 Task: Measure the driving distance and displacement from Anchorage to Denali National Park in Alaska.
Action: Mouse moved to (251, 89)
Screenshot: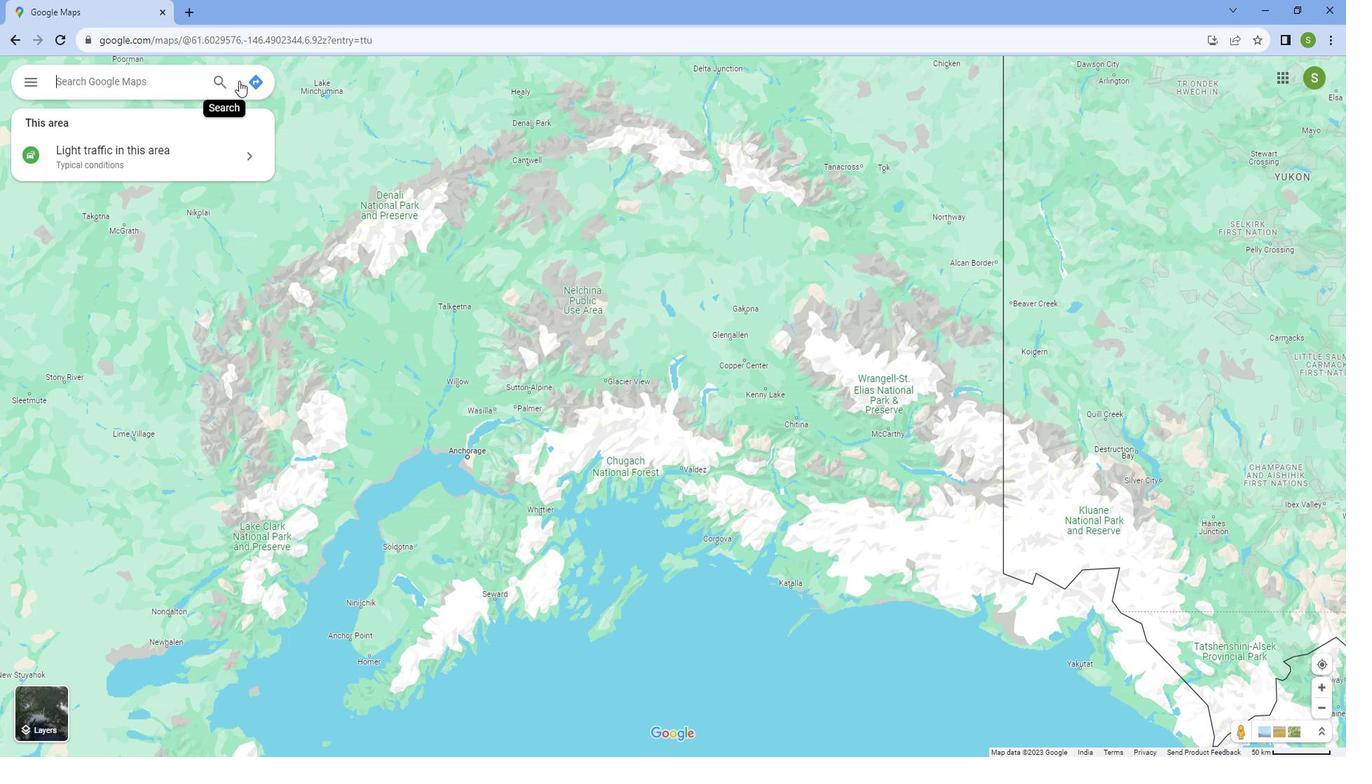 
Action: Mouse pressed left at (251, 89)
Screenshot: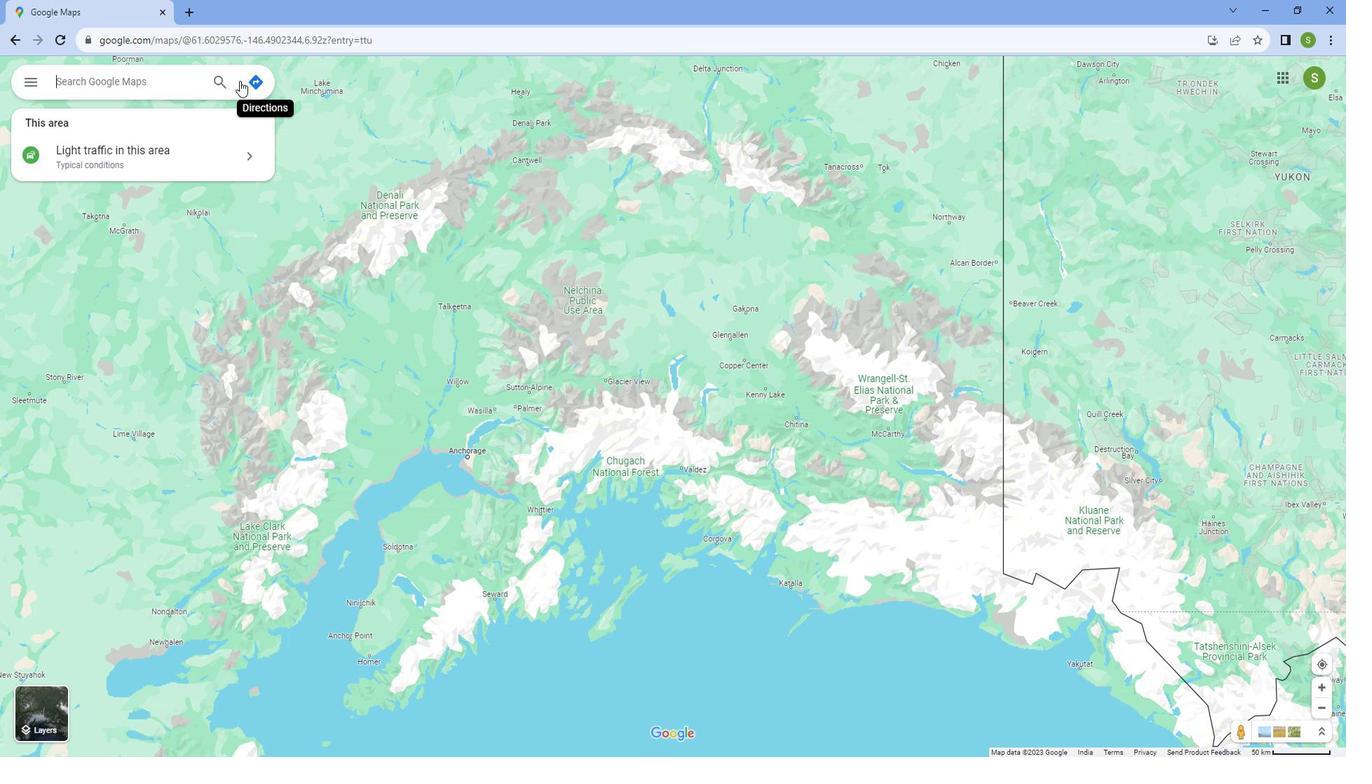 
Action: Mouse moved to (179, 121)
Screenshot: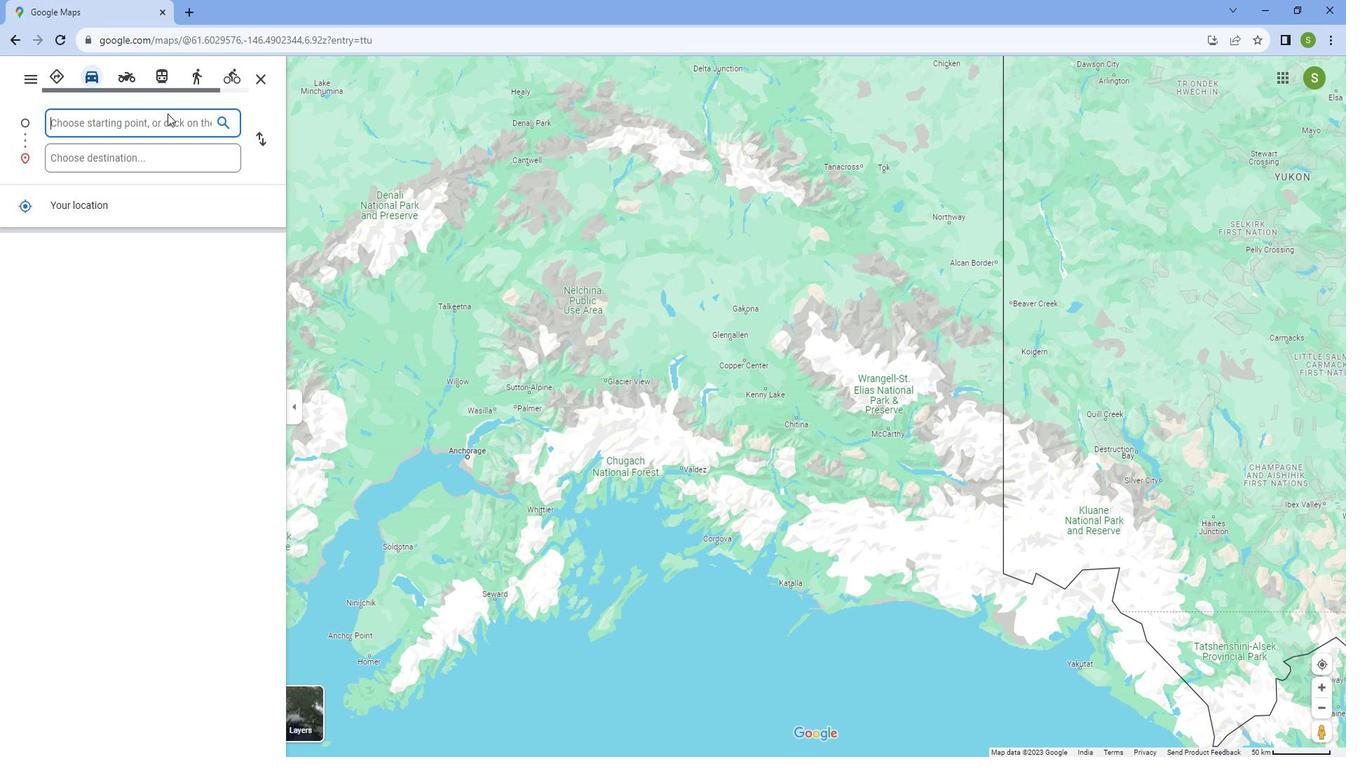 
Action: Mouse pressed left at (179, 121)
Screenshot: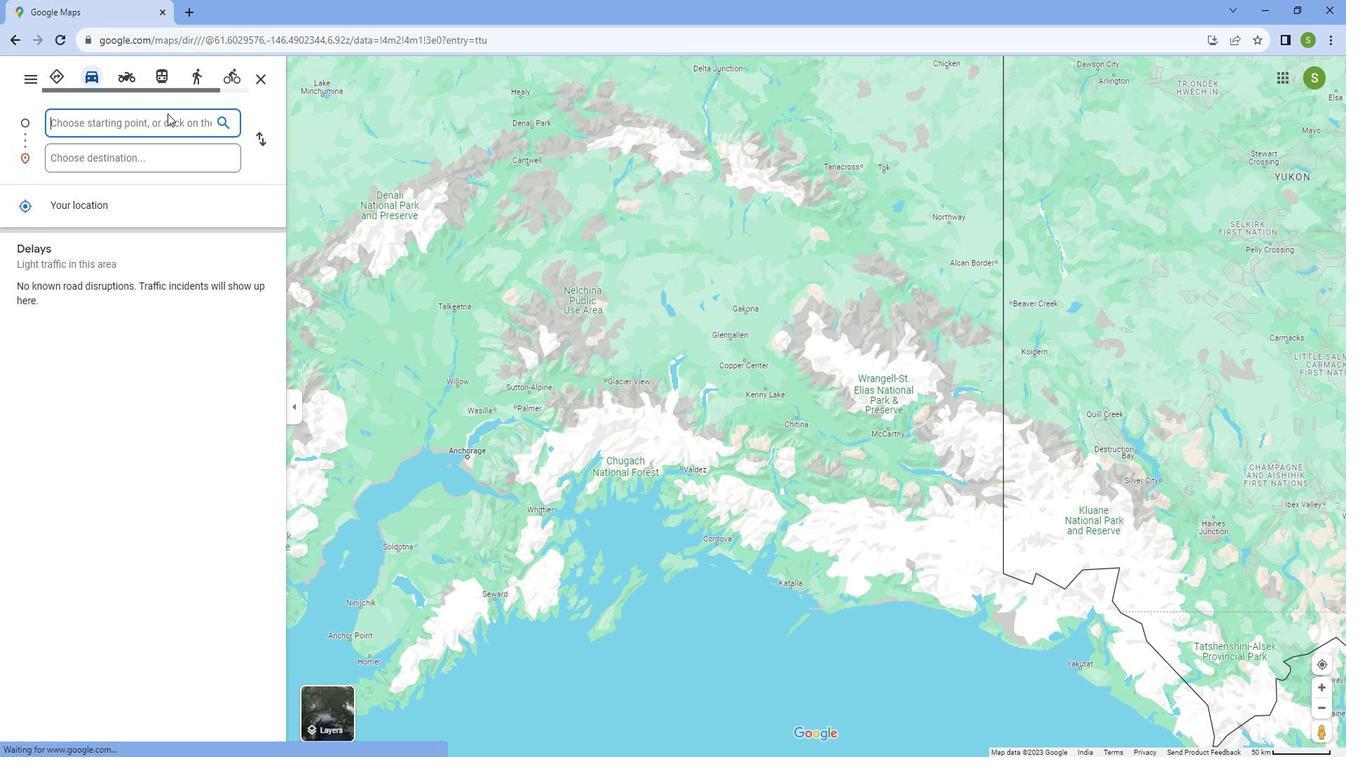 
Action: Key pressed <Key.caps_lock>A<Key.caps_lock>nchorage
Screenshot: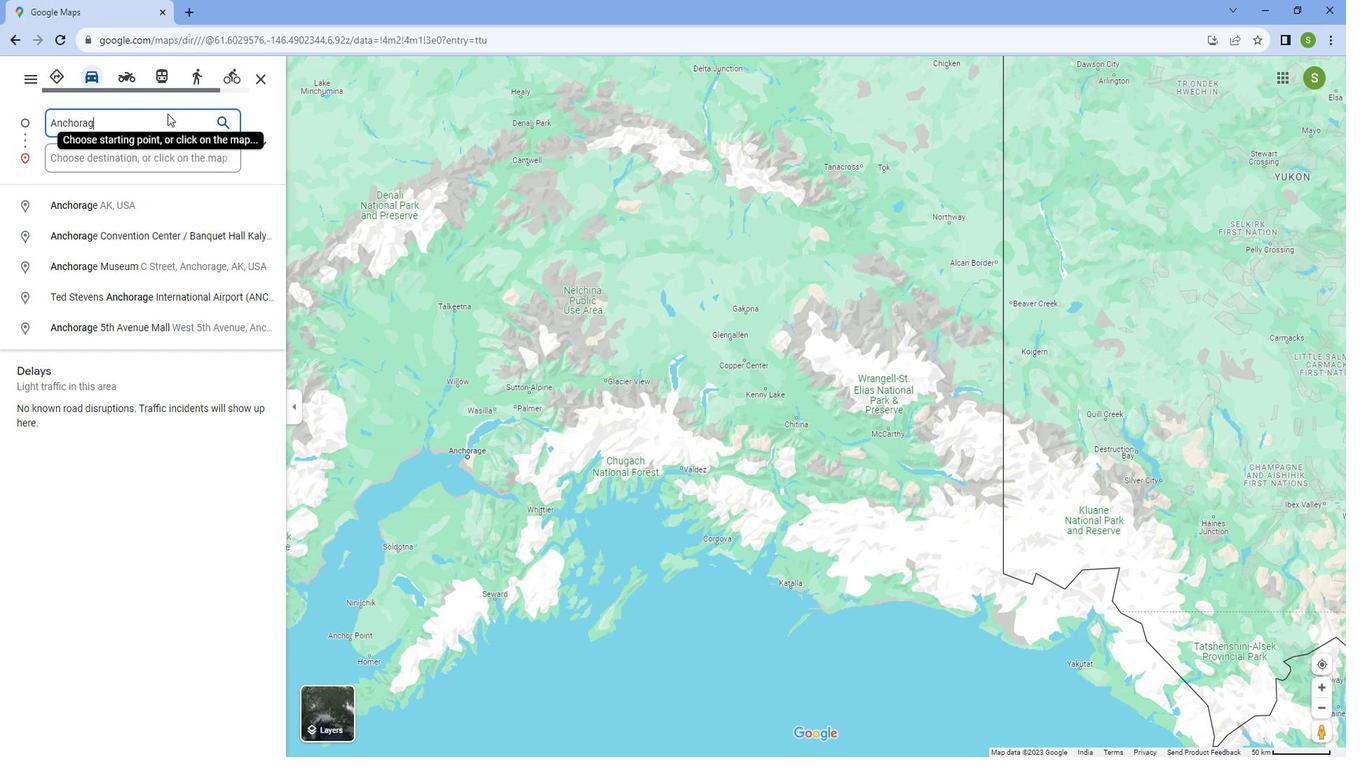 
Action: Mouse moved to (140, 218)
Screenshot: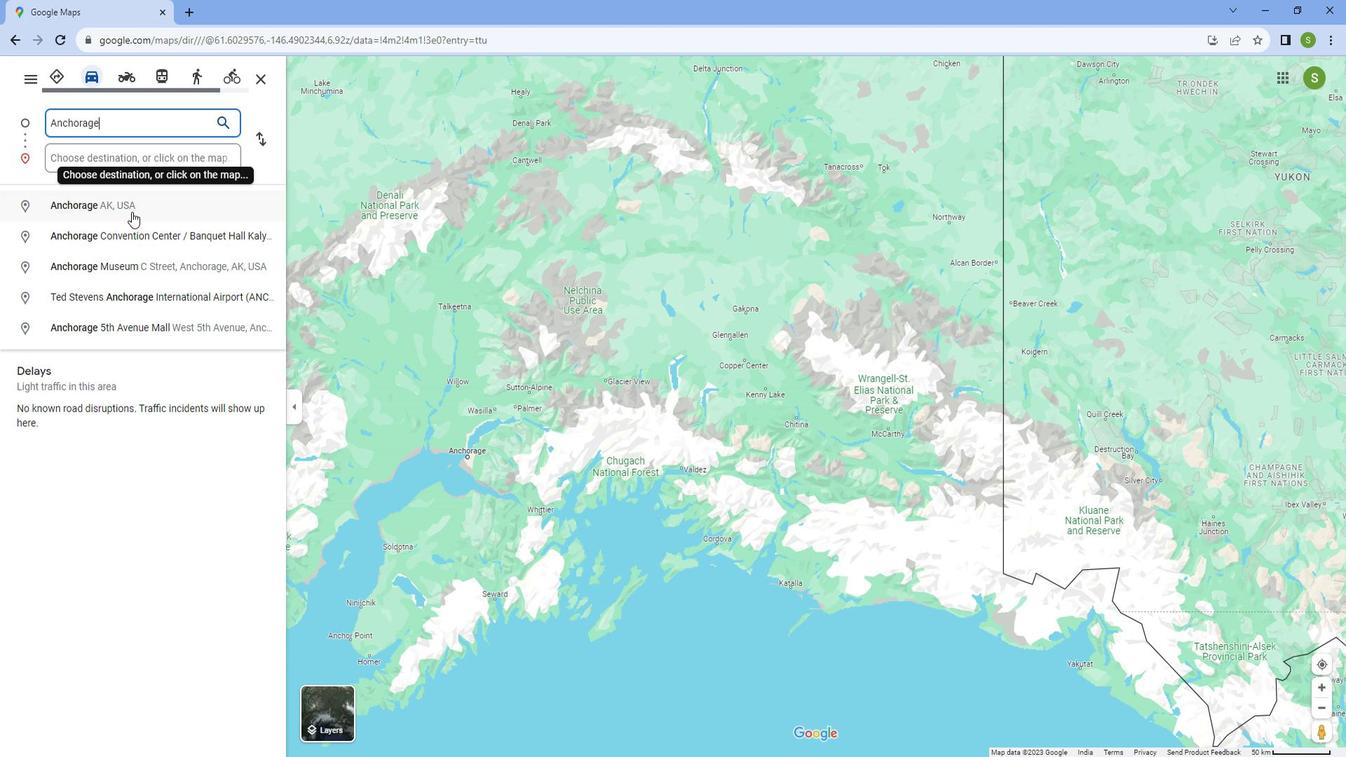 
Action: Mouse pressed left at (140, 218)
Screenshot: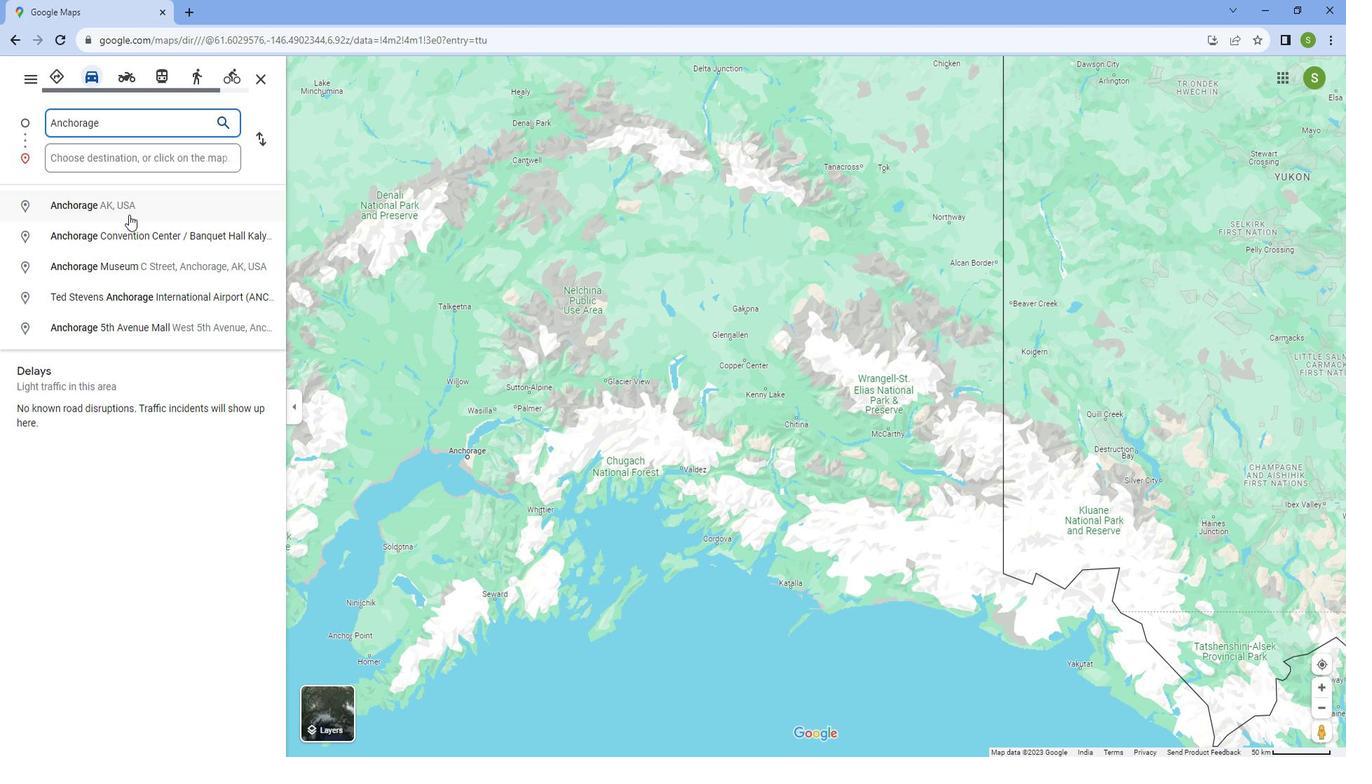 
Action: Mouse moved to (133, 155)
Screenshot: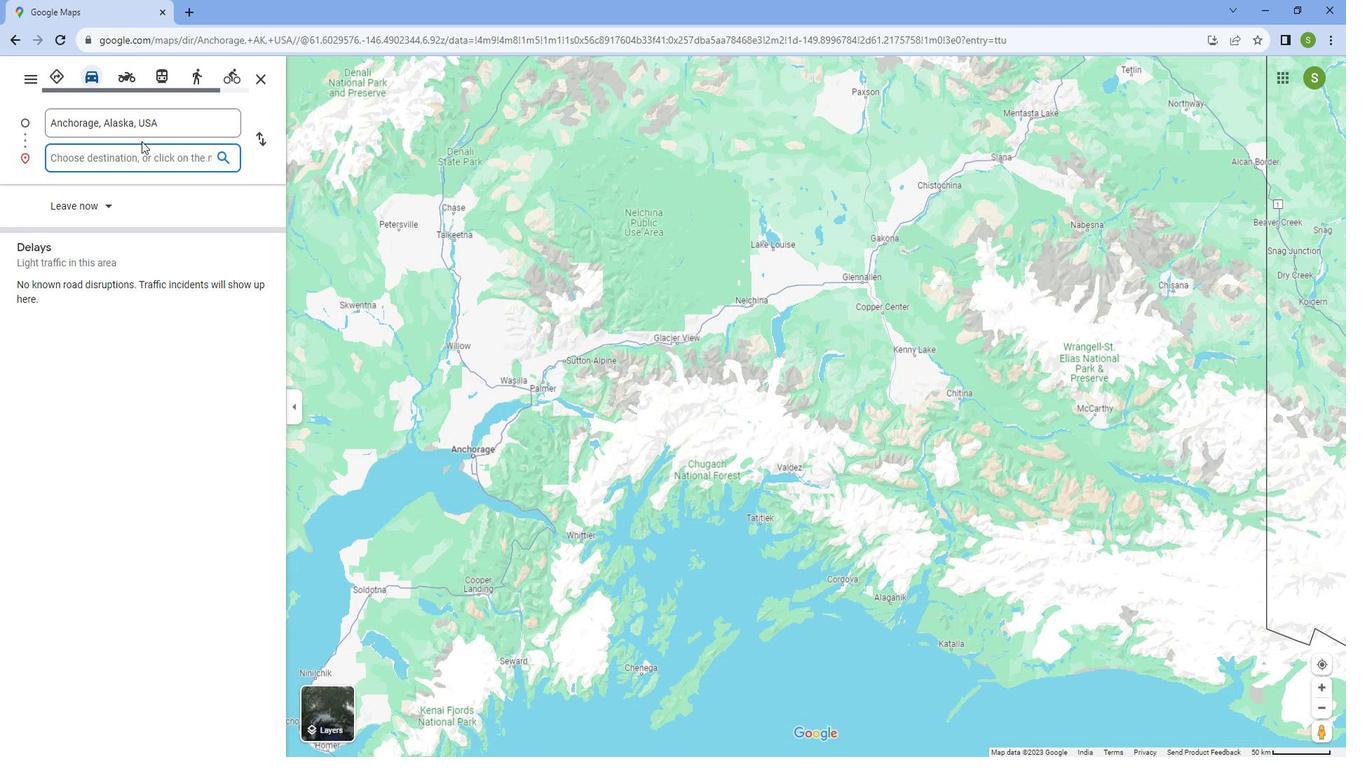 
Action: Mouse pressed left at (133, 155)
Screenshot: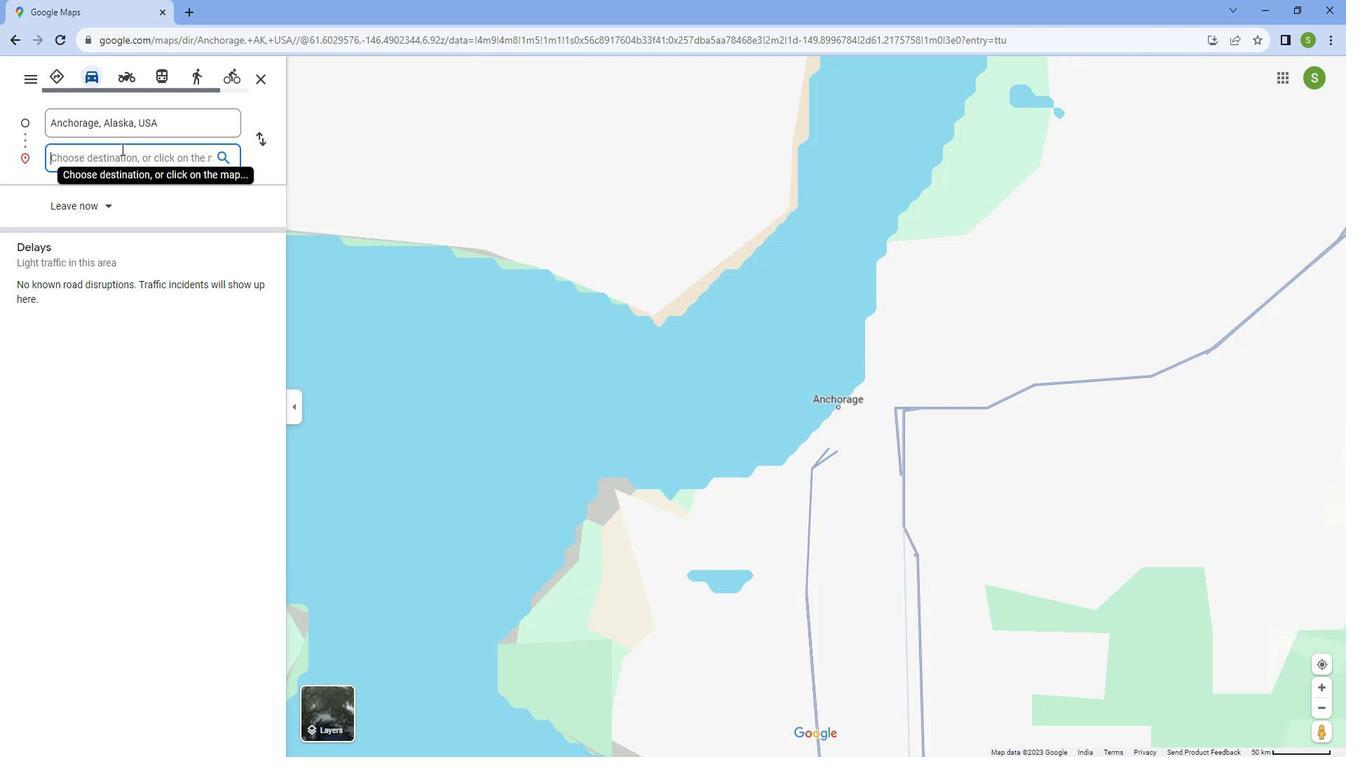 
Action: Key pressed <Key.caps_lock>D<Key.caps_lock>enali<Key.space><Key.caps_lock>N<Key.caps_lock>t<Key.backspace>ational<Key.space><Key.caps_lock>P<Key.caps_lock>ark
Screenshot: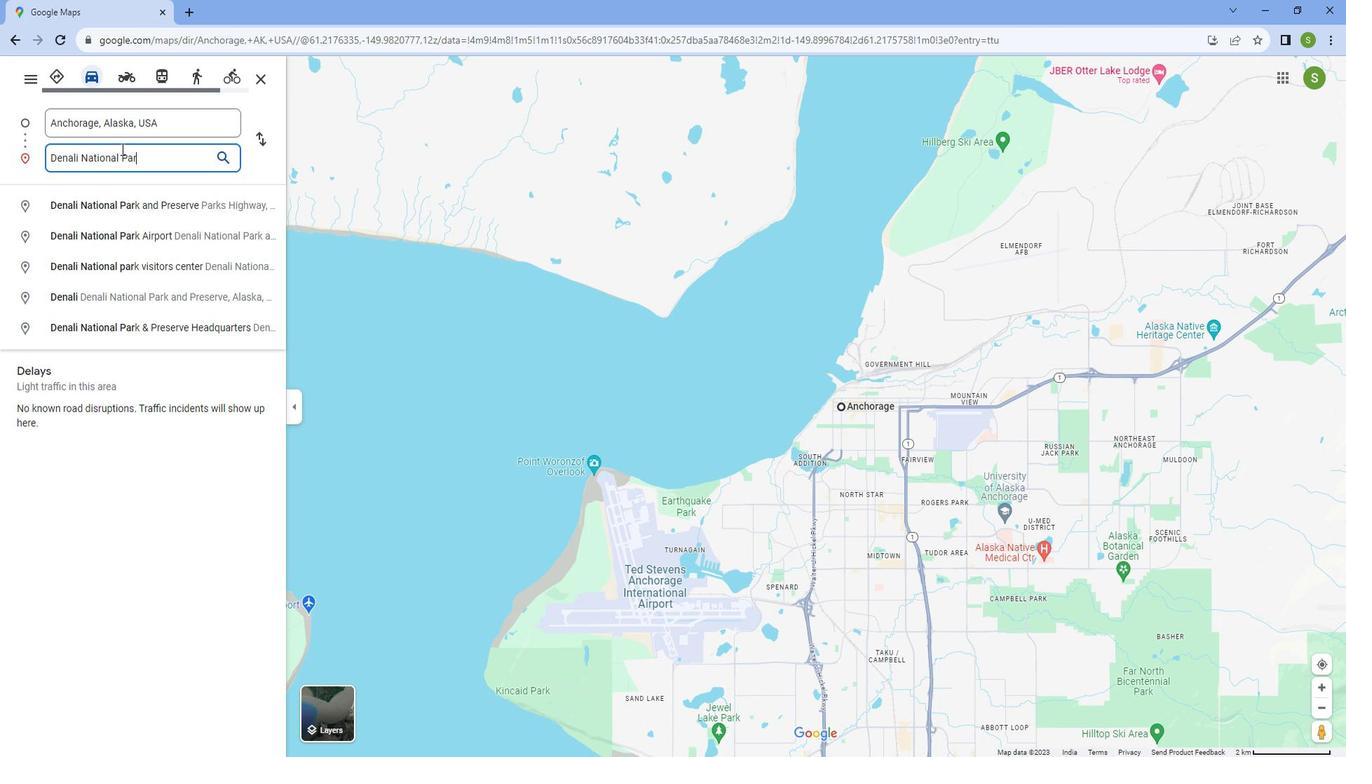 
Action: Mouse moved to (162, 168)
Screenshot: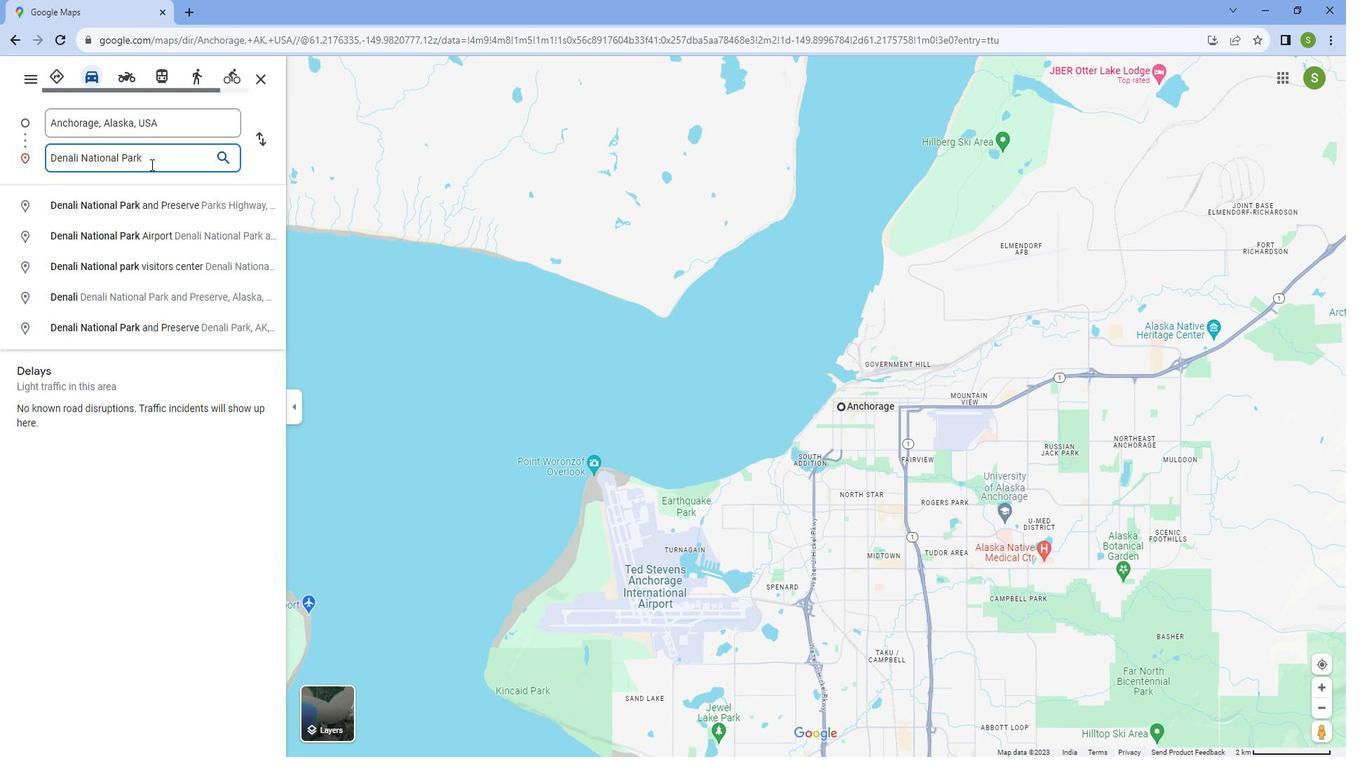 
Action: Key pressed ,<Key.caps_lock>A<Key.caps_lock>laska
Screenshot: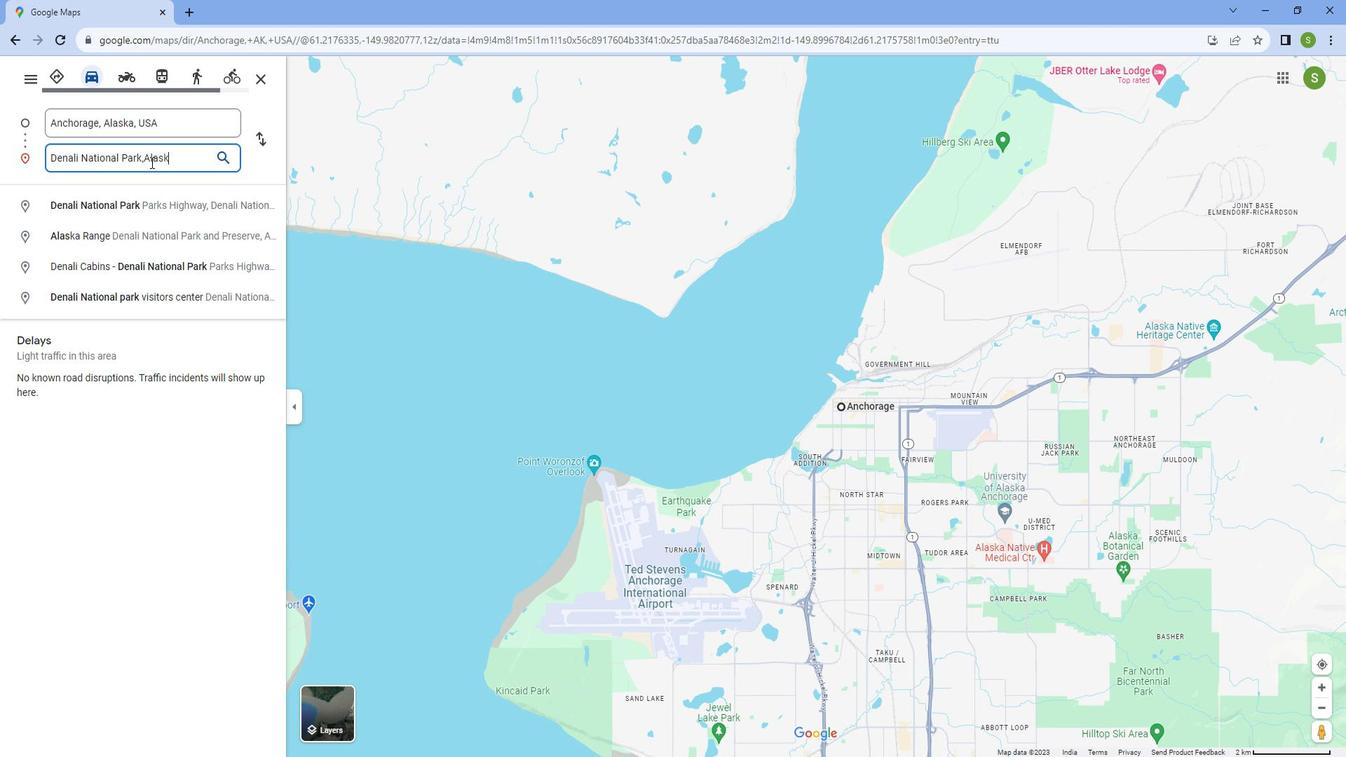 
Action: Mouse moved to (147, 201)
Screenshot: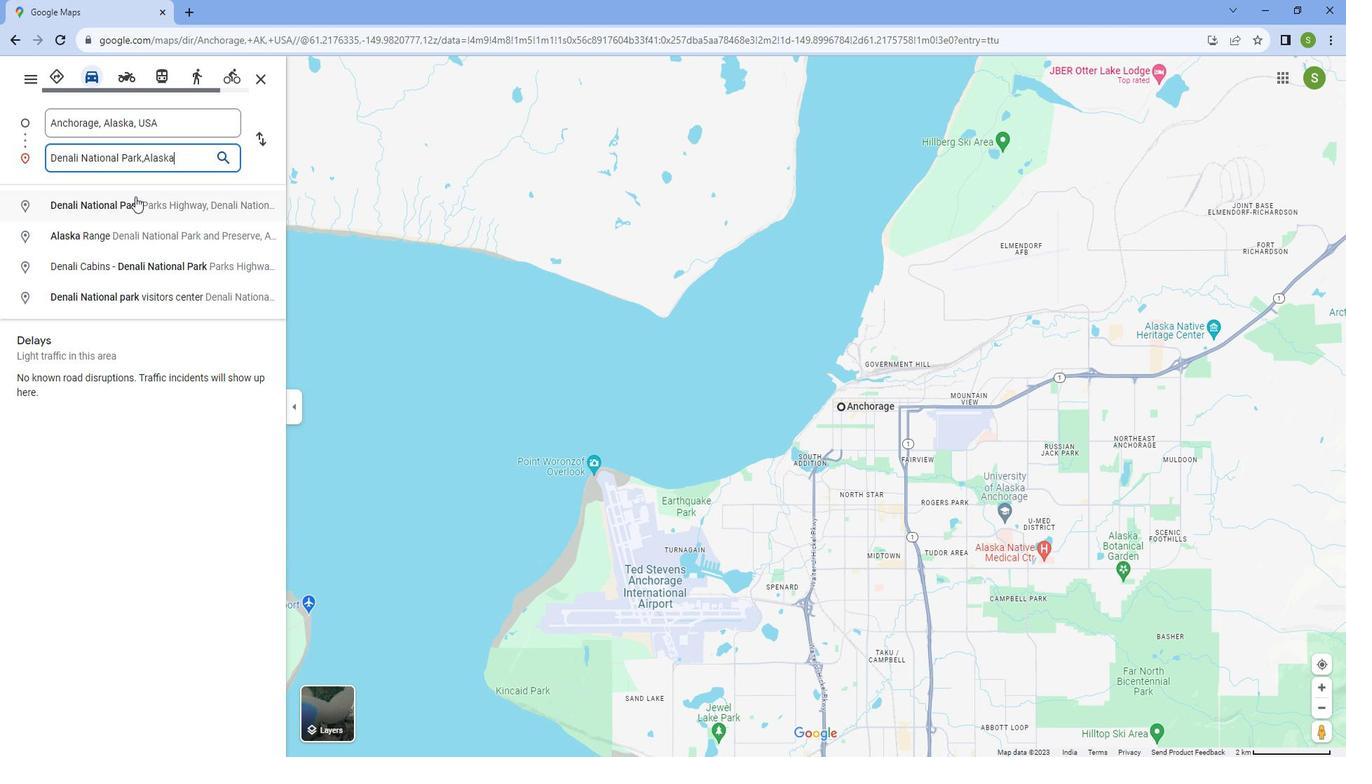 
Action: Mouse pressed left at (147, 201)
Screenshot: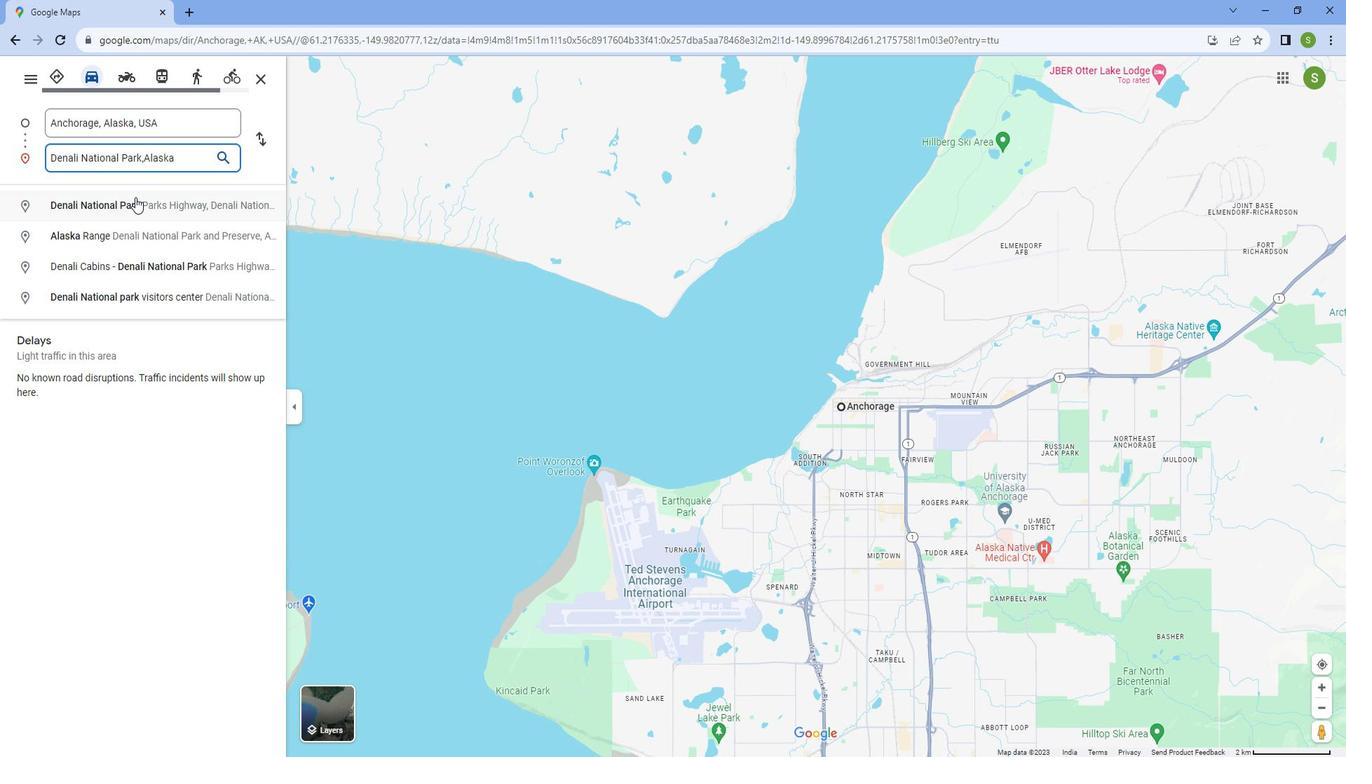 
Action: Mouse moved to (68, 380)
Screenshot: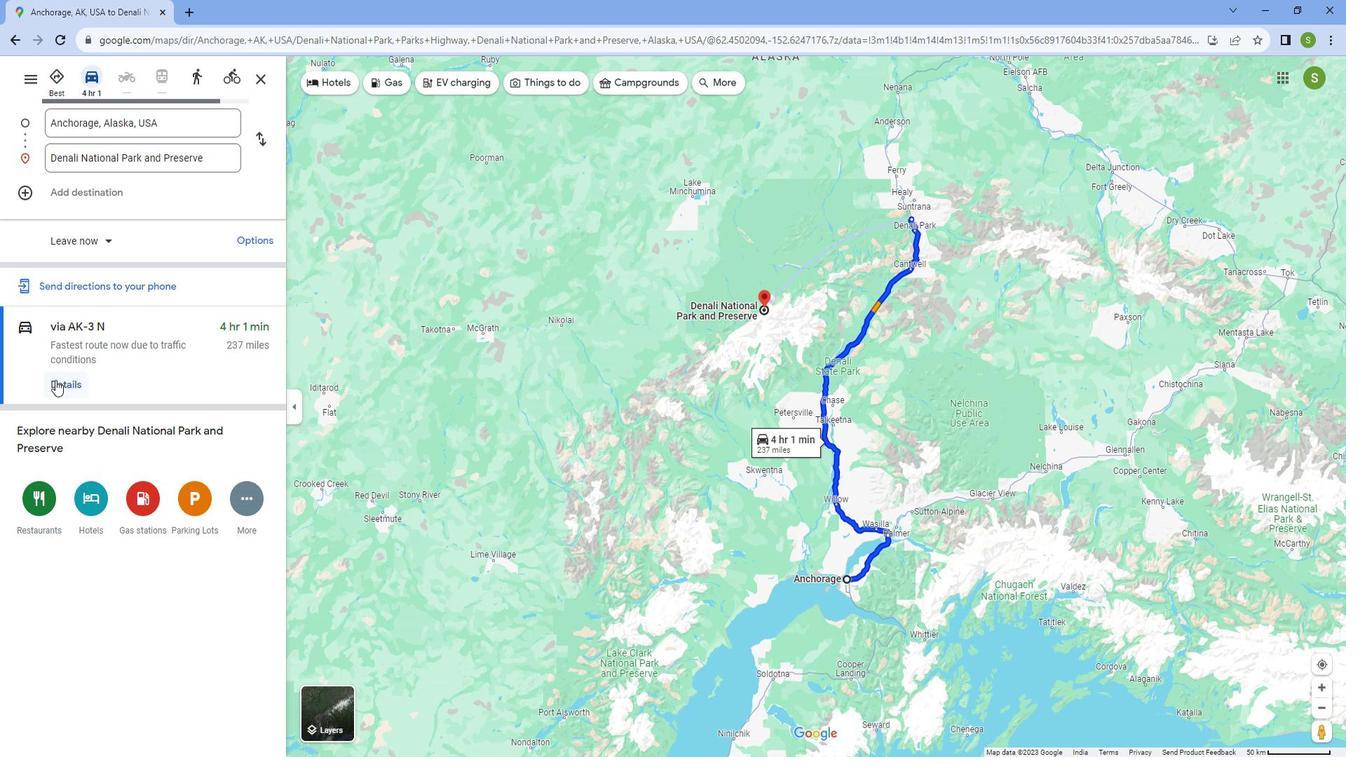 
Action: Mouse pressed left at (68, 380)
Screenshot: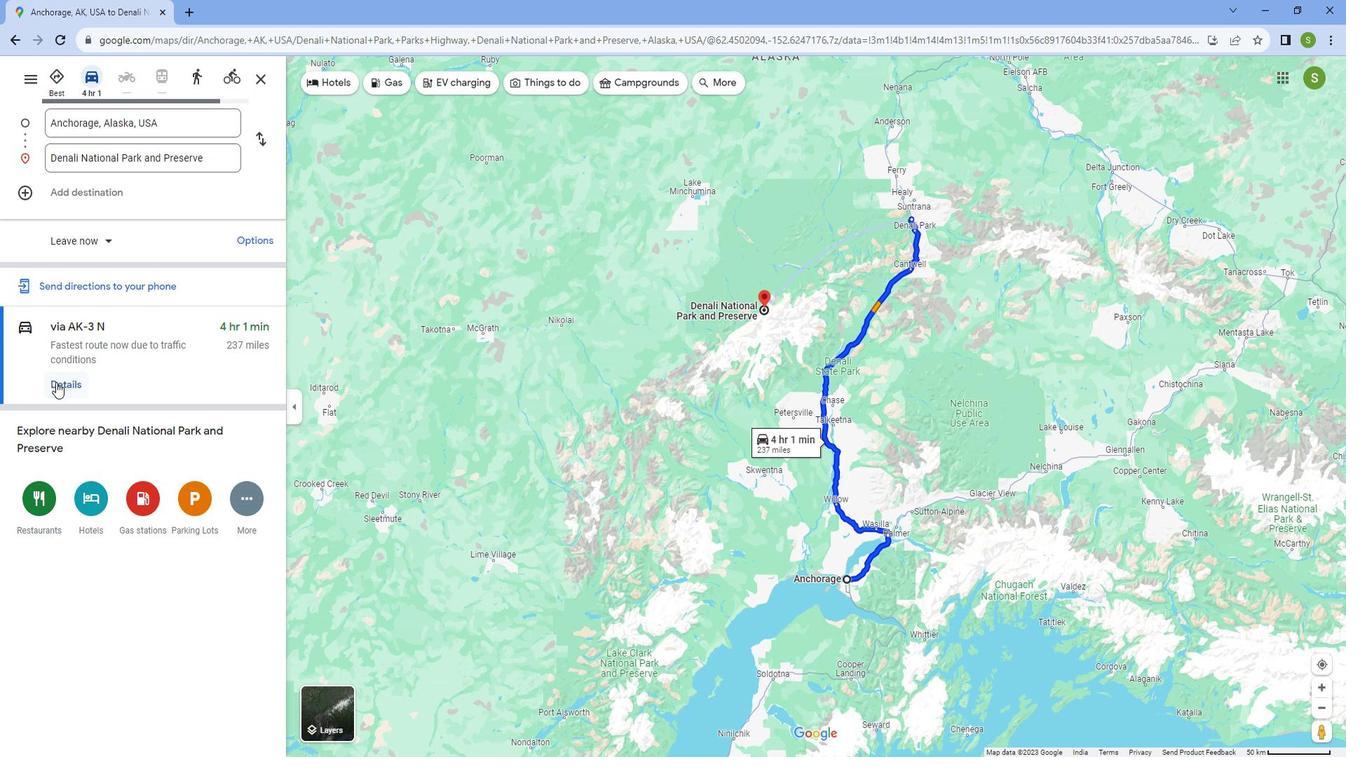 
Action: Mouse moved to (1140, 361)
Screenshot: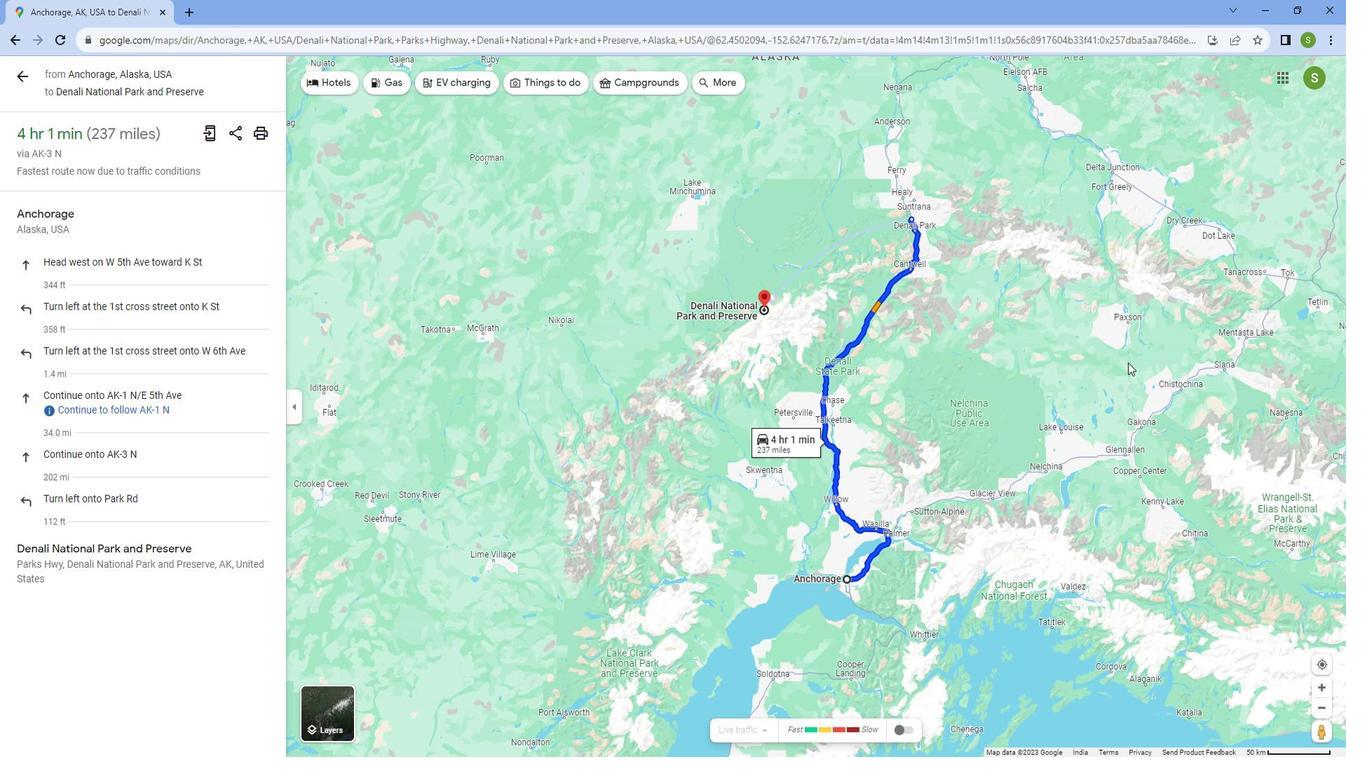
Action: Mouse scrolled (1140, 360) with delta (0, 0)
Screenshot: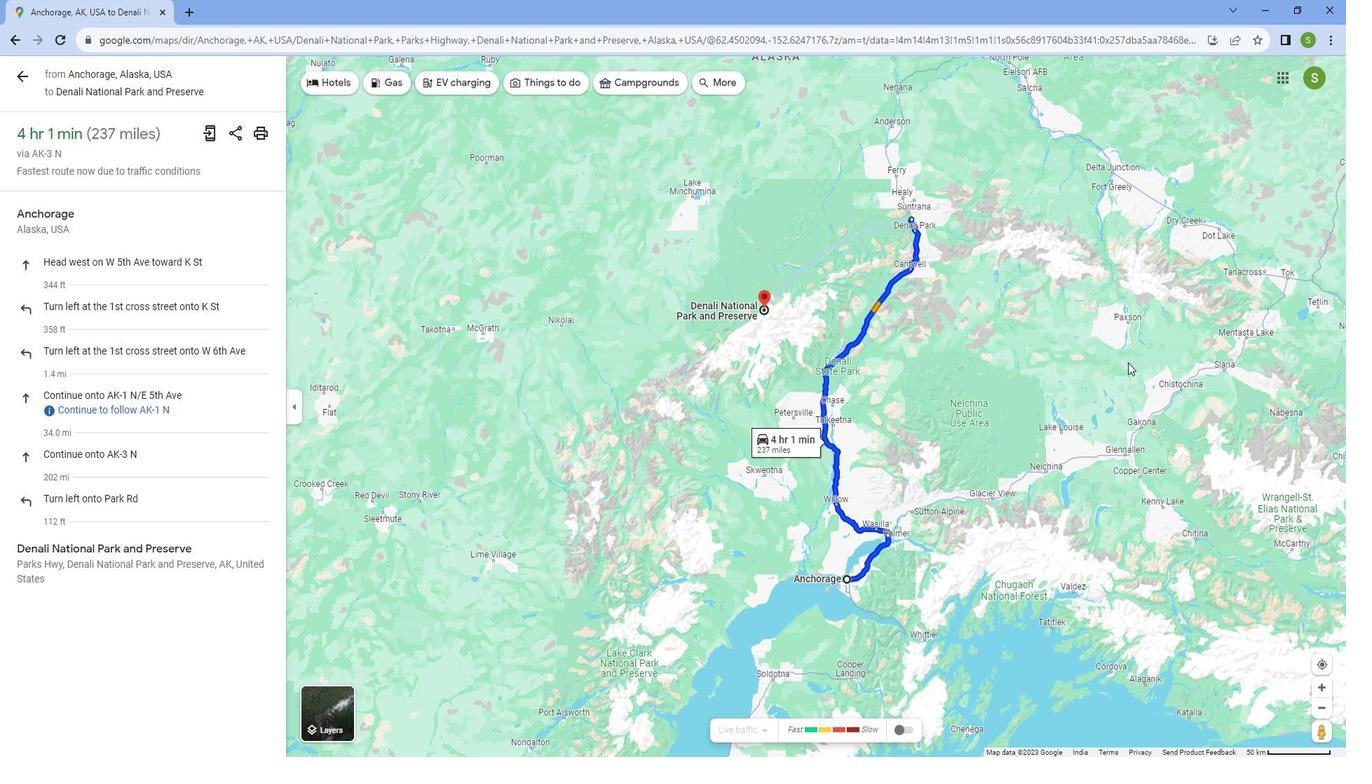 
Action: Mouse scrolled (1140, 360) with delta (0, 0)
Screenshot: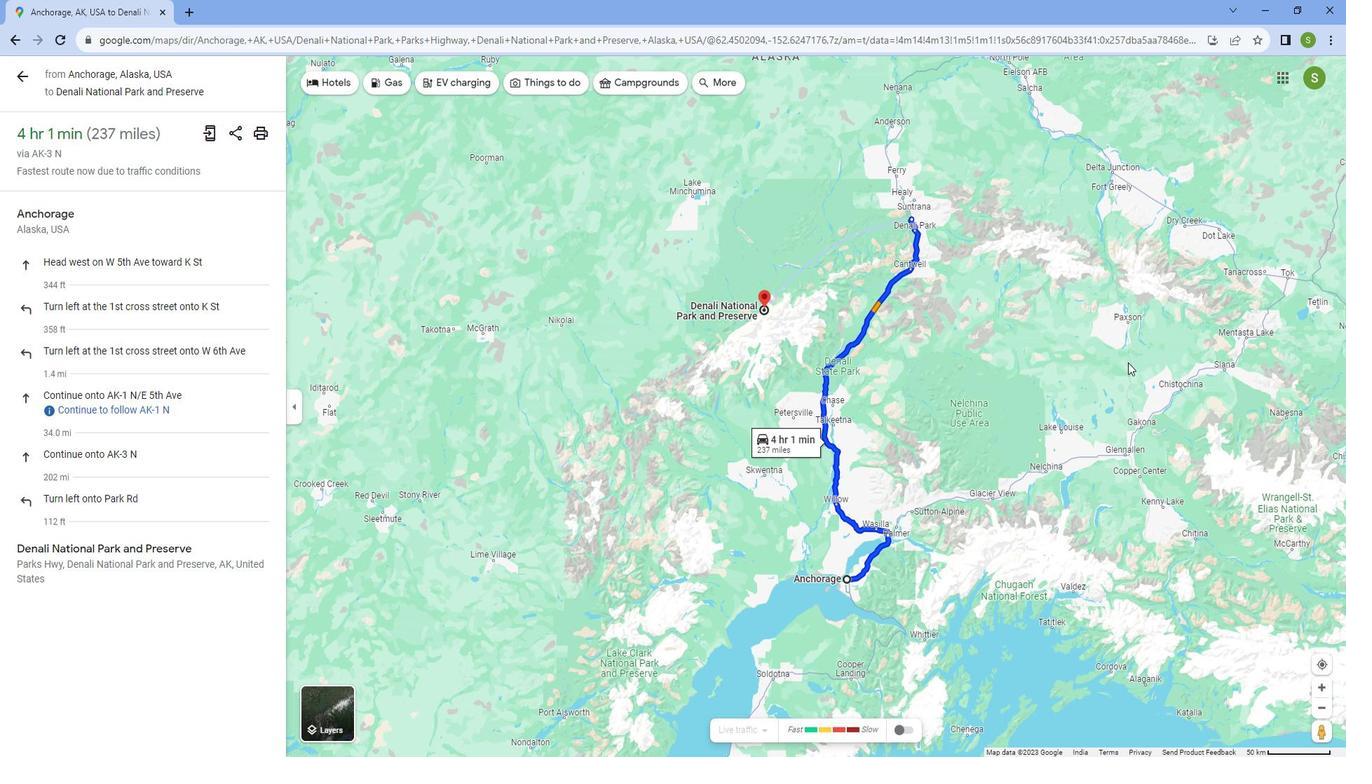 
Action: Mouse scrolled (1140, 360) with delta (0, 0)
Screenshot: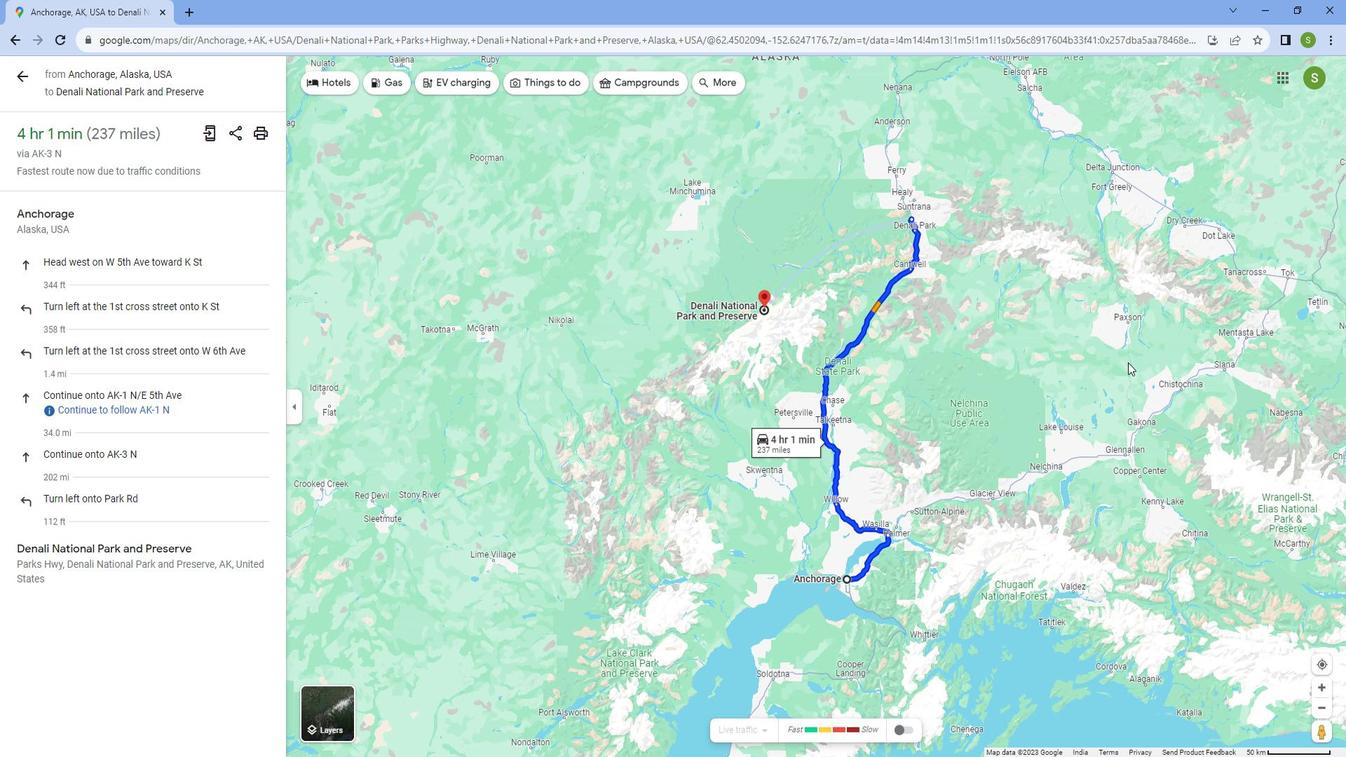 
Action: Mouse scrolled (1140, 361) with delta (0, 0)
Screenshot: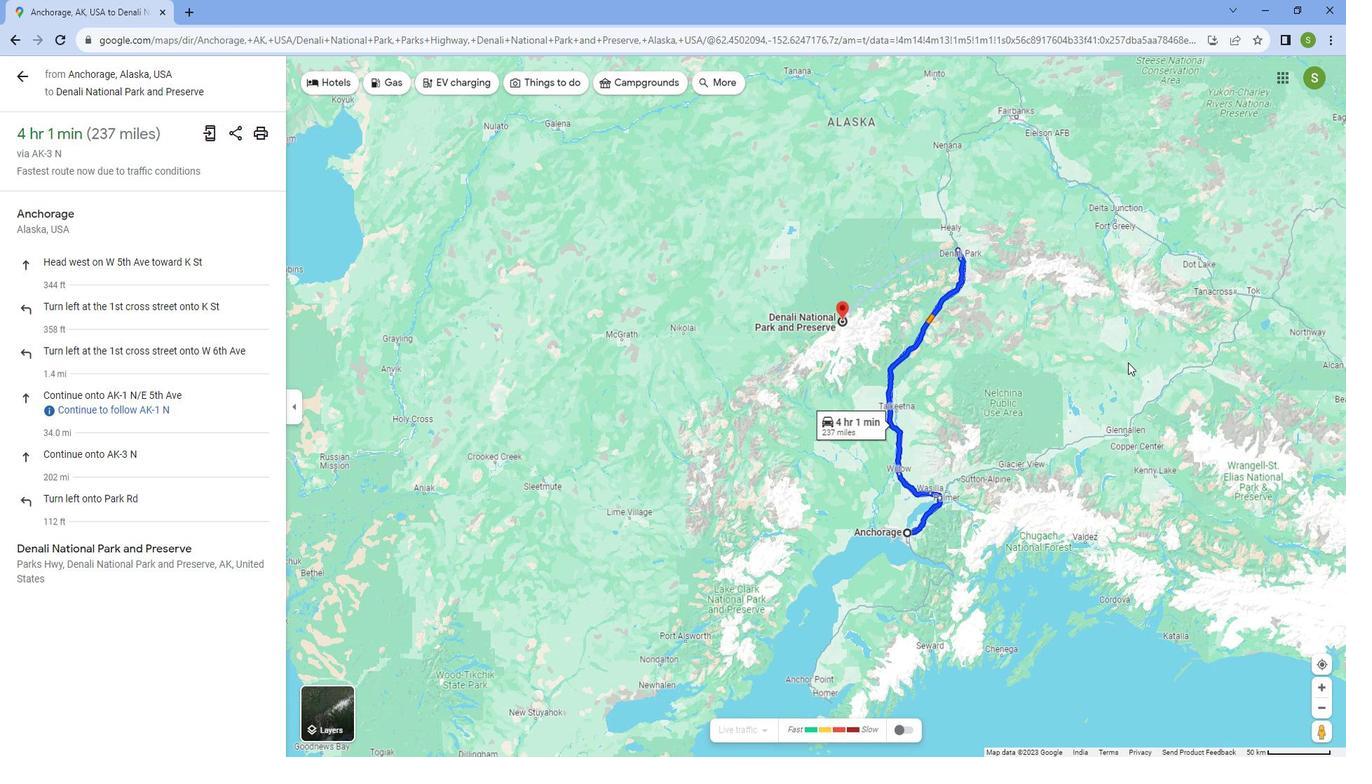 
Action: Mouse scrolled (1140, 361) with delta (0, 0)
Screenshot: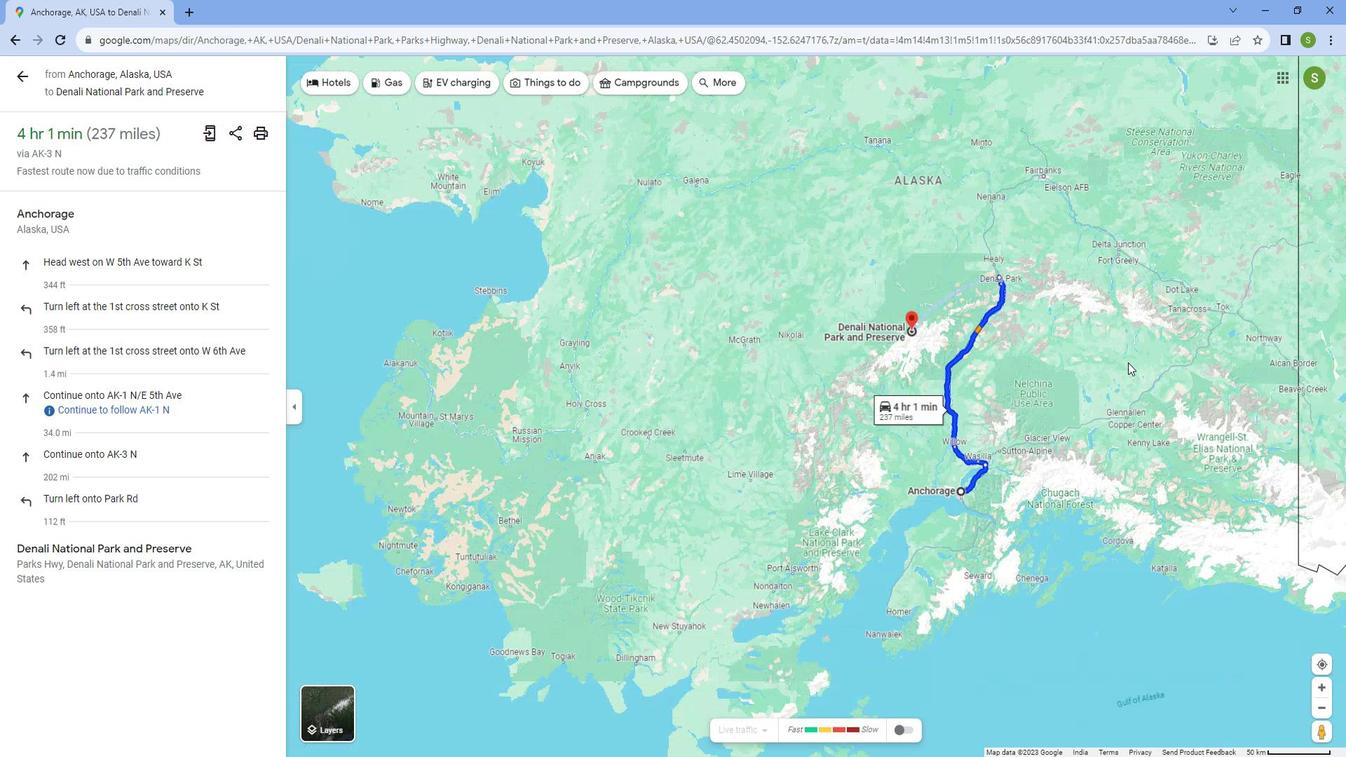 
Action: Mouse scrolled (1140, 361) with delta (0, 0)
Screenshot: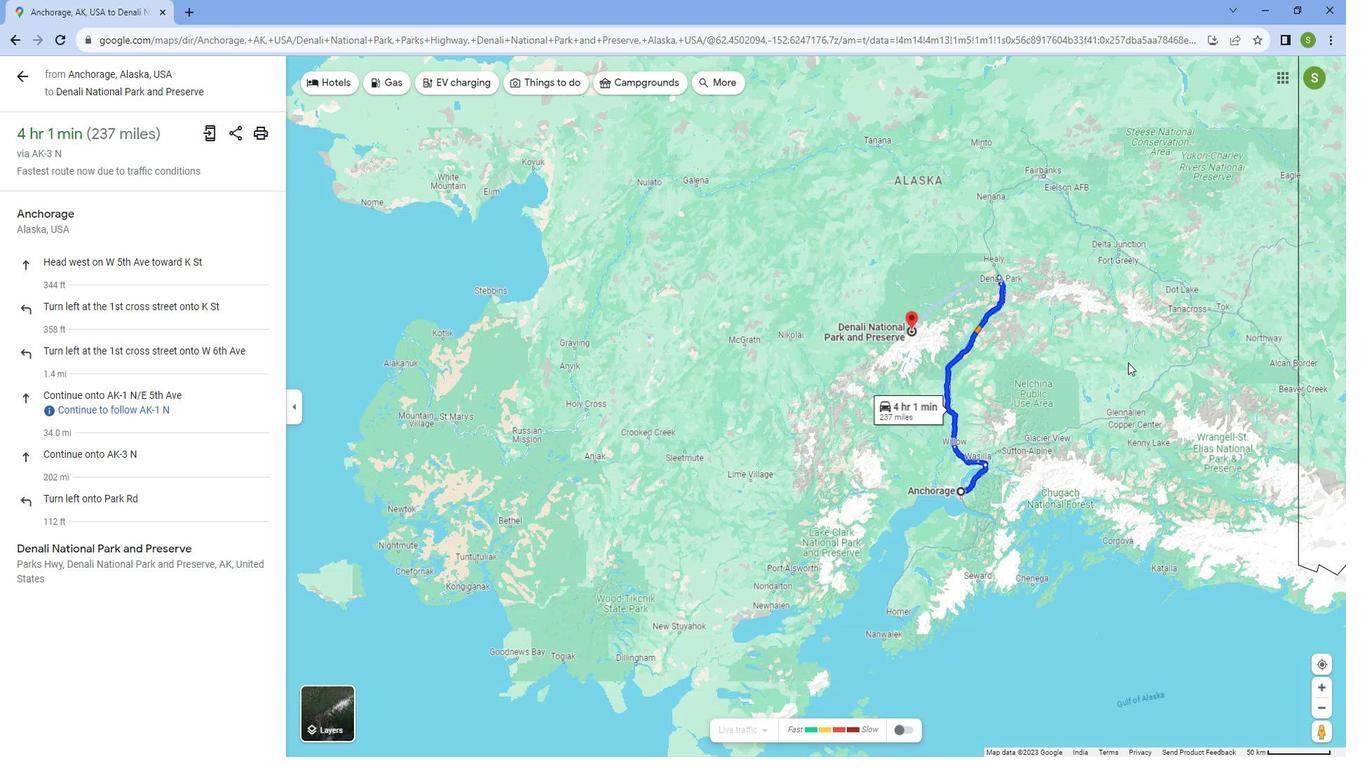 
Action: Mouse scrolled (1140, 361) with delta (0, 0)
Screenshot: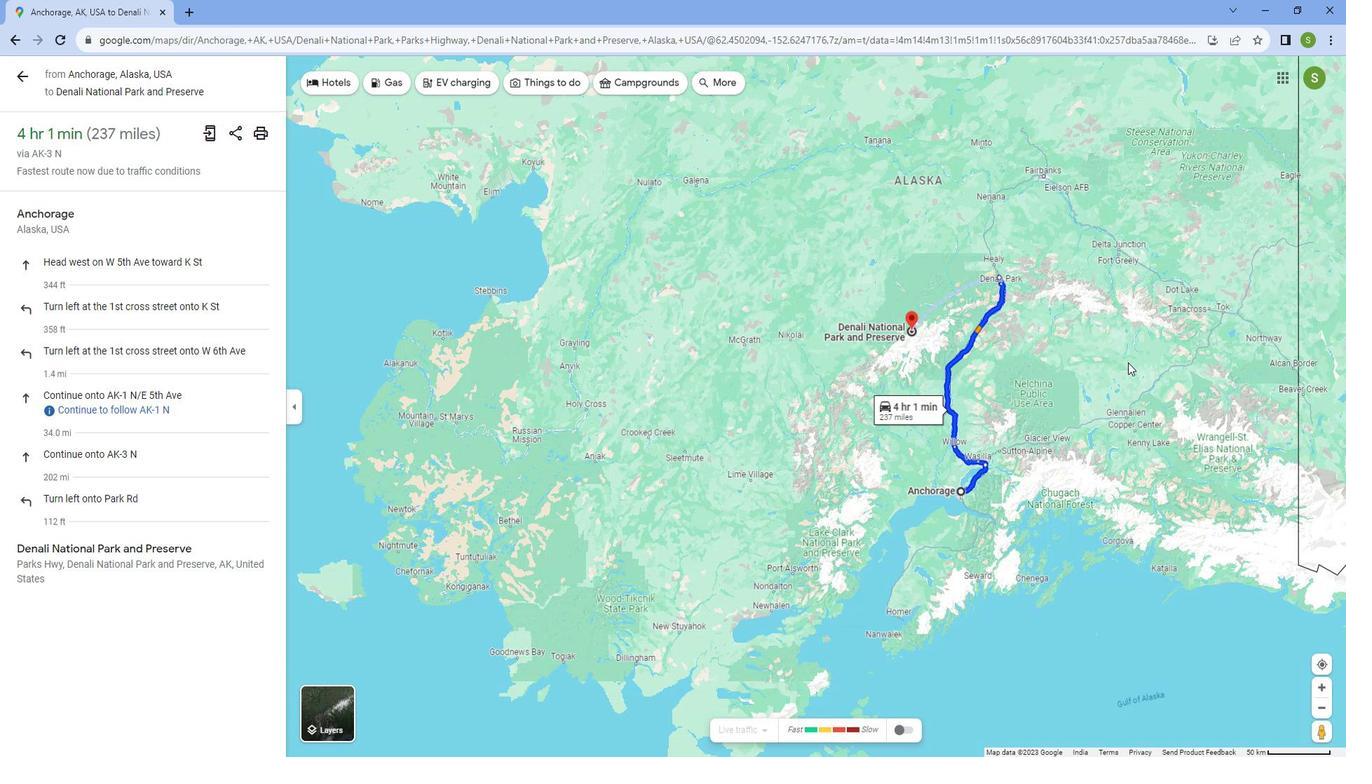 
Action: Mouse moved to (1139, 361)
Screenshot: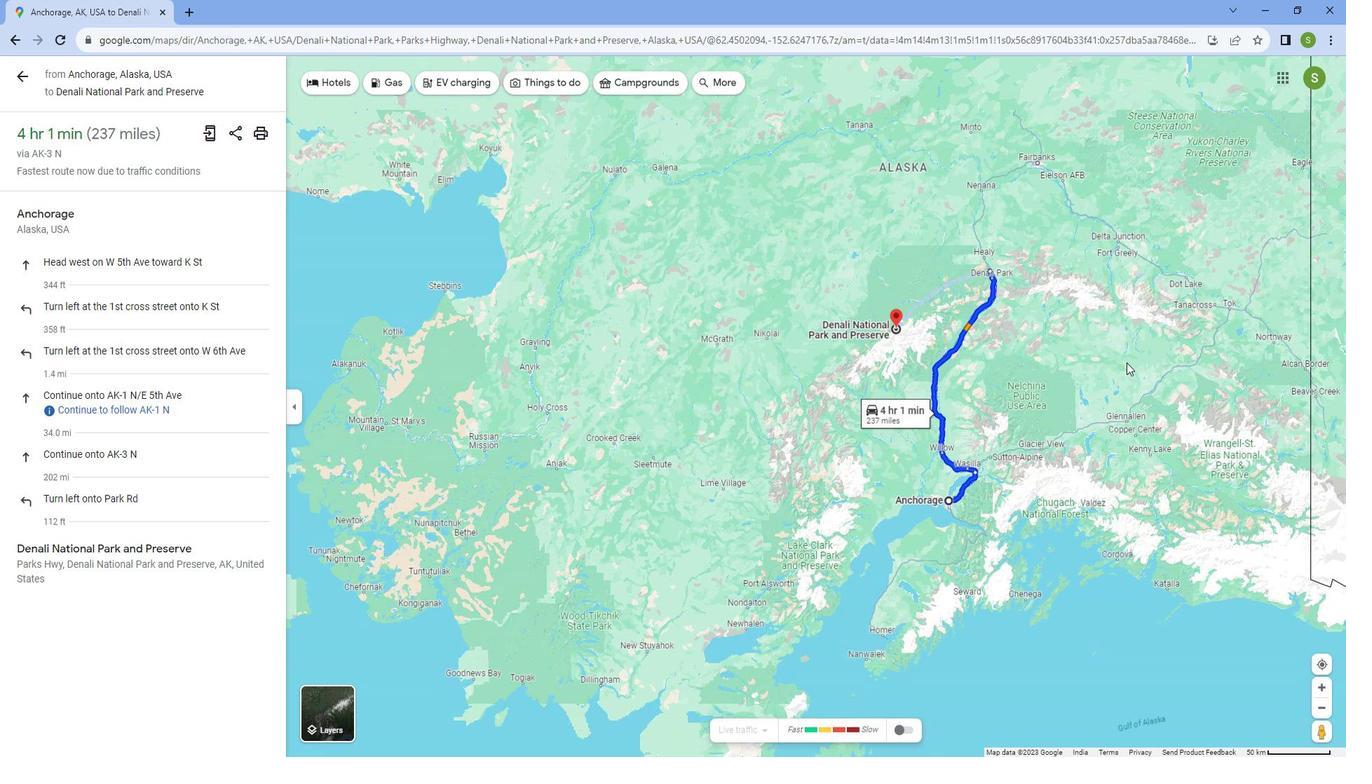 
Action: Mouse scrolled (1139, 361) with delta (0, 0)
Screenshot: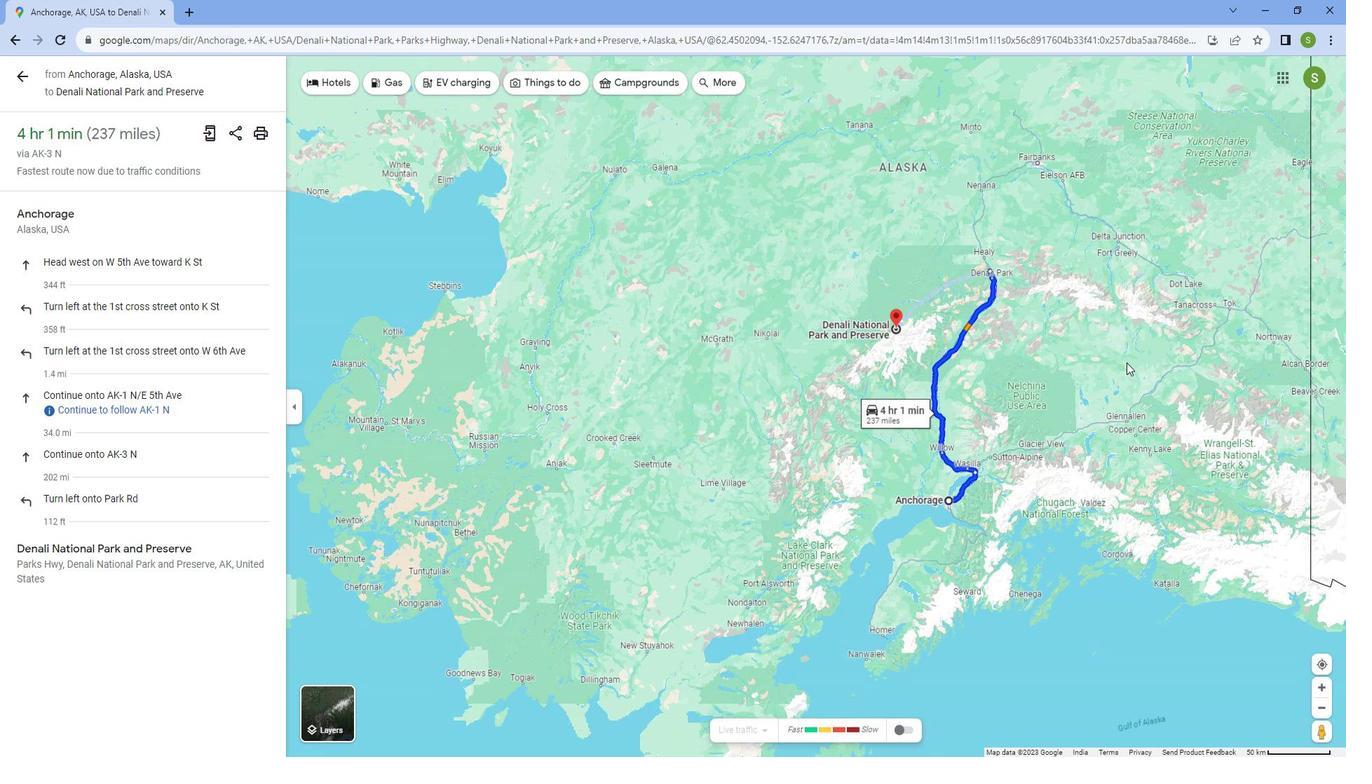 
Action: Mouse moved to (568, 700)
Screenshot: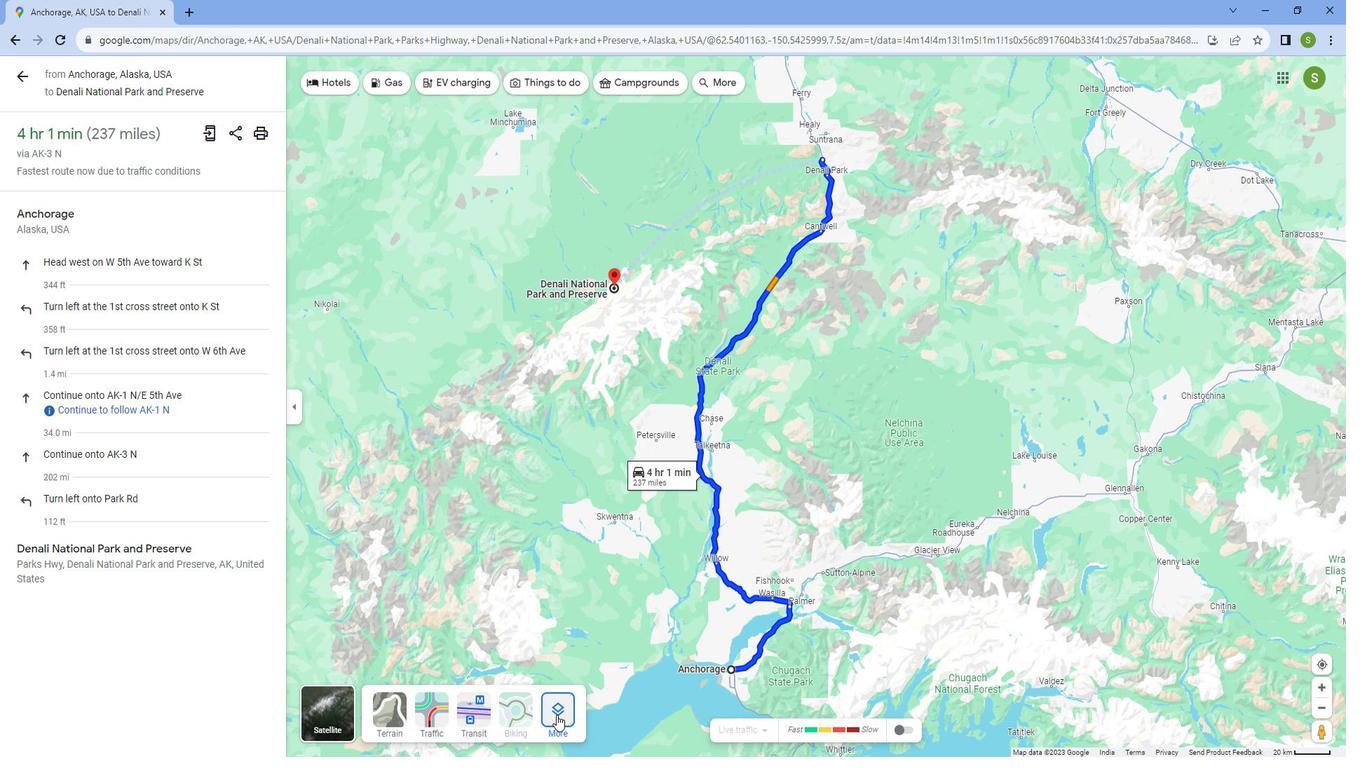
Action: Mouse pressed left at (568, 700)
Screenshot: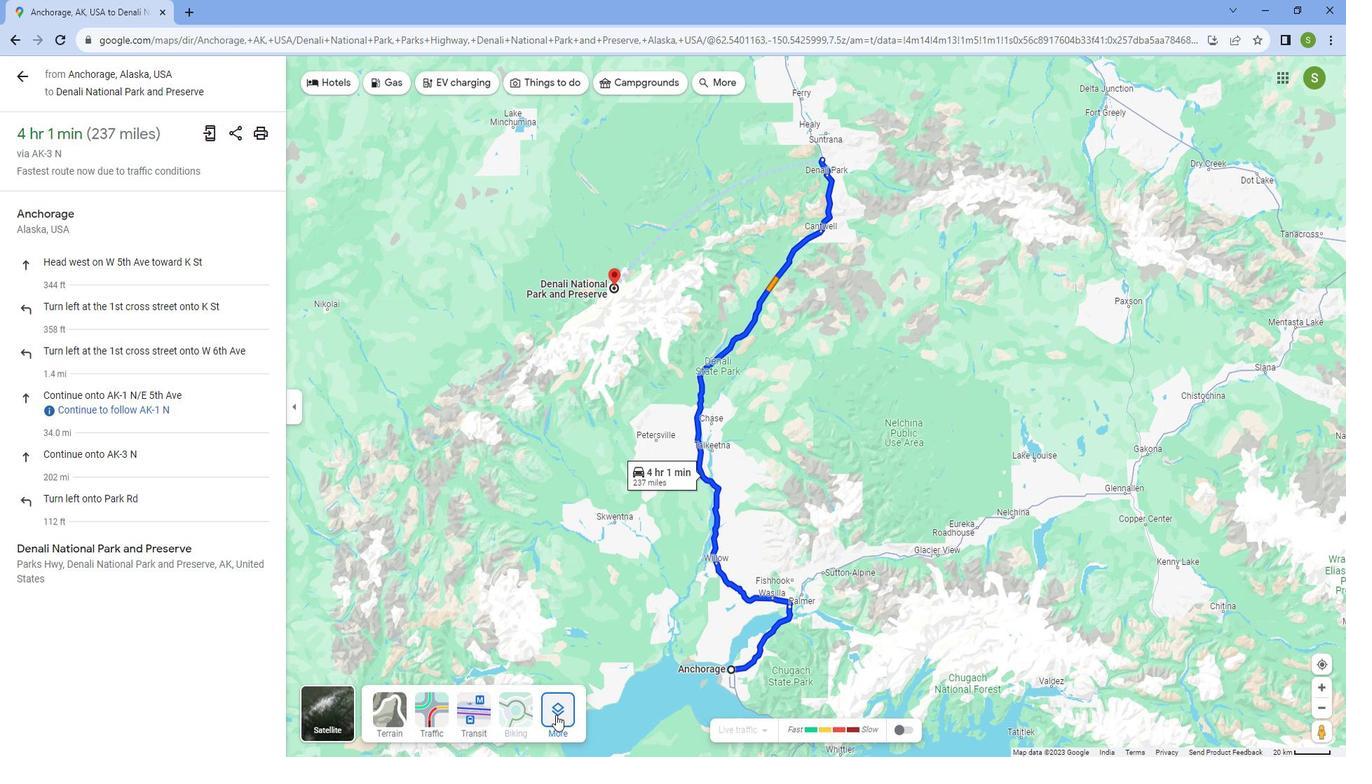 
Action: Mouse moved to (445, 574)
Screenshot: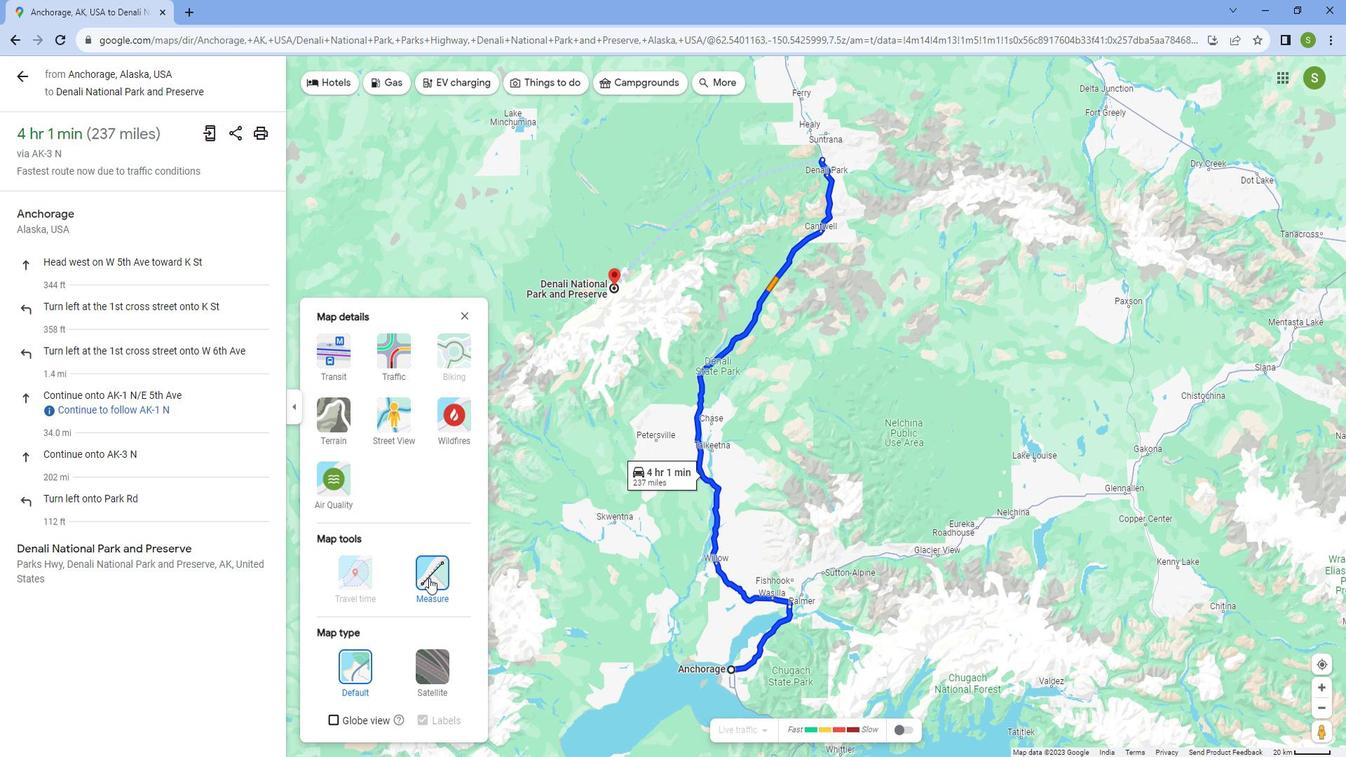 
Action: Mouse pressed left at (445, 574)
Screenshot: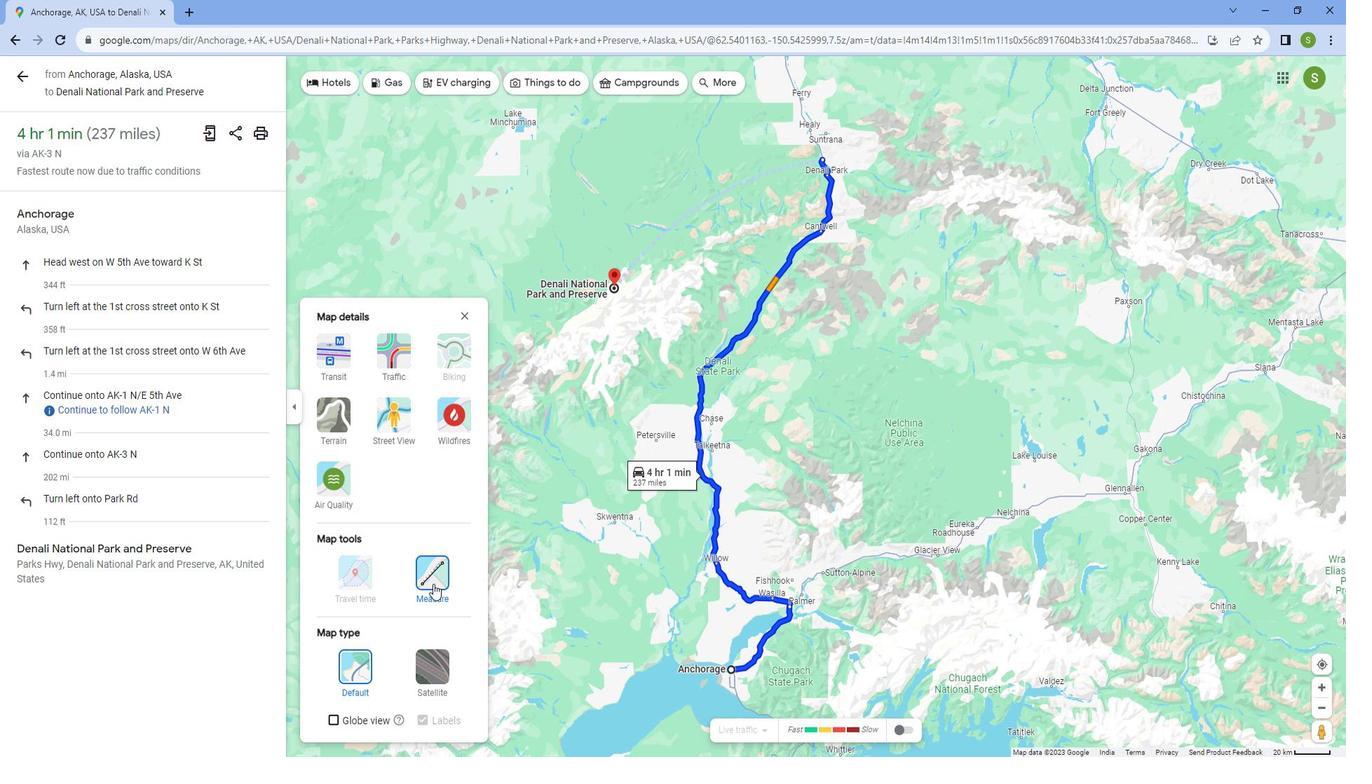 
Action: Mouse moved to (777, 615)
Screenshot: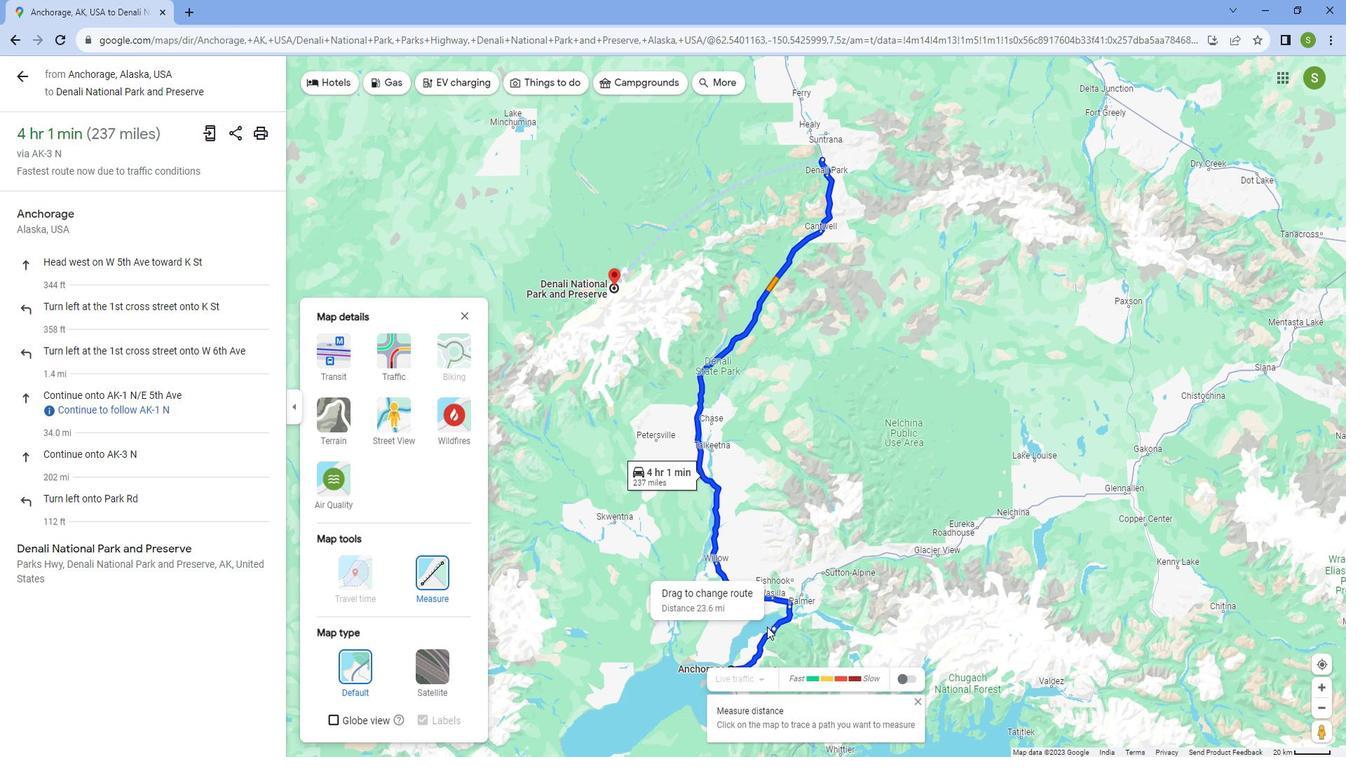 
Action: Mouse pressed left at (777, 615)
Screenshot: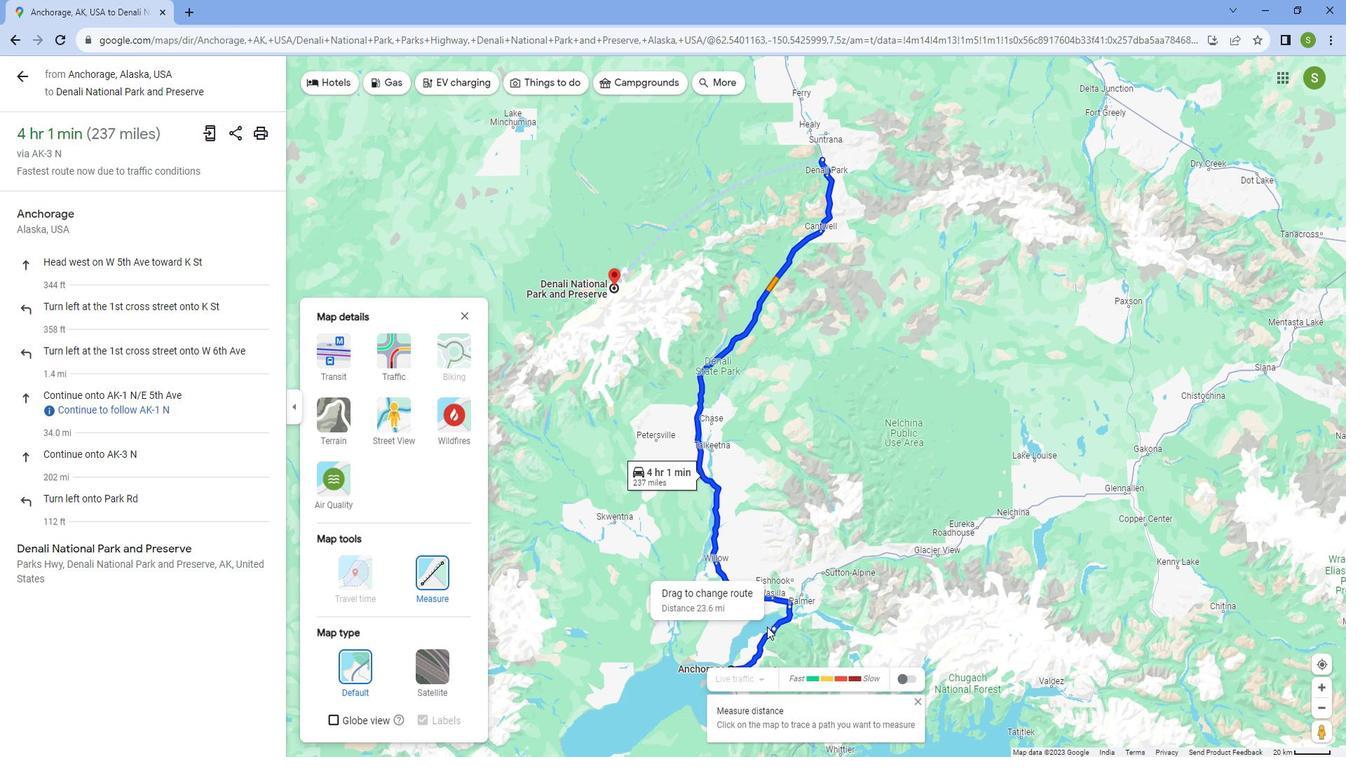 
Action: Mouse moved to (693, 541)
Screenshot: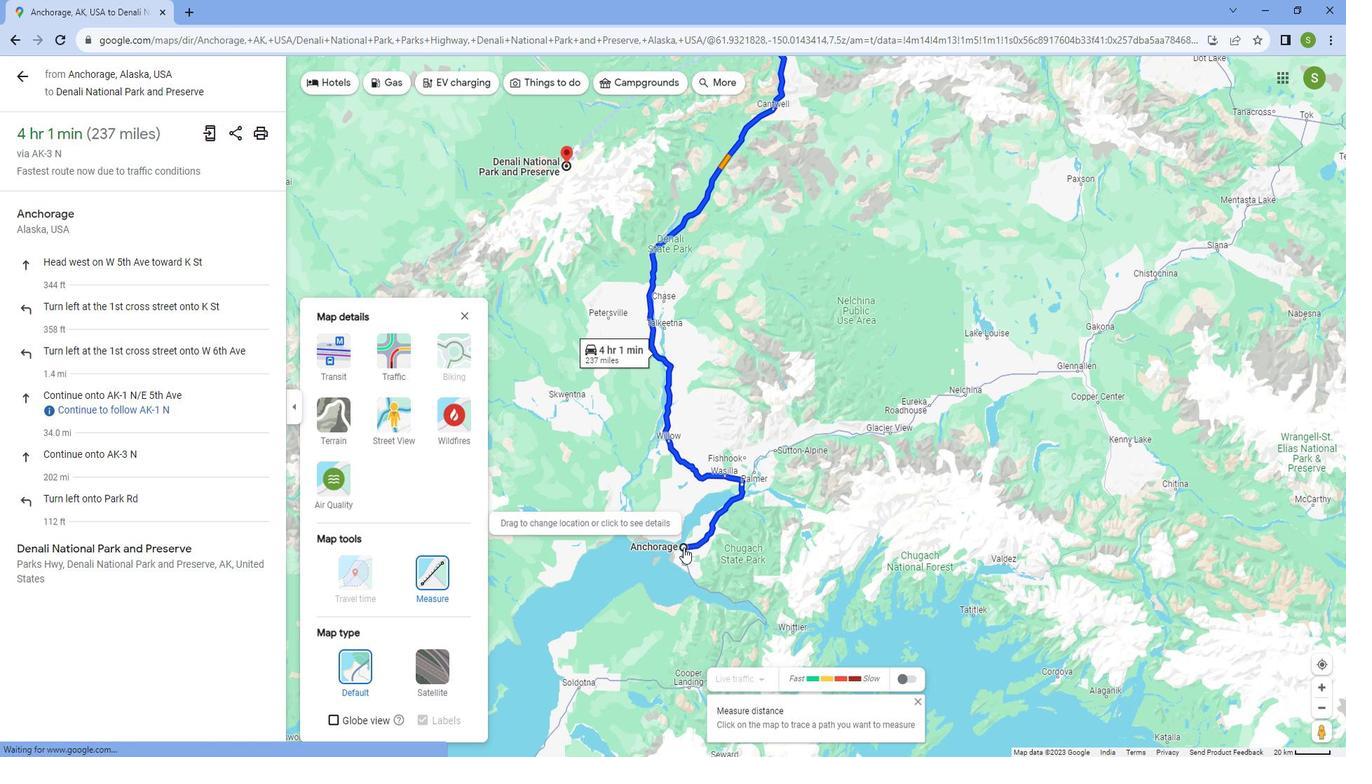 
Action: Mouse scrolled (693, 542) with delta (0, 0)
Screenshot: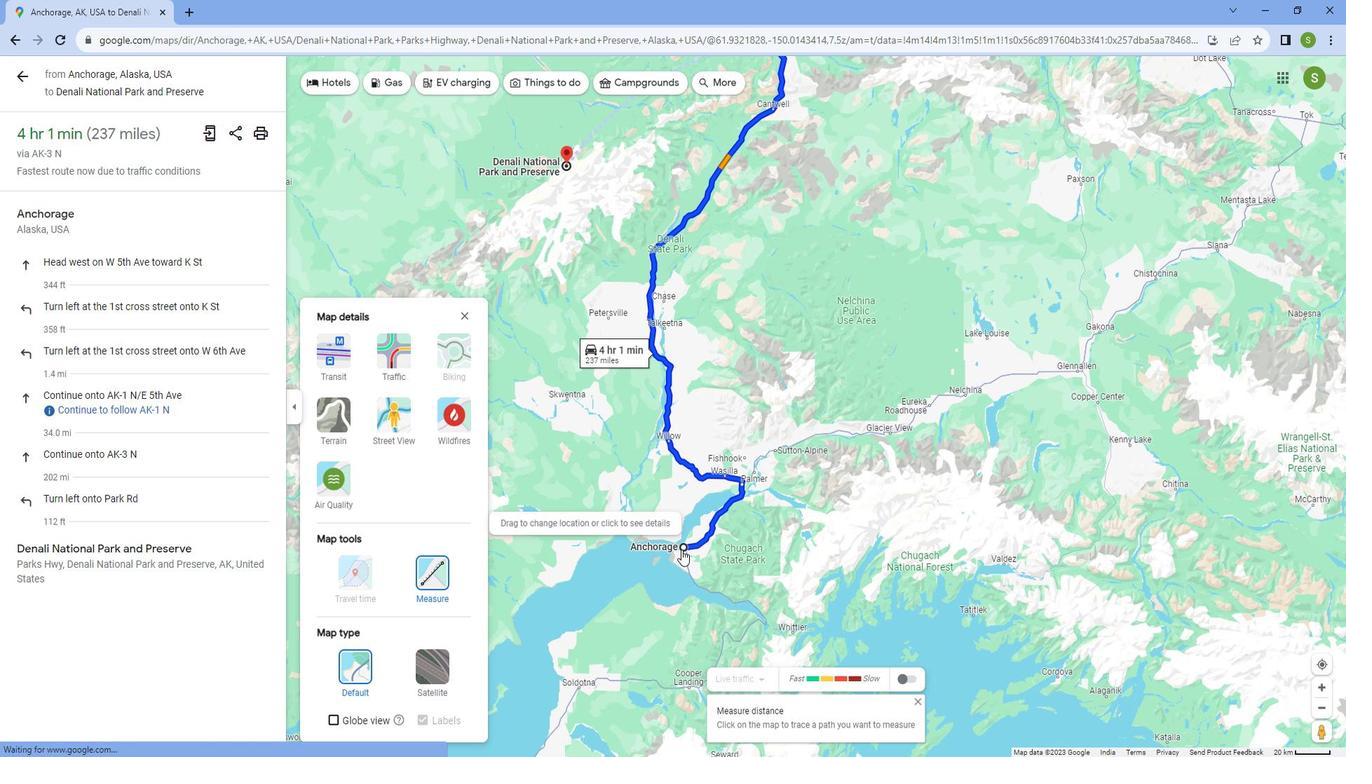 
Action: Mouse scrolled (693, 542) with delta (0, 0)
Screenshot: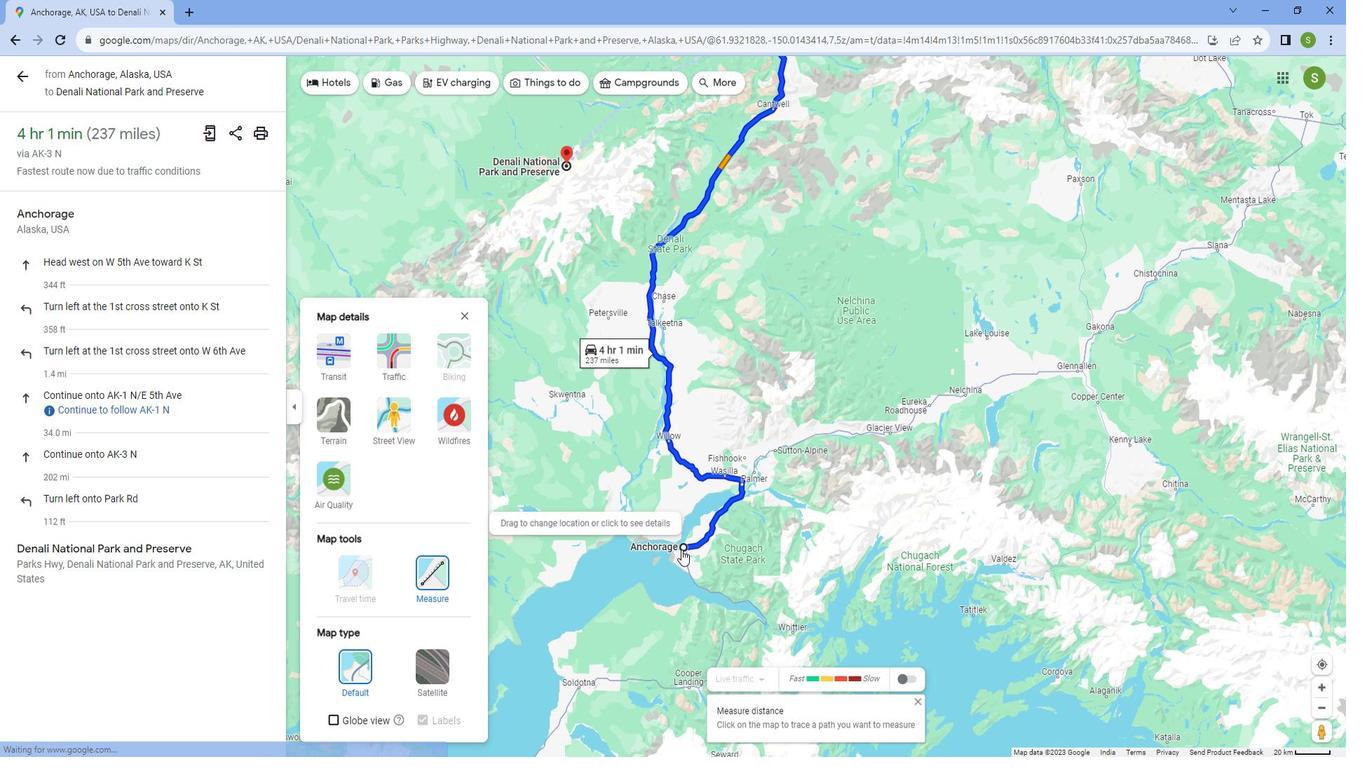 
Action: Mouse scrolled (693, 542) with delta (0, 0)
Screenshot: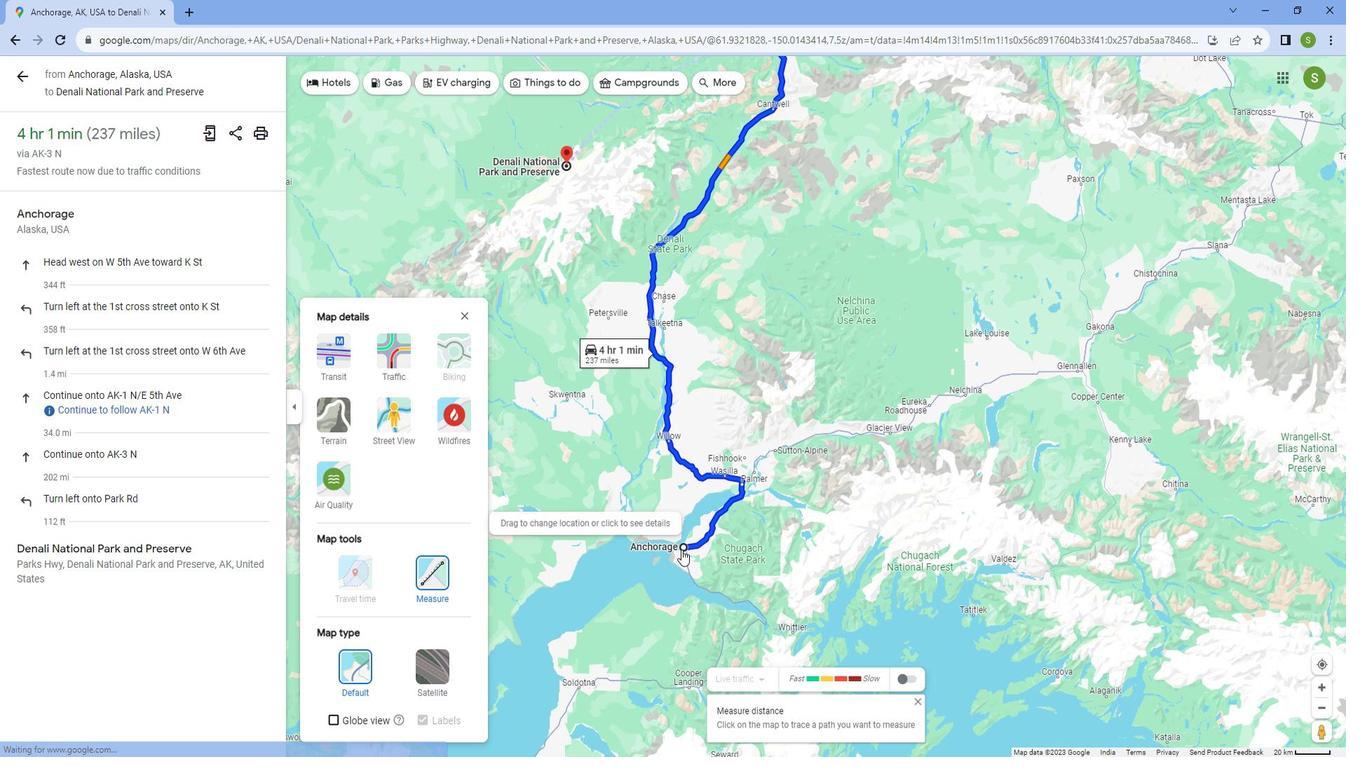 
Action: Mouse scrolled (693, 542) with delta (0, 0)
Screenshot: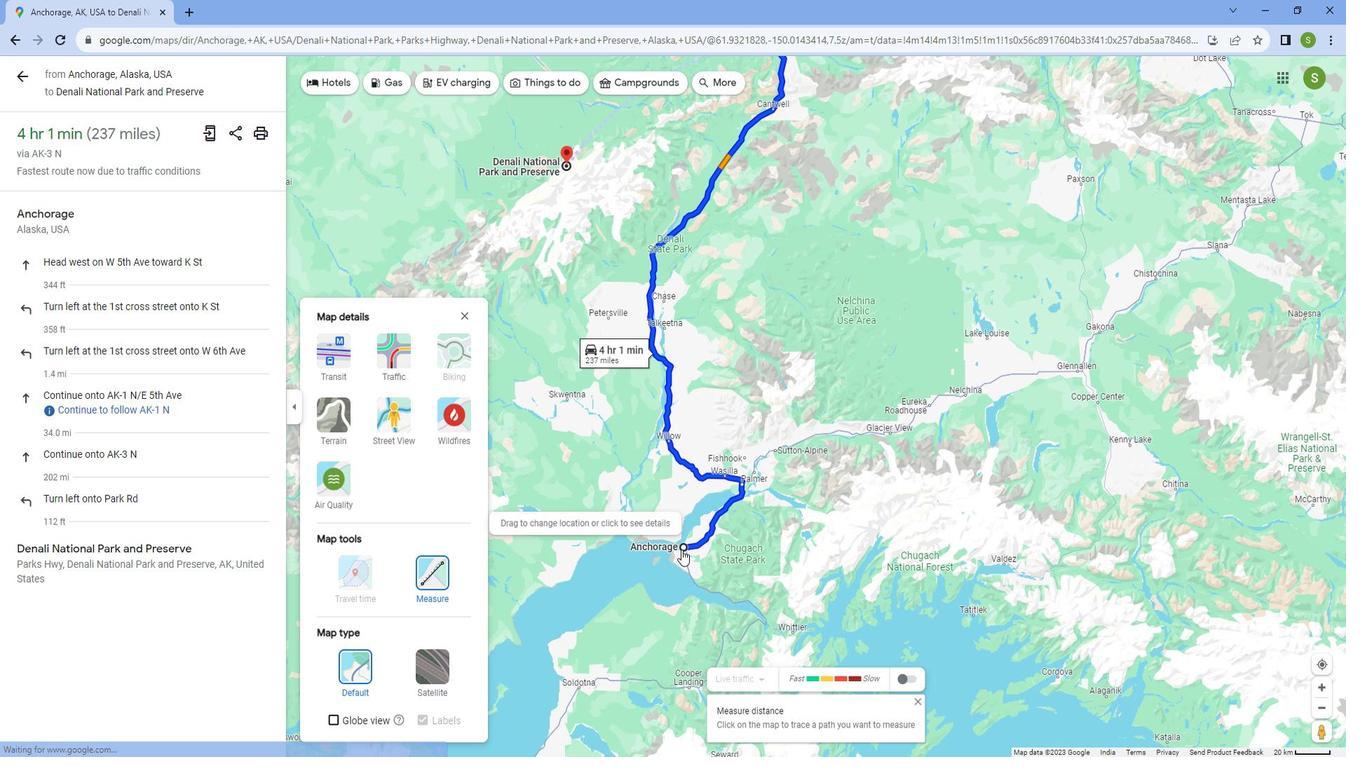 
Action: Mouse scrolled (693, 542) with delta (0, 0)
Screenshot: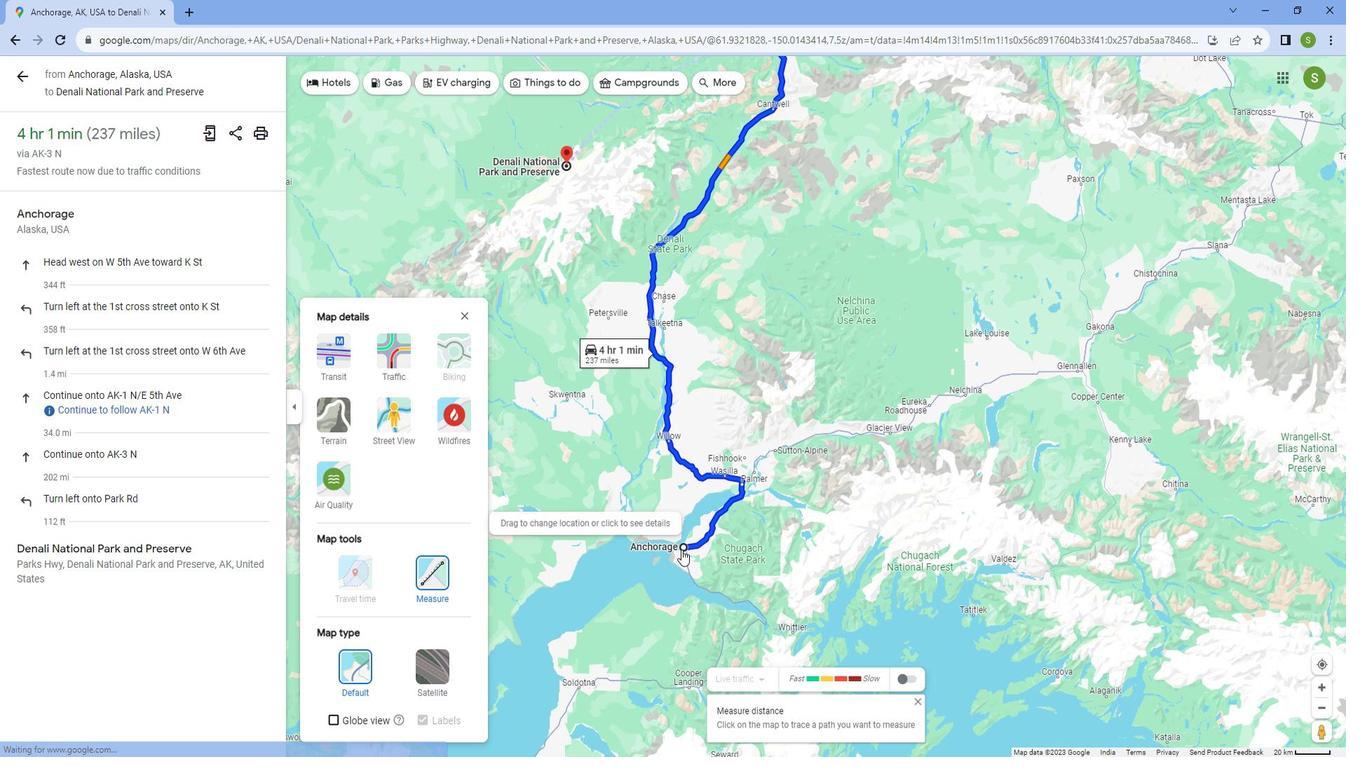 
Action: Mouse scrolled (693, 542) with delta (0, 0)
Screenshot: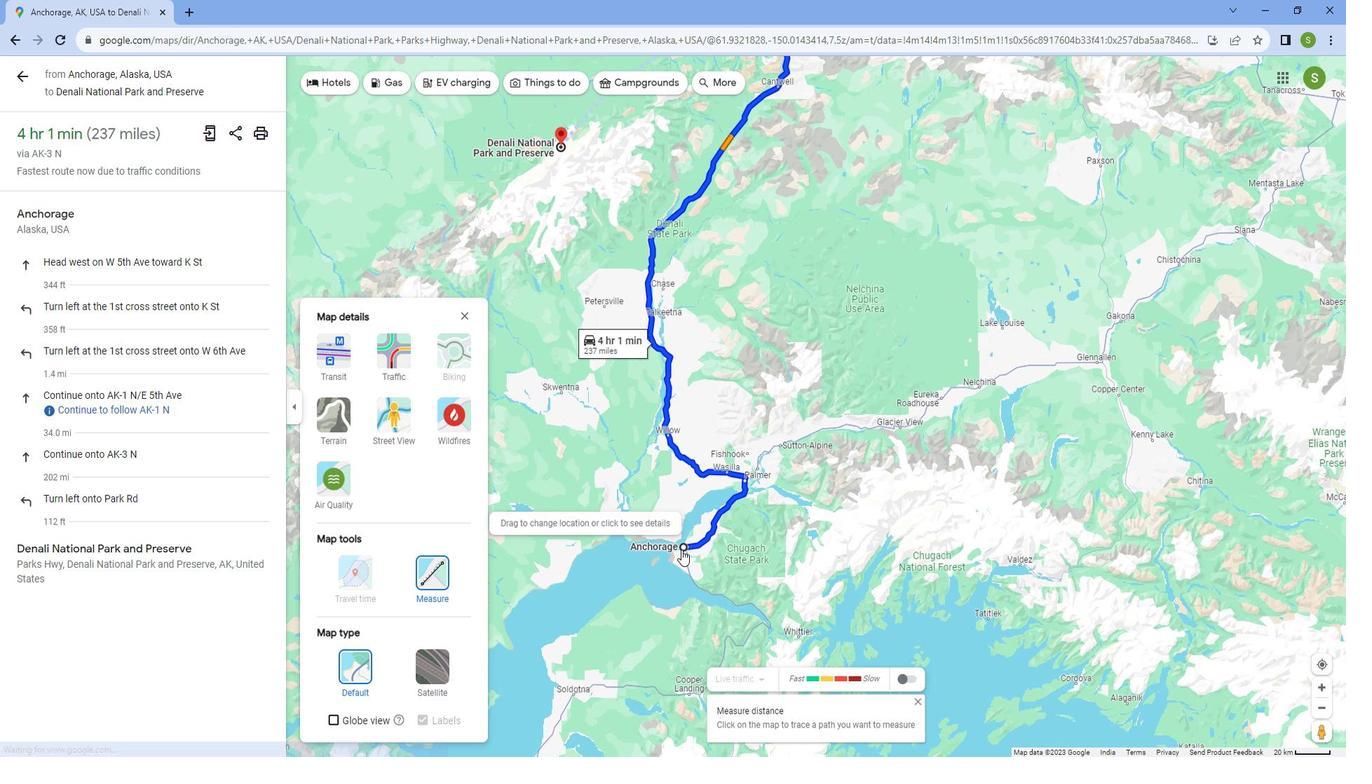 
Action: Mouse scrolled (693, 542) with delta (0, 0)
Screenshot: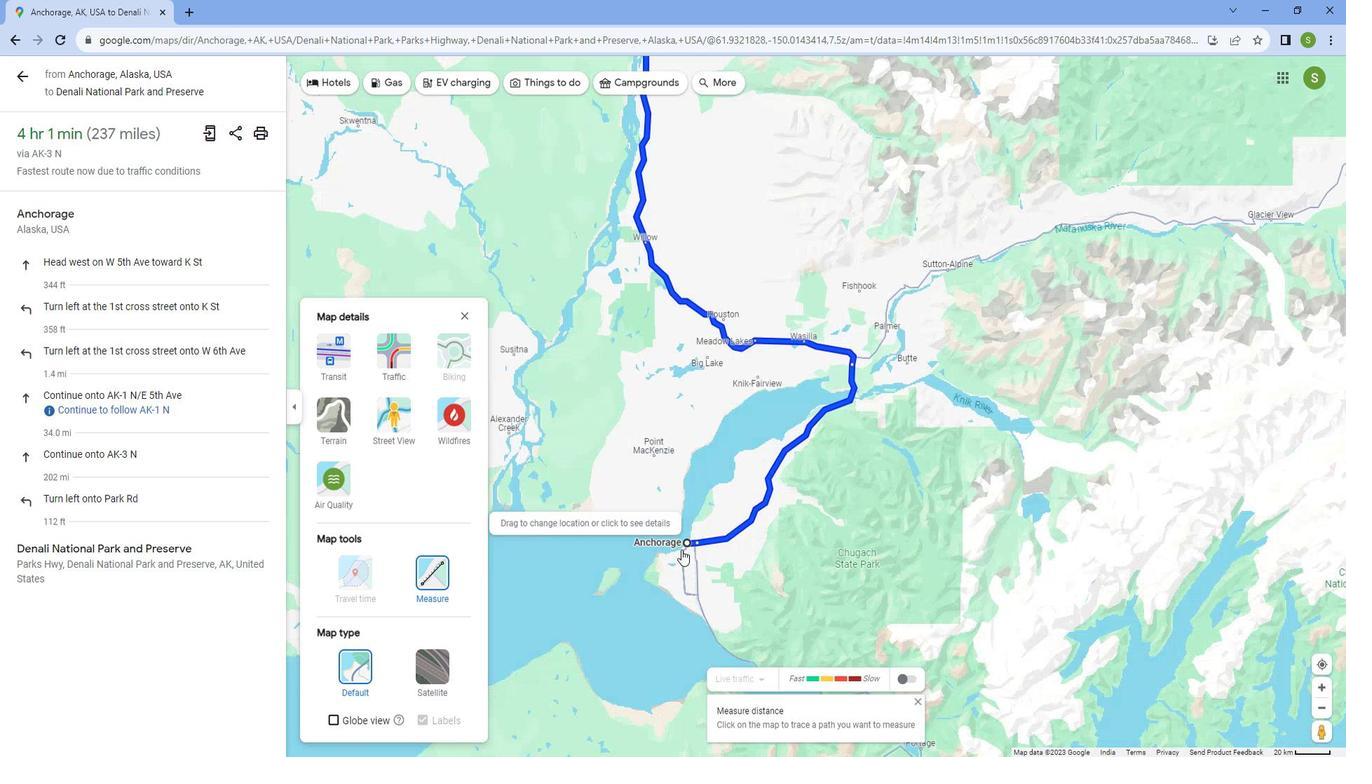 
Action: Mouse scrolled (693, 542) with delta (0, 0)
Screenshot: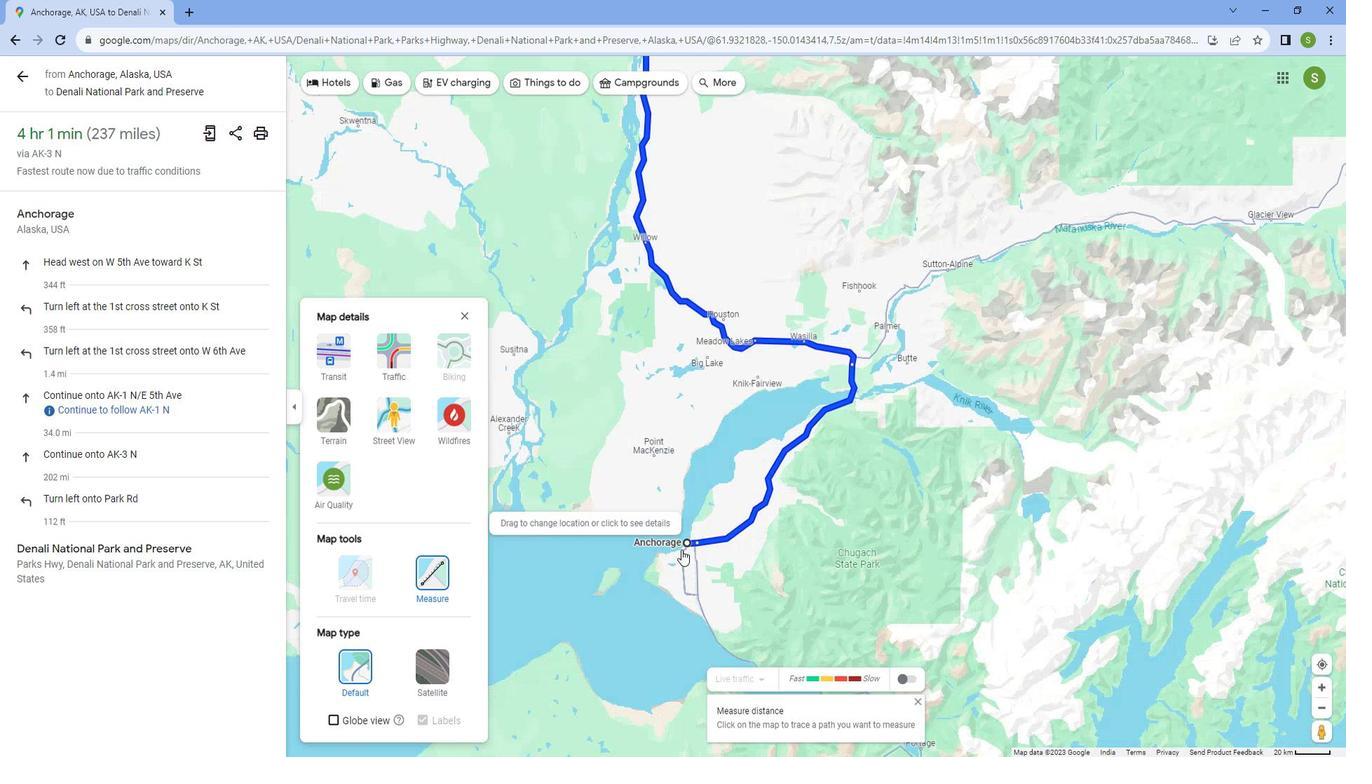 
Action: Mouse scrolled (693, 542) with delta (0, 0)
Screenshot: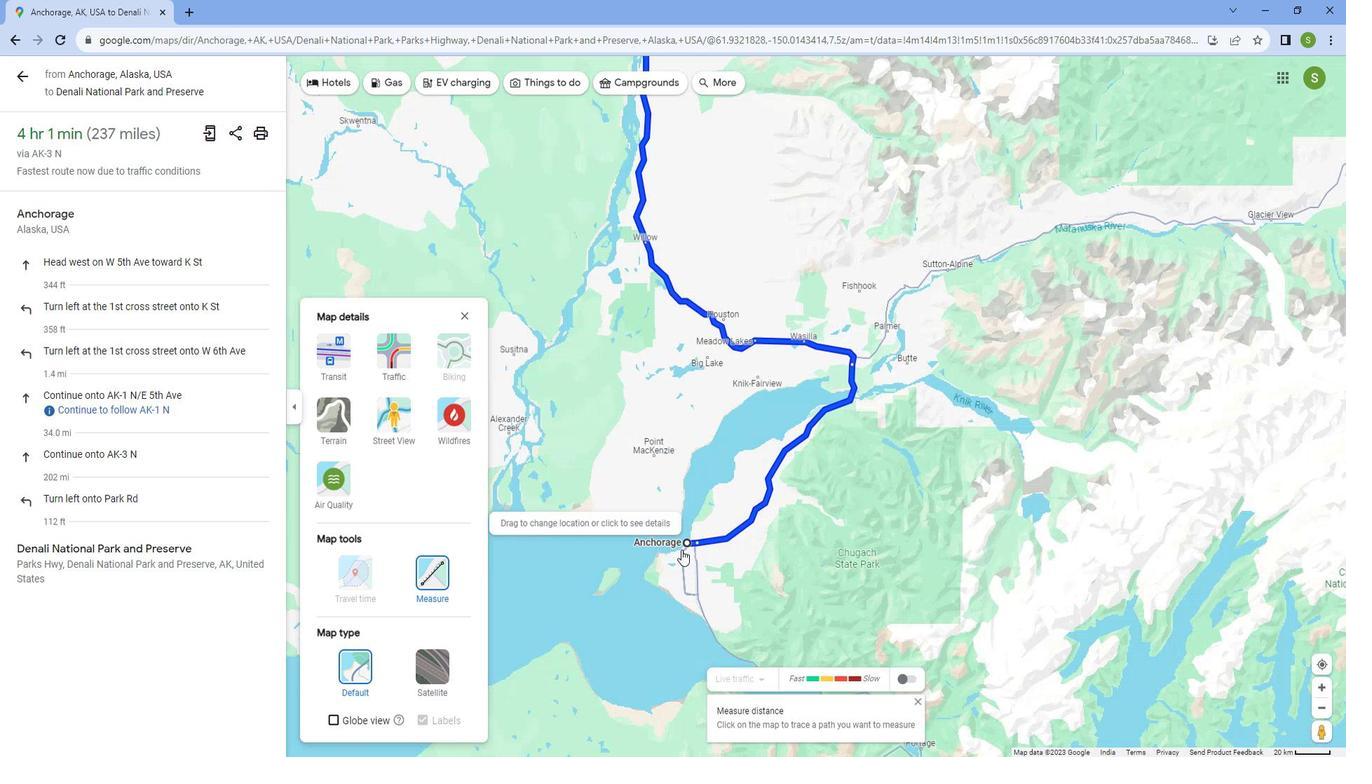 
Action: Mouse scrolled (693, 542) with delta (0, 0)
Screenshot: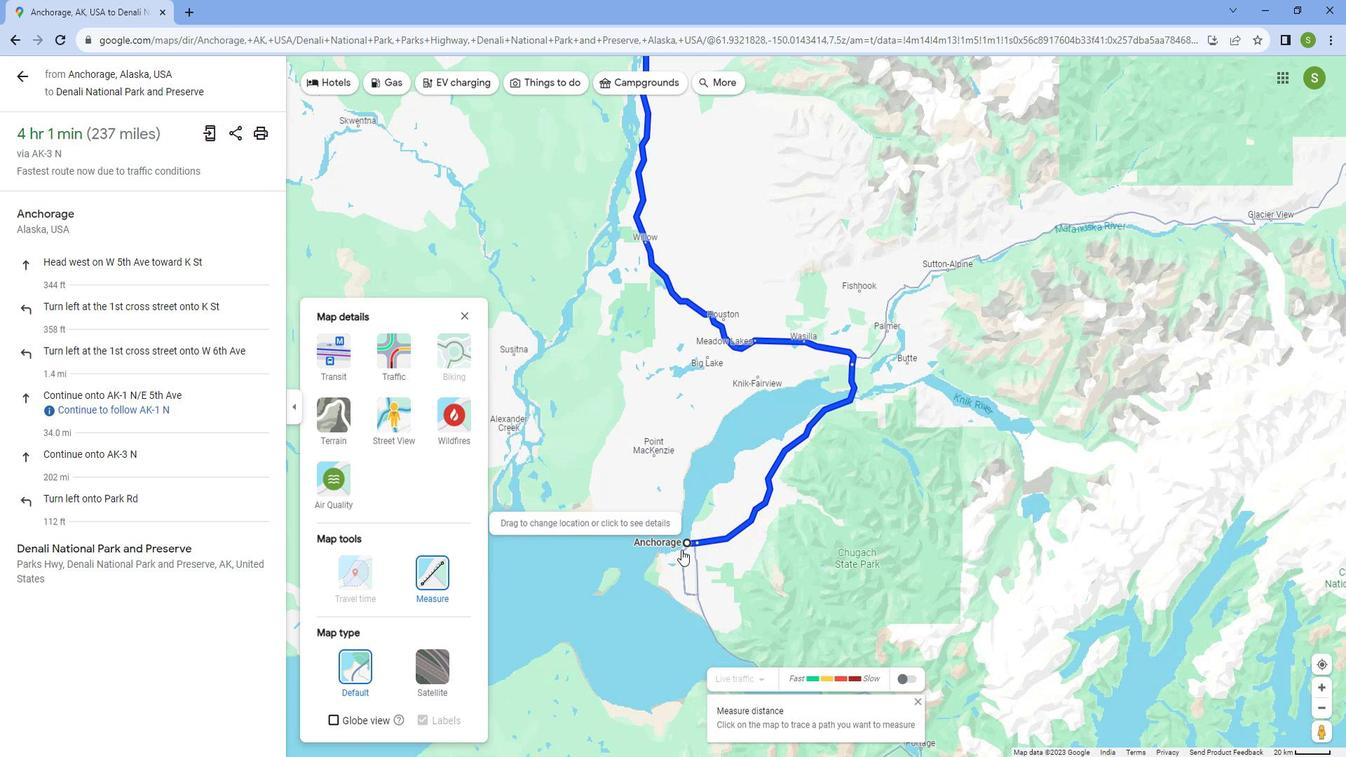 
Action: Mouse scrolled (693, 542) with delta (0, 0)
Screenshot: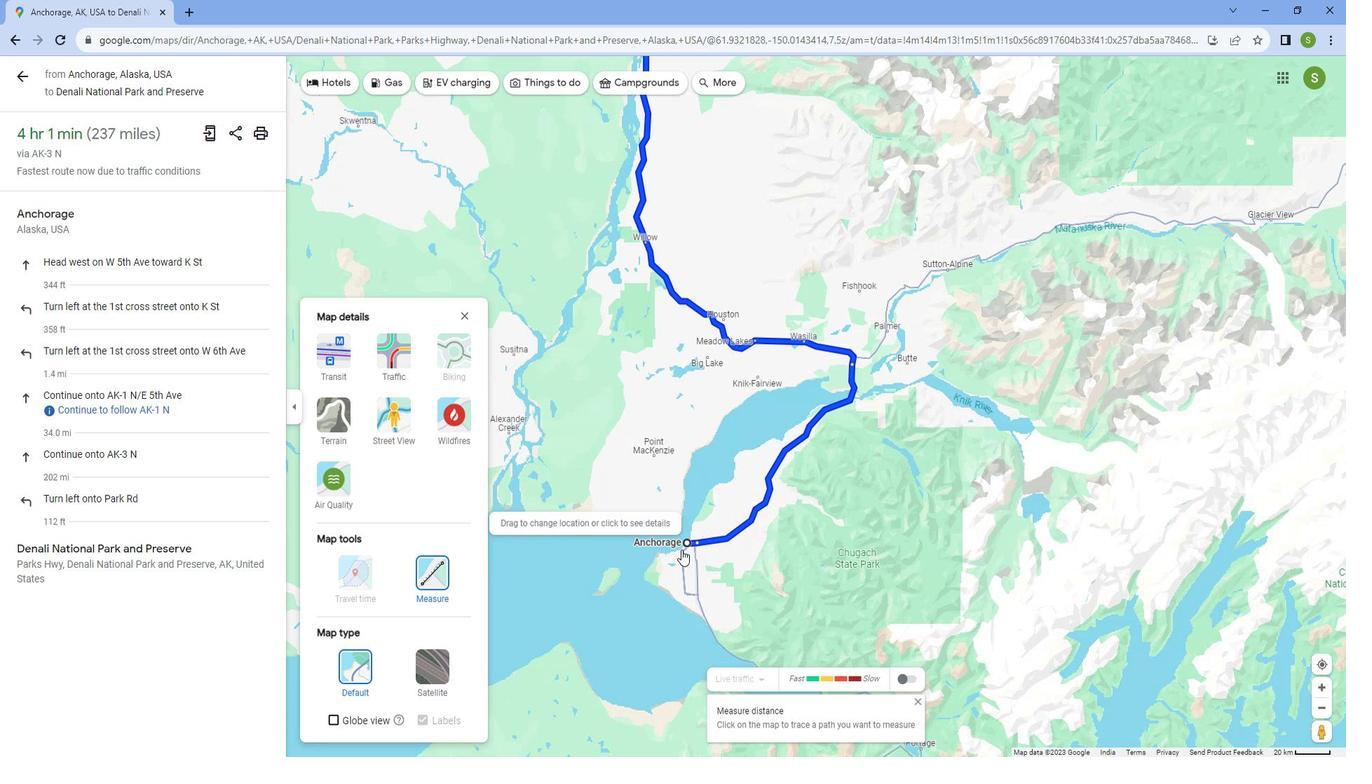 
Action: Mouse moved to (703, 523)
Screenshot: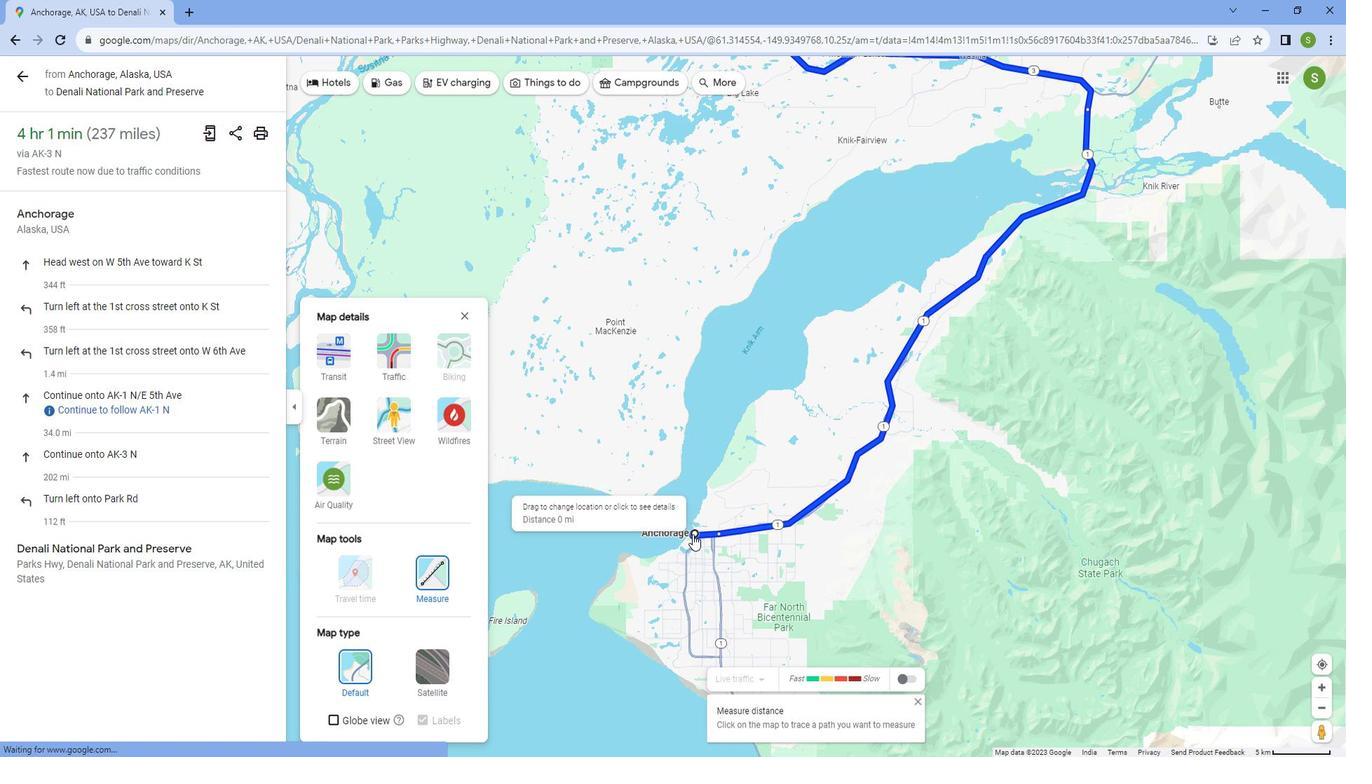 
Action: Mouse scrolled (703, 524) with delta (0, 0)
Screenshot: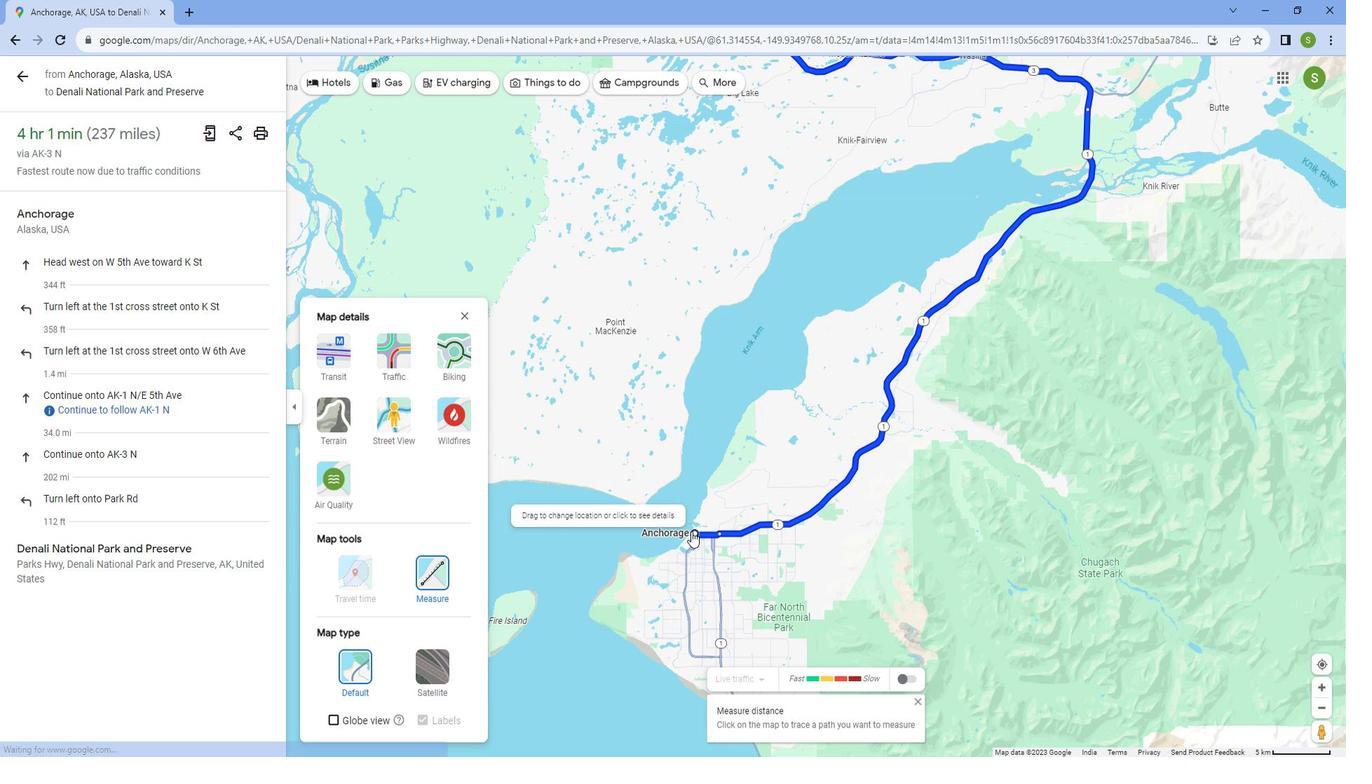 
Action: Mouse scrolled (703, 524) with delta (0, 0)
Screenshot: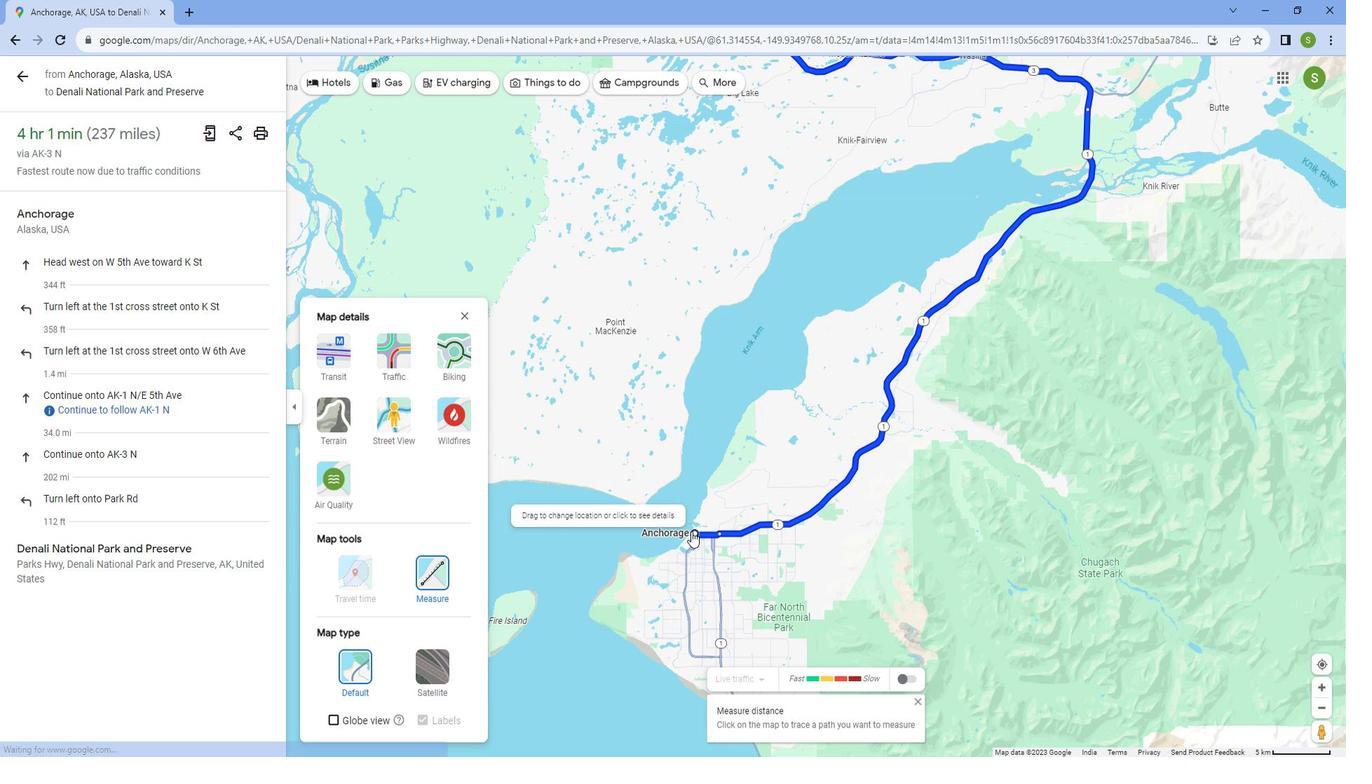 
Action: Mouse scrolled (703, 524) with delta (0, 0)
Screenshot: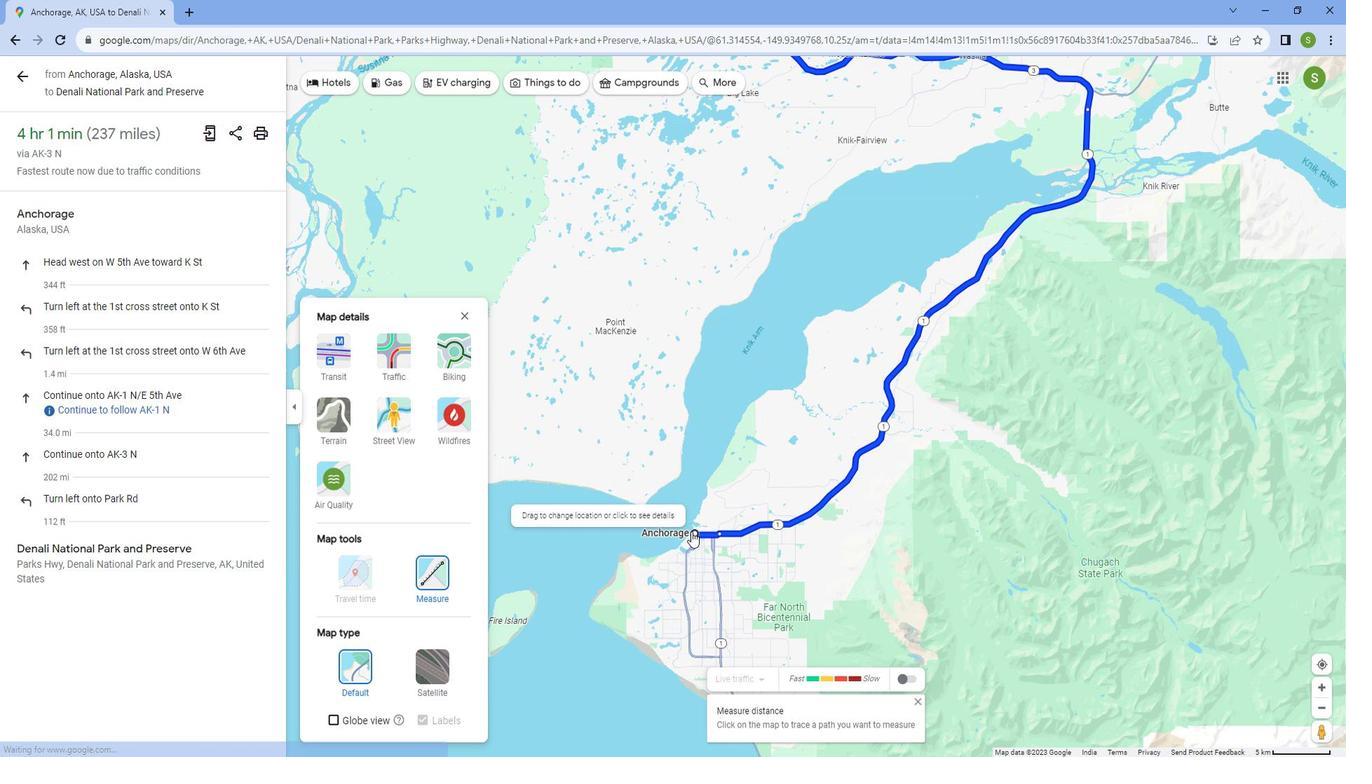 
Action: Mouse scrolled (703, 524) with delta (0, 0)
Screenshot: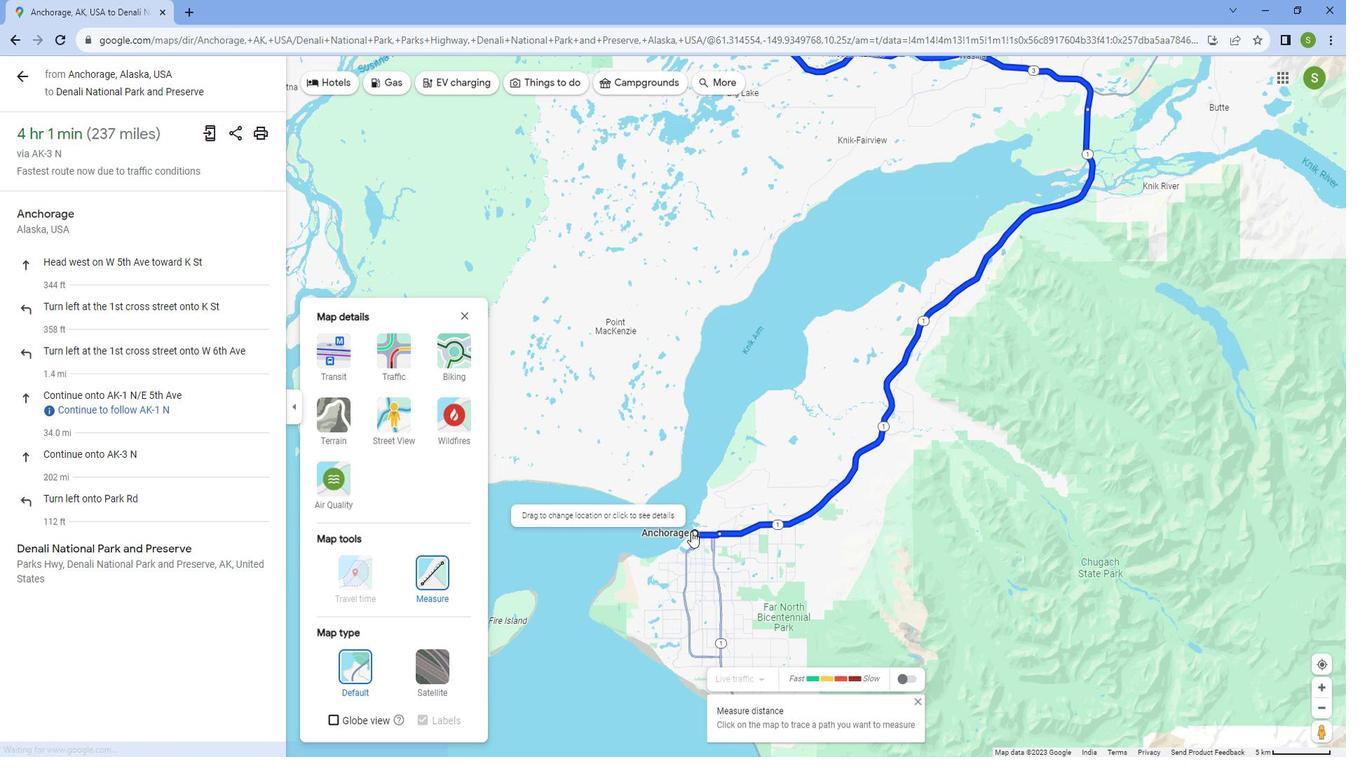 
Action: Mouse scrolled (703, 524) with delta (0, 0)
Screenshot: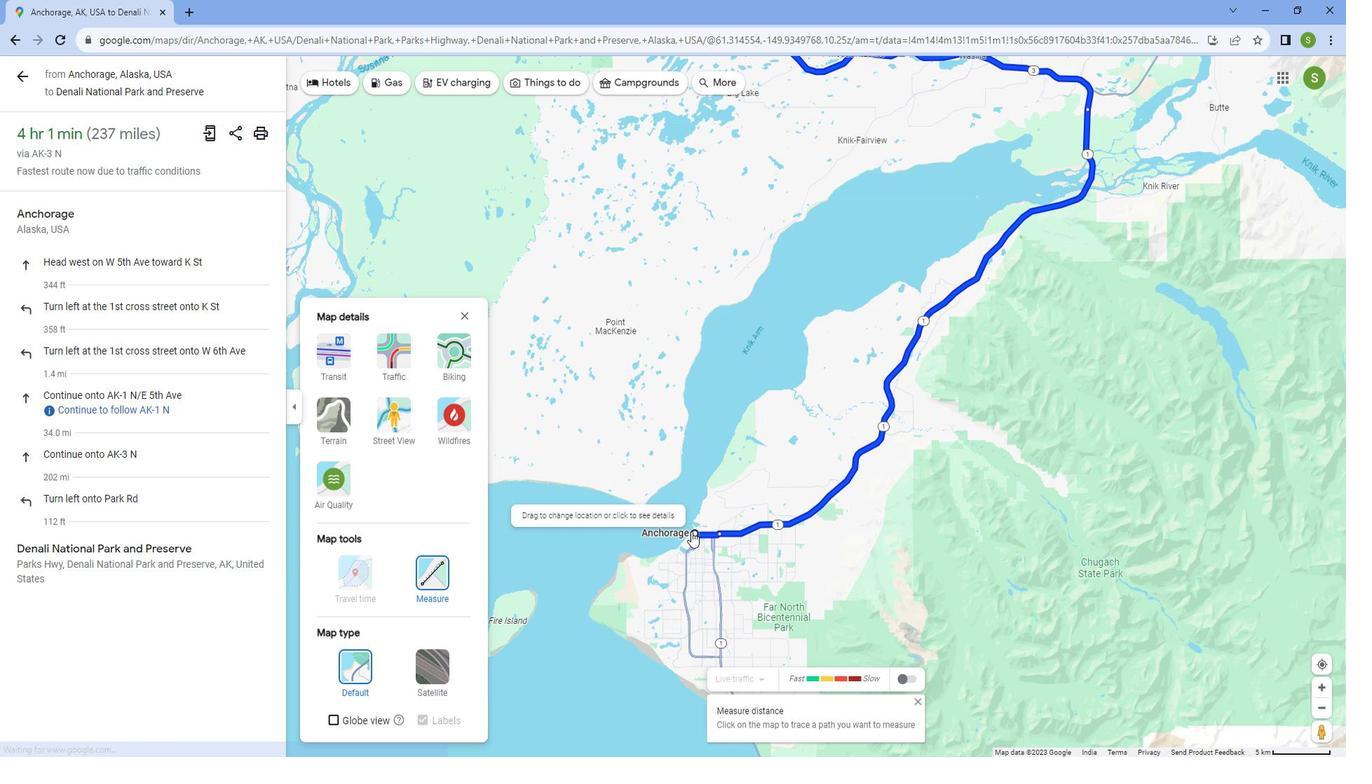 
Action: Mouse scrolled (703, 524) with delta (0, 0)
Screenshot: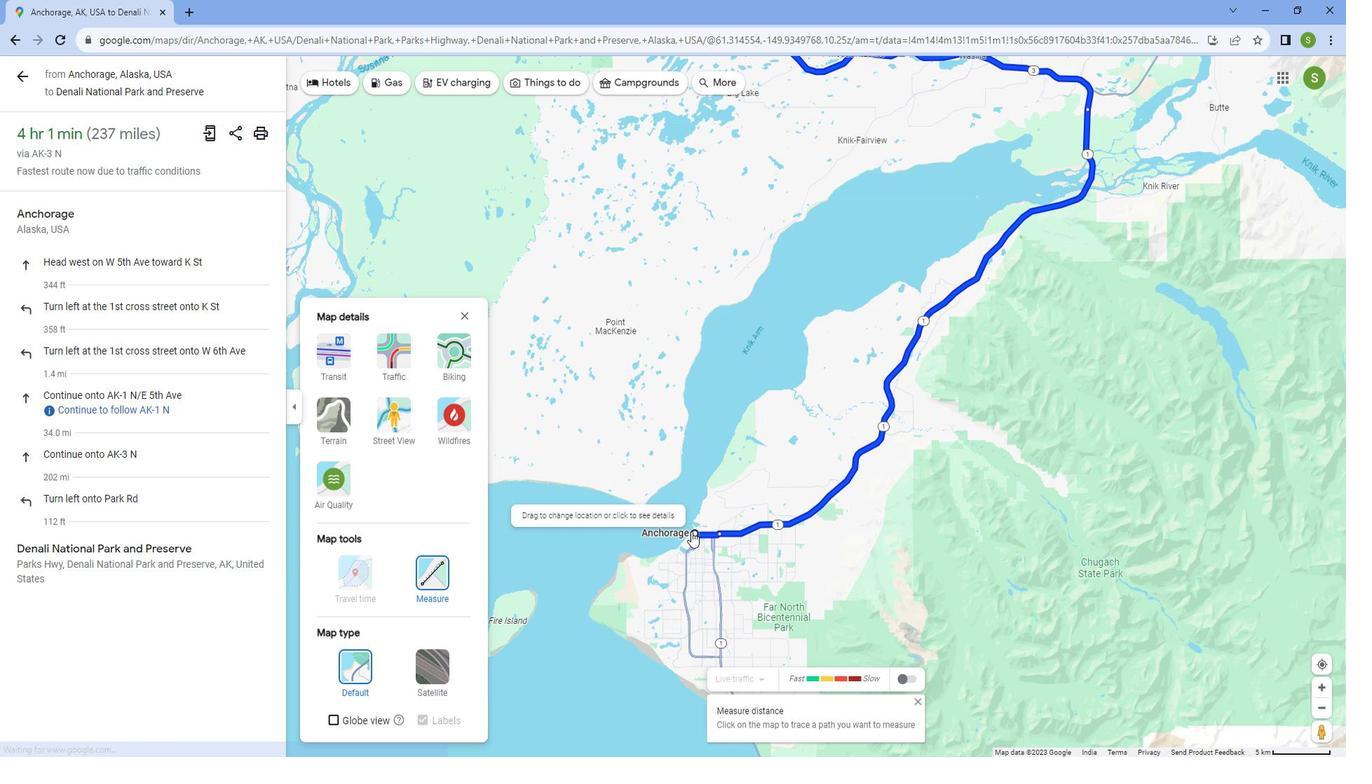 
Action: Mouse moved to (702, 523)
Screenshot: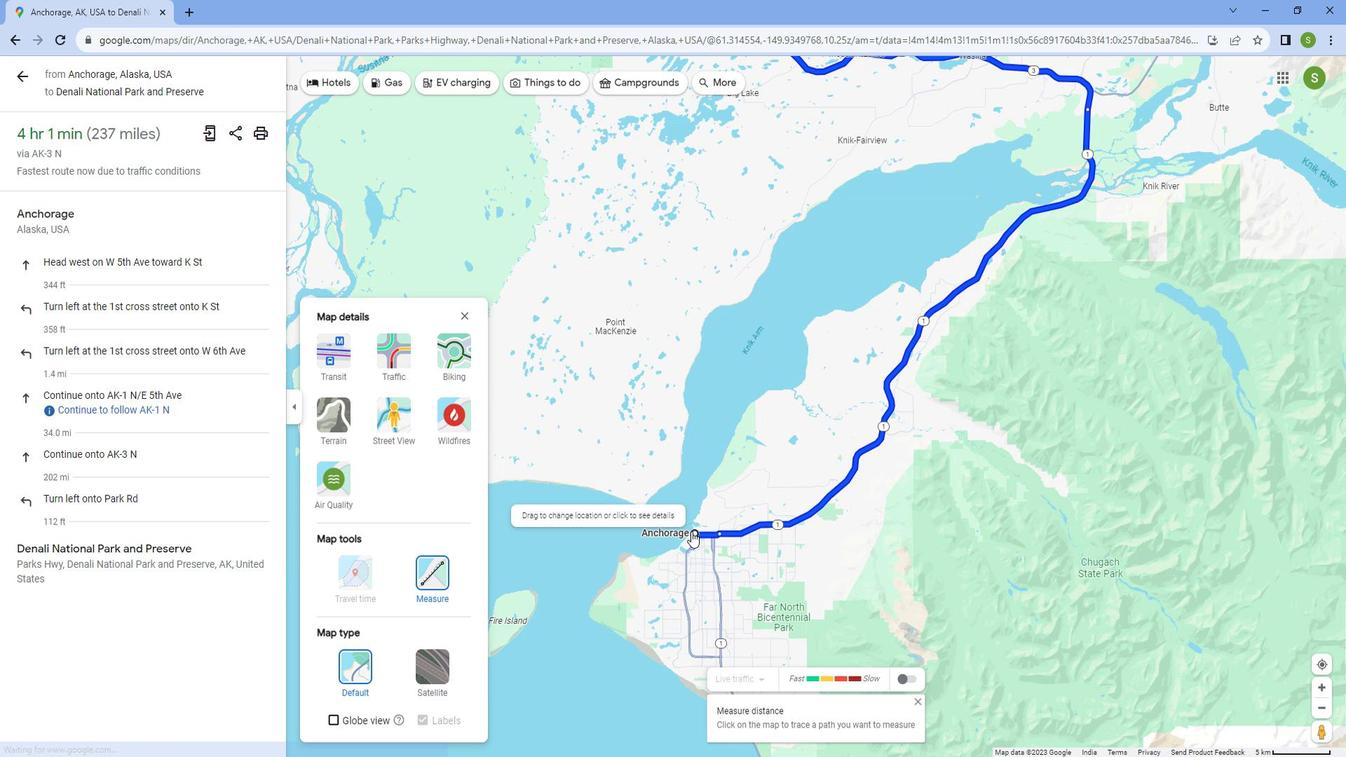 
Action: Mouse scrolled (702, 523) with delta (0, 0)
Screenshot: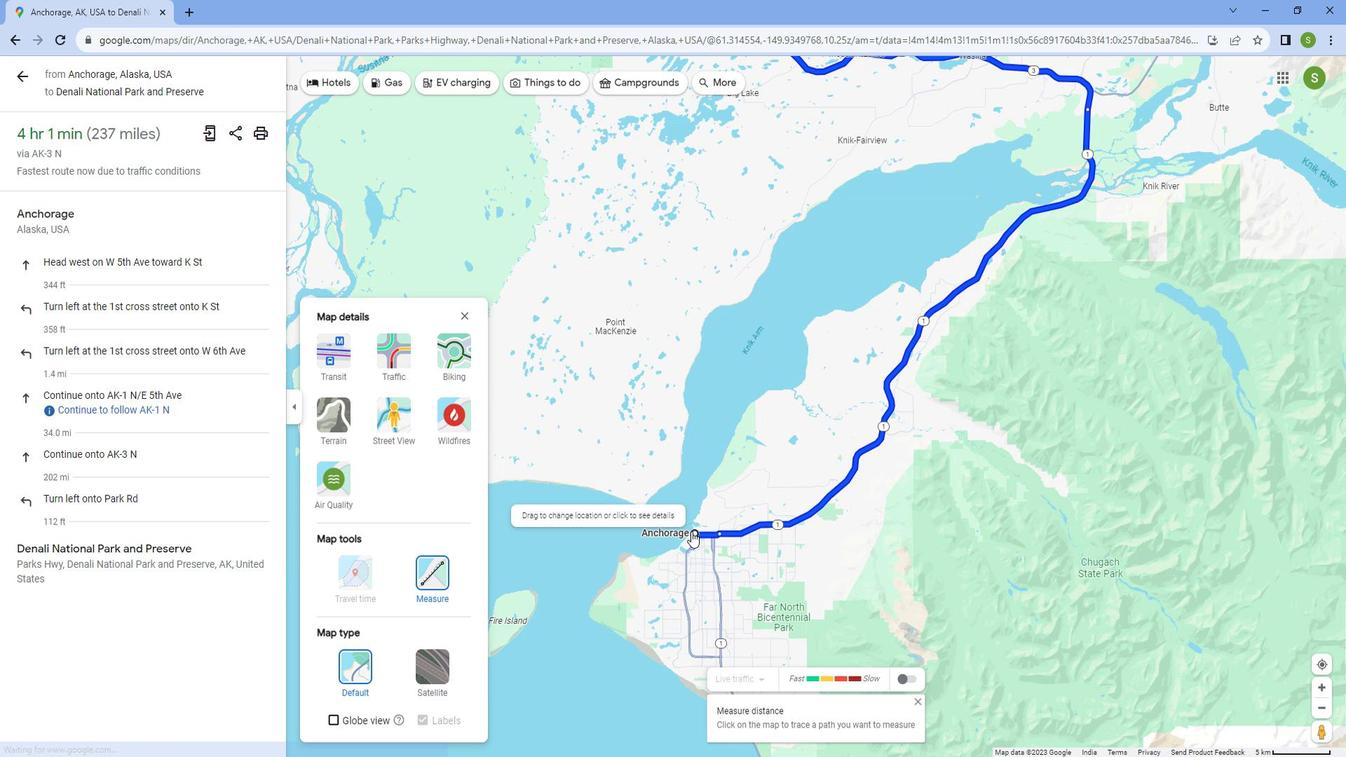
Action: Mouse moved to (697, 523)
Screenshot: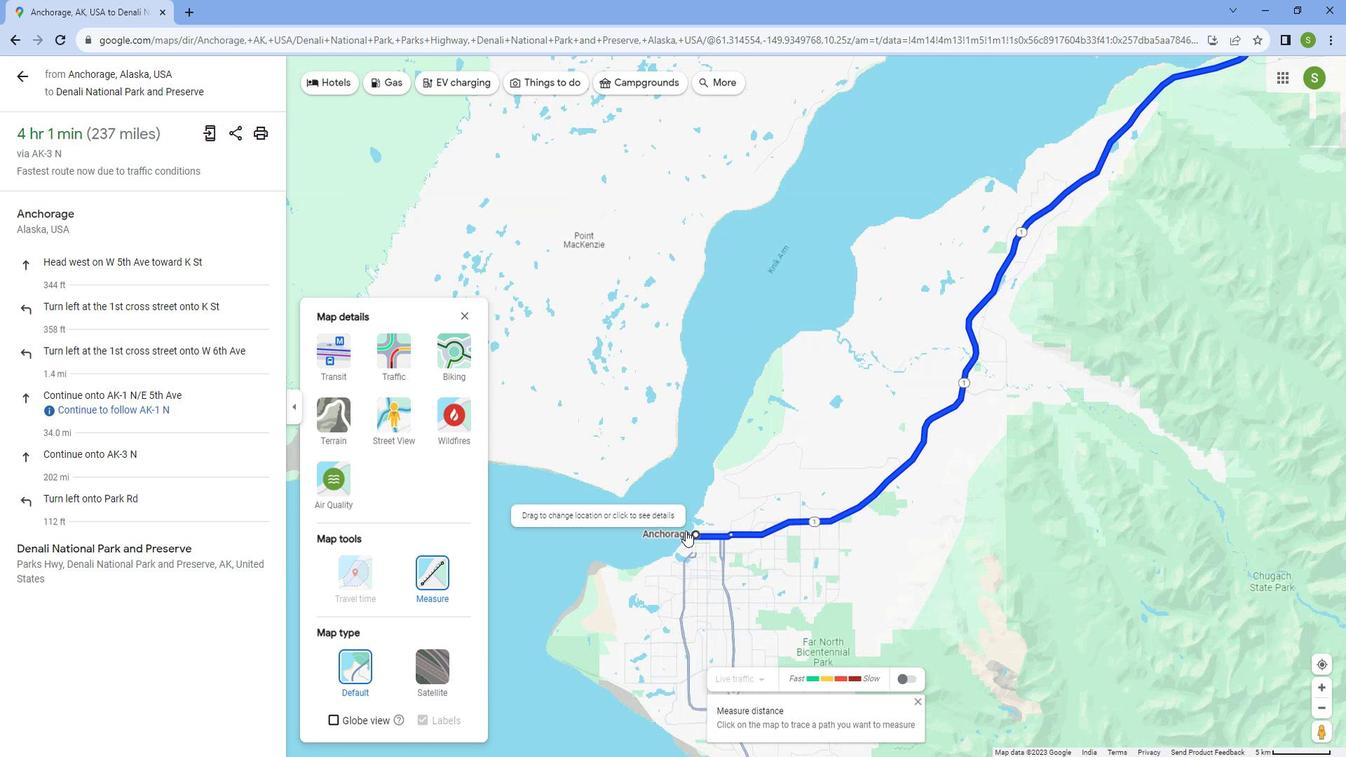 
Action: Mouse scrolled (697, 523) with delta (0, 0)
Screenshot: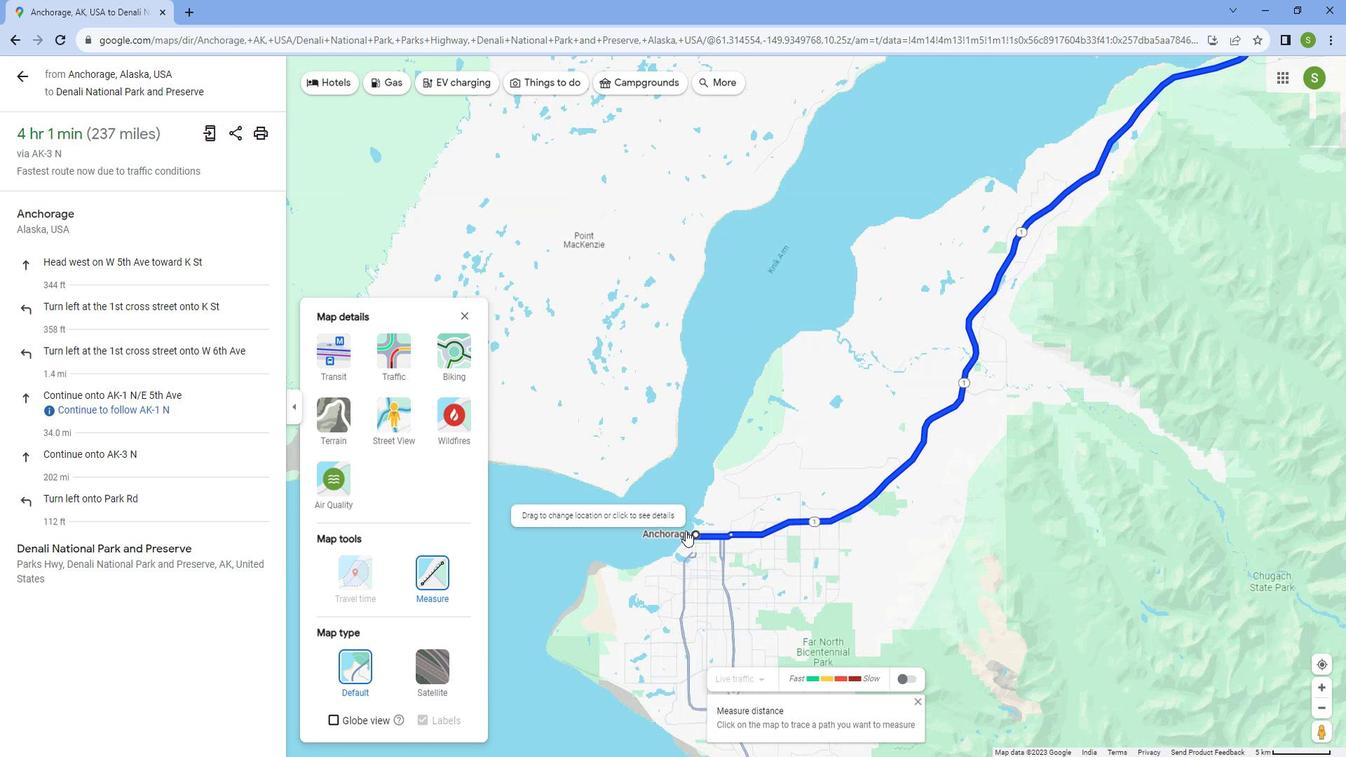 
Action: Mouse moved to (717, 531)
Screenshot: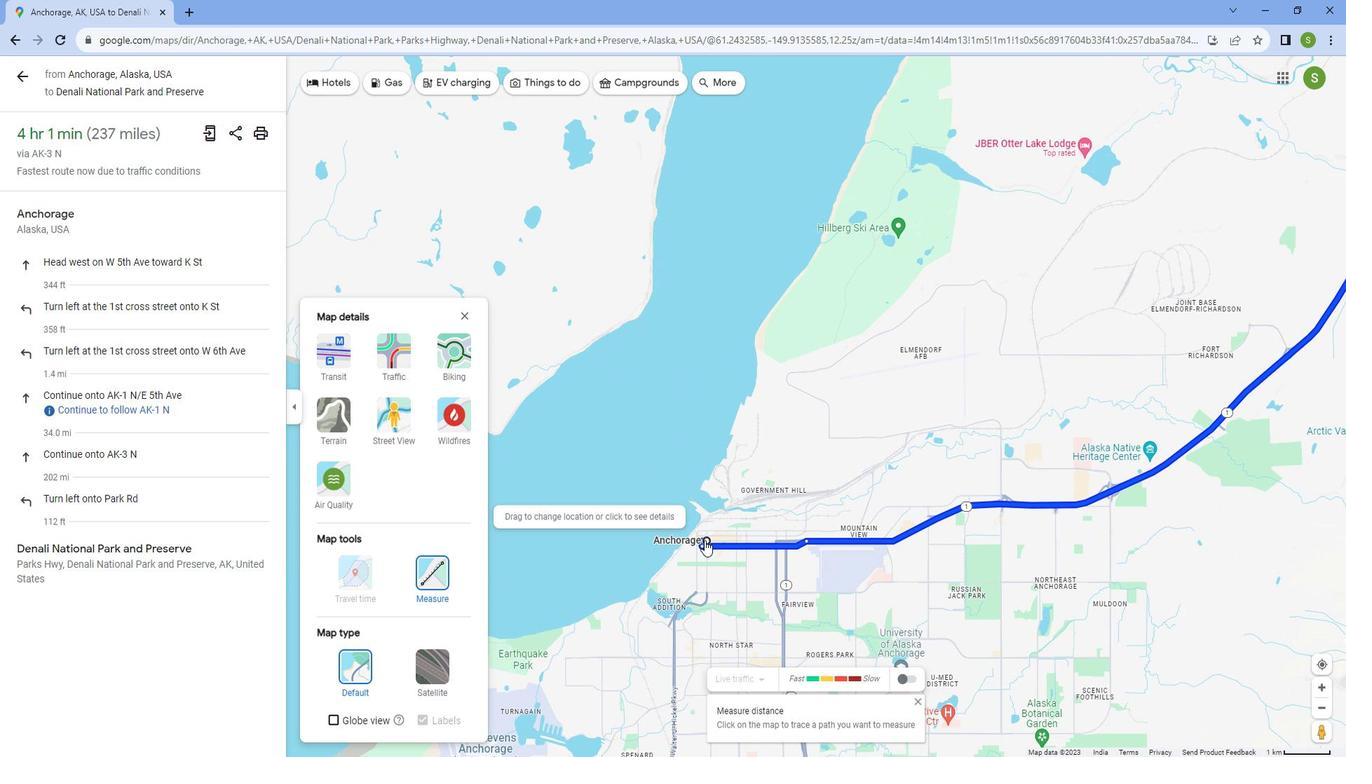 
Action: Mouse pressed left at (717, 531)
Screenshot: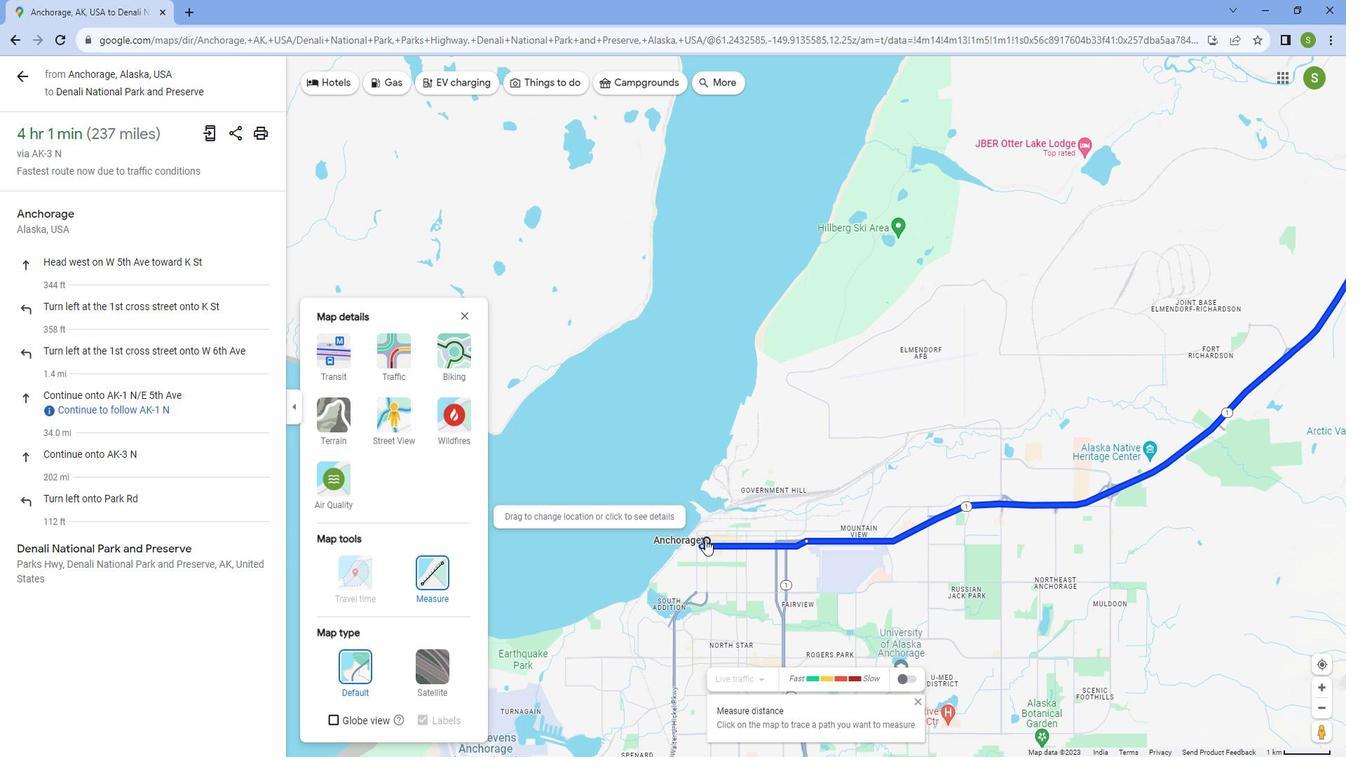 
Action: Mouse moved to (749, 414)
Screenshot: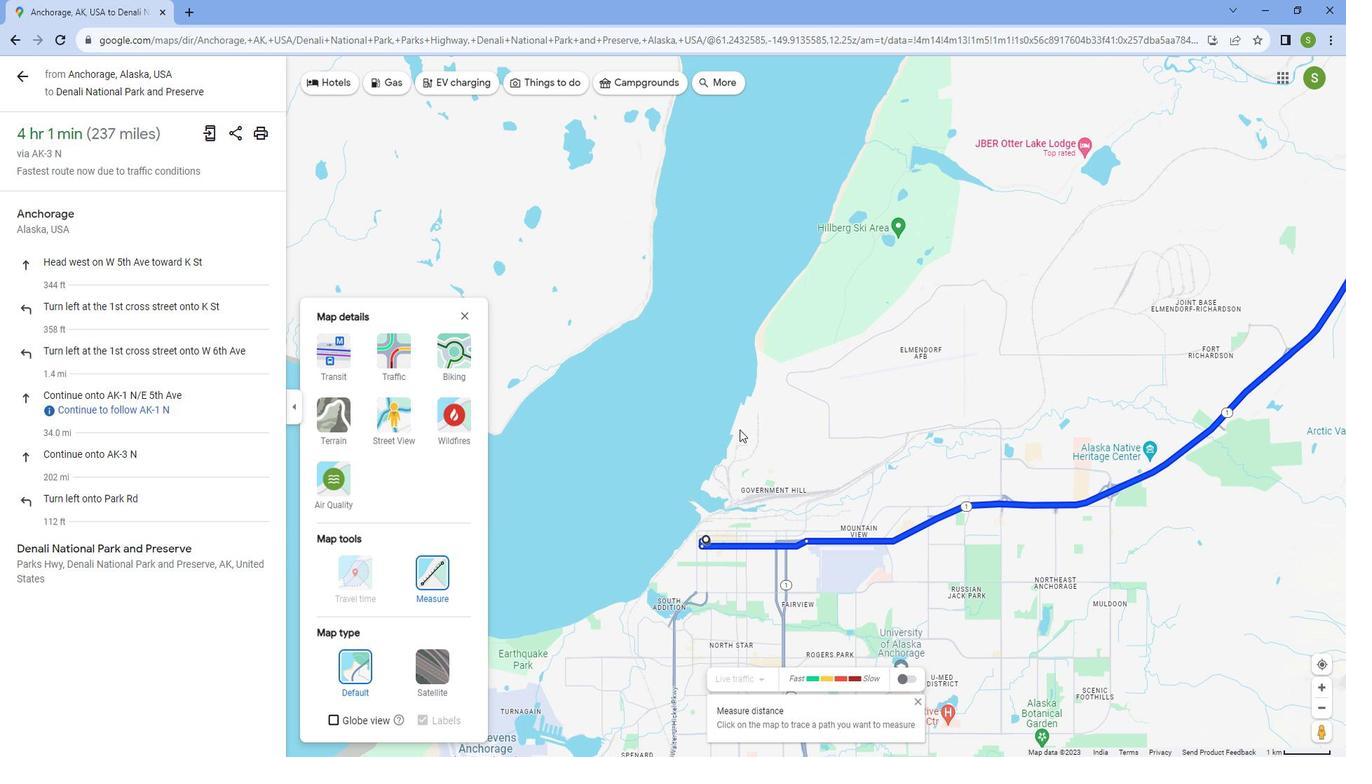 
Action: Mouse scrolled (749, 413) with delta (0, 0)
Screenshot: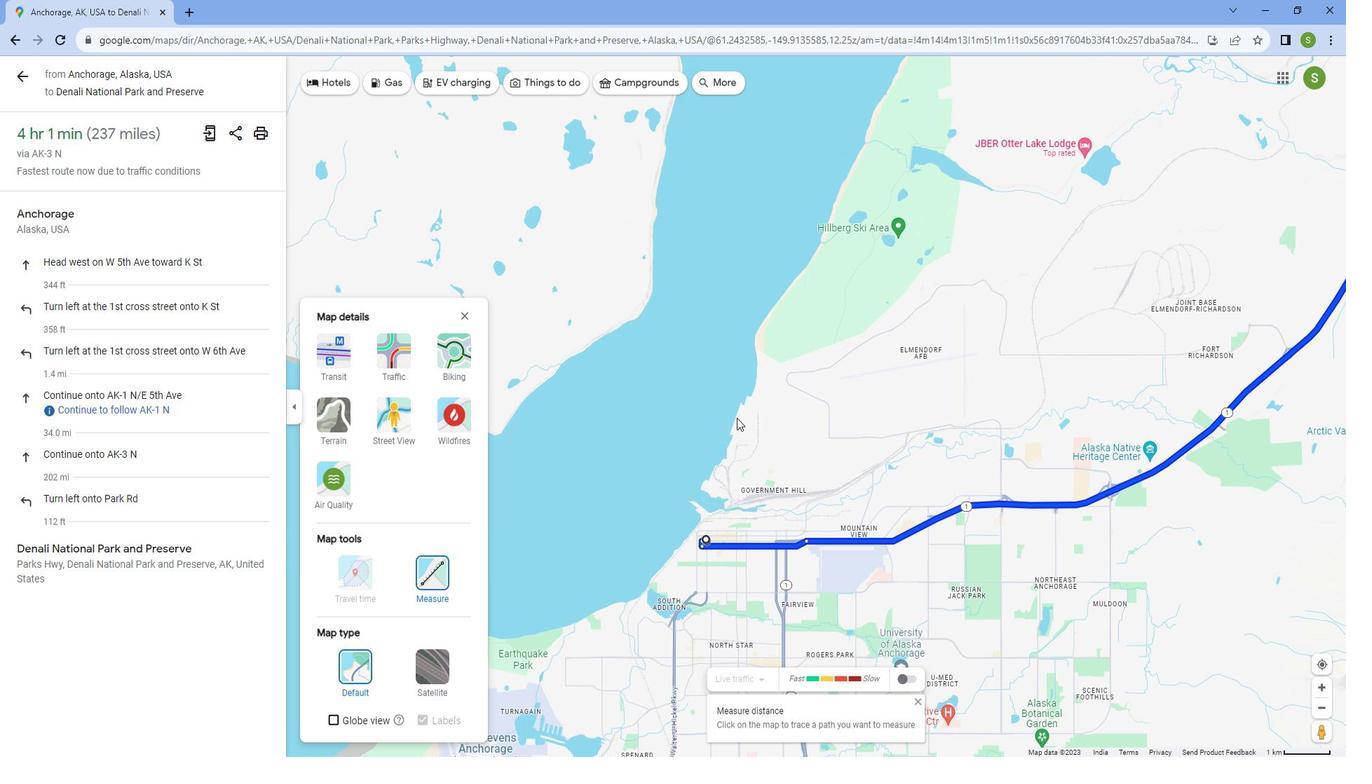 
Action: Mouse scrolled (749, 413) with delta (0, 0)
Screenshot: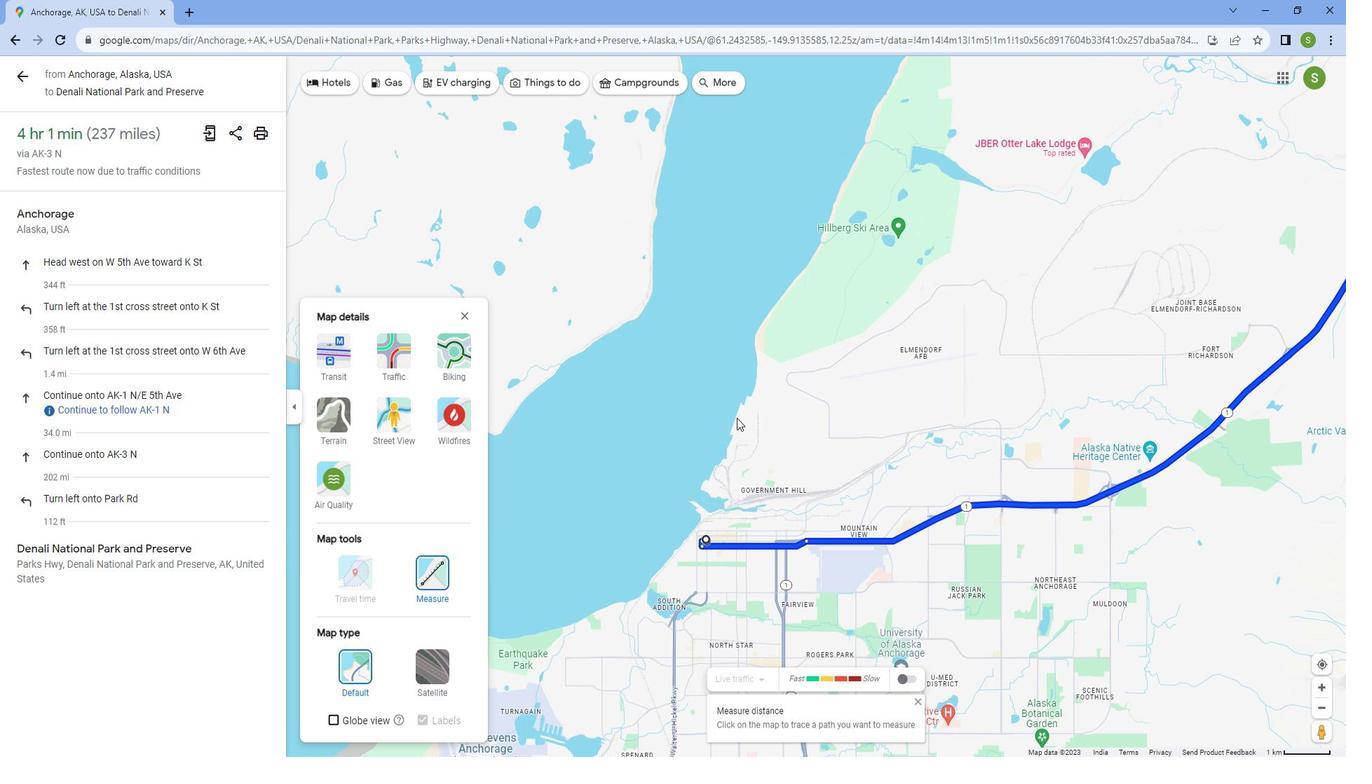 
Action: Mouse scrolled (749, 413) with delta (0, 0)
Screenshot: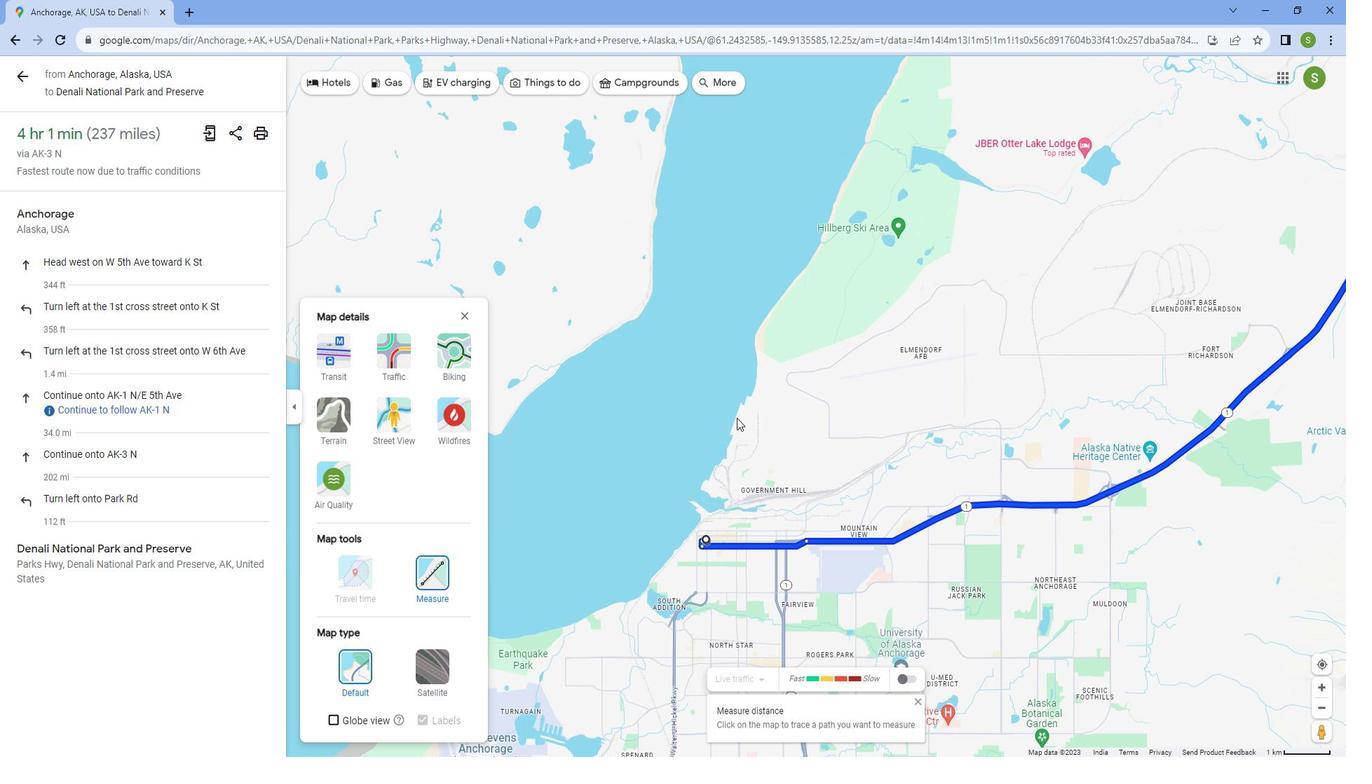 
Action: Mouse scrolled (749, 413) with delta (0, 0)
Screenshot: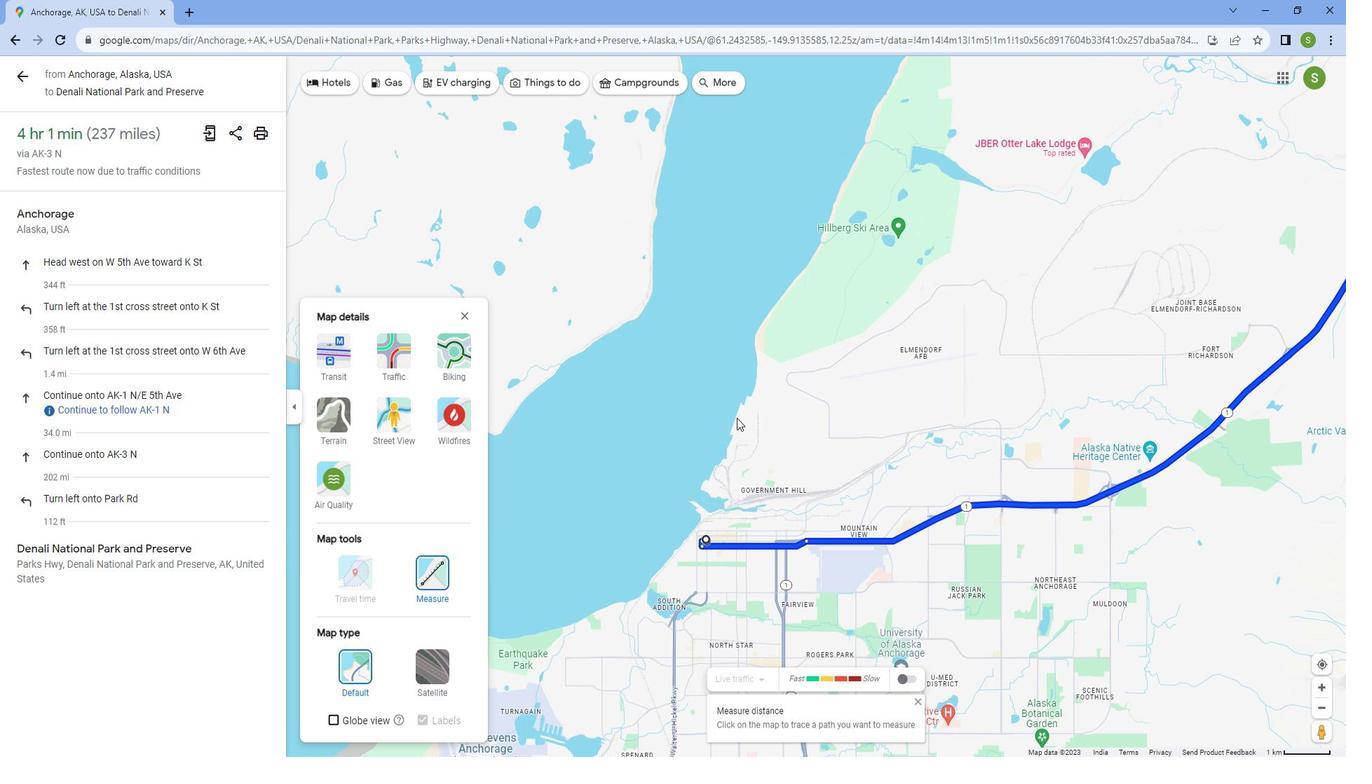 
Action: Mouse scrolled (749, 413) with delta (0, 0)
Screenshot: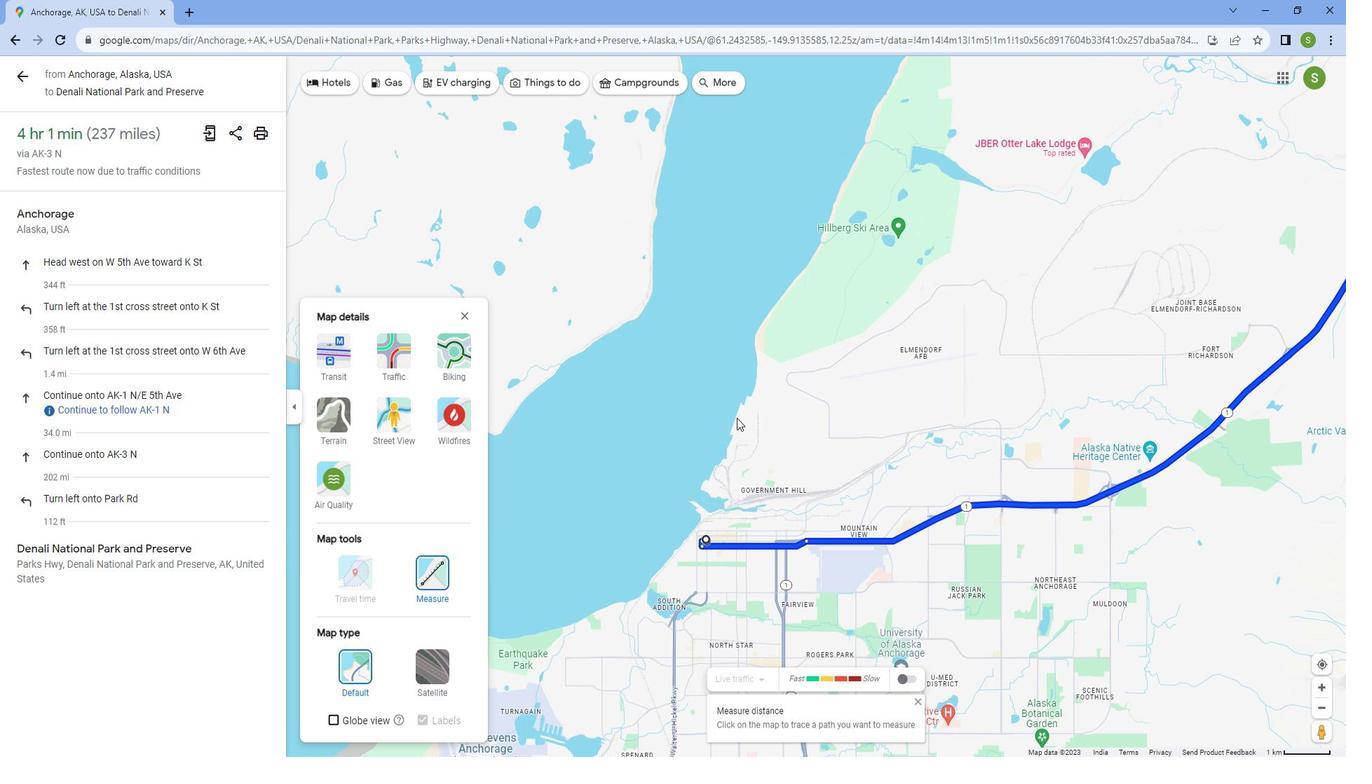 
Action: Mouse scrolled (749, 413) with delta (0, 0)
Screenshot: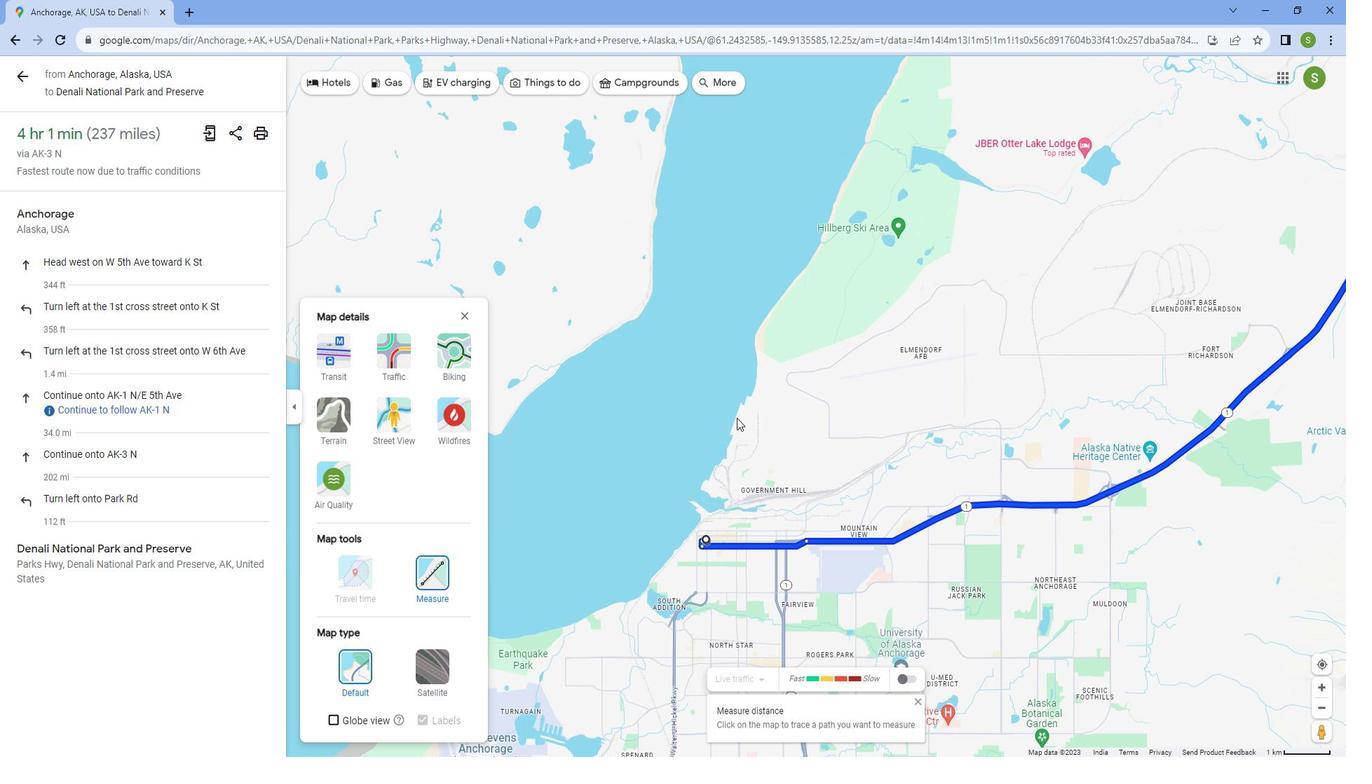
Action: Mouse scrolled (749, 413) with delta (0, 0)
Screenshot: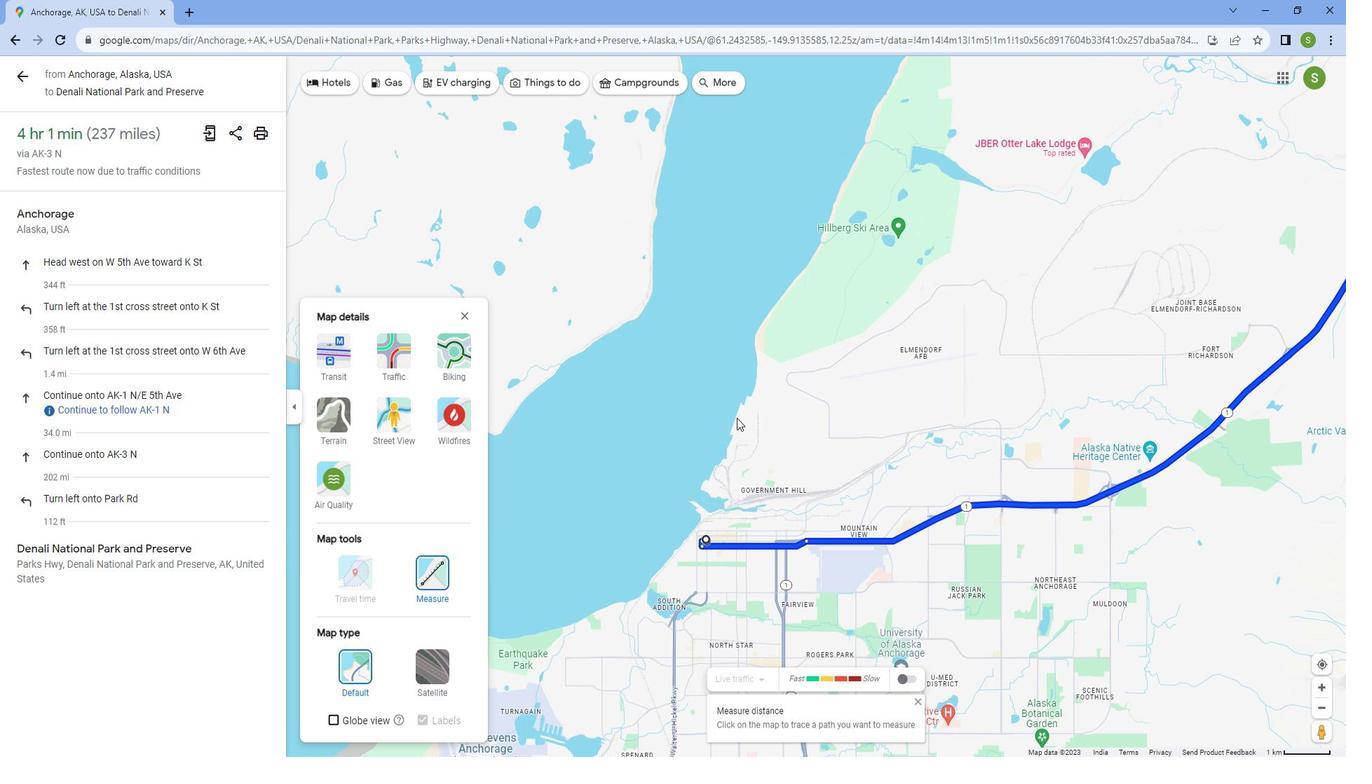 
Action: Mouse scrolled (749, 413) with delta (0, 0)
Screenshot: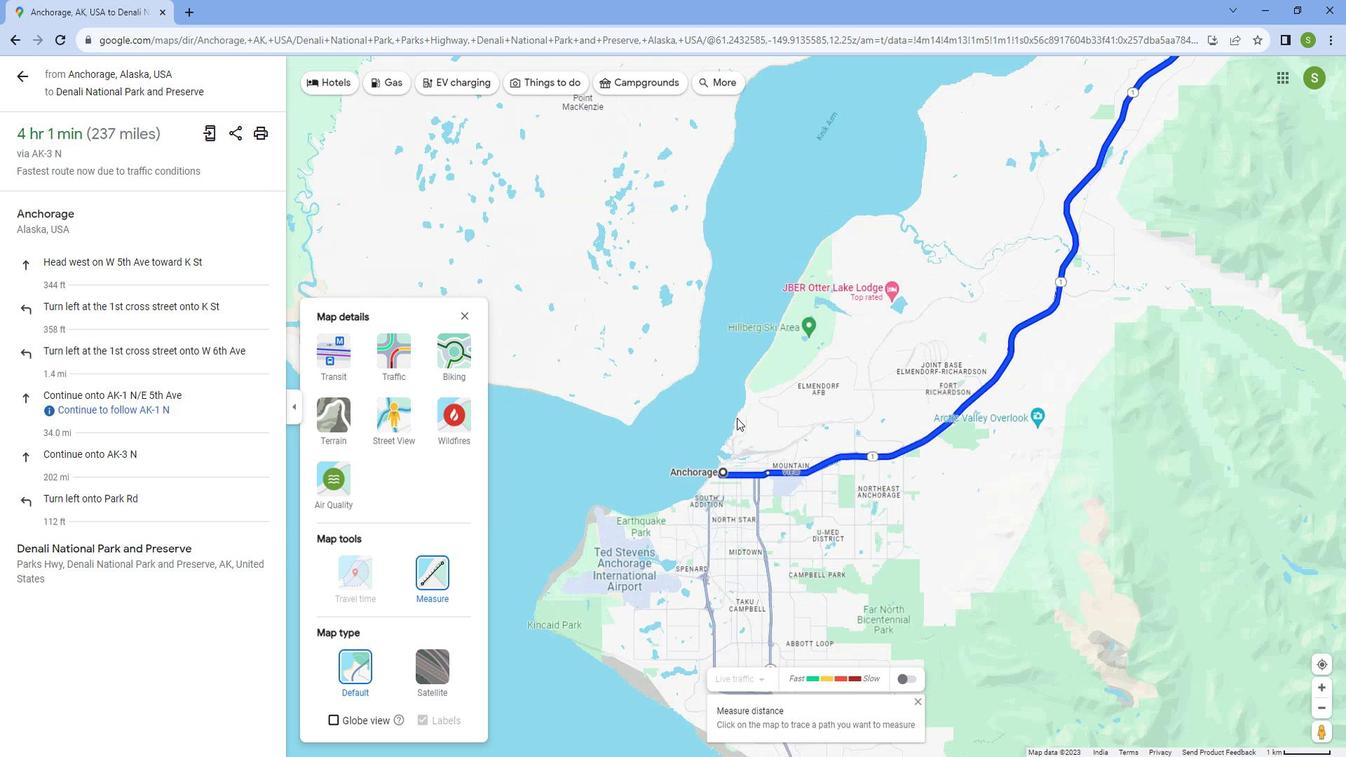 
Action: Mouse moved to (749, 414)
Screenshot: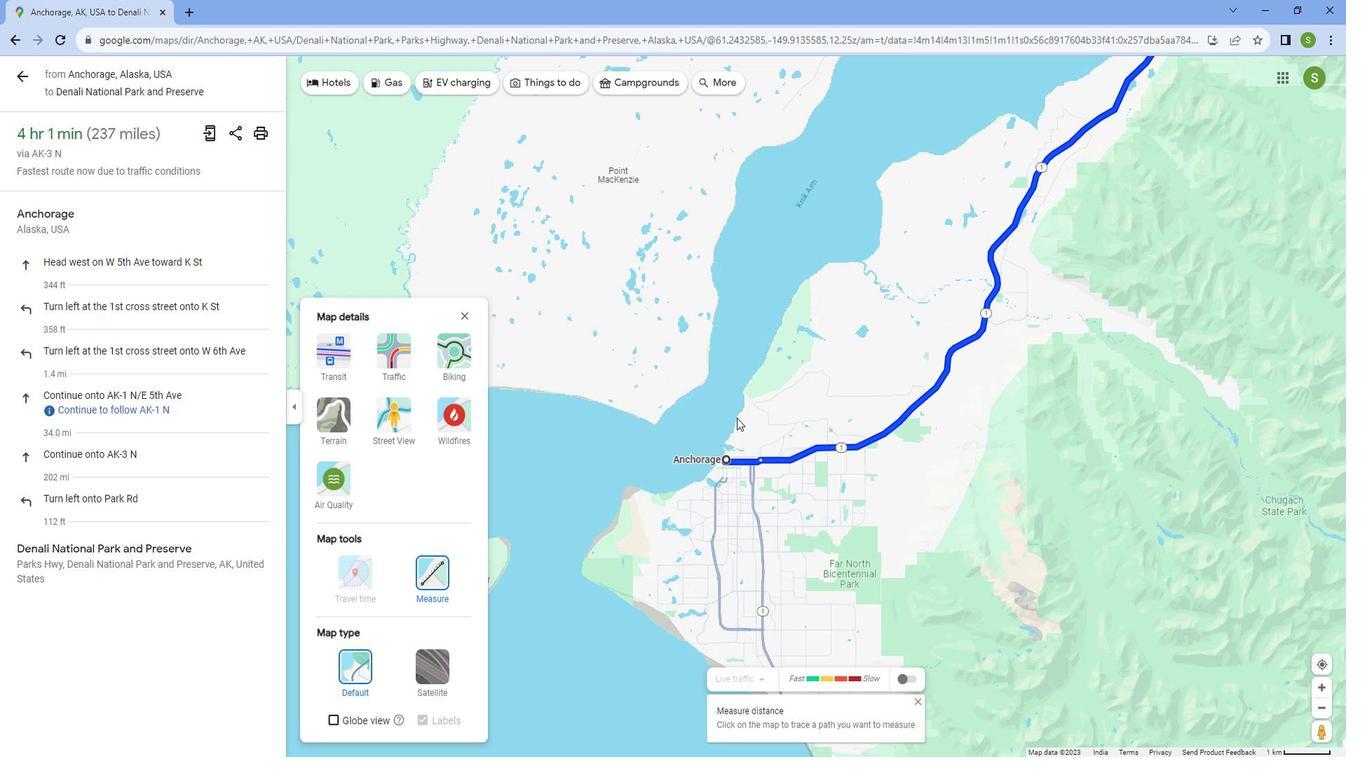 
Action: Mouse scrolled (749, 413) with delta (0, 0)
Screenshot: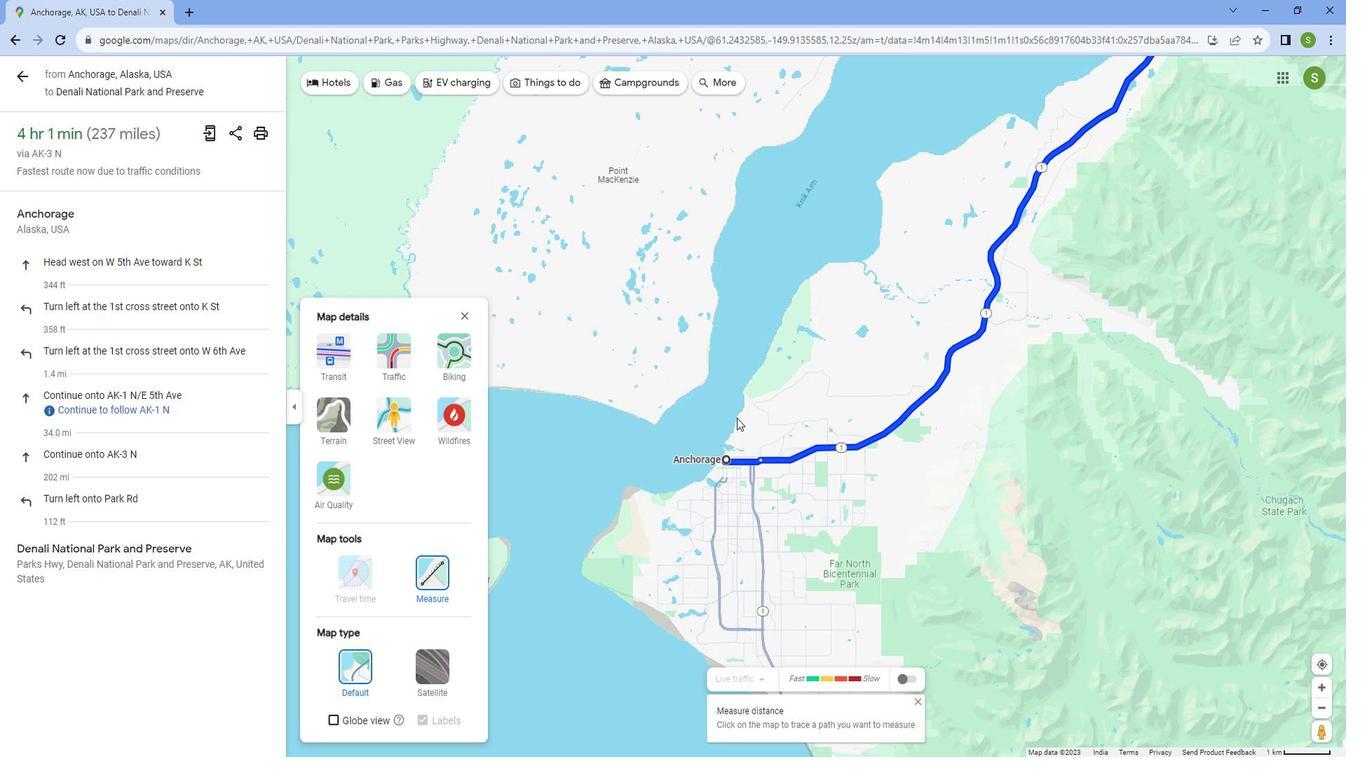 
Action: Mouse scrolled (749, 413) with delta (0, 0)
Screenshot: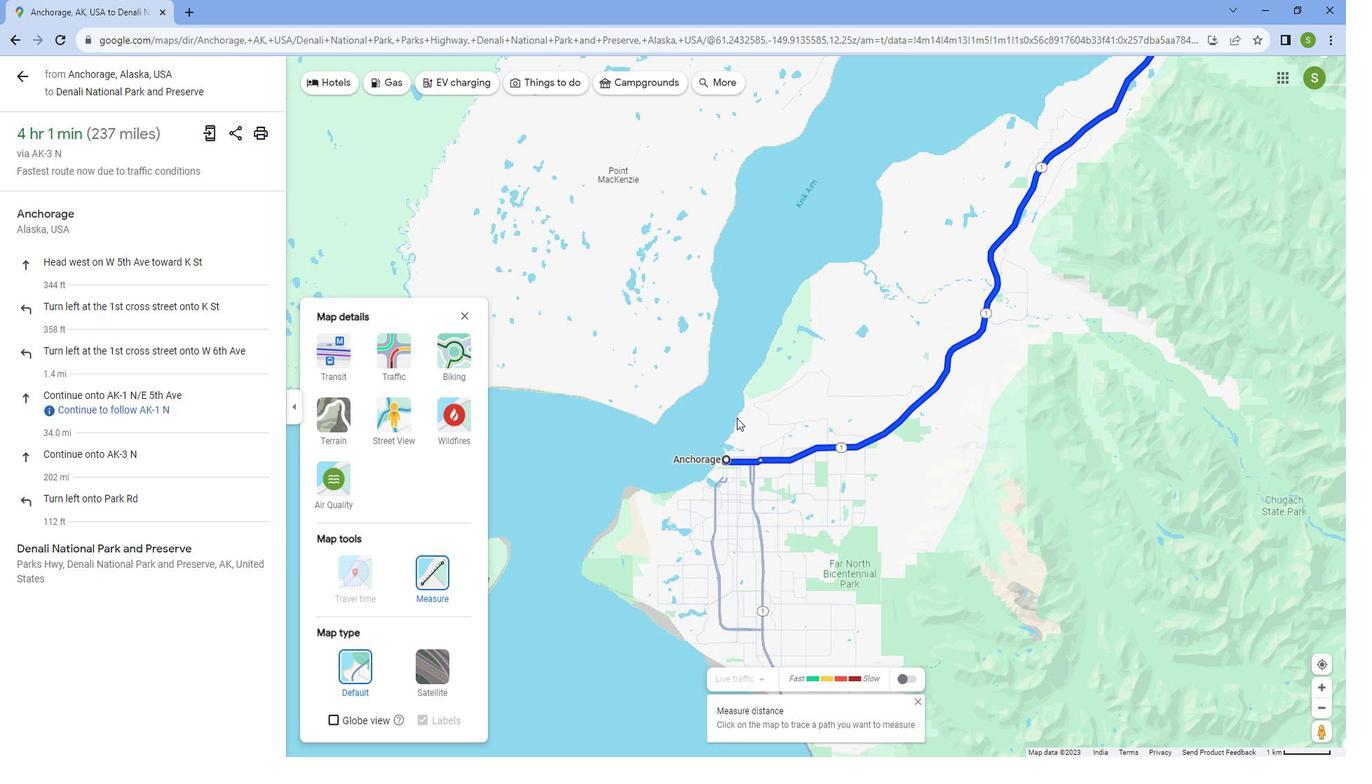 
Action: Mouse moved to (748, 414)
Screenshot: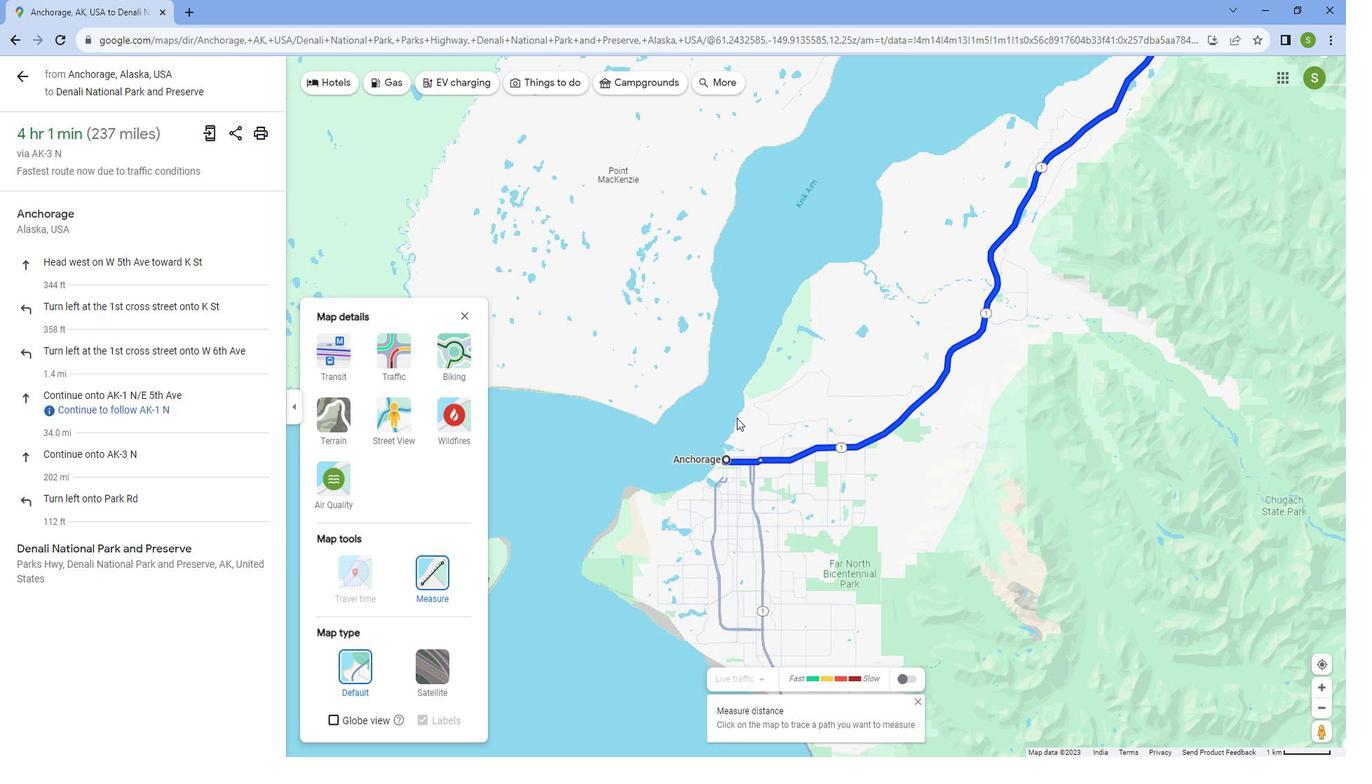 
Action: Mouse scrolled (748, 413) with delta (0, 0)
Screenshot: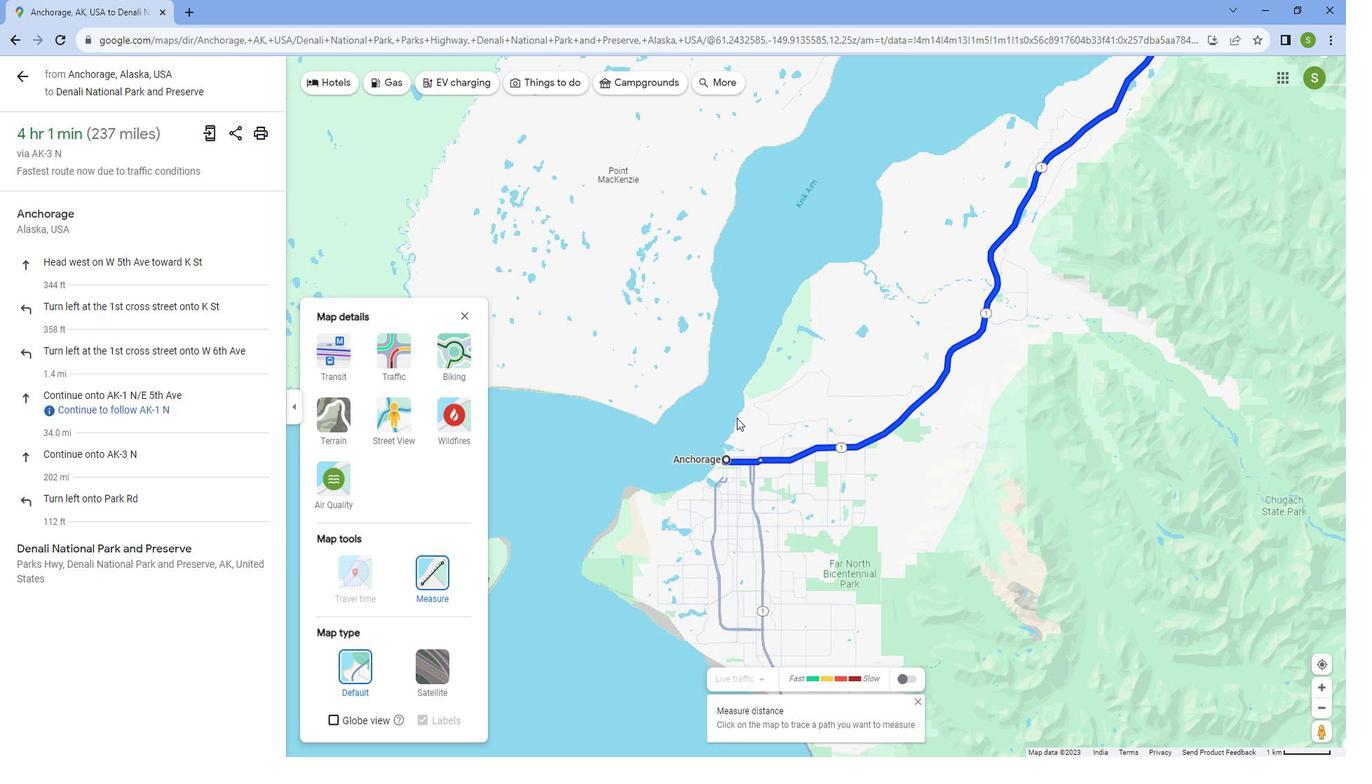 
Action: Mouse moved to (746, 414)
Screenshot: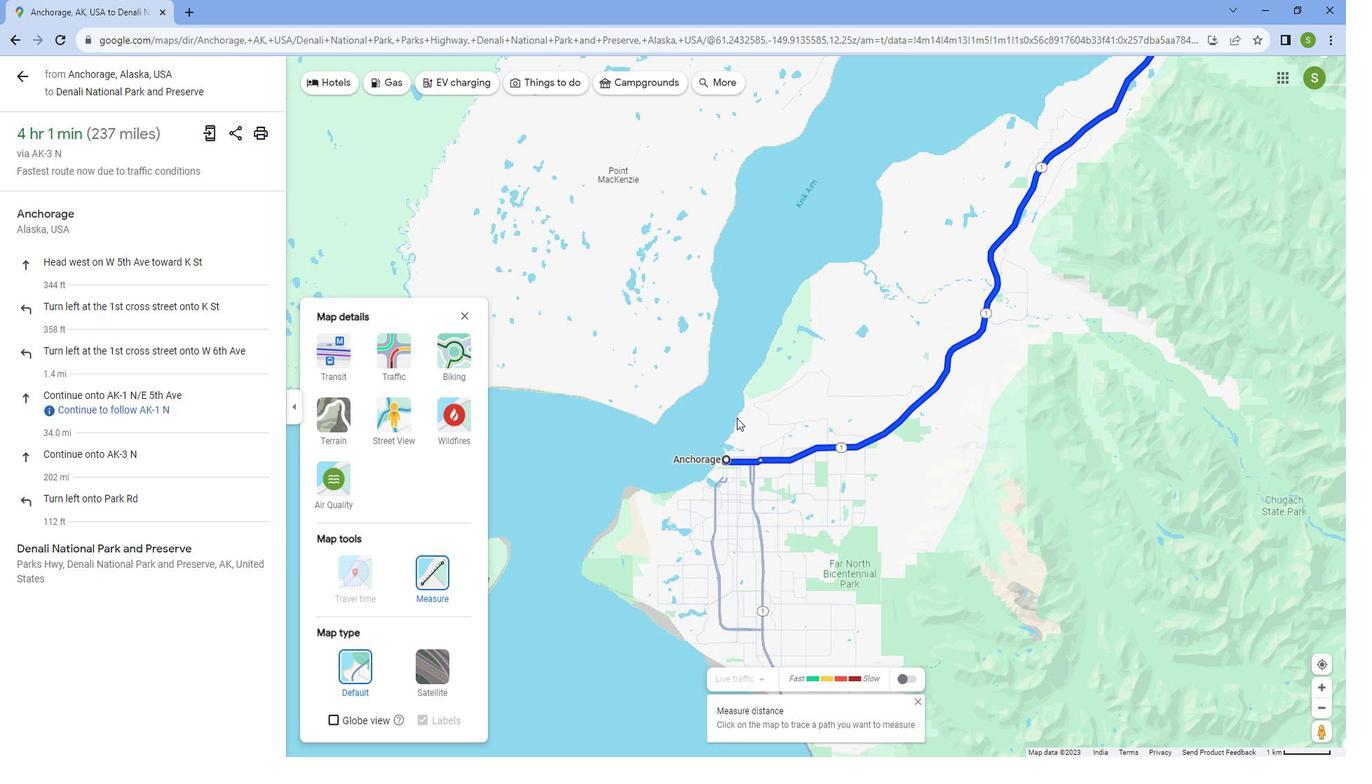 
Action: Mouse scrolled (746, 413) with delta (0, 0)
Screenshot: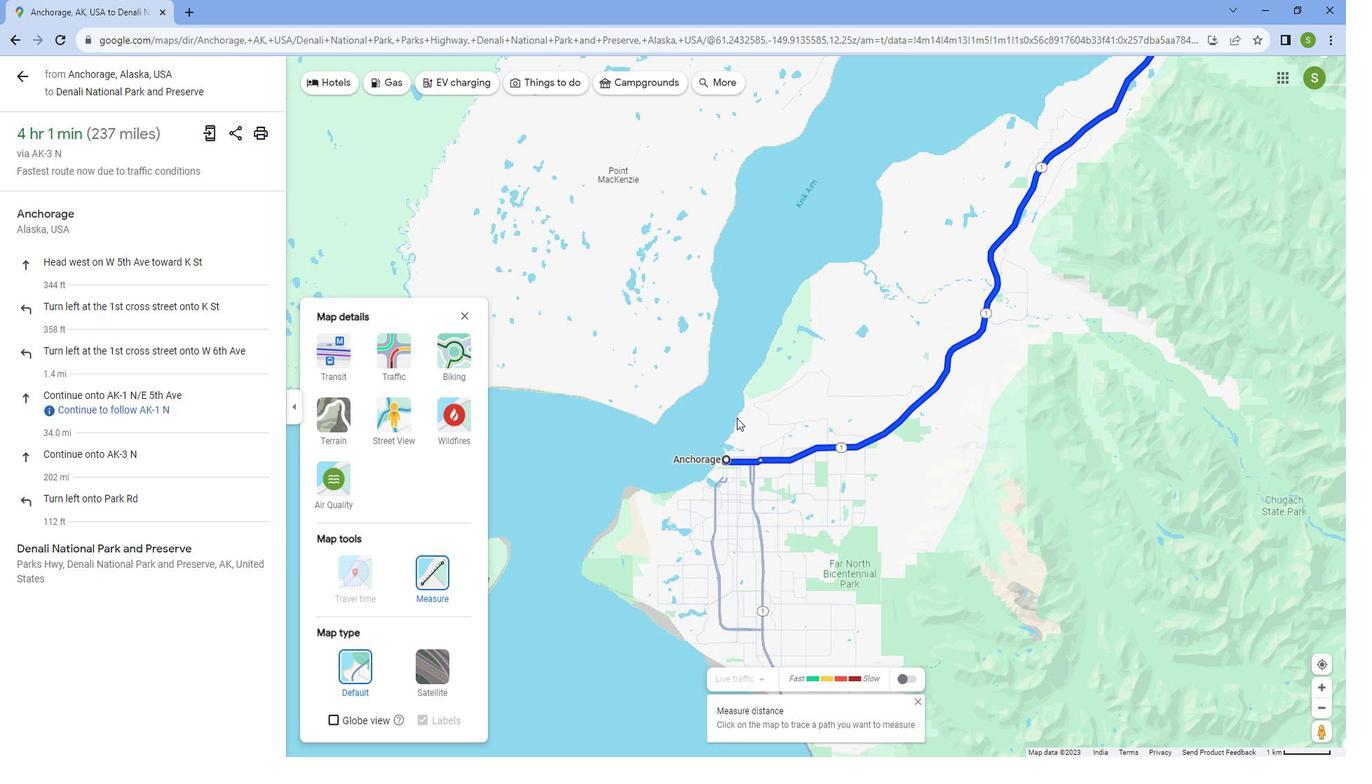 
Action: Mouse moved to (745, 414)
Screenshot: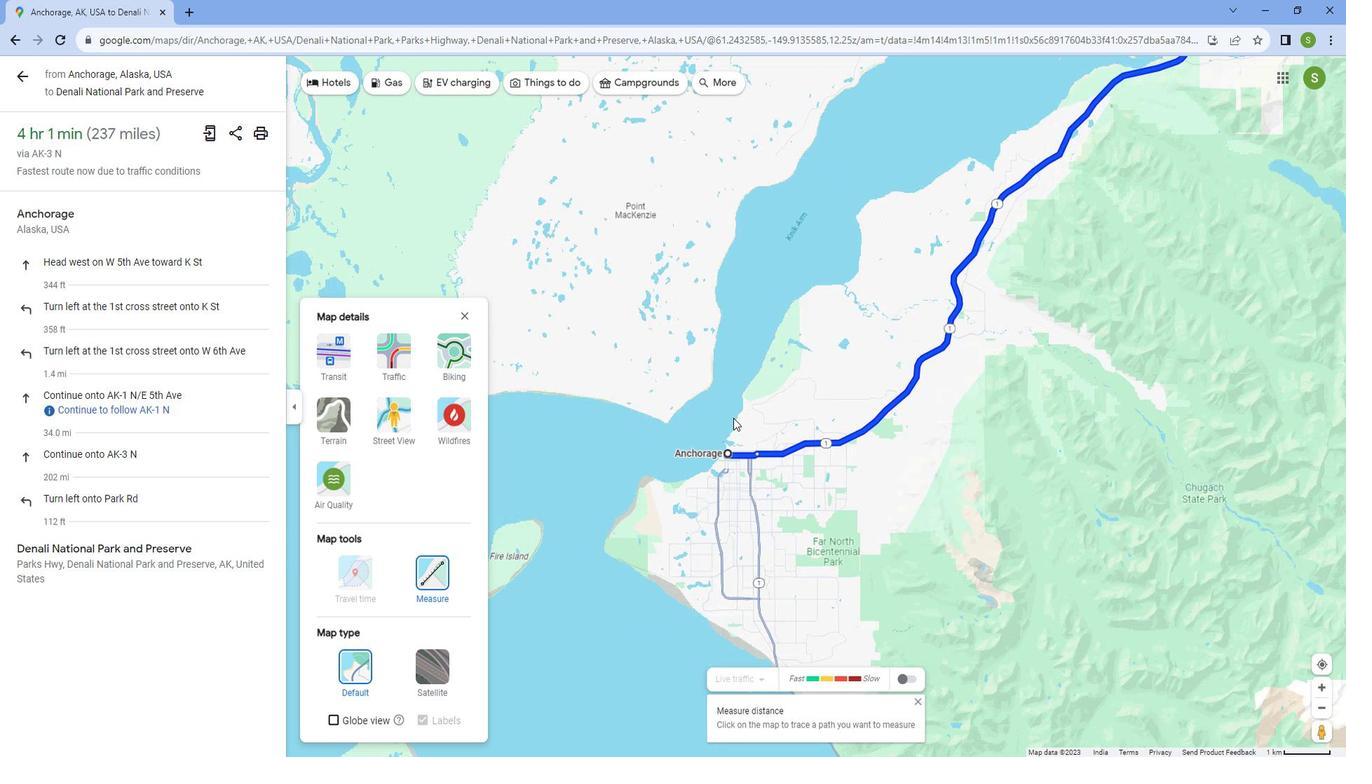 
Action: Mouse scrolled (745, 413) with delta (0, 0)
Screenshot: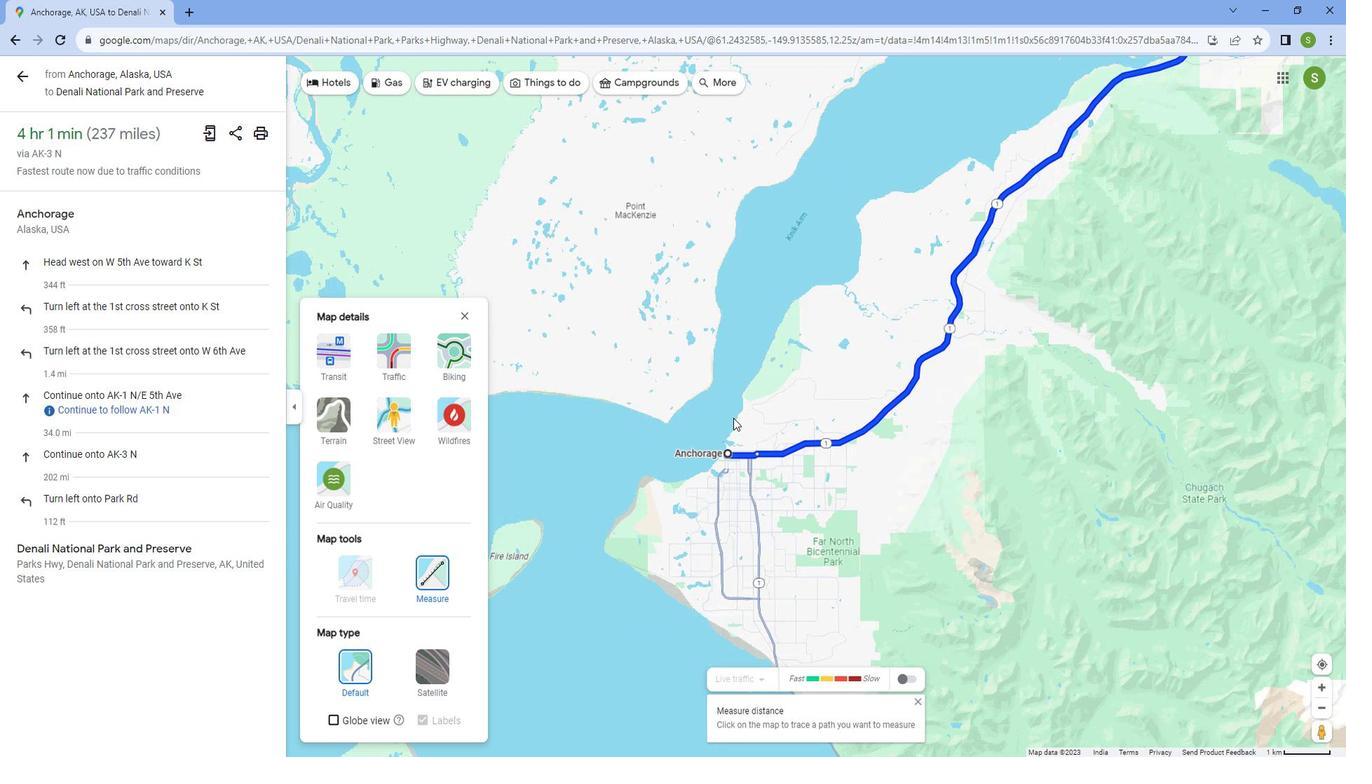 
Action: Mouse moved to (737, 413)
Screenshot: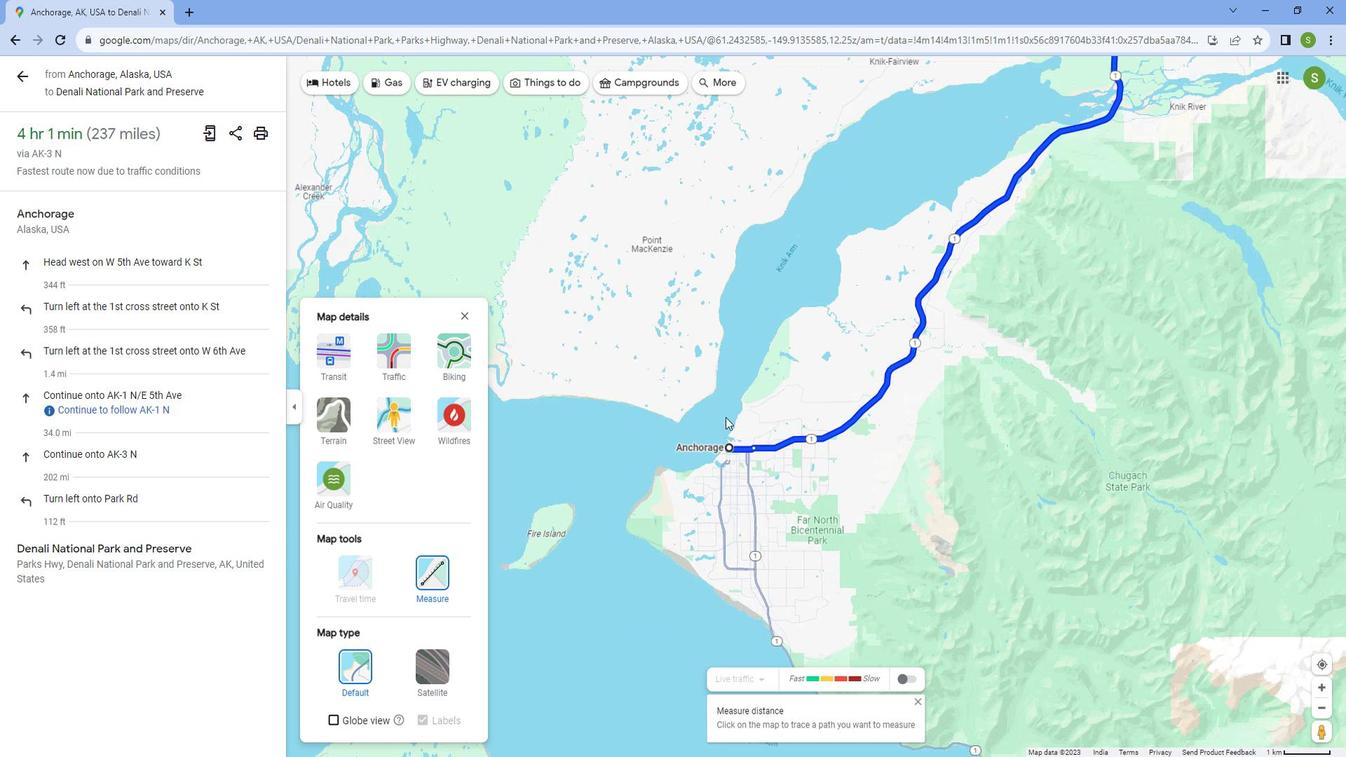 
Action: Mouse scrolled (737, 413) with delta (0, 0)
Screenshot: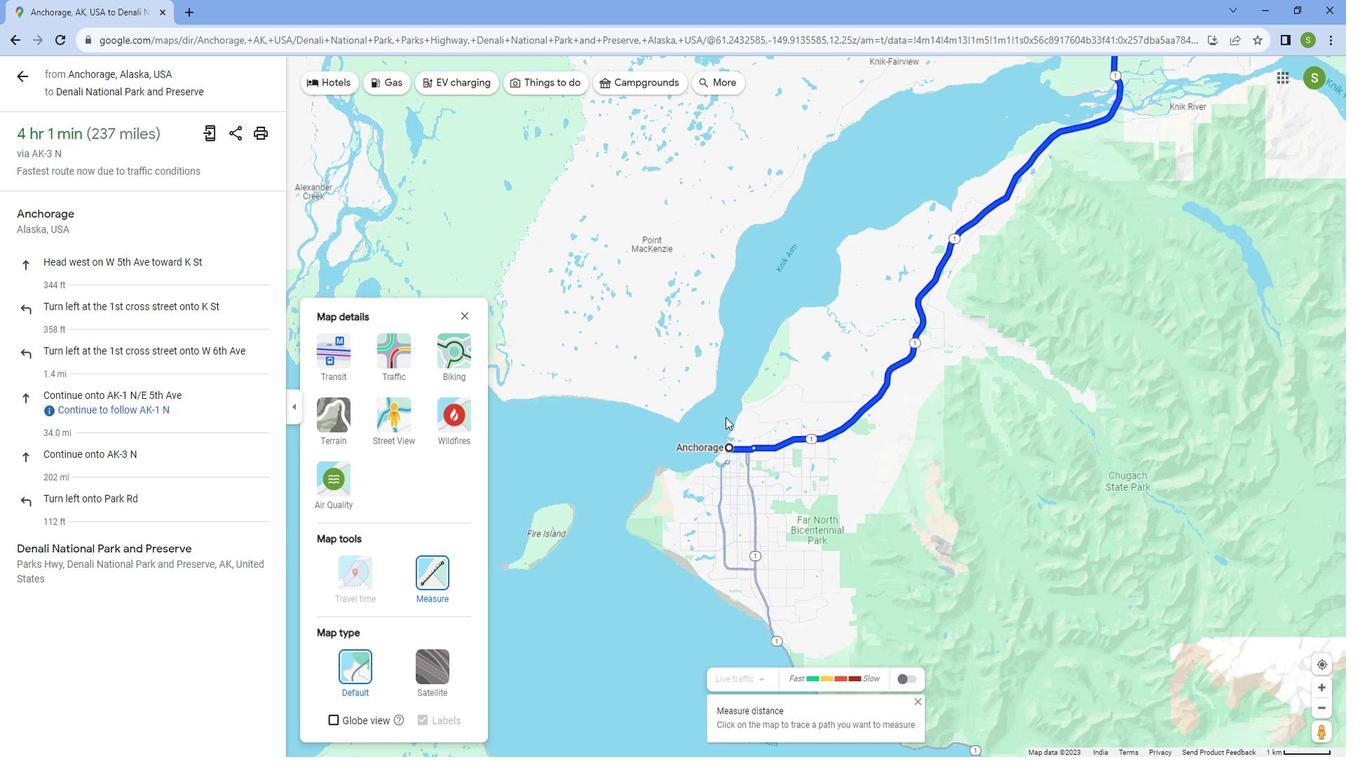 
Action: Mouse scrolled (737, 413) with delta (0, 0)
Screenshot: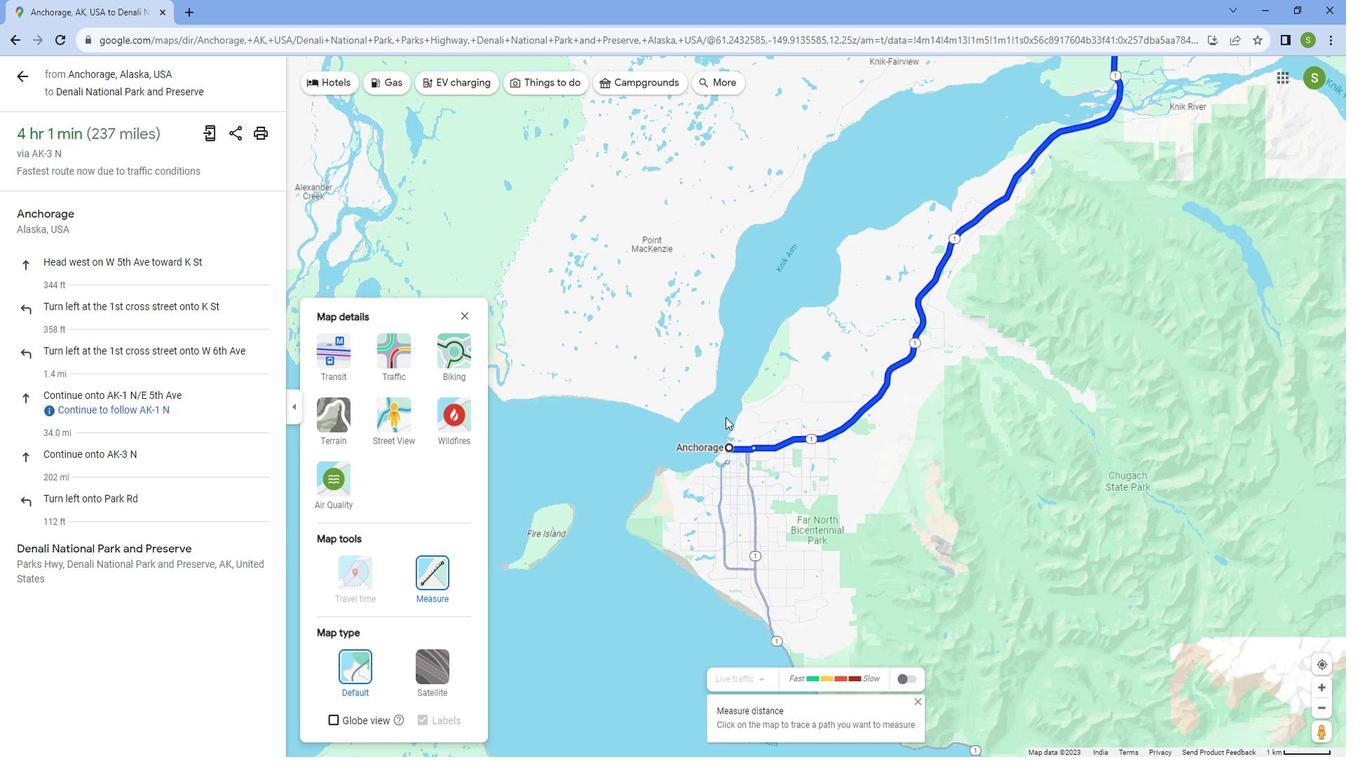 
Action: Mouse scrolled (737, 413) with delta (0, 0)
Screenshot: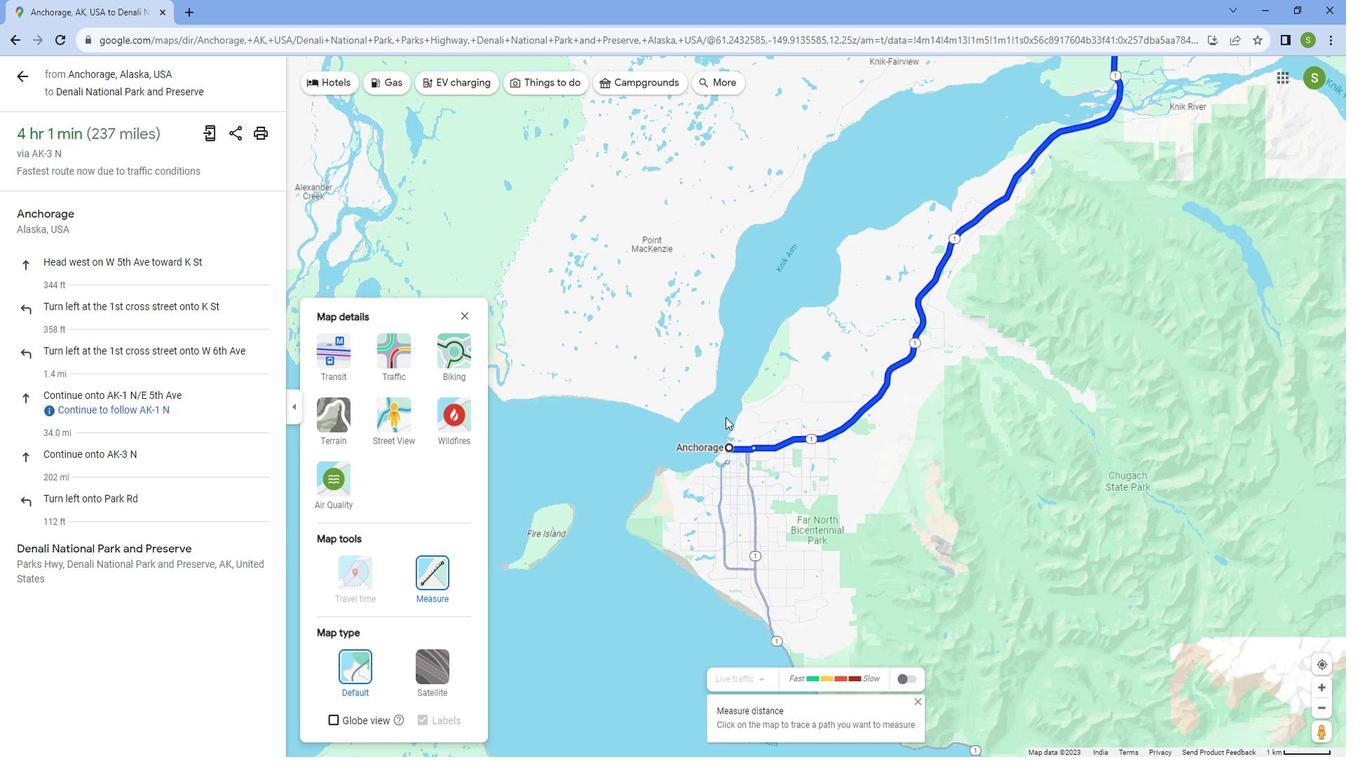 
Action: Mouse scrolled (737, 413) with delta (0, 0)
Screenshot: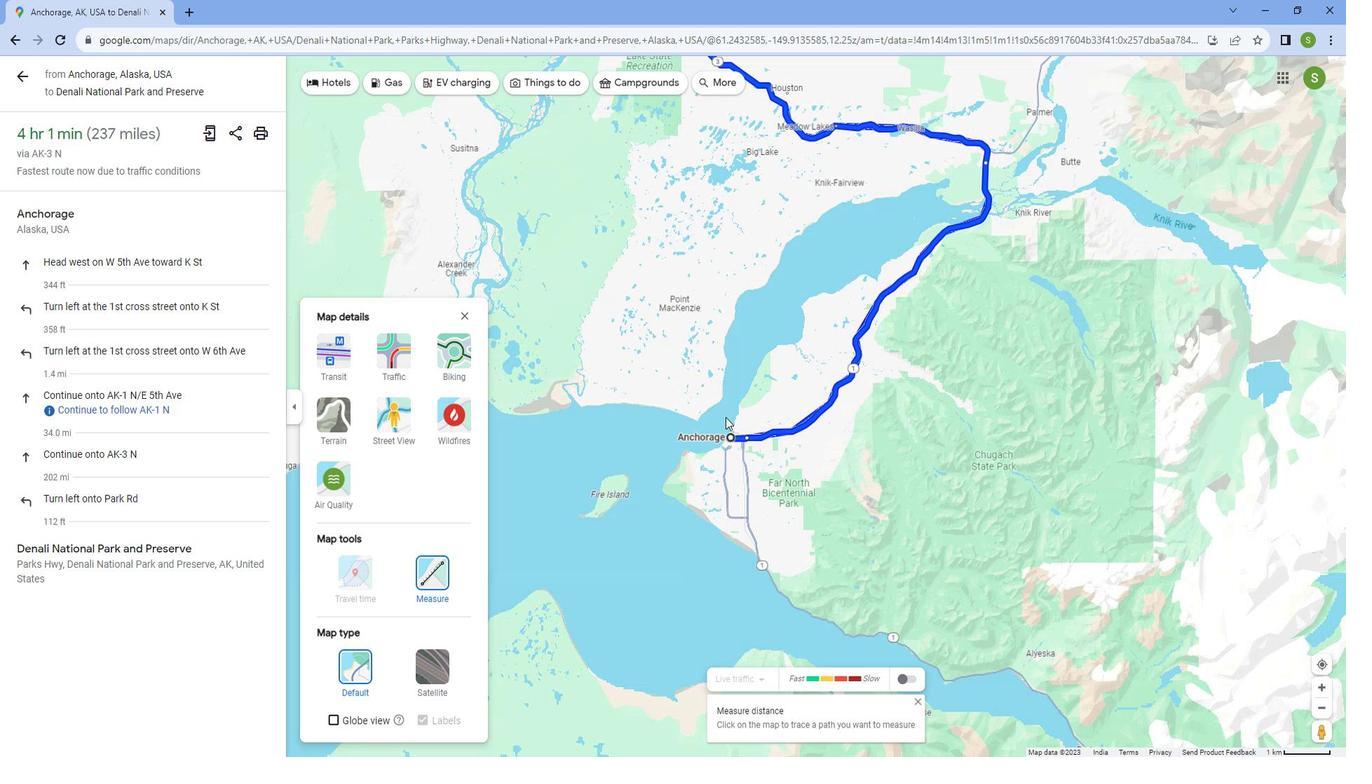 
Action: Mouse scrolled (737, 413) with delta (0, 0)
Screenshot: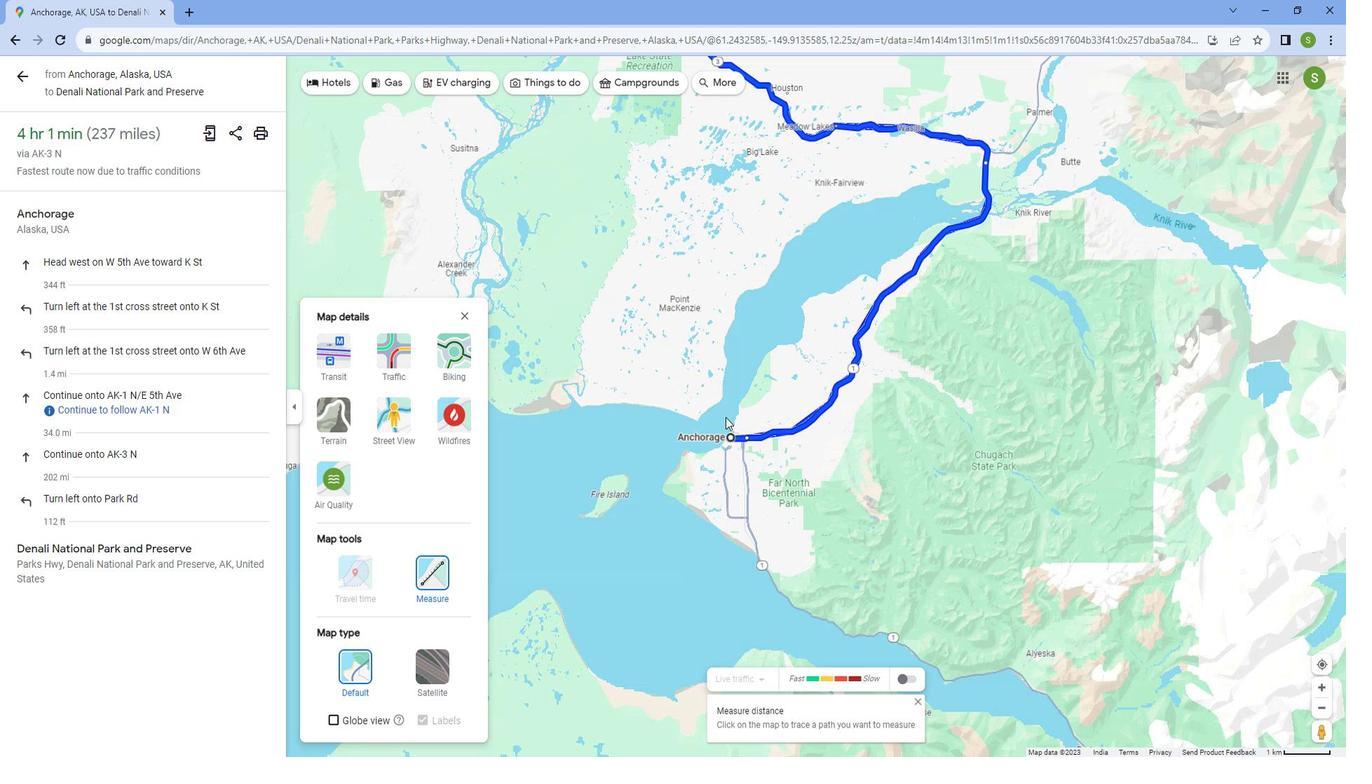 
Action: Mouse scrolled (737, 413) with delta (0, 0)
Screenshot: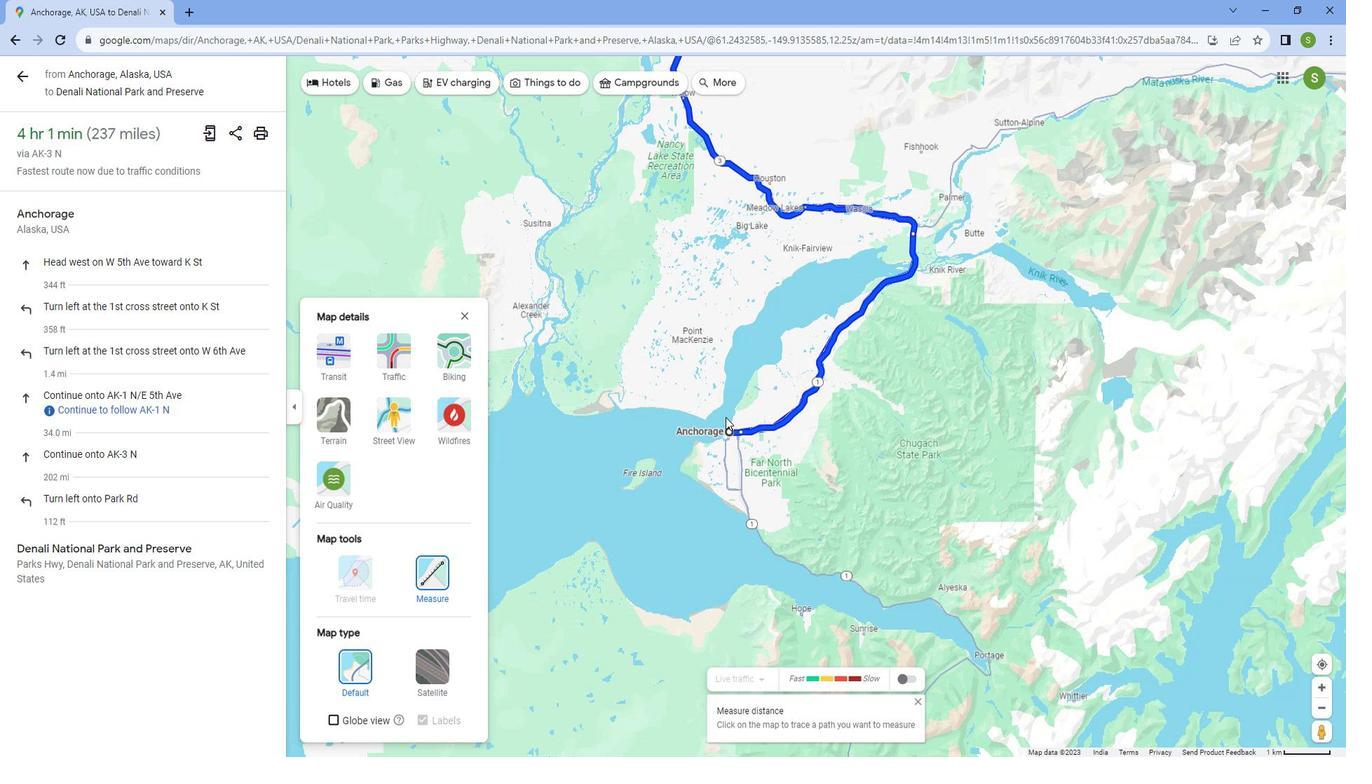 
Action: Mouse scrolled (737, 413) with delta (0, 0)
Screenshot: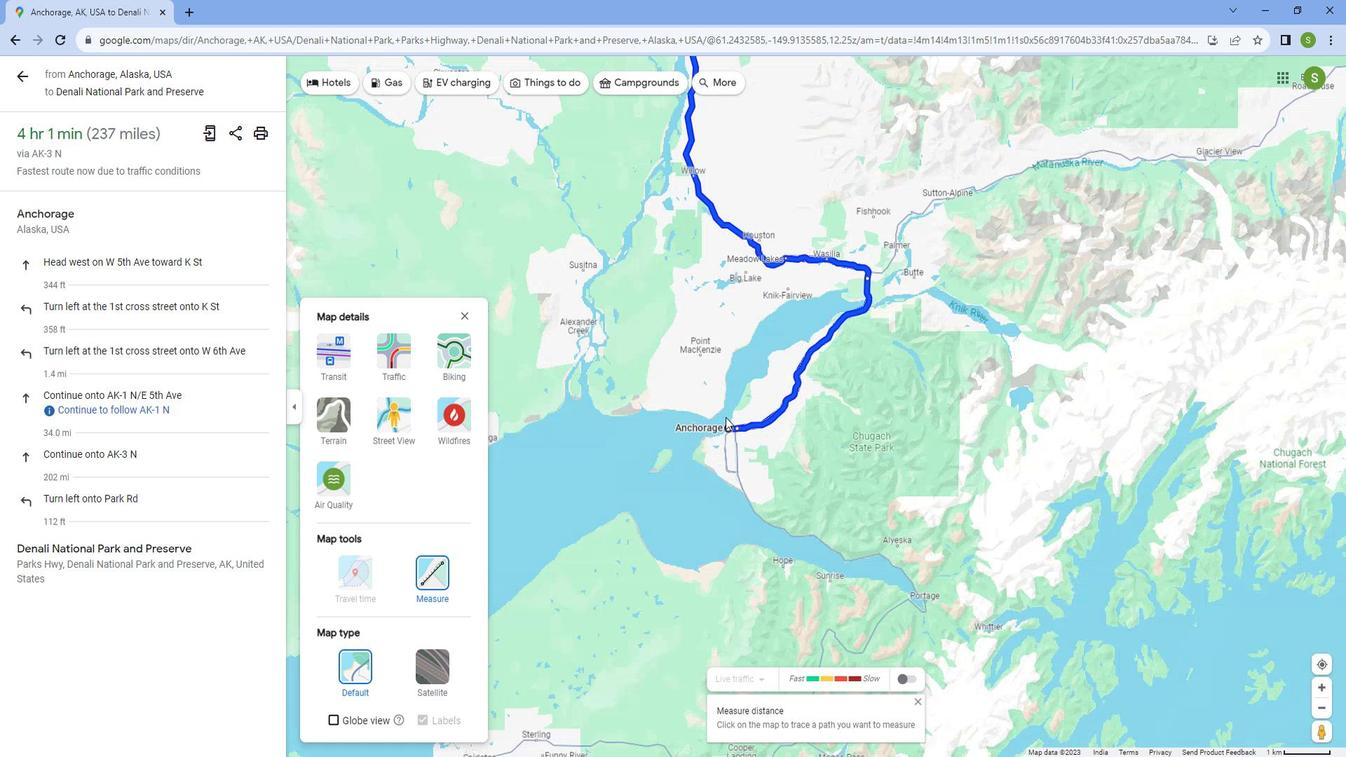 
Action: Mouse scrolled (737, 413) with delta (0, 0)
Screenshot: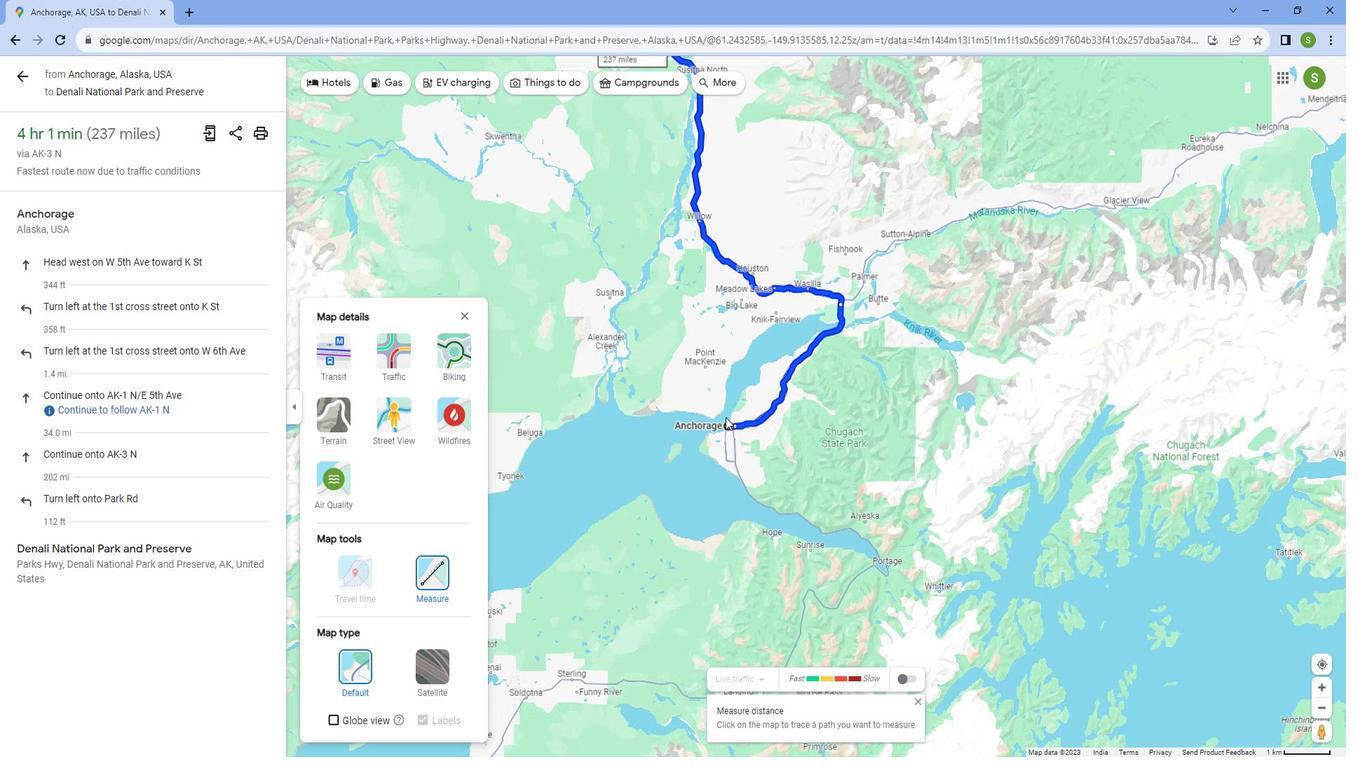 
Action: Mouse scrolled (737, 413) with delta (0, 0)
Screenshot: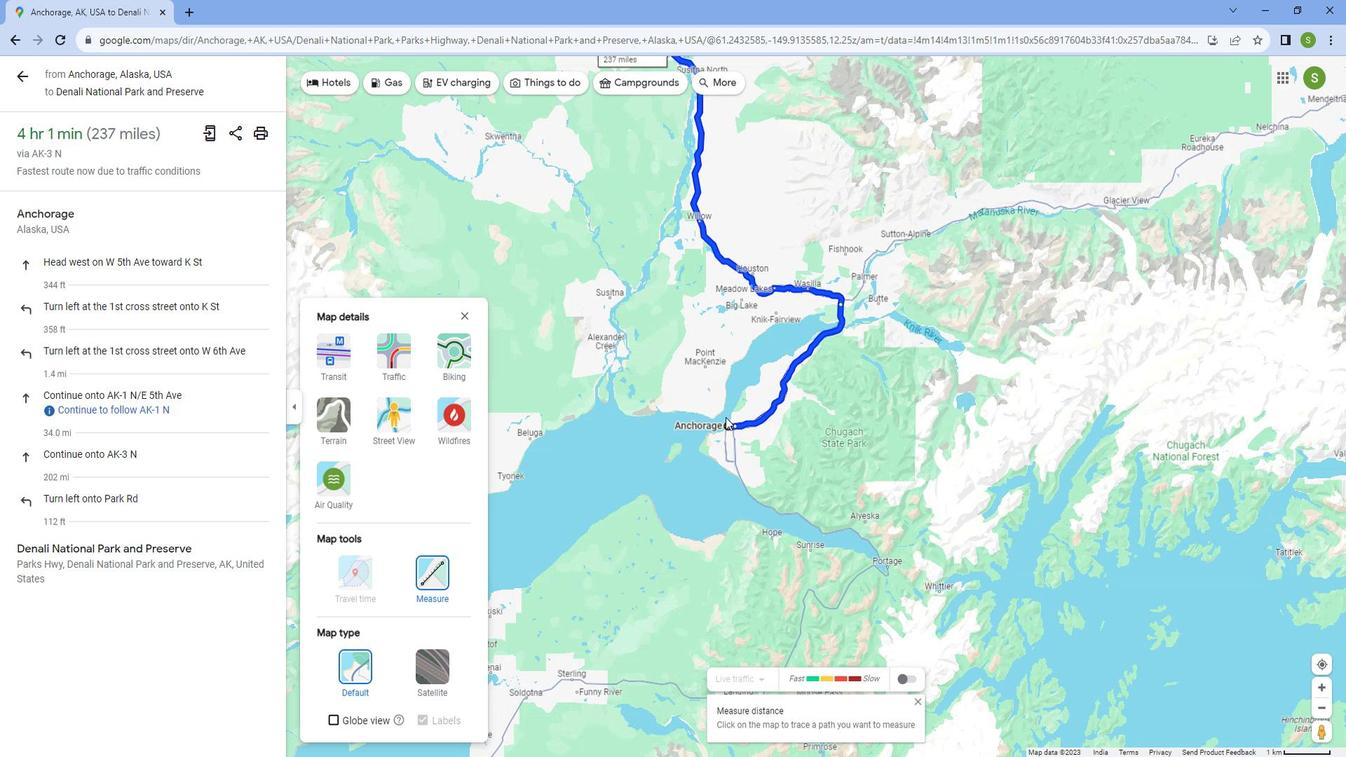 
Action: Mouse scrolled (737, 413) with delta (0, 0)
Screenshot: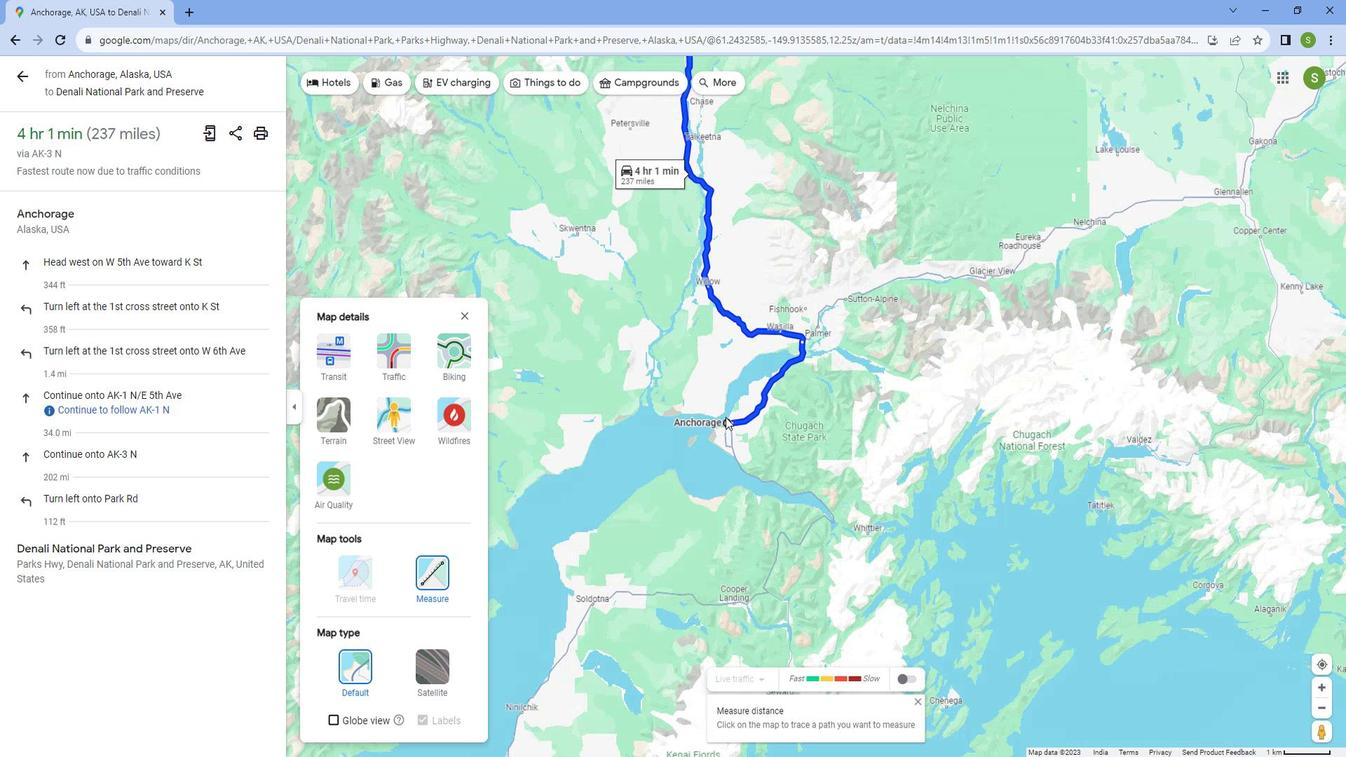 
Action: Mouse scrolled (737, 413) with delta (0, 0)
Screenshot: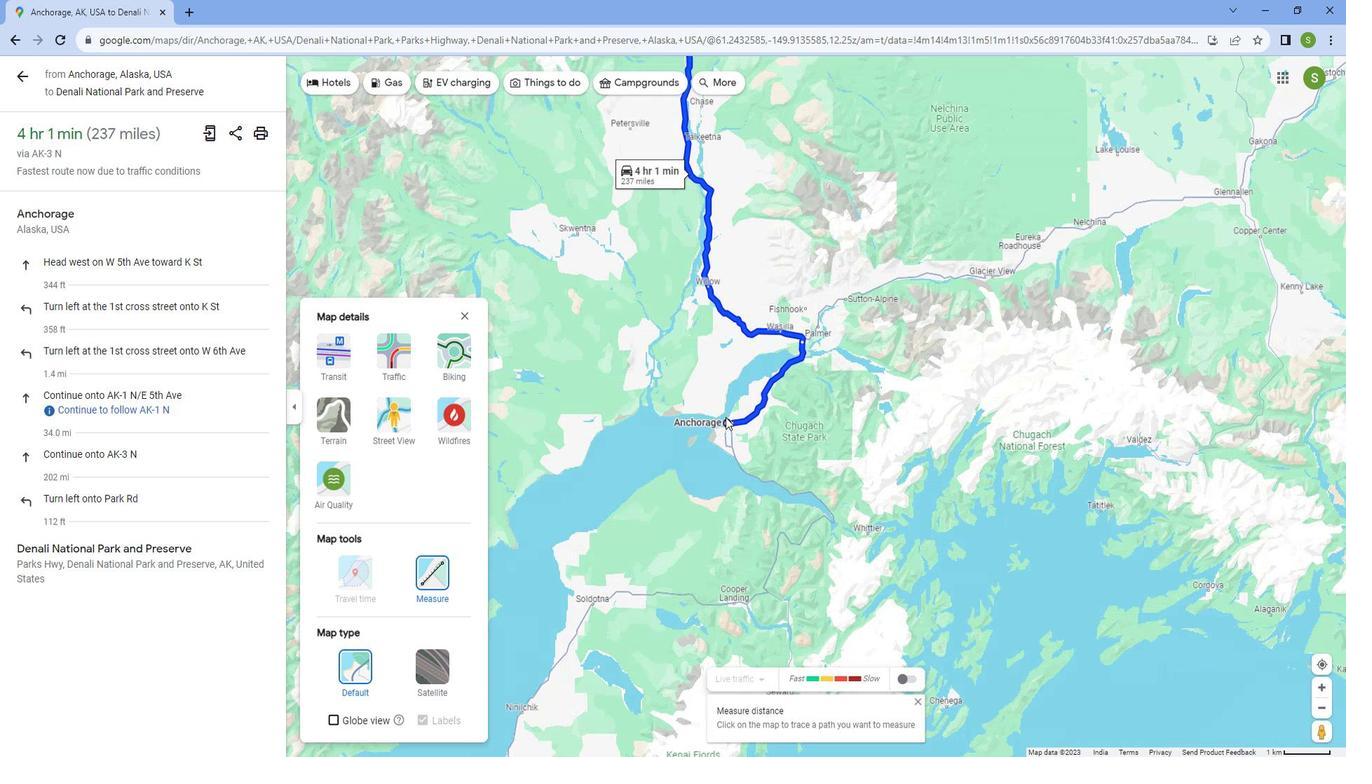 
Action: Mouse scrolled (737, 413) with delta (0, 0)
Screenshot: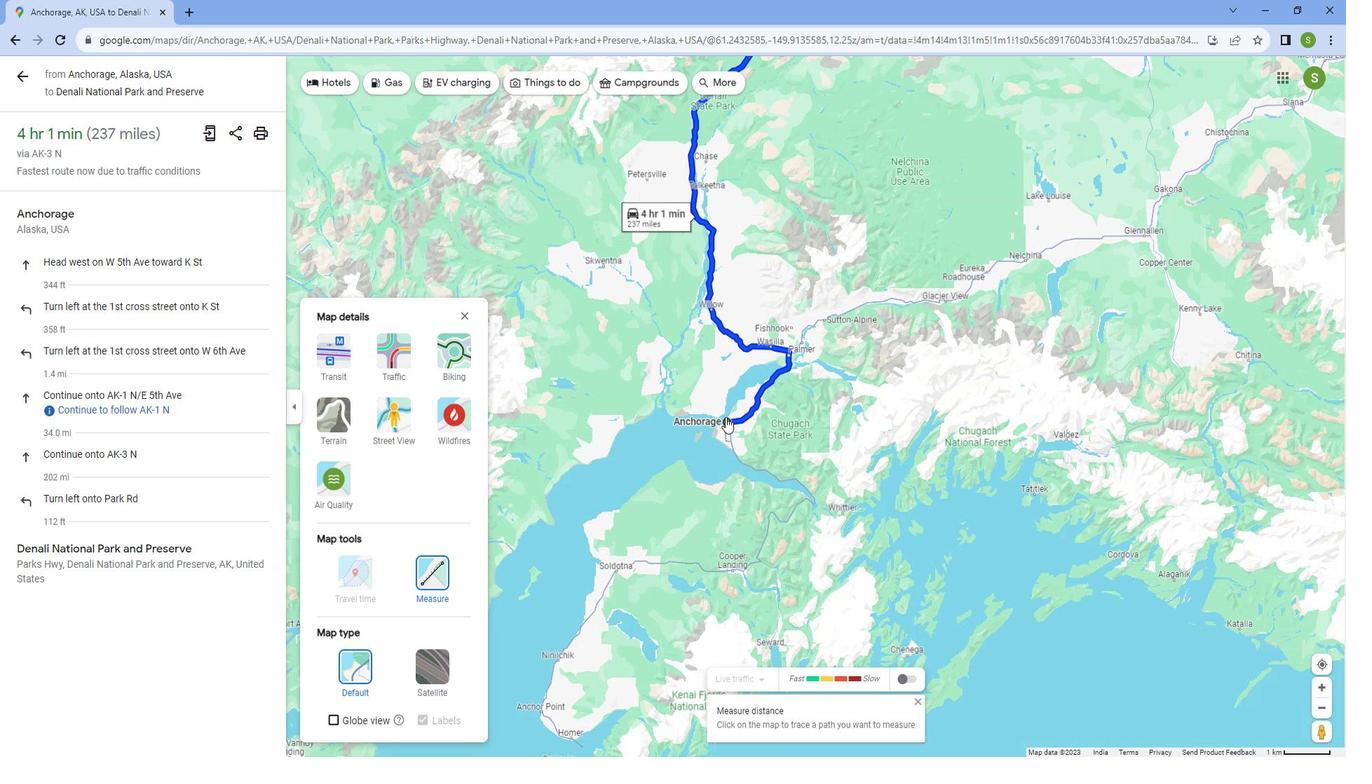 
Action: Mouse moved to (745, 410)
Screenshot: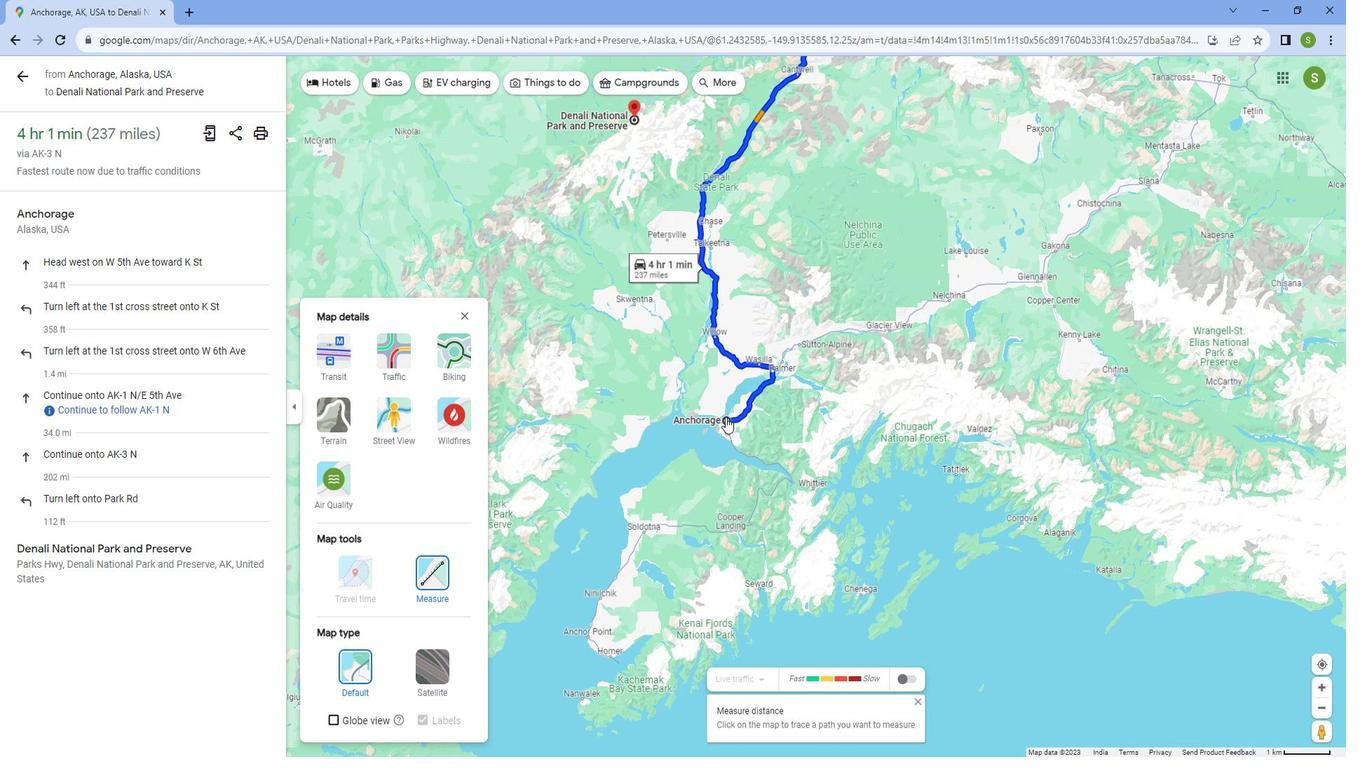 
Action: Mouse scrolled (745, 409) with delta (0, 0)
Screenshot: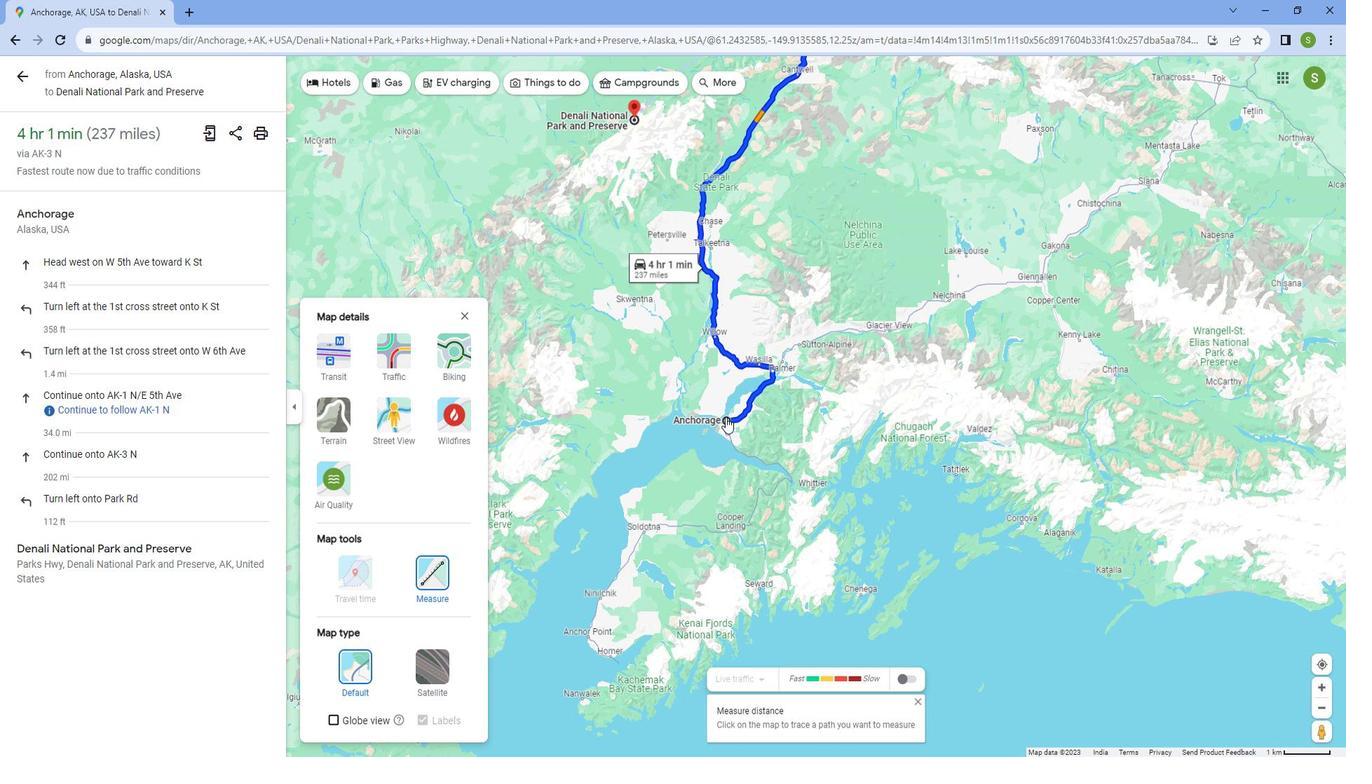 
Action: Mouse moved to (746, 409)
Screenshot: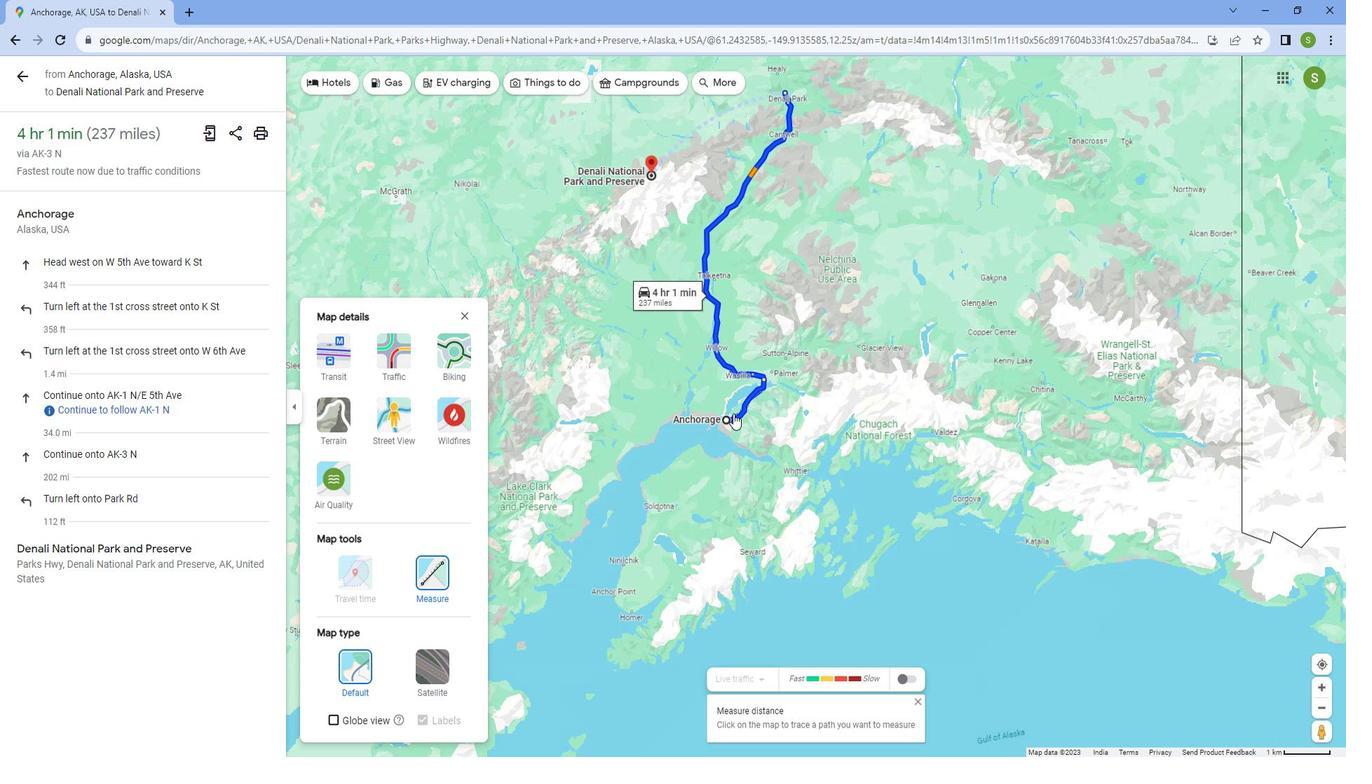 
Action: Mouse scrolled (746, 408) with delta (0, 0)
Screenshot: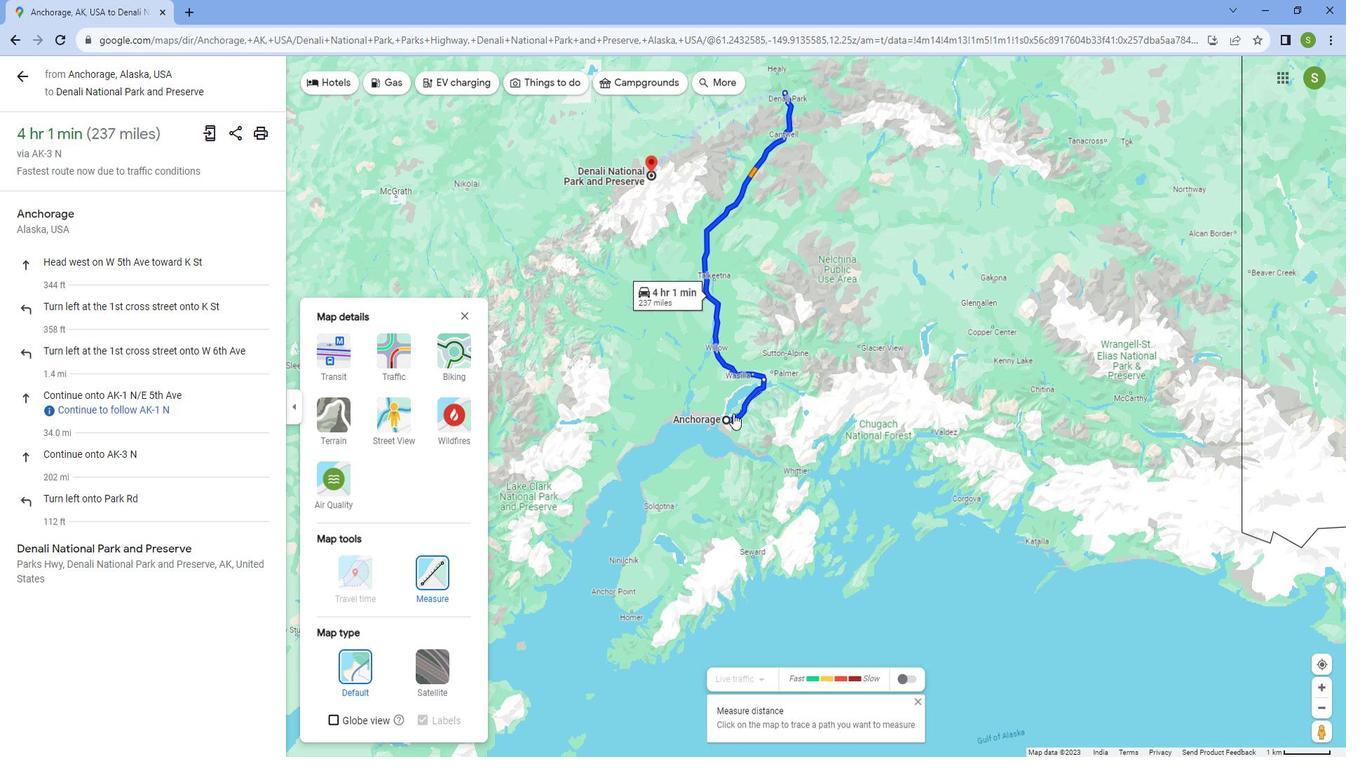 
Action: Mouse scrolled (746, 408) with delta (0, 0)
Screenshot: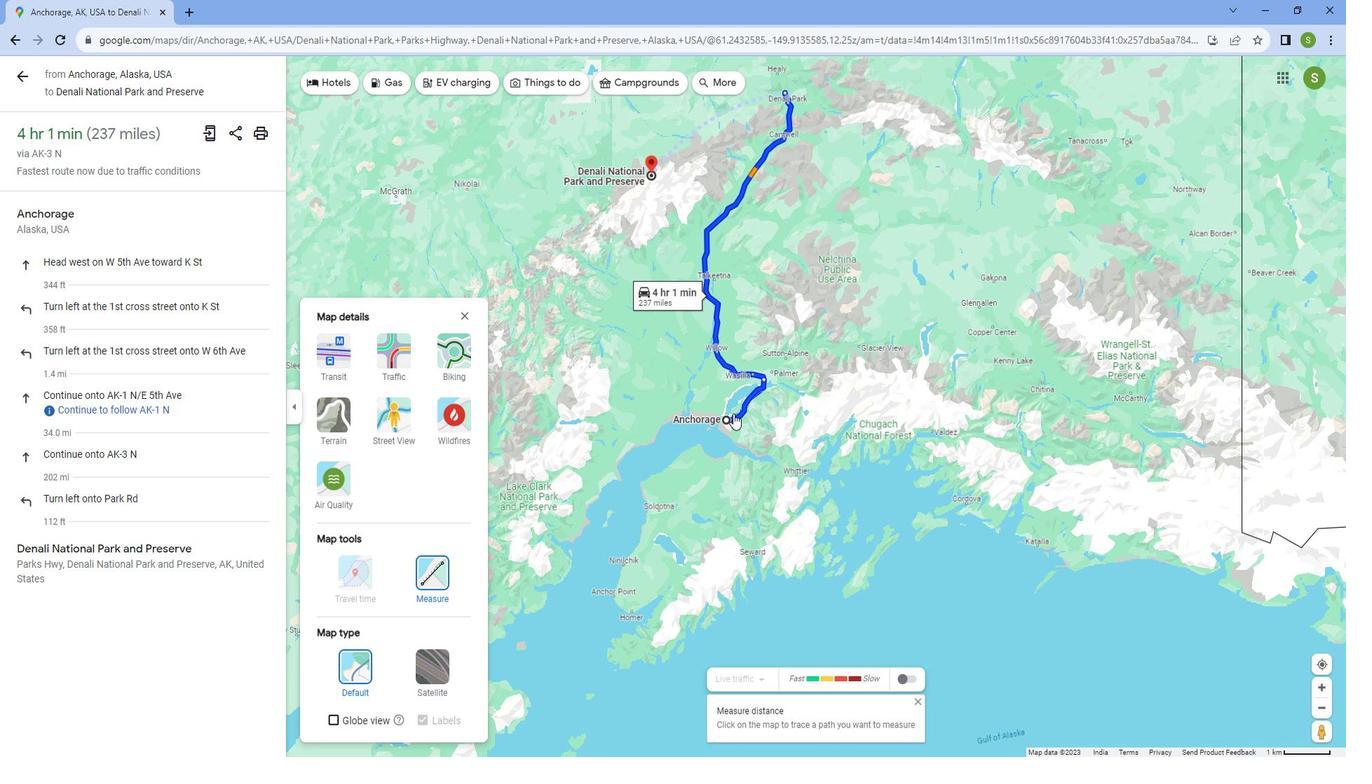 
Action: Mouse scrolled (746, 408) with delta (0, 0)
Screenshot: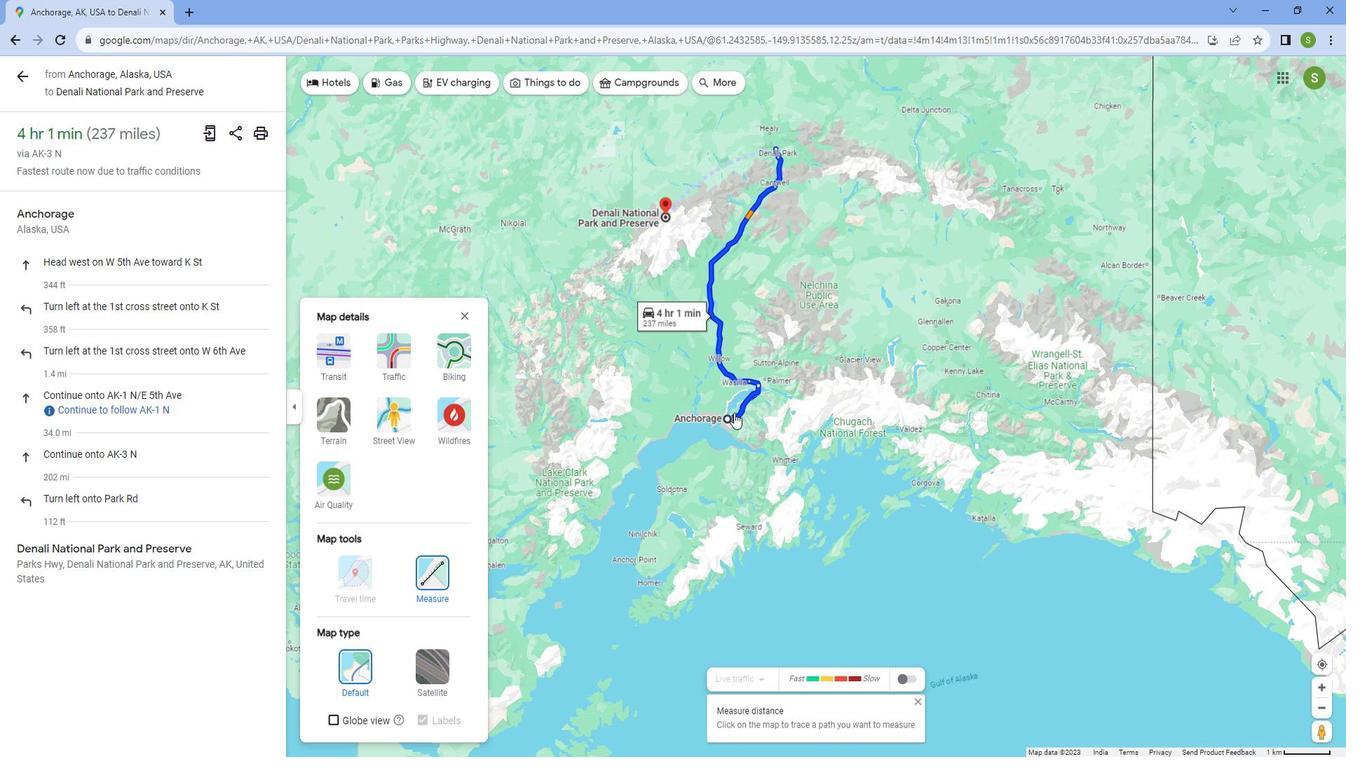 
Action: Mouse moved to (779, 275)
Screenshot: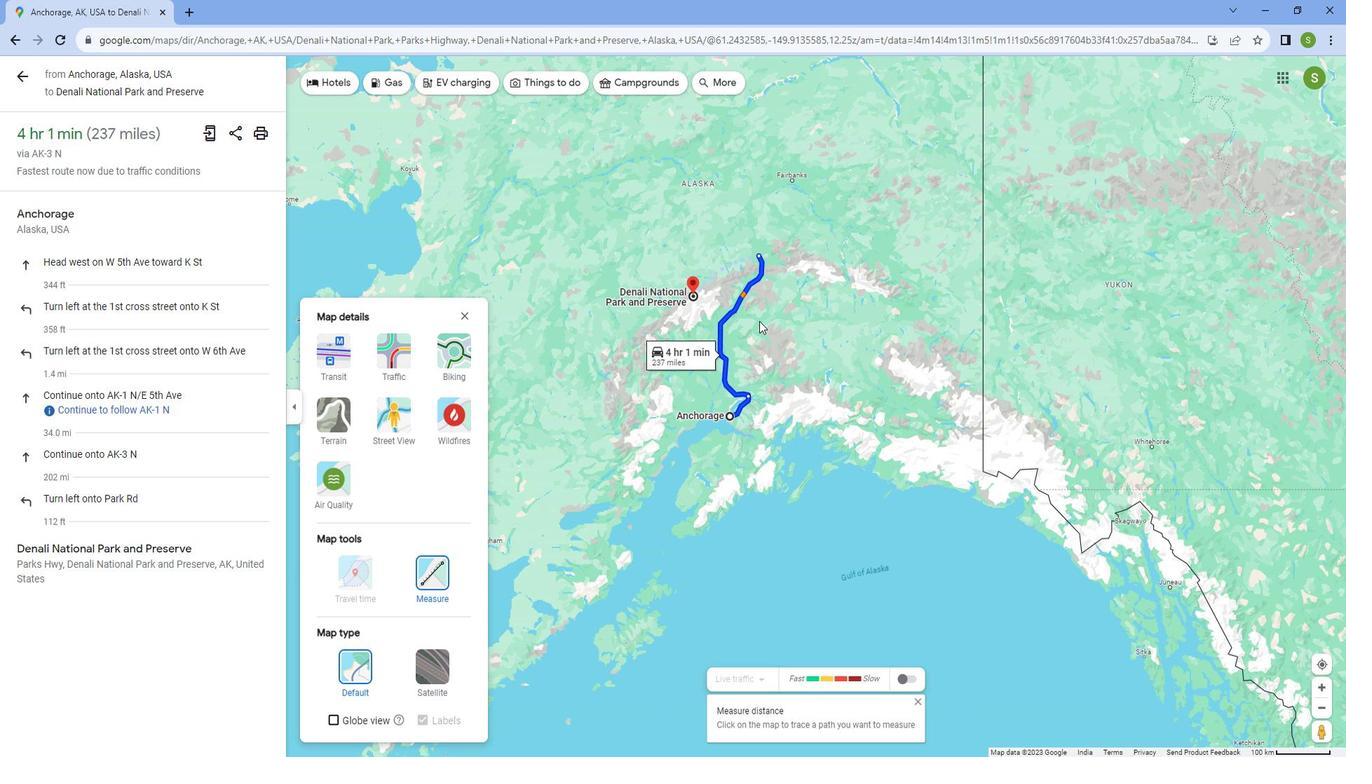
Action: Mouse scrolled (779, 276) with delta (0, 0)
Screenshot: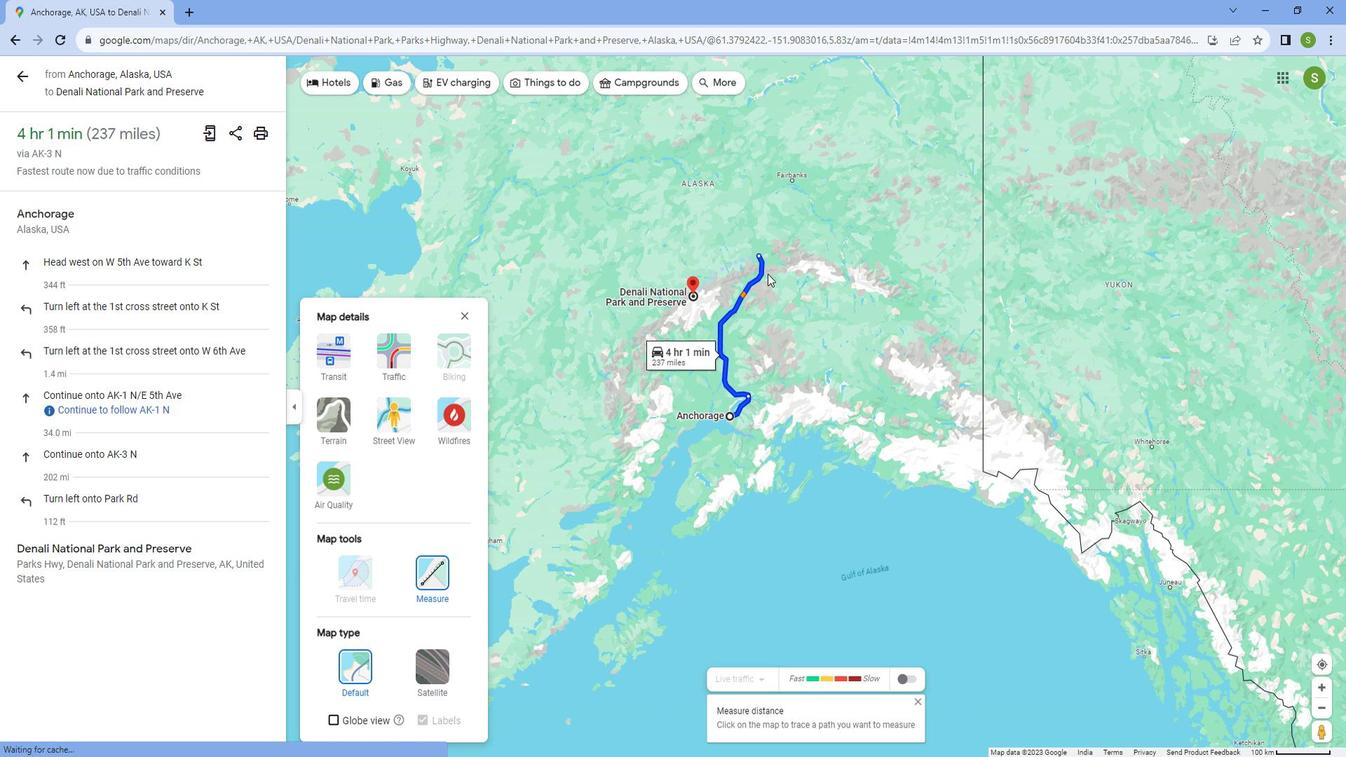 
Action: Mouse scrolled (779, 276) with delta (0, 0)
Screenshot: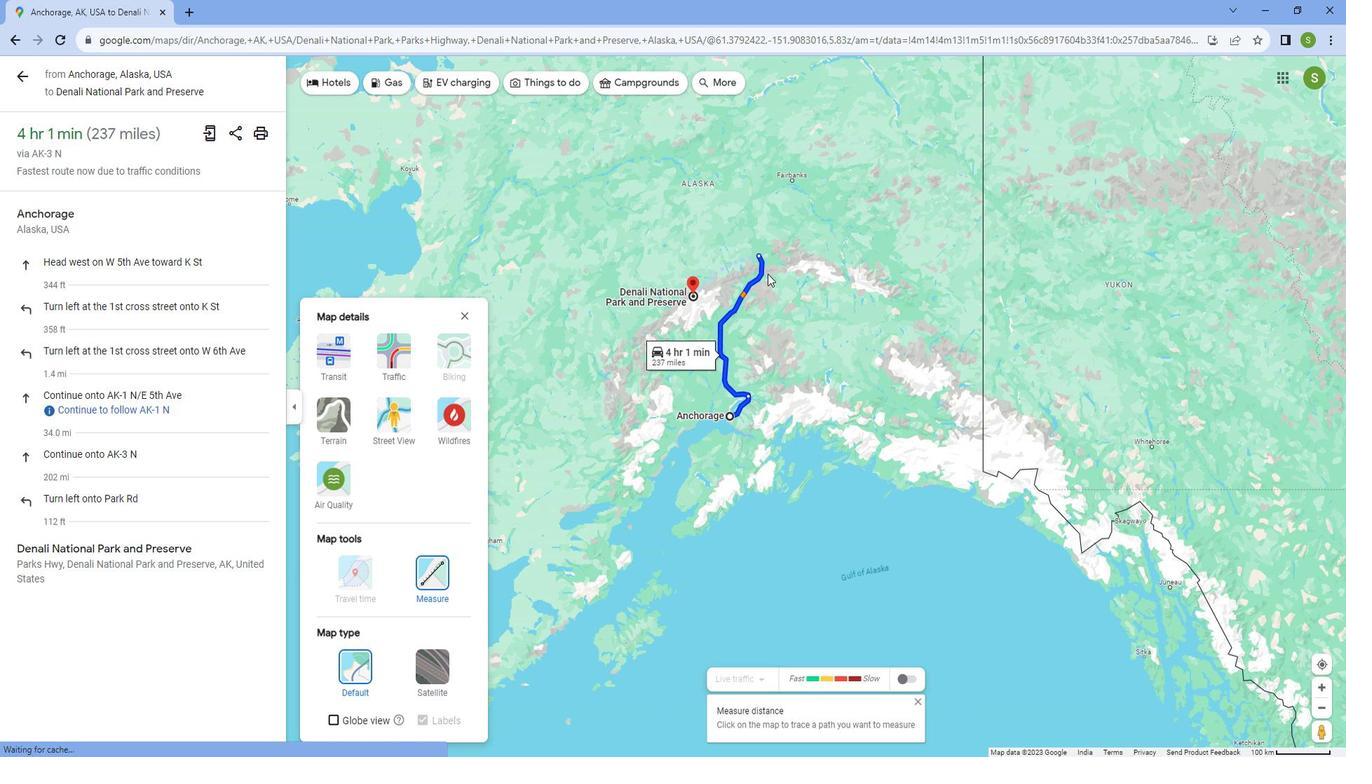 
Action: Mouse scrolled (779, 276) with delta (0, 0)
Screenshot: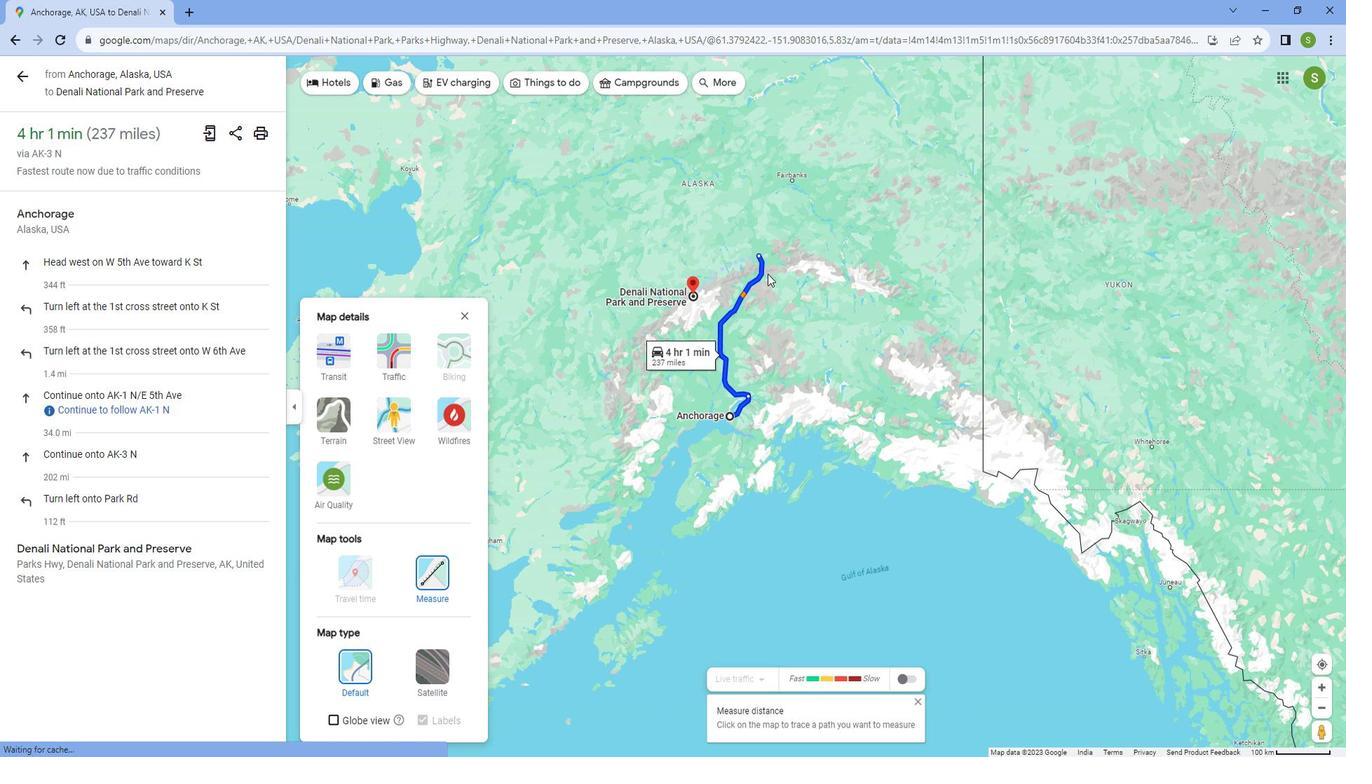 
Action: Mouse scrolled (779, 276) with delta (0, 0)
Screenshot: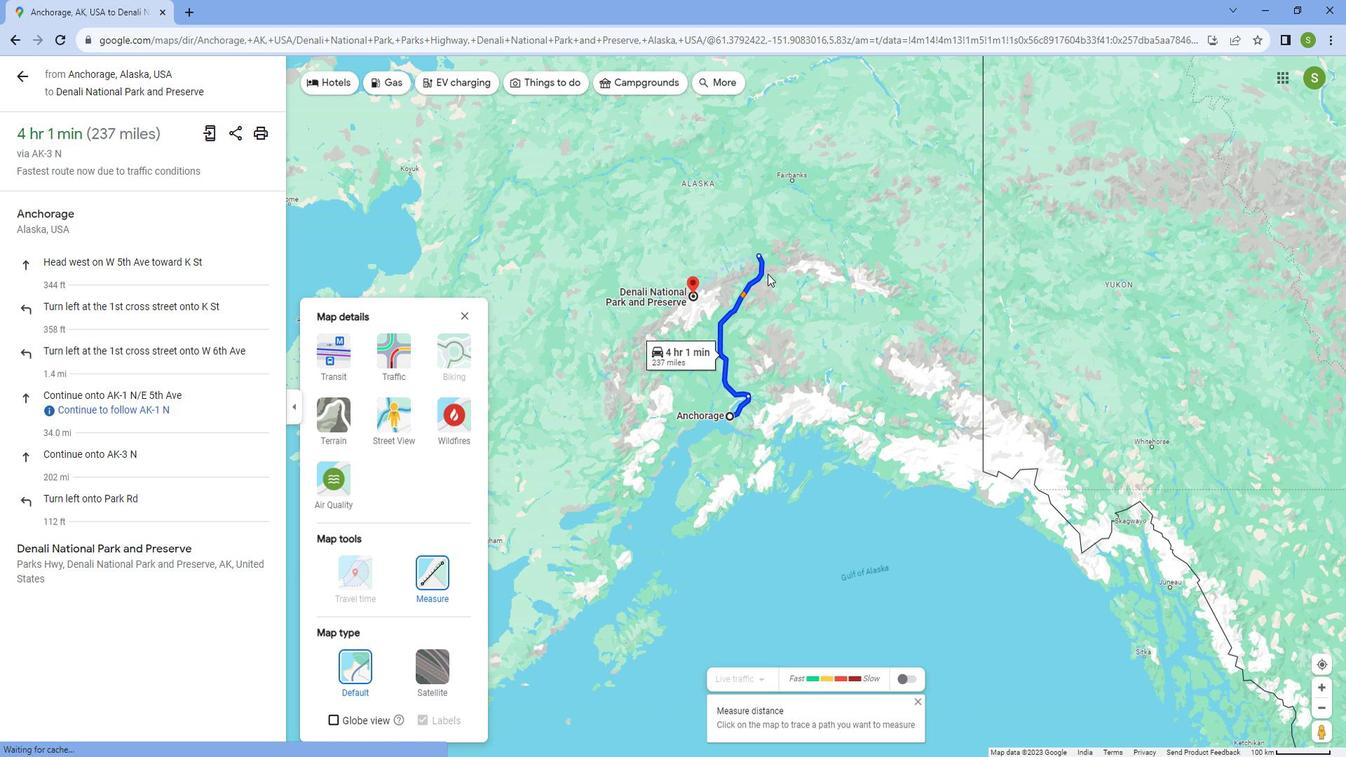 
Action: Mouse scrolled (779, 276) with delta (0, 0)
Screenshot: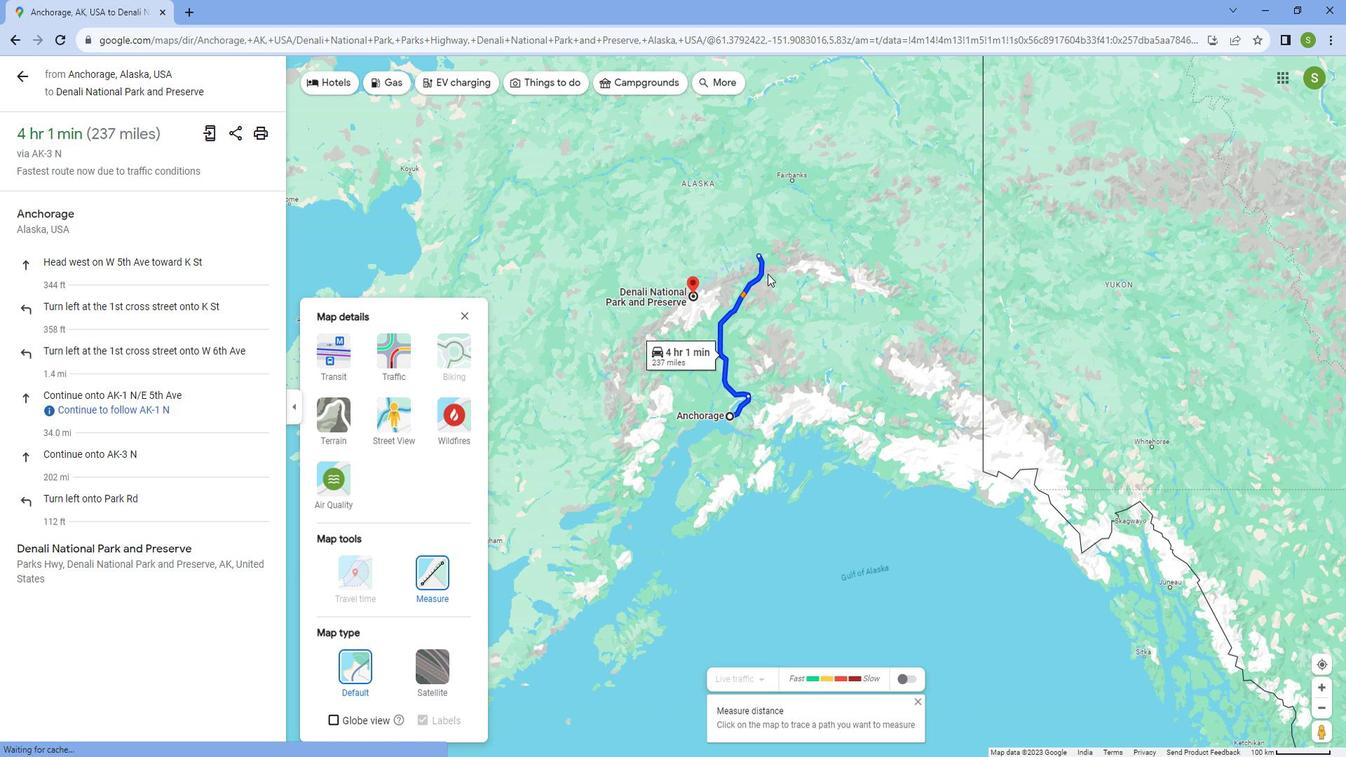
Action: Mouse moved to (770, 274)
Screenshot: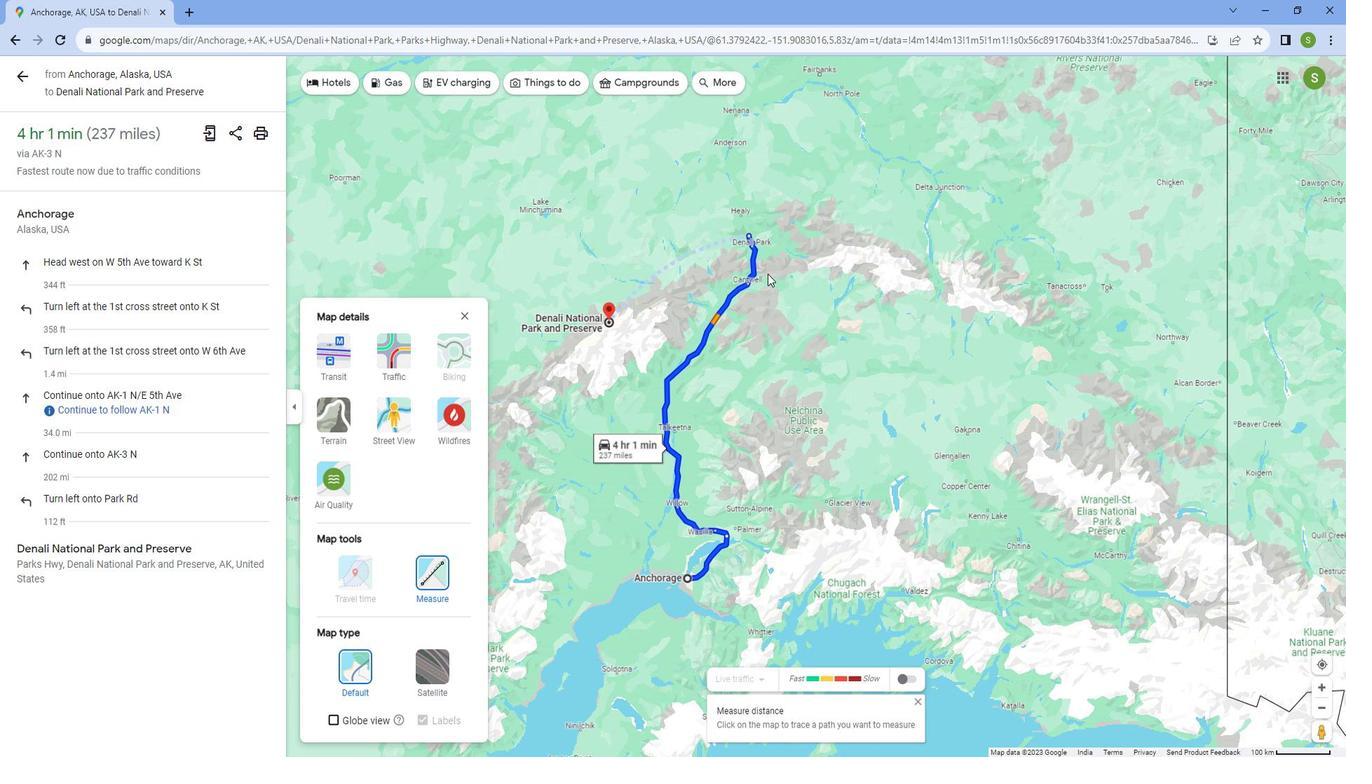 
Action: Mouse scrolled (770, 274) with delta (0, 0)
Screenshot: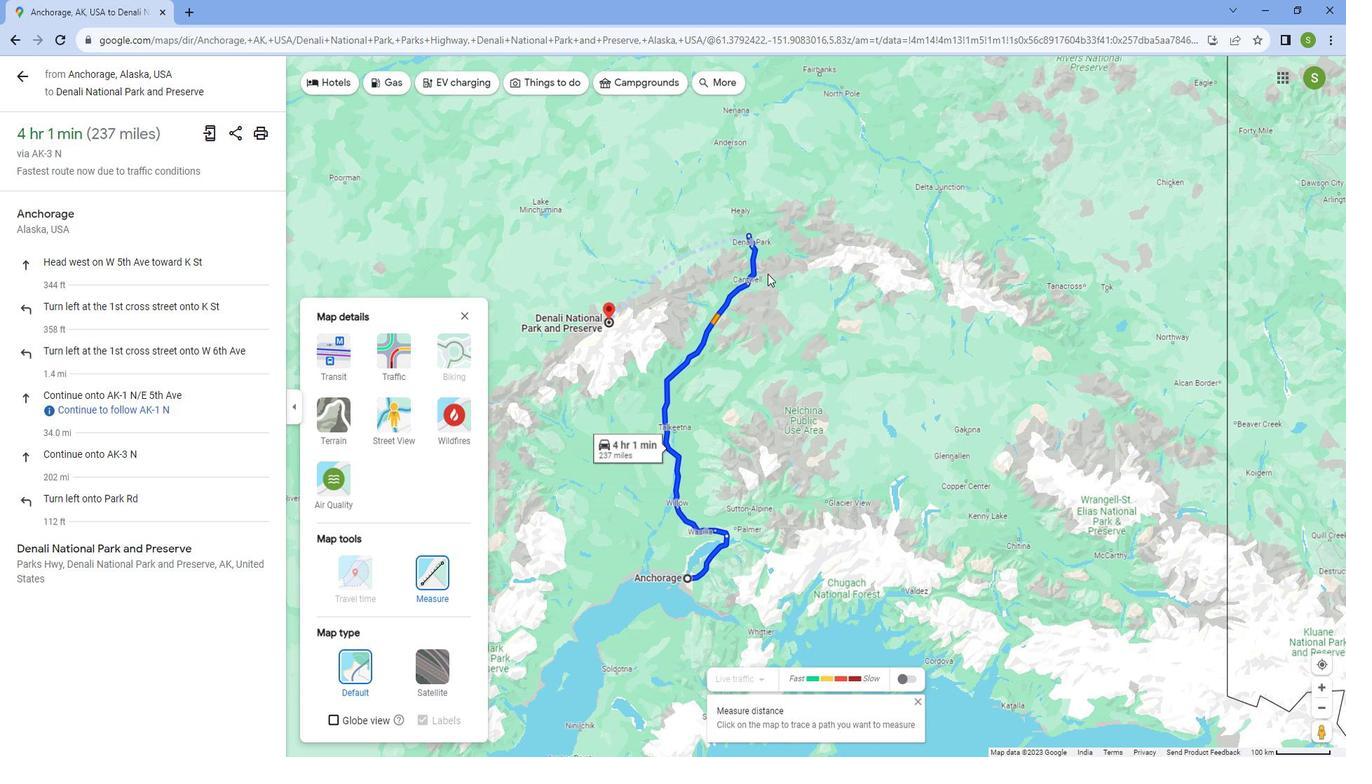 
Action: Mouse moved to (770, 273)
Screenshot: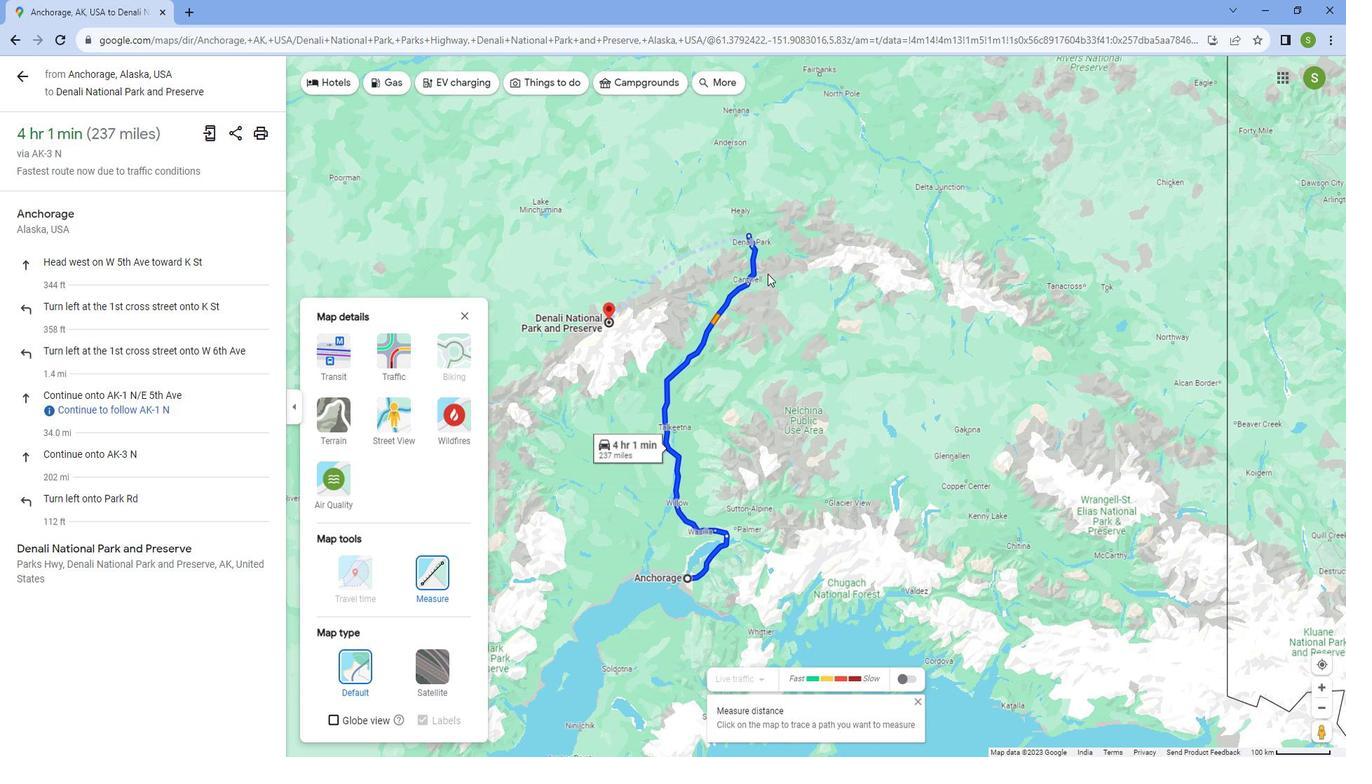 
Action: Mouse scrolled (770, 274) with delta (0, 0)
Screenshot: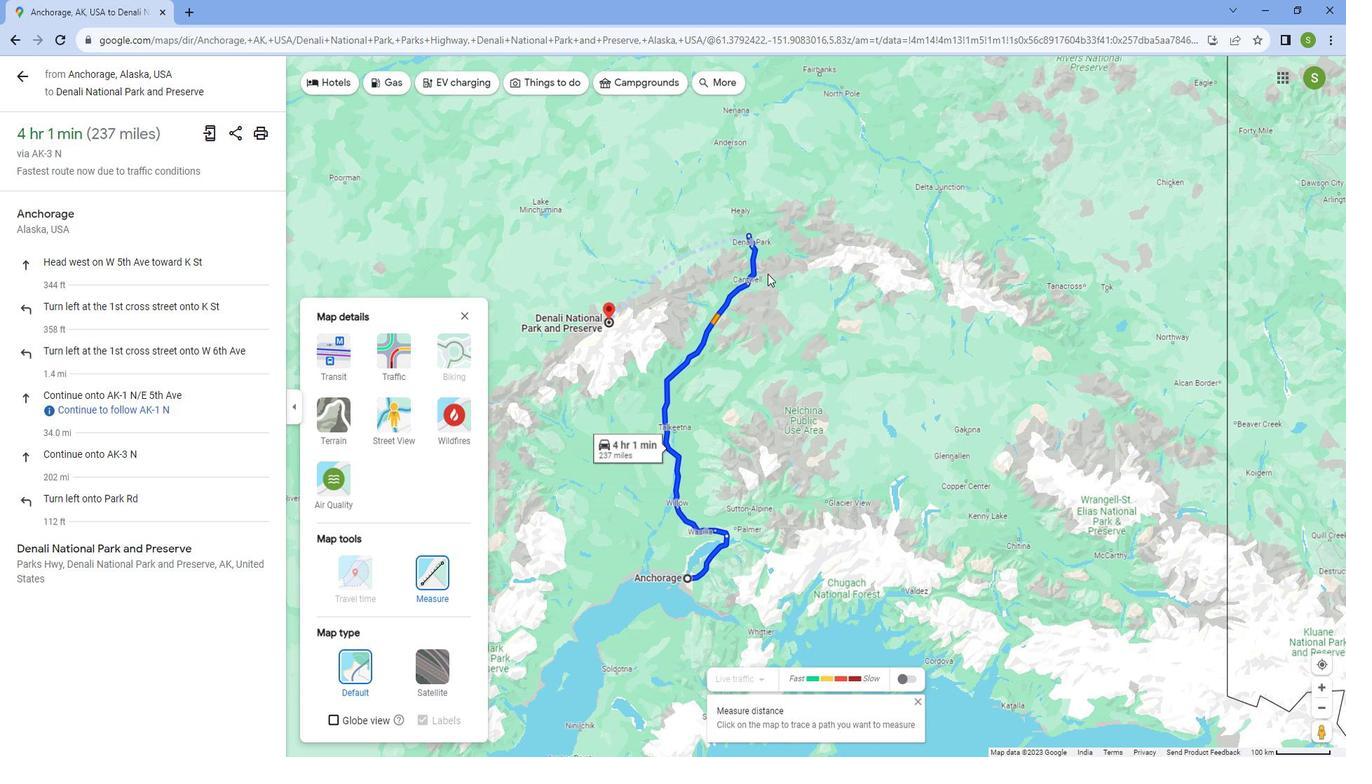 
Action: Mouse scrolled (770, 274) with delta (0, 0)
Screenshot: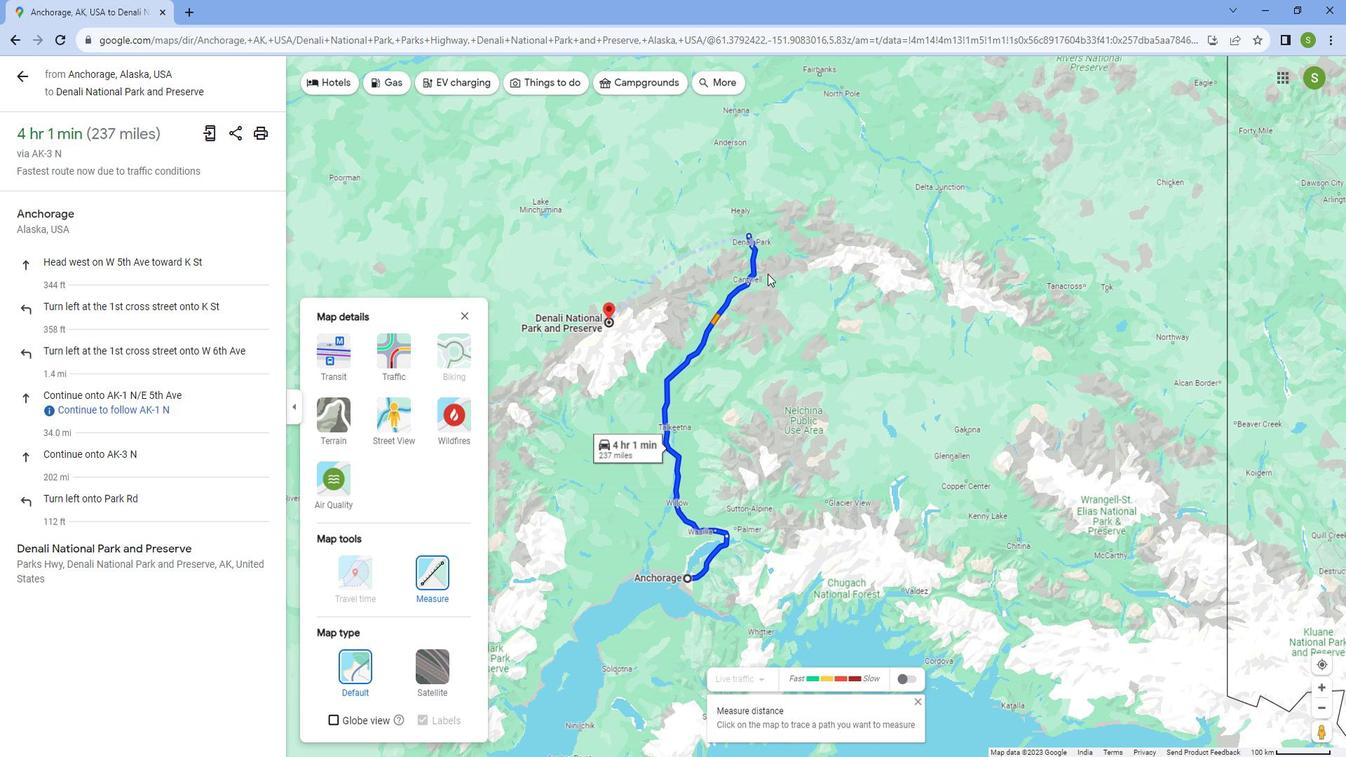 
Action: Mouse scrolled (770, 274) with delta (0, 0)
Screenshot: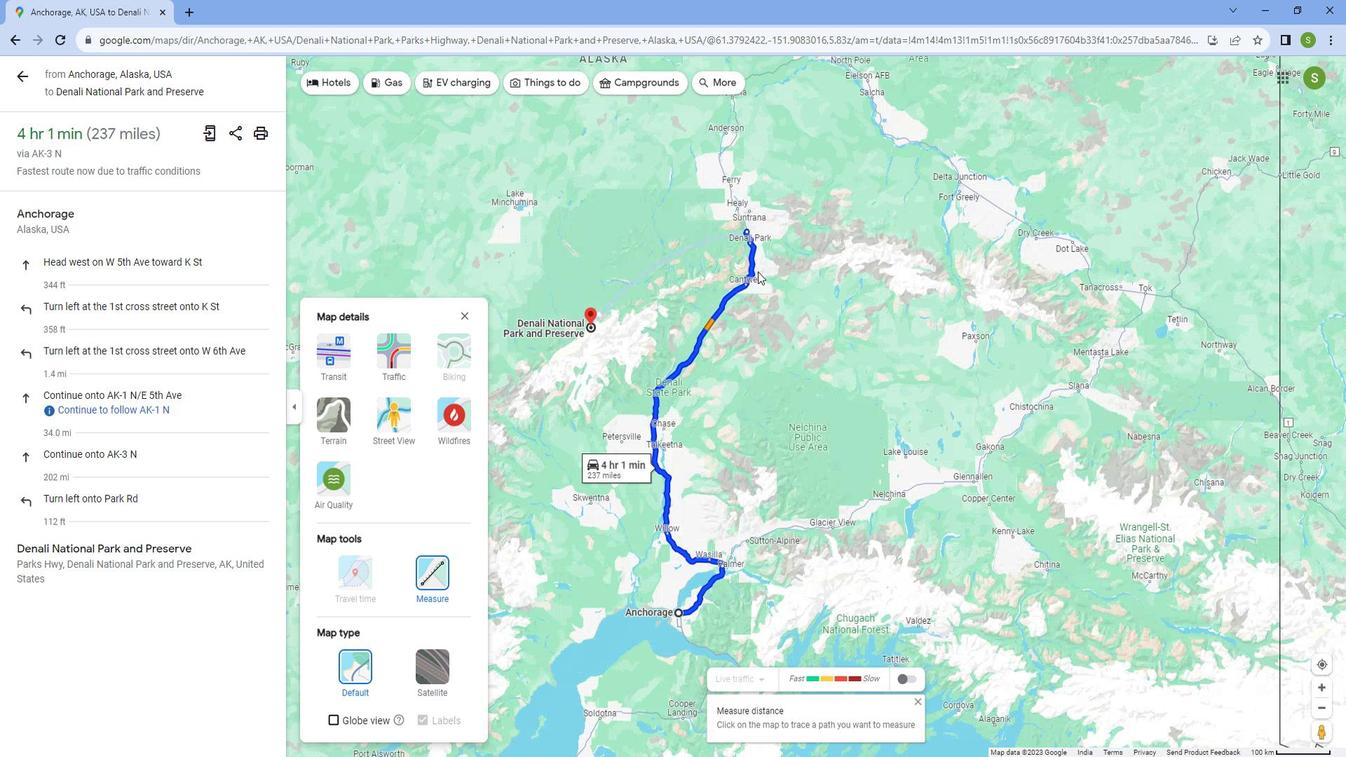 
Action: Mouse moved to (769, 273)
Screenshot: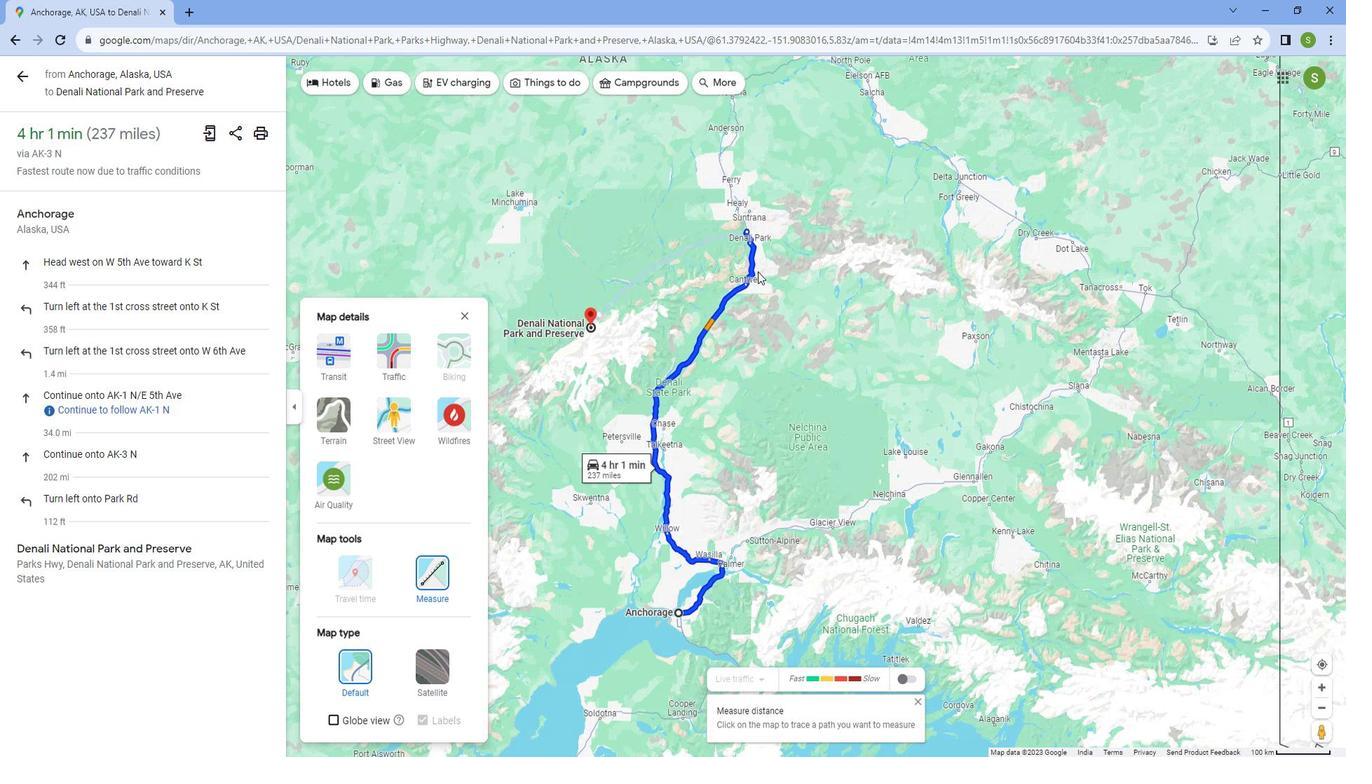 
Action: Mouse scrolled (769, 274) with delta (0, 0)
Screenshot: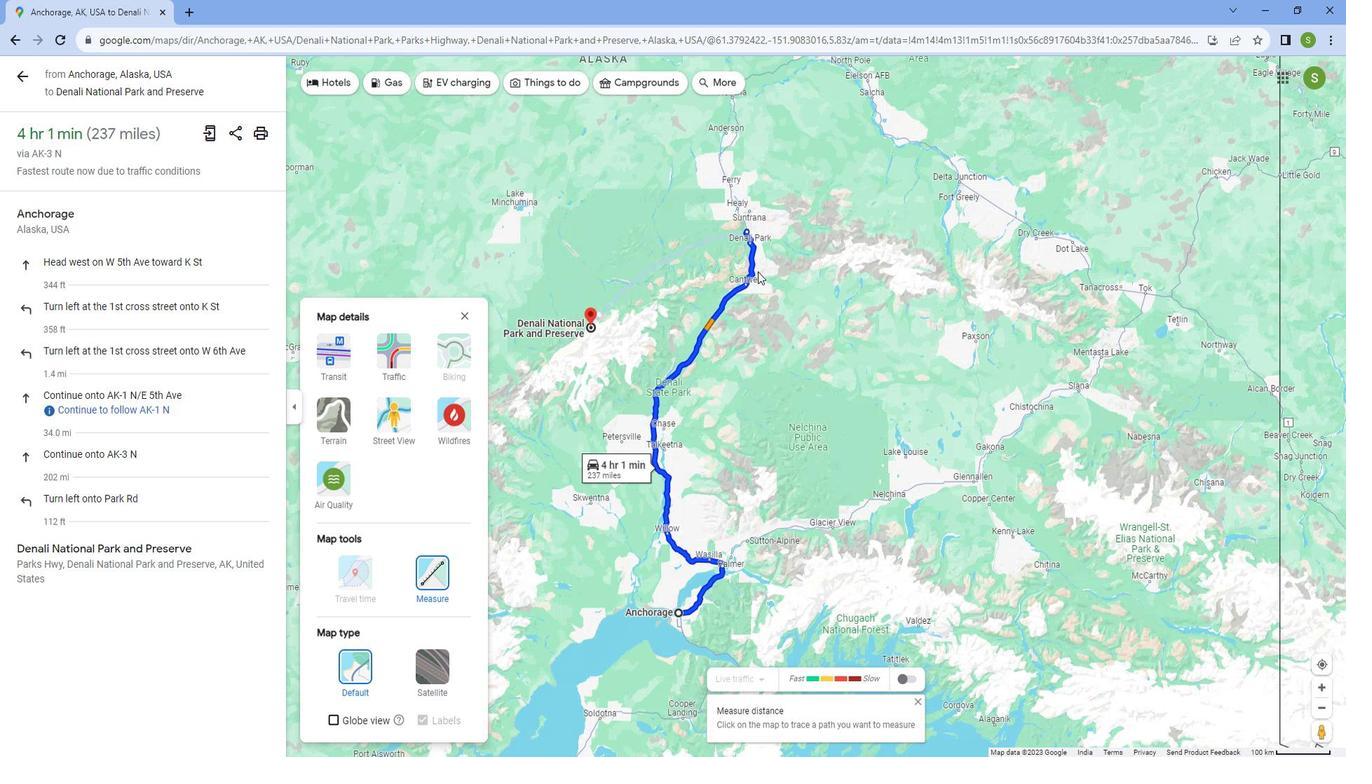 
Action: Mouse moved to (704, 288)
Screenshot: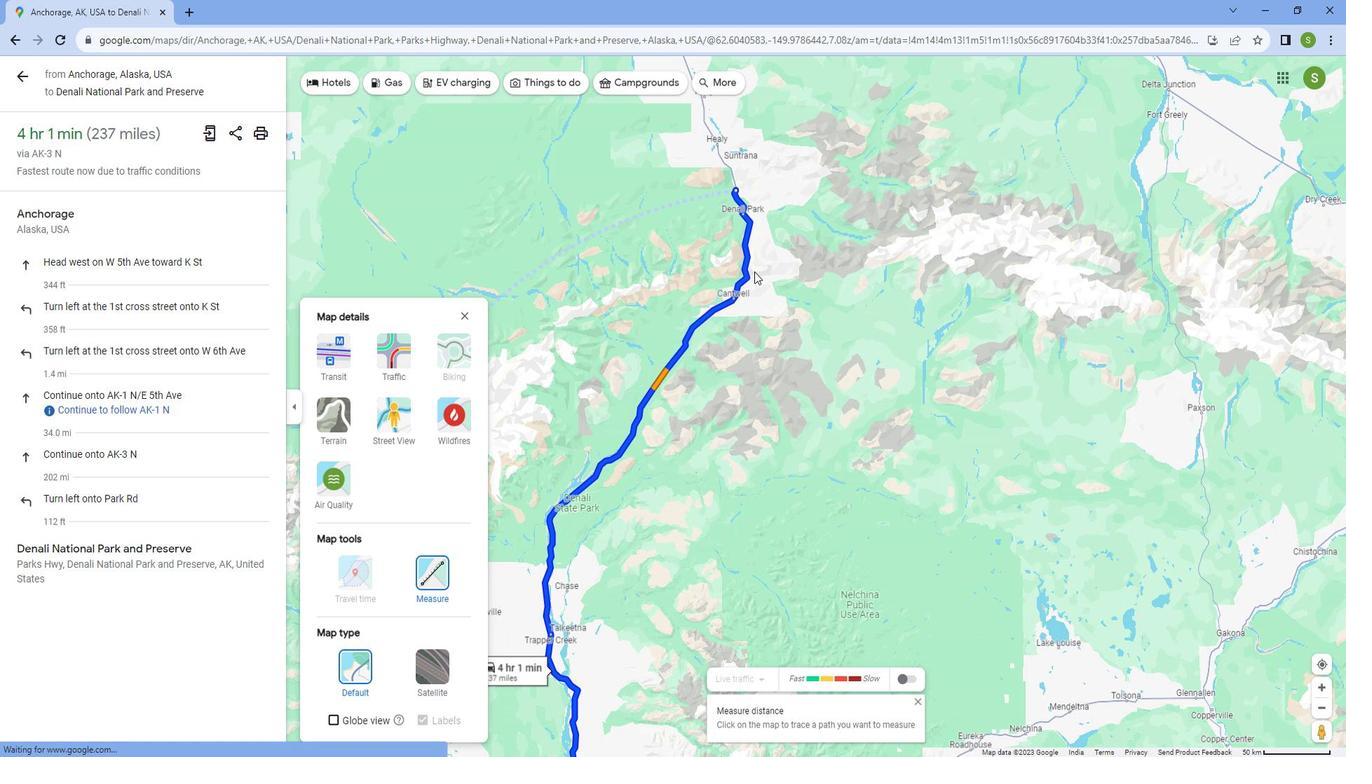 
Action: Mouse scrolled (704, 288) with delta (0, 0)
Screenshot: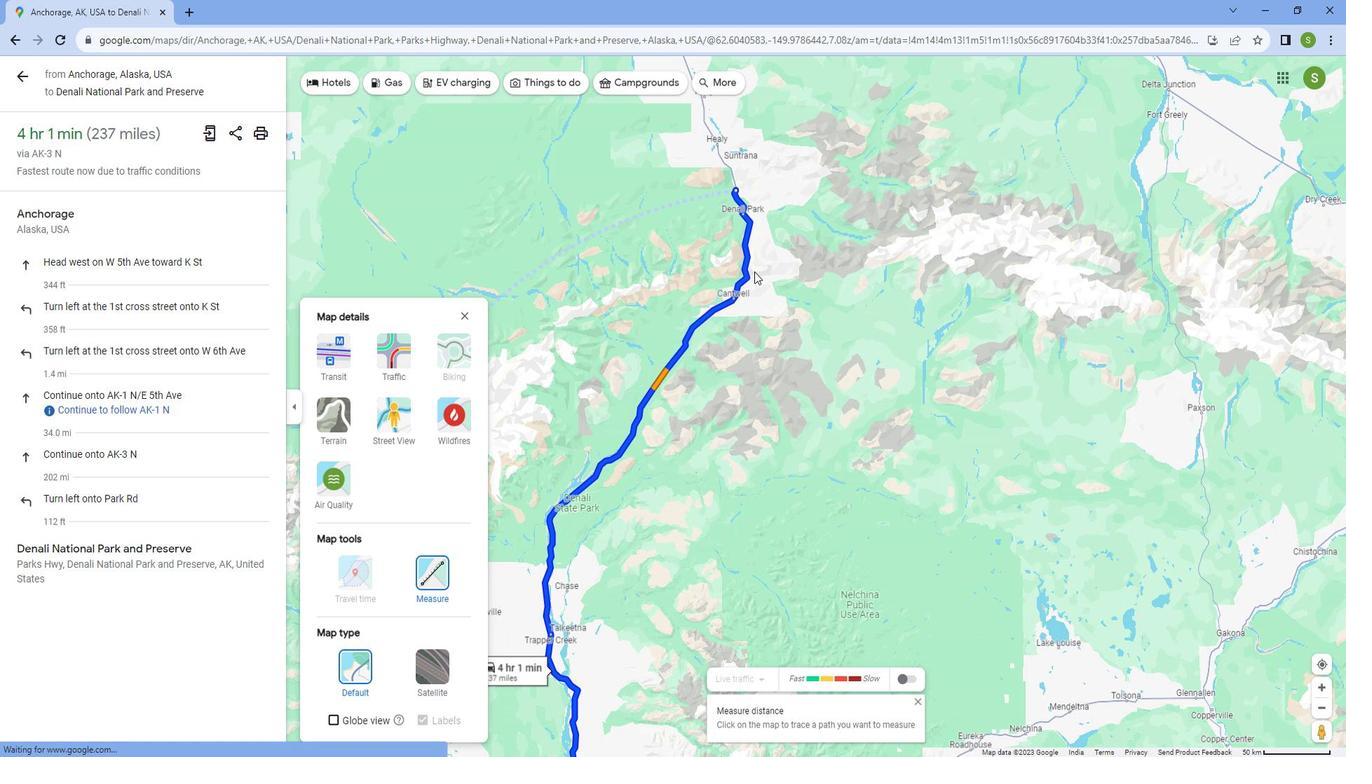 
Action: Mouse moved to (698, 291)
Screenshot: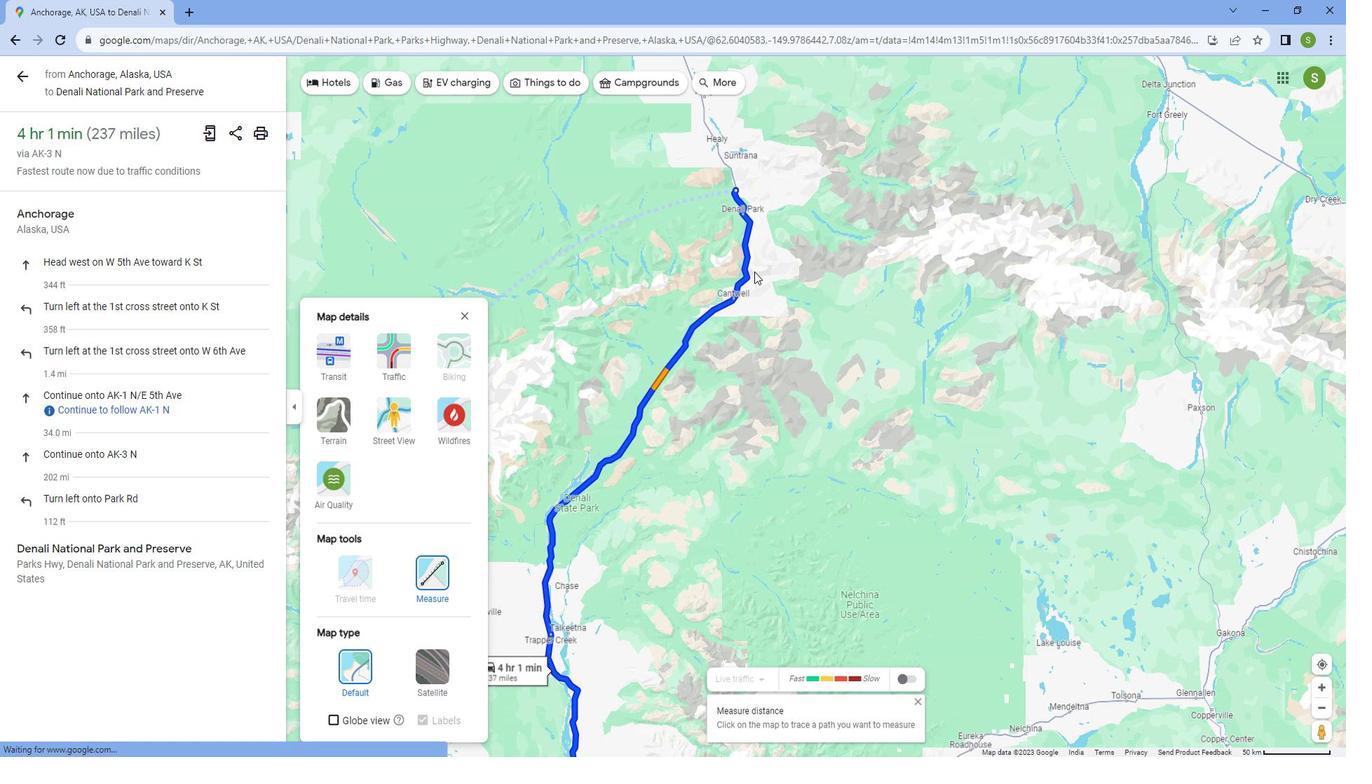 
Action: Mouse scrolled (698, 290) with delta (0, 0)
Screenshot: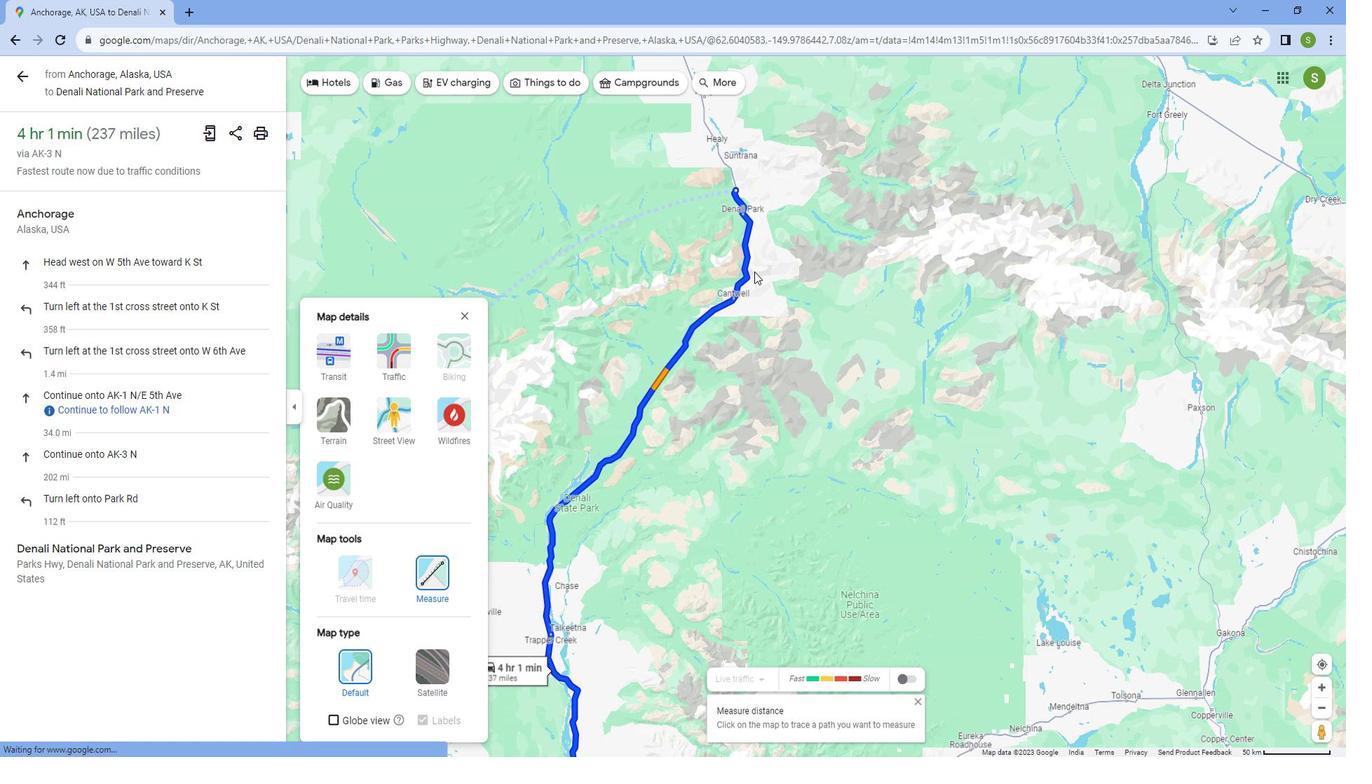 
Action: Mouse scrolled (698, 290) with delta (0, 0)
Screenshot: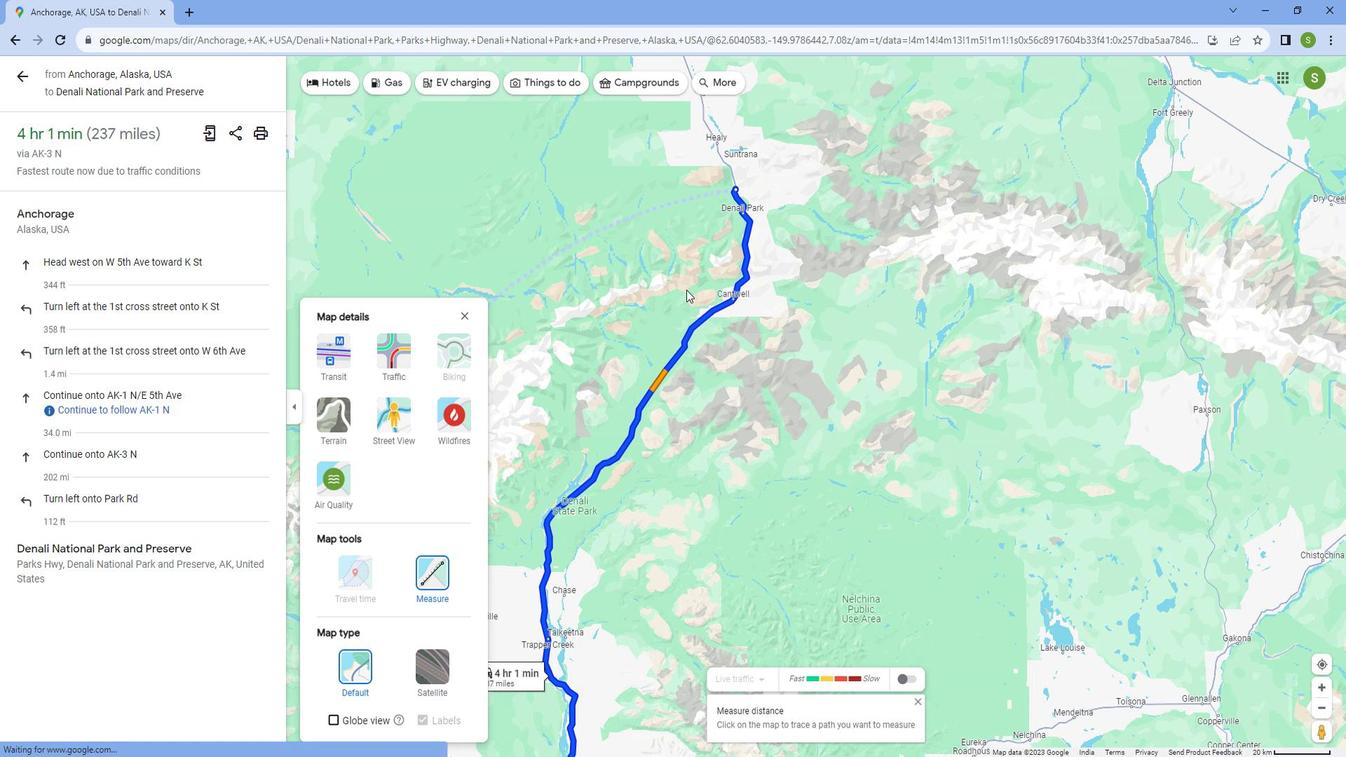 
Action: Mouse scrolled (698, 290) with delta (0, 0)
Screenshot: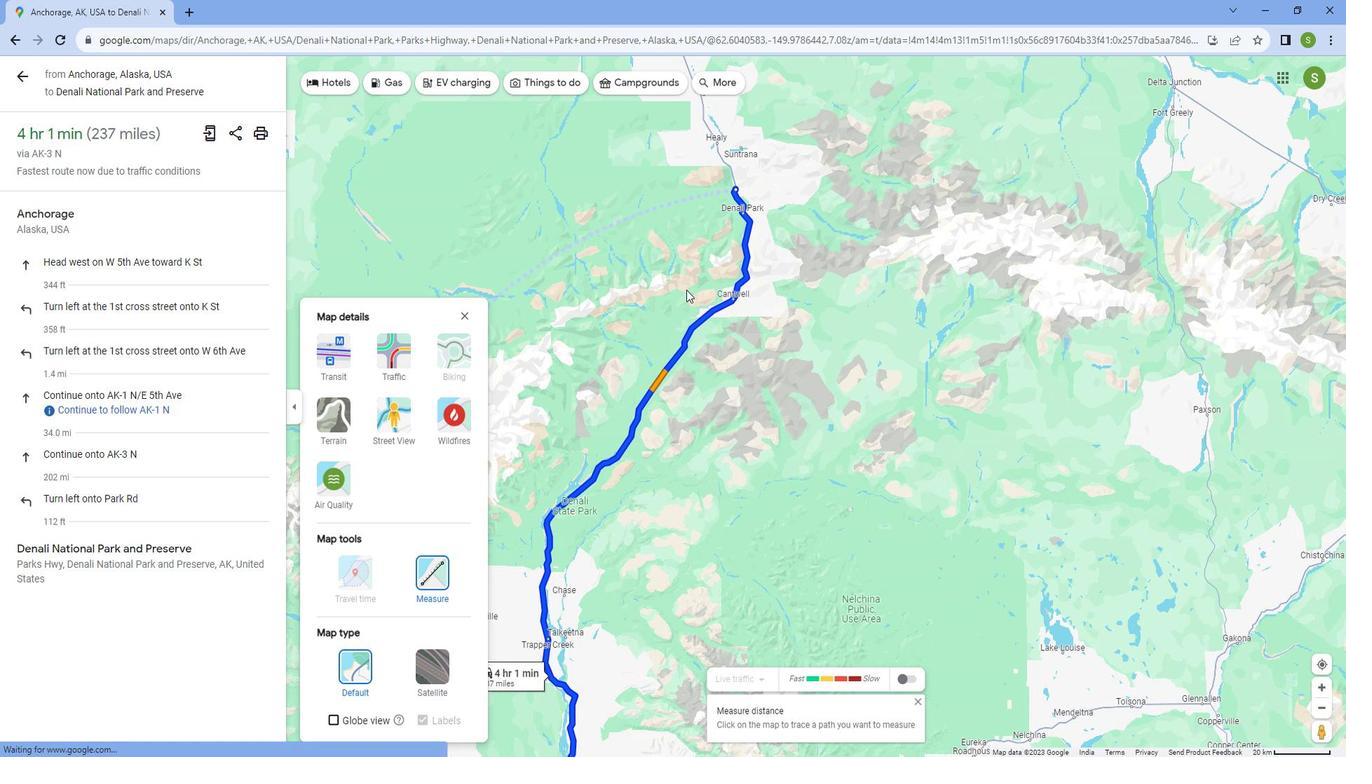 
Action: Mouse moved to (519, 335)
Screenshot: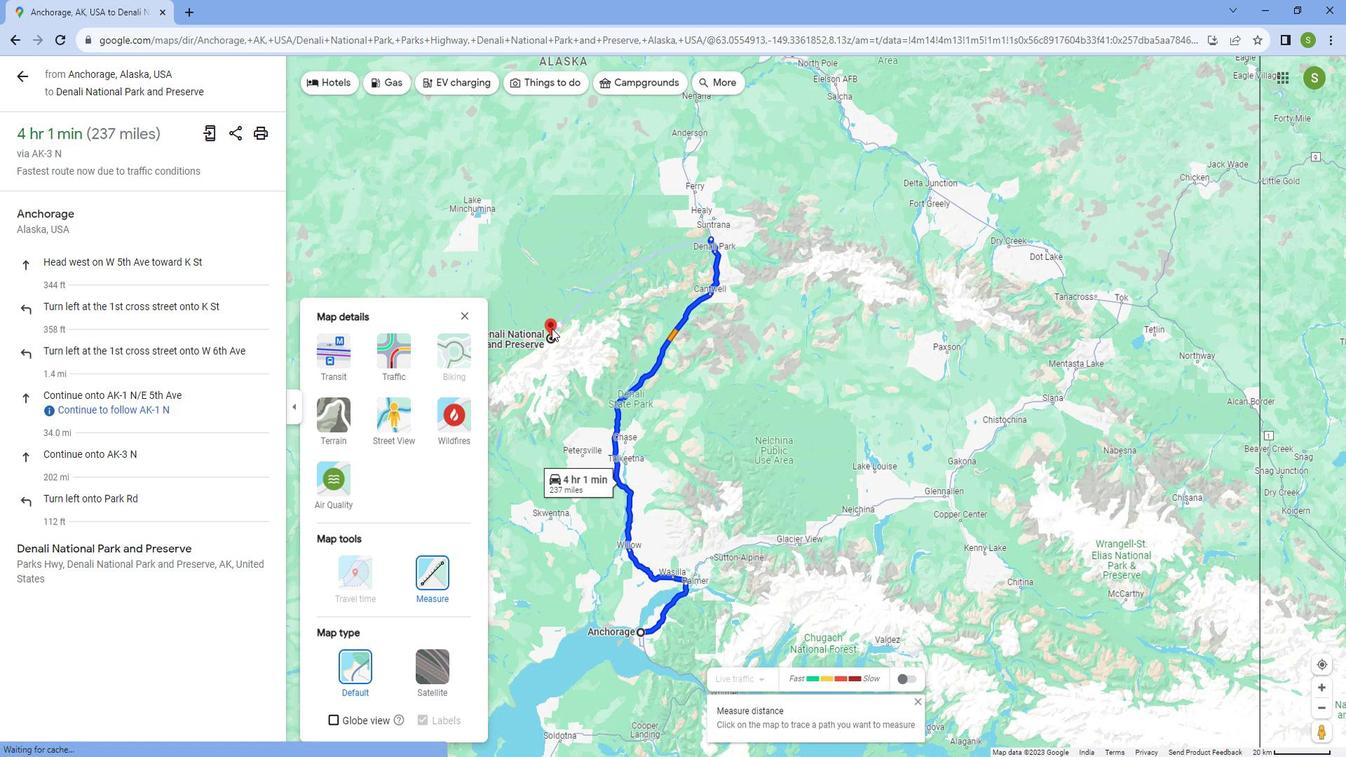 
Action: Mouse scrolled (519, 335) with delta (0, 0)
Screenshot: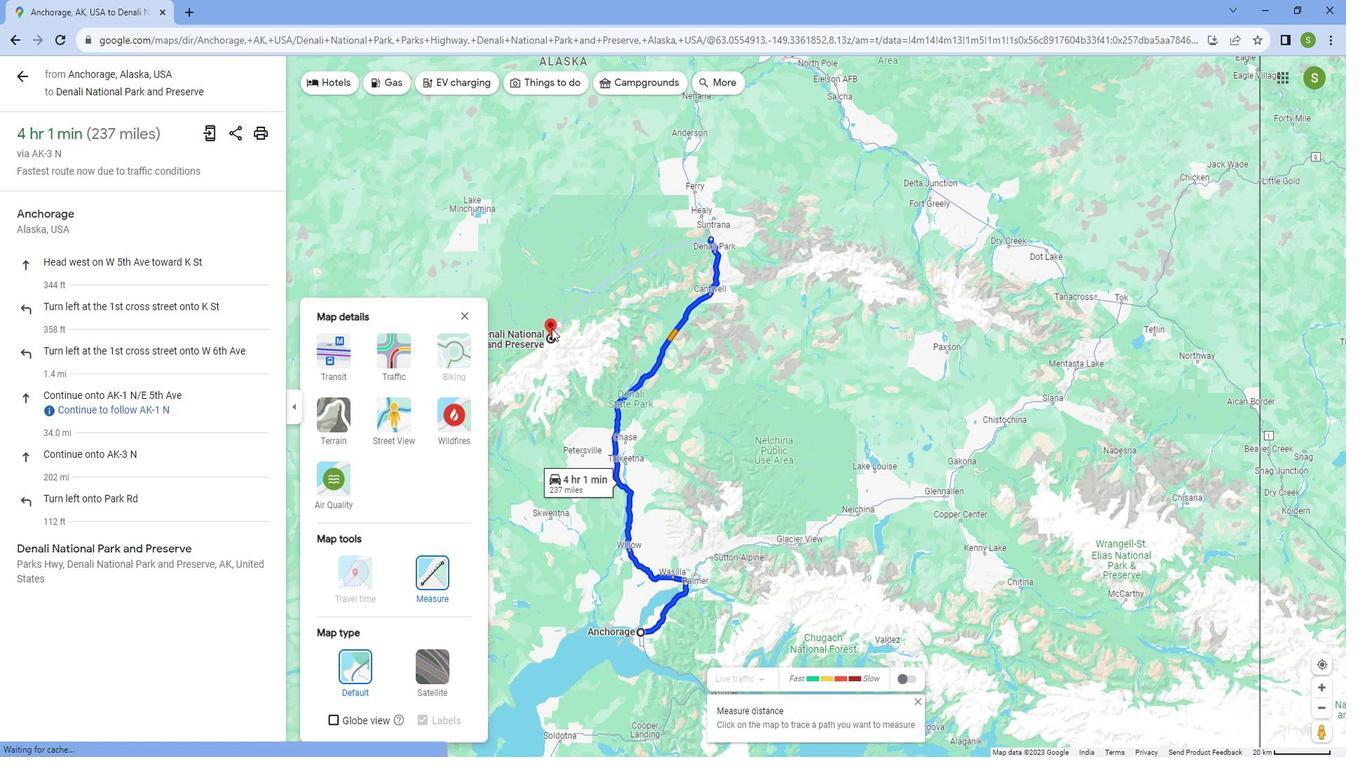 
Action: Mouse scrolled (519, 335) with delta (0, 0)
Screenshot: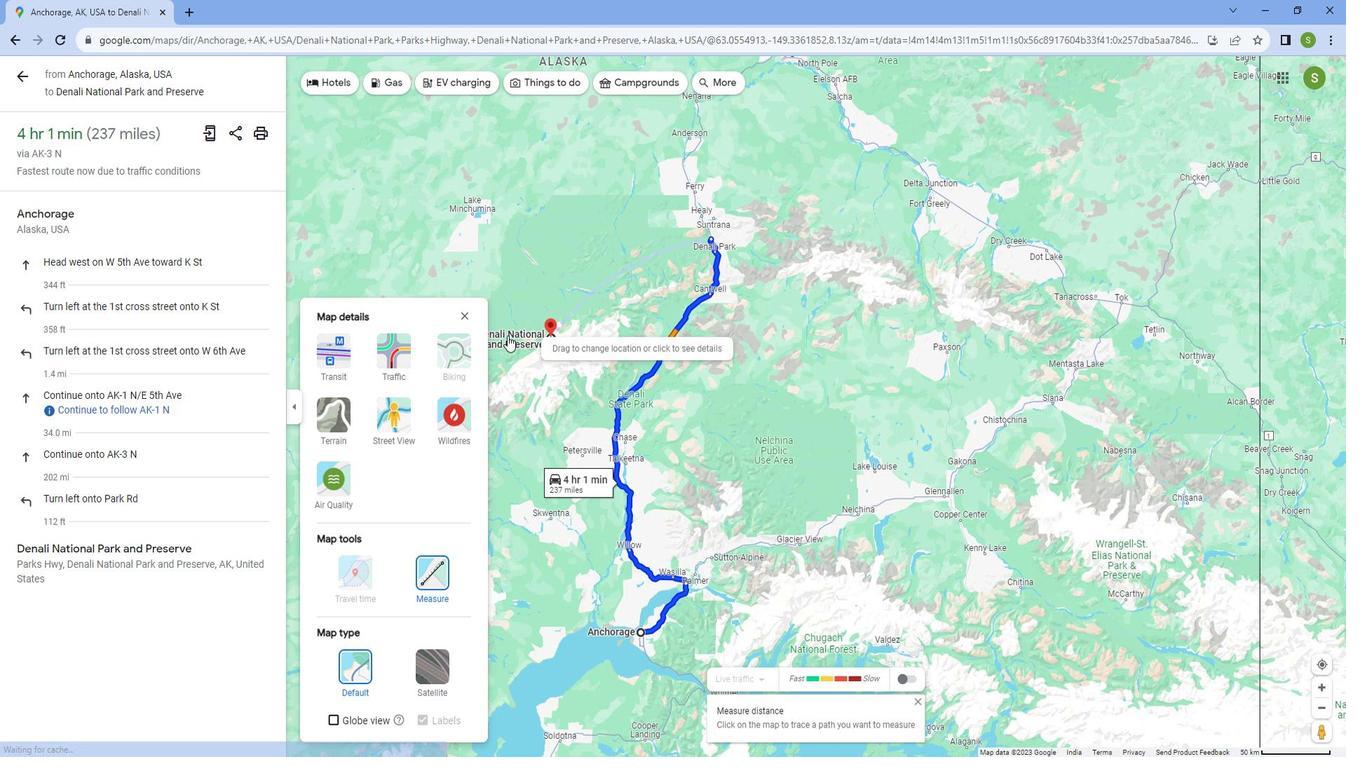 
Action: Mouse scrolled (519, 335) with delta (0, 0)
Screenshot: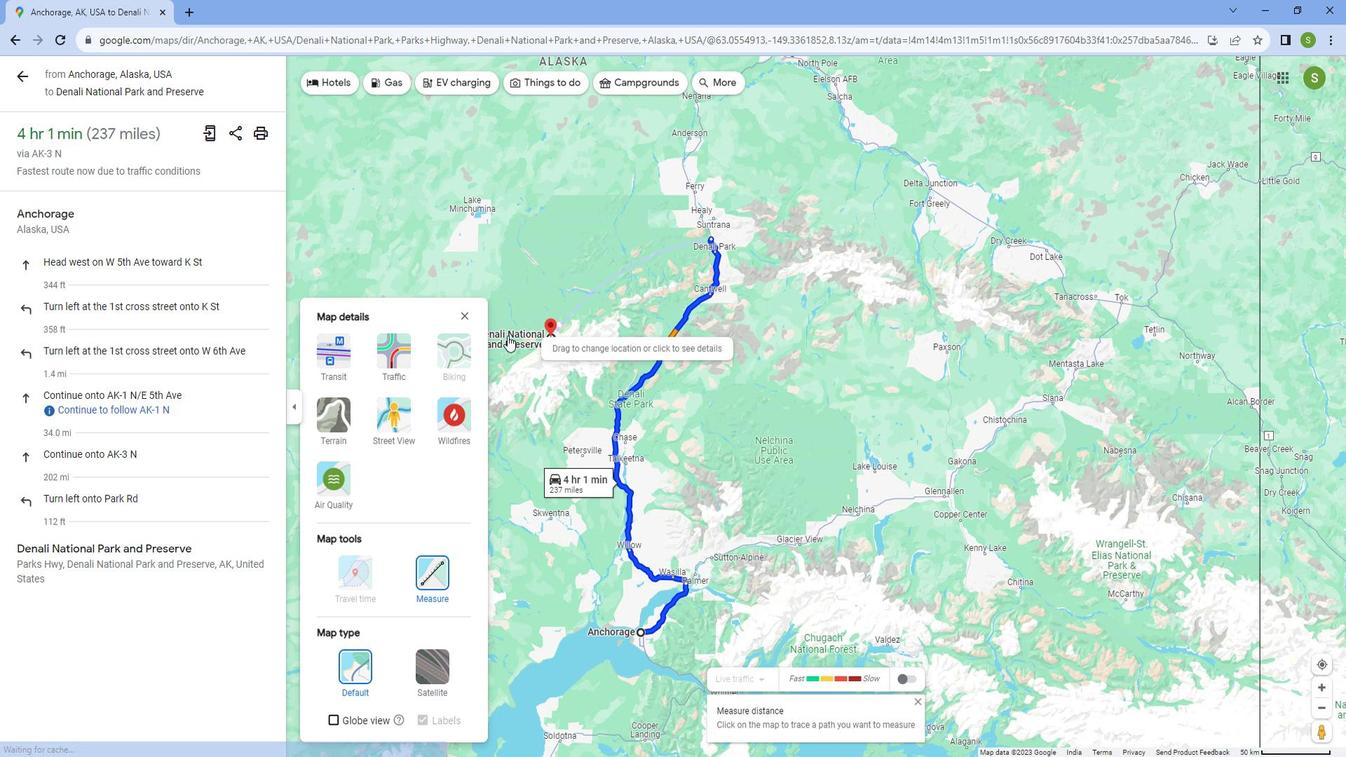 
Action: Mouse scrolled (519, 335) with delta (0, 0)
Screenshot: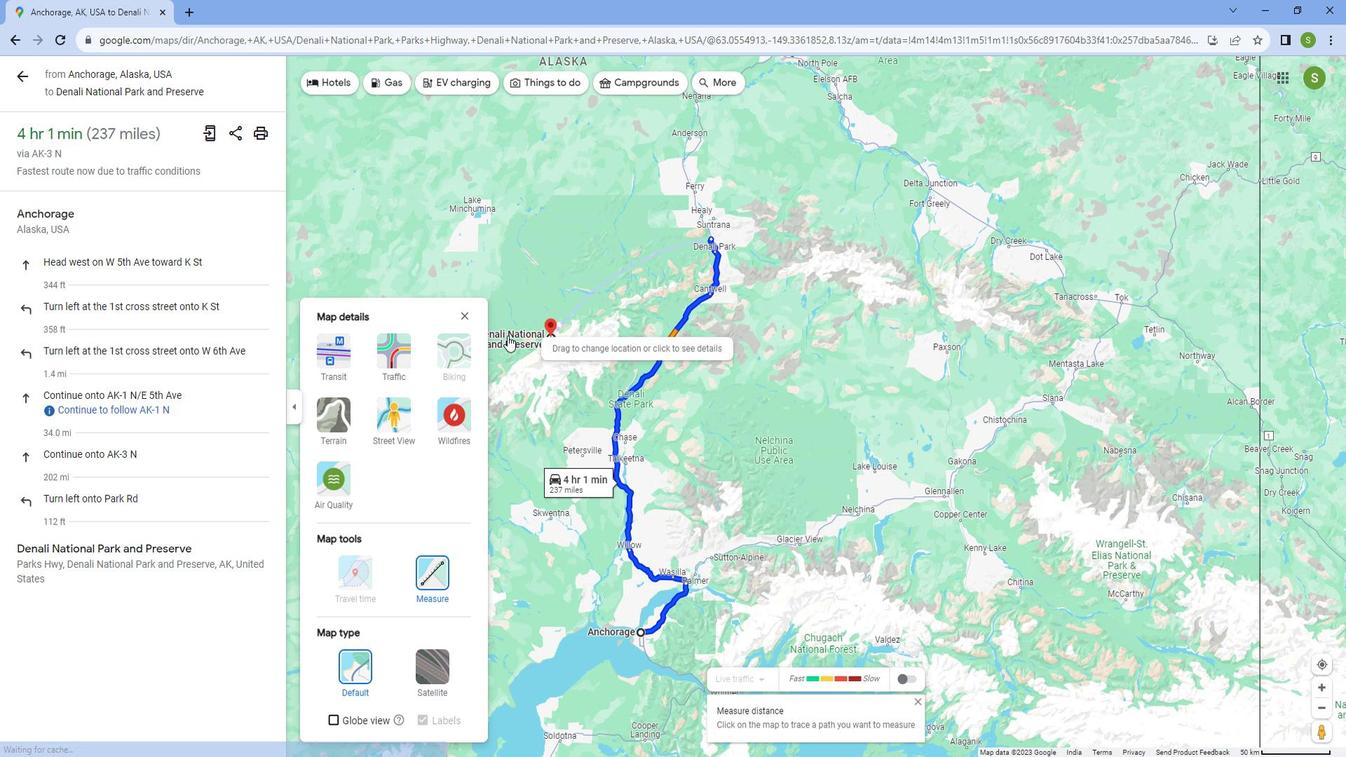 
Action: Mouse scrolled (519, 335) with delta (0, 0)
Screenshot: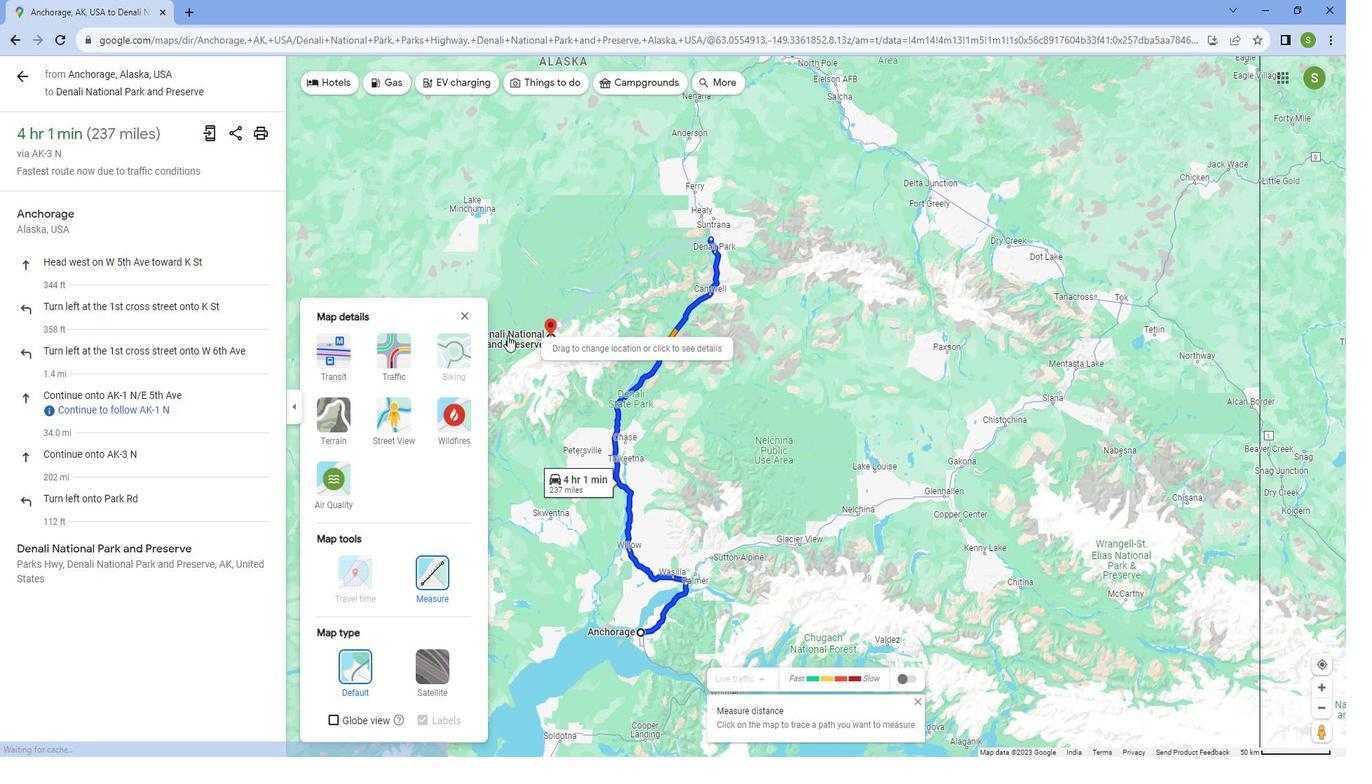 
Action: Mouse scrolled (519, 335) with delta (0, 0)
Screenshot: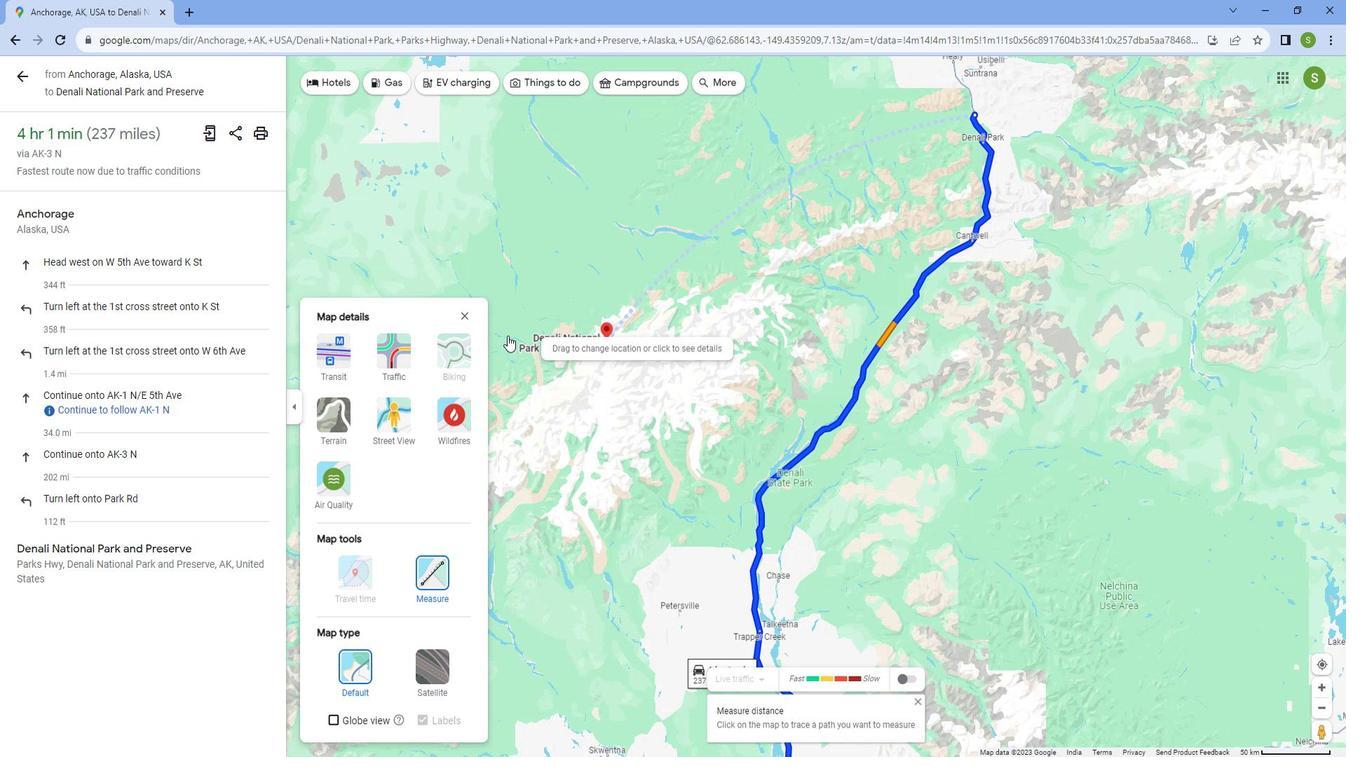 
Action: Mouse scrolled (519, 335) with delta (0, 0)
Screenshot: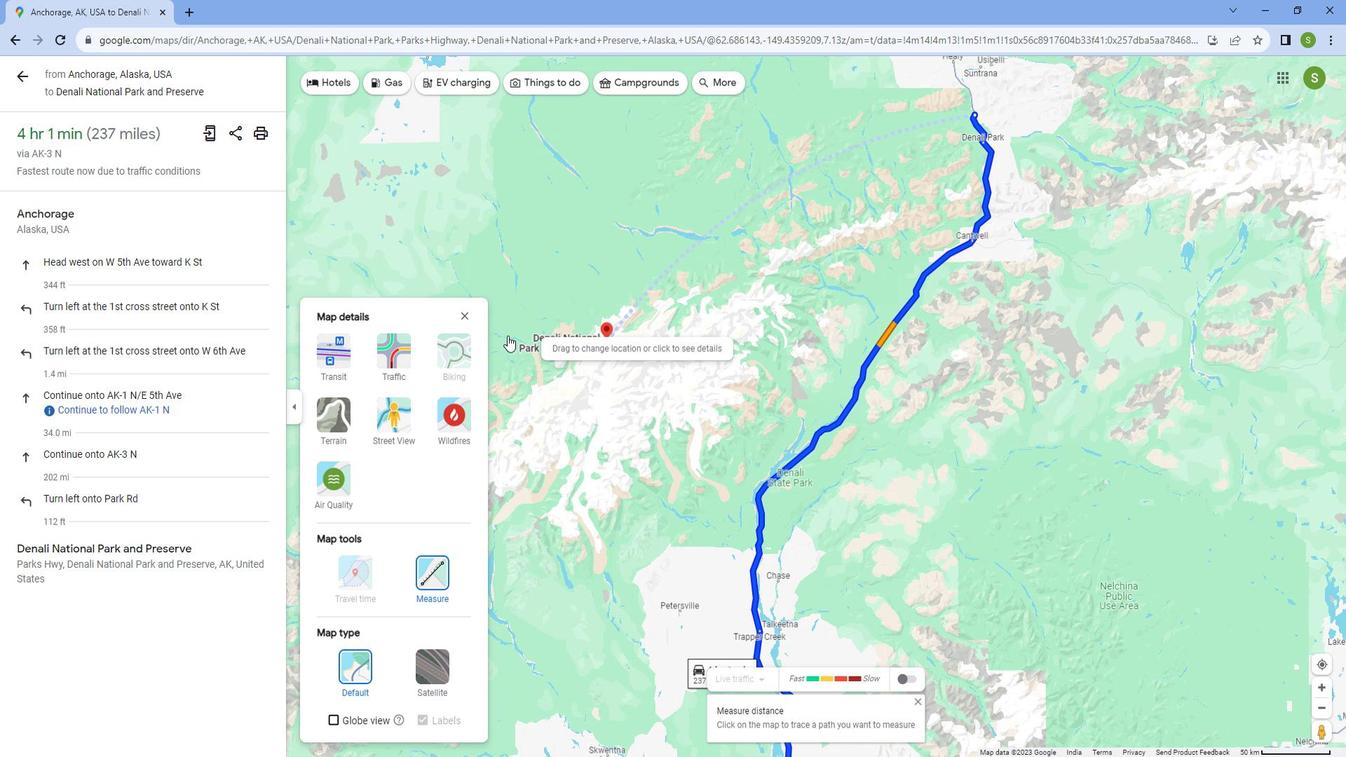 
Action: Mouse scrolled (519, 335) with delta (0, 0)
Screenshot: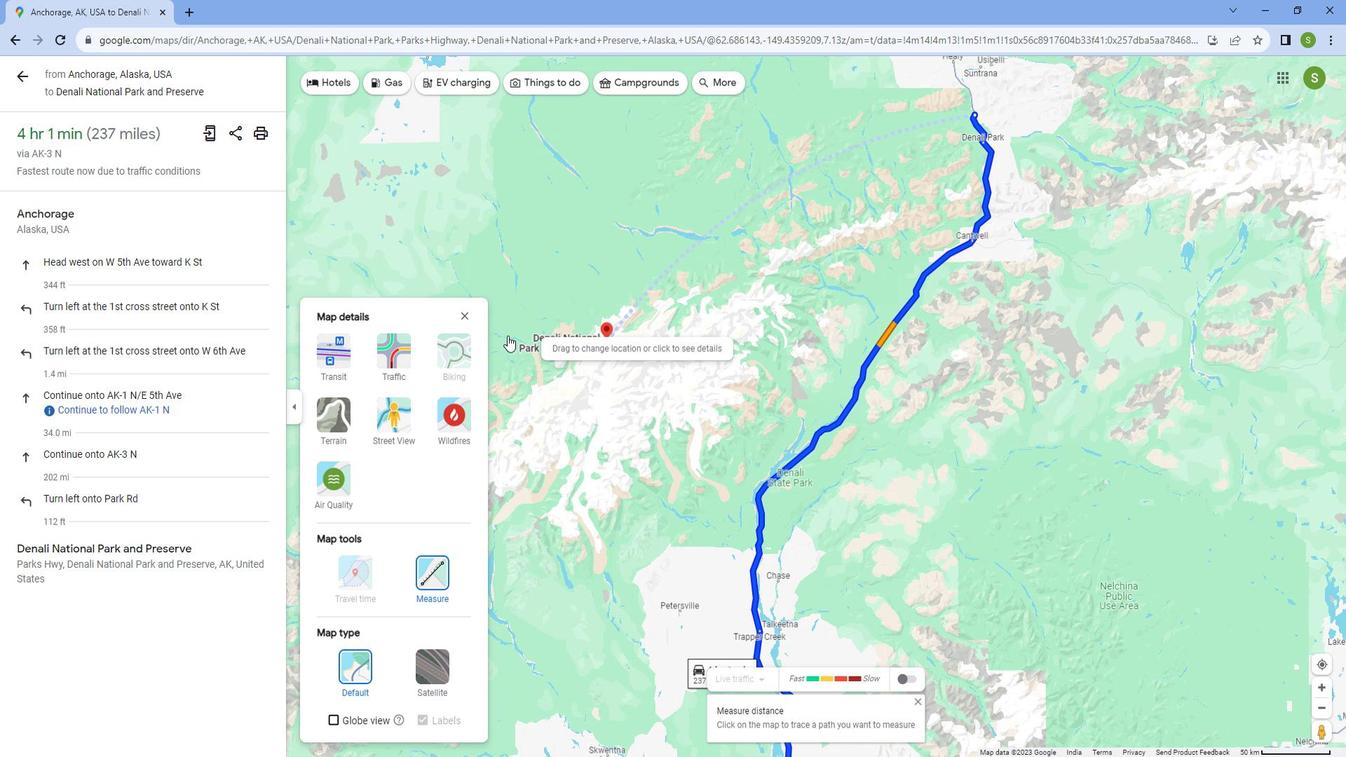 
Action: Mouse scrolled (519, 335) with delta (0, 0)
Screenshot: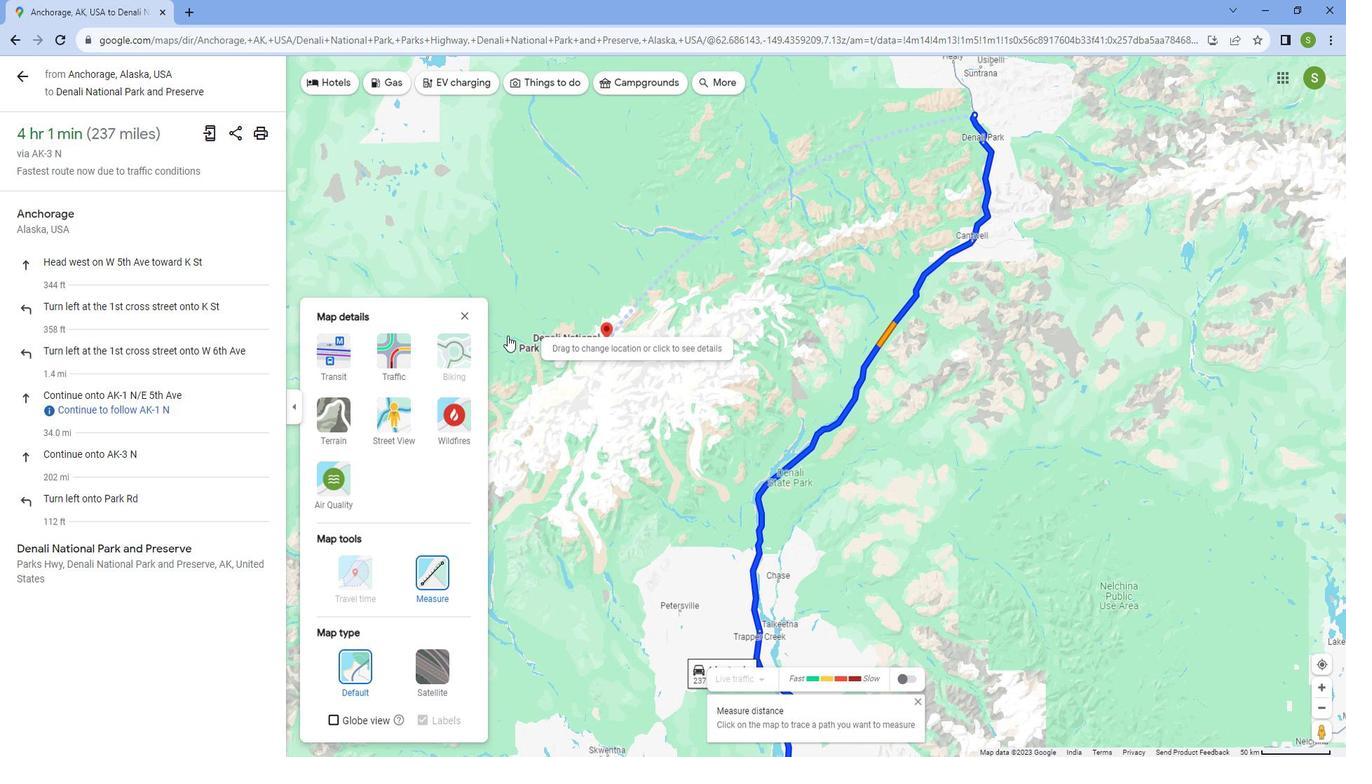 
Action: Mouse scrolled (519, 335) with delta (0, 0)
Screenshot: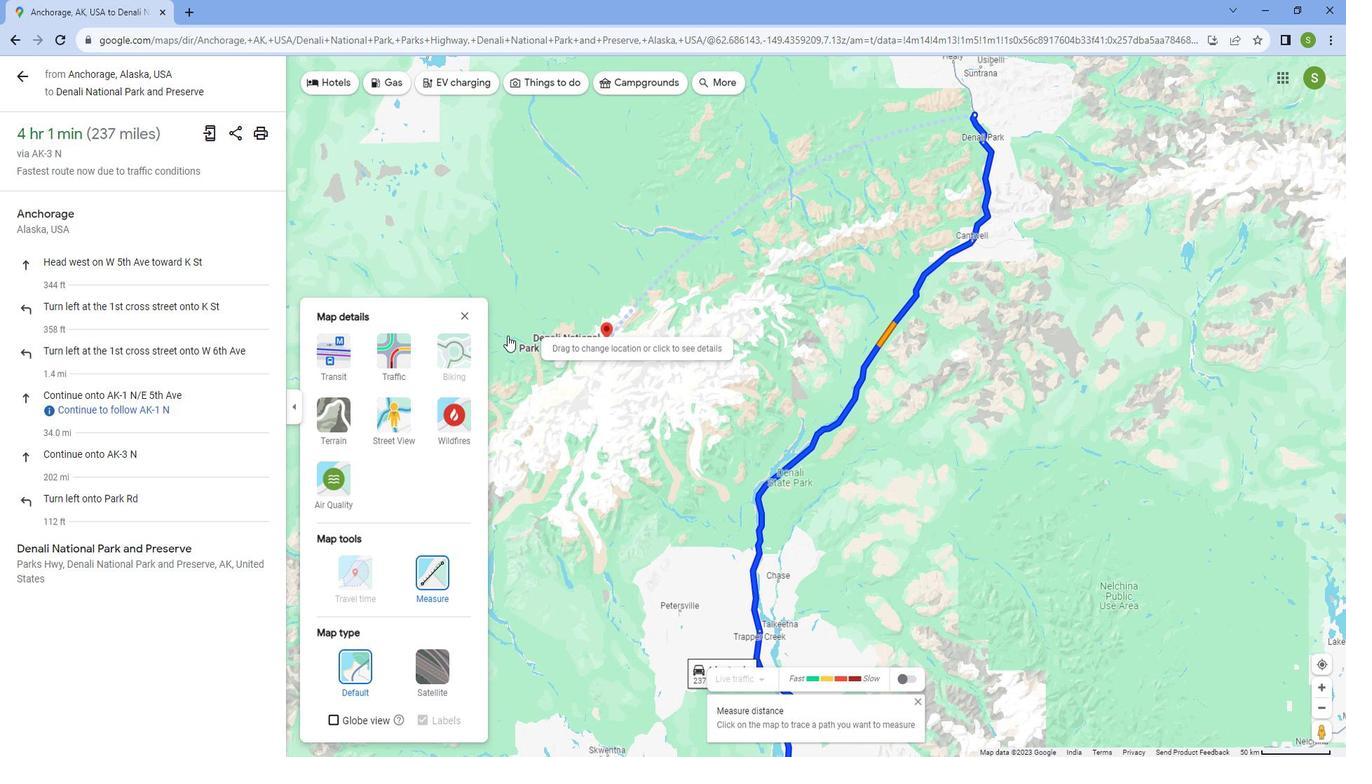 
Action: Mouse scrolled (519, 335) with delta (0, 0)
Screenshot: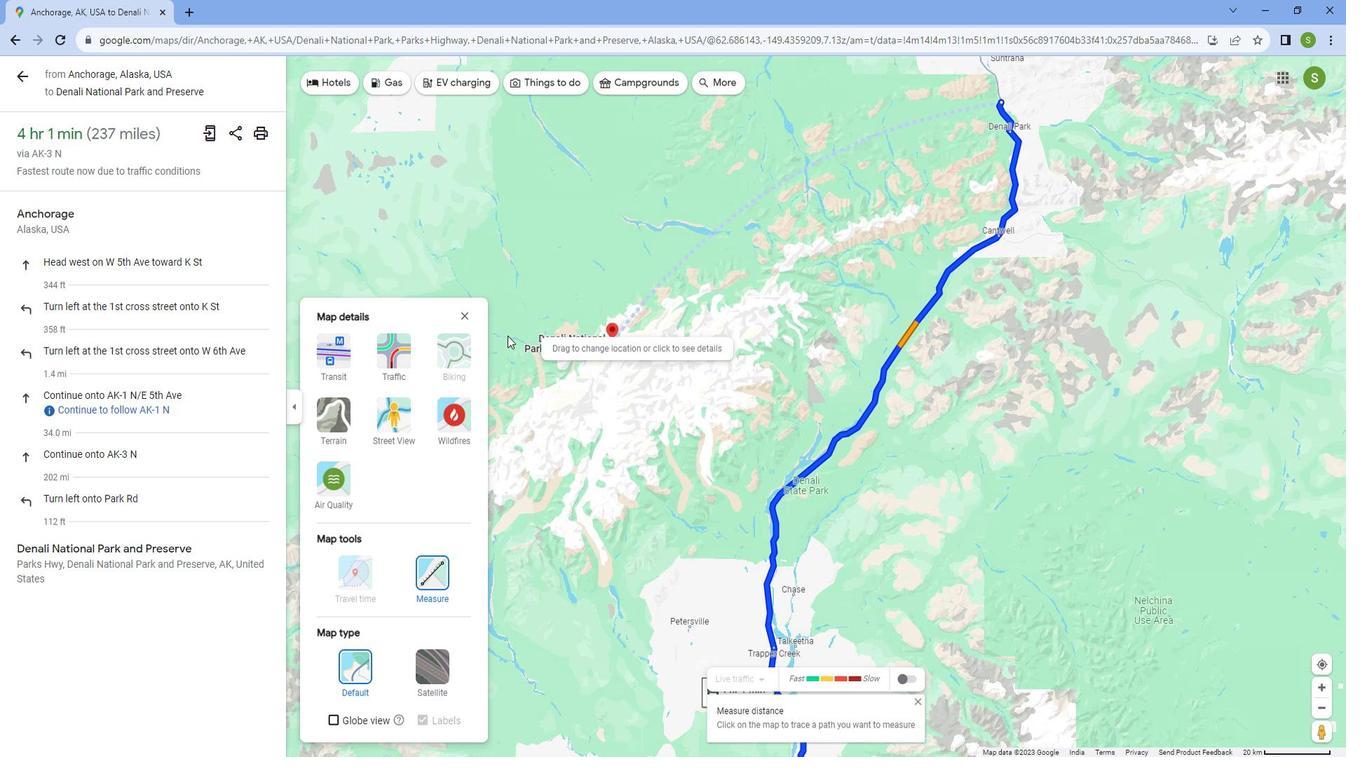 
Action: Mouse scrolled (519, 335) with delta (0, 0)
Screenshot: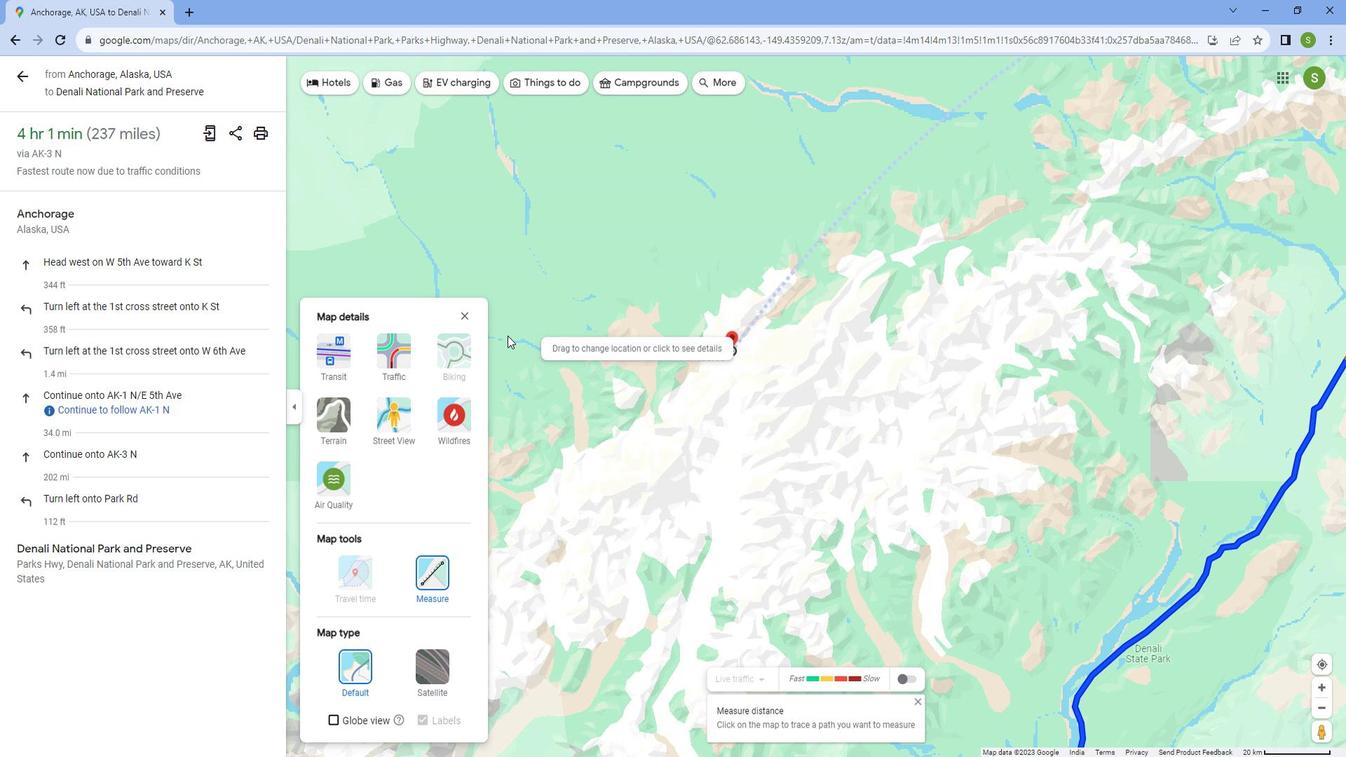 
Action: Mouse scrolled (519, 335) with delta (0, 0)
Screenshot: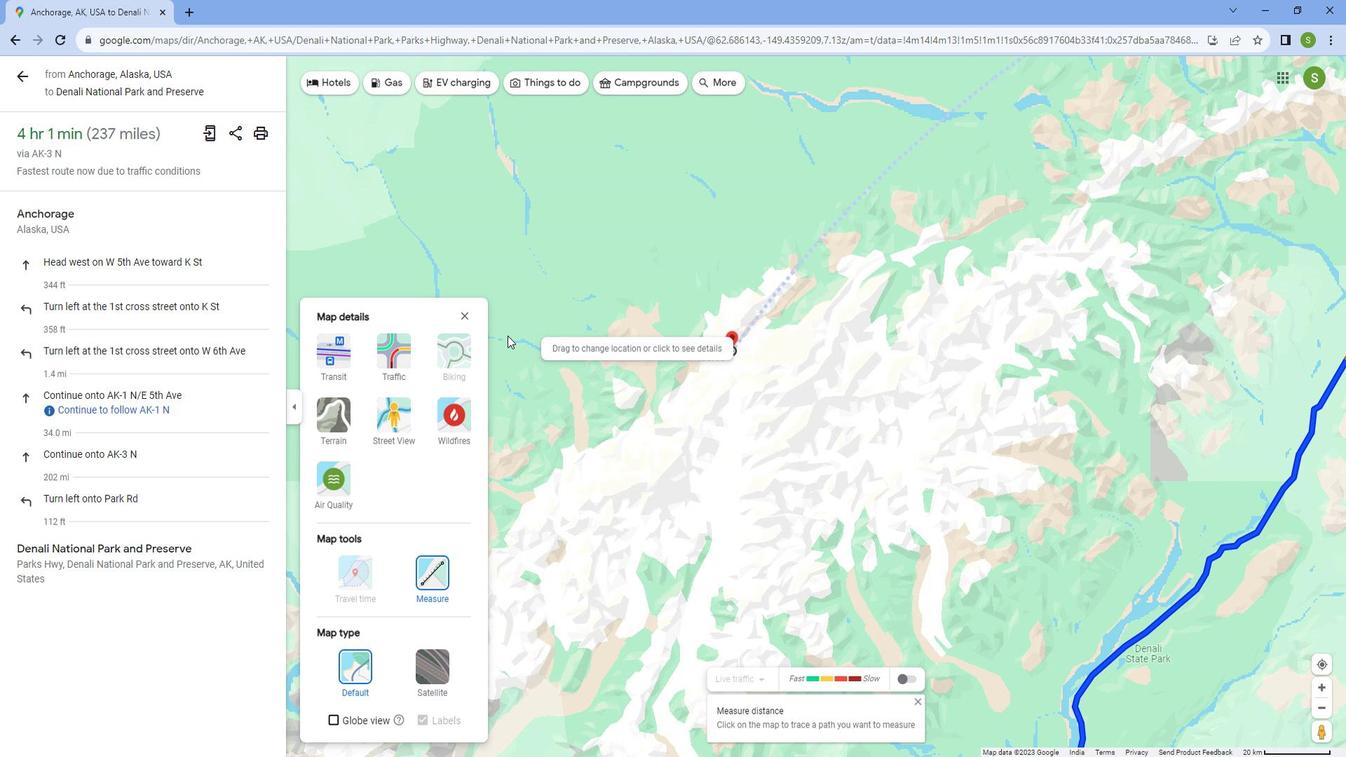 
Action: Mouse scrolled (519, 335) with delta (0, 0)
Screenshot: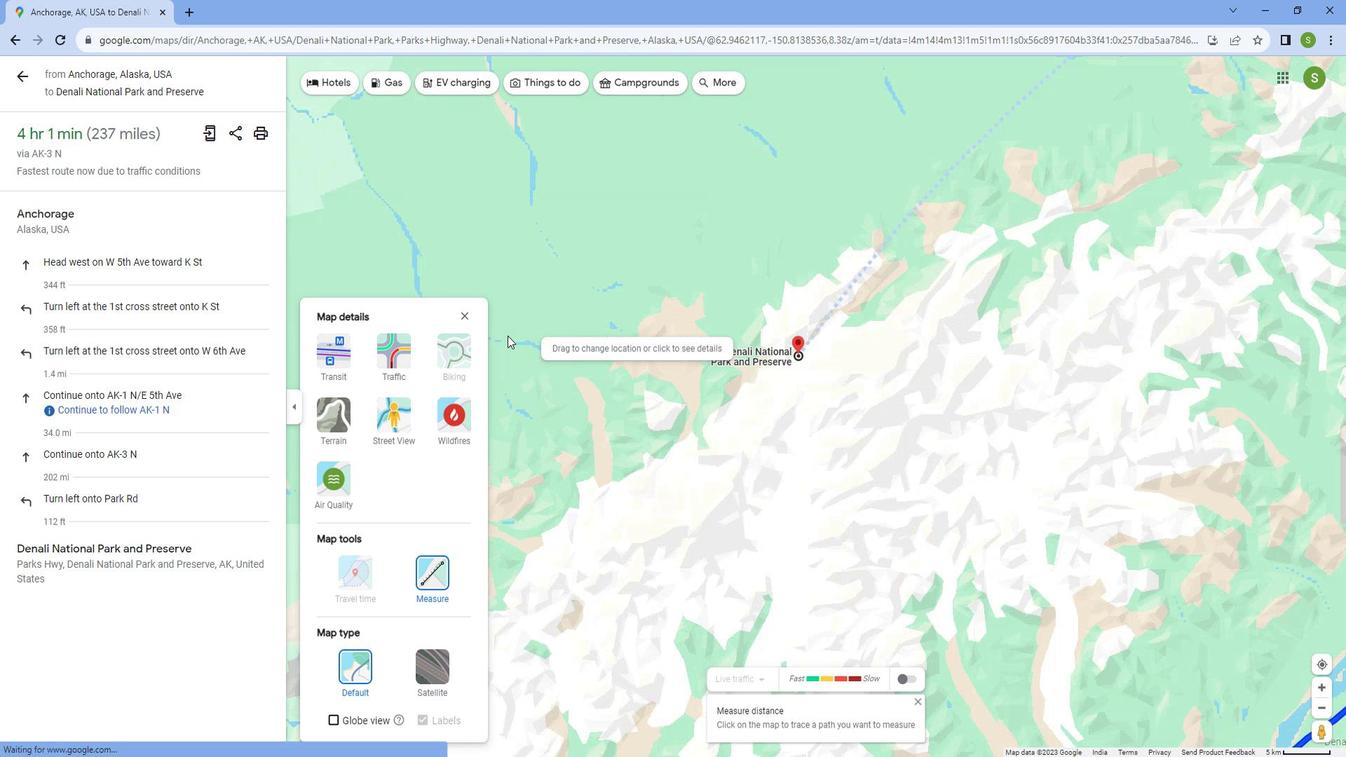 
Action: Mouse scrolled (519, 335) with delta (0, 0)
Screenshot: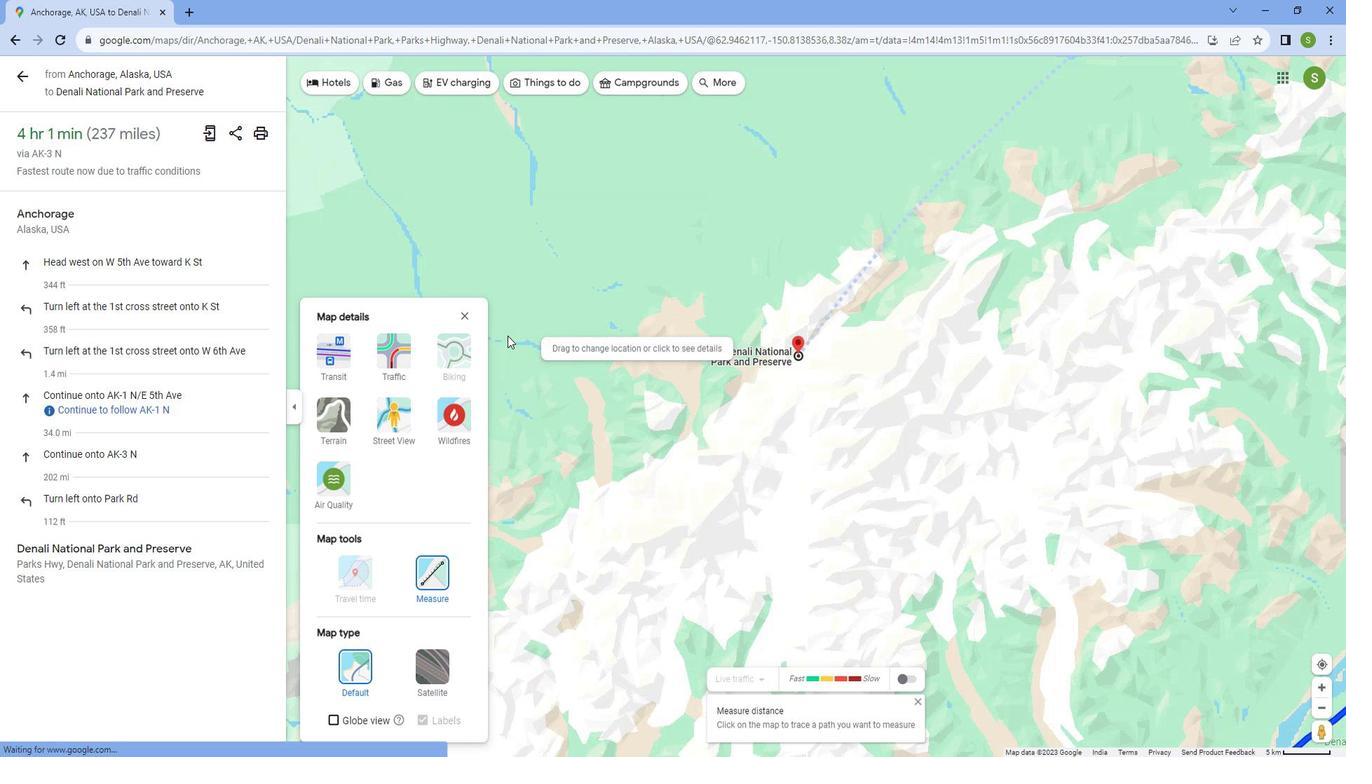 
Action: Mouse scrolled (519, 335) with delta (0, 0)
Screenshot: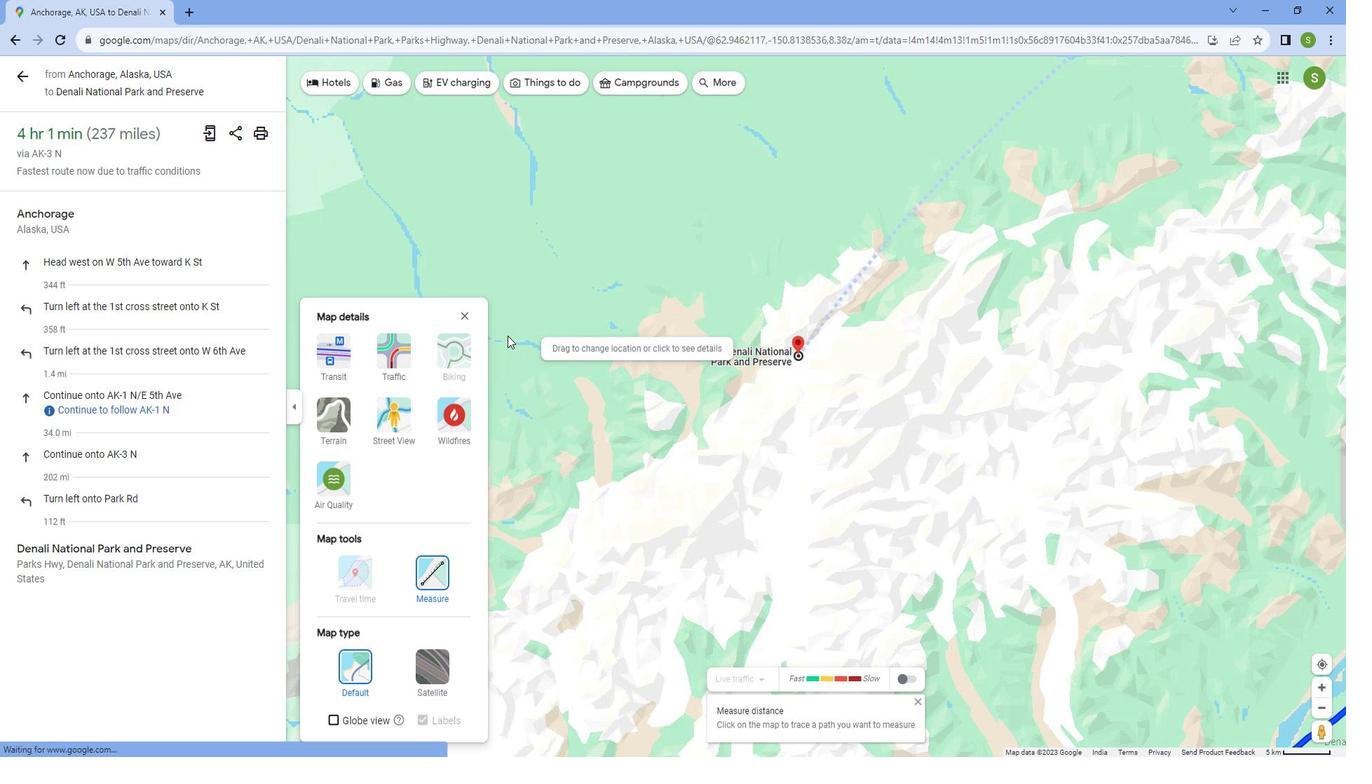 
Action: Mouse scrolled (519, 335) with delta (0, 0)
Screenshot: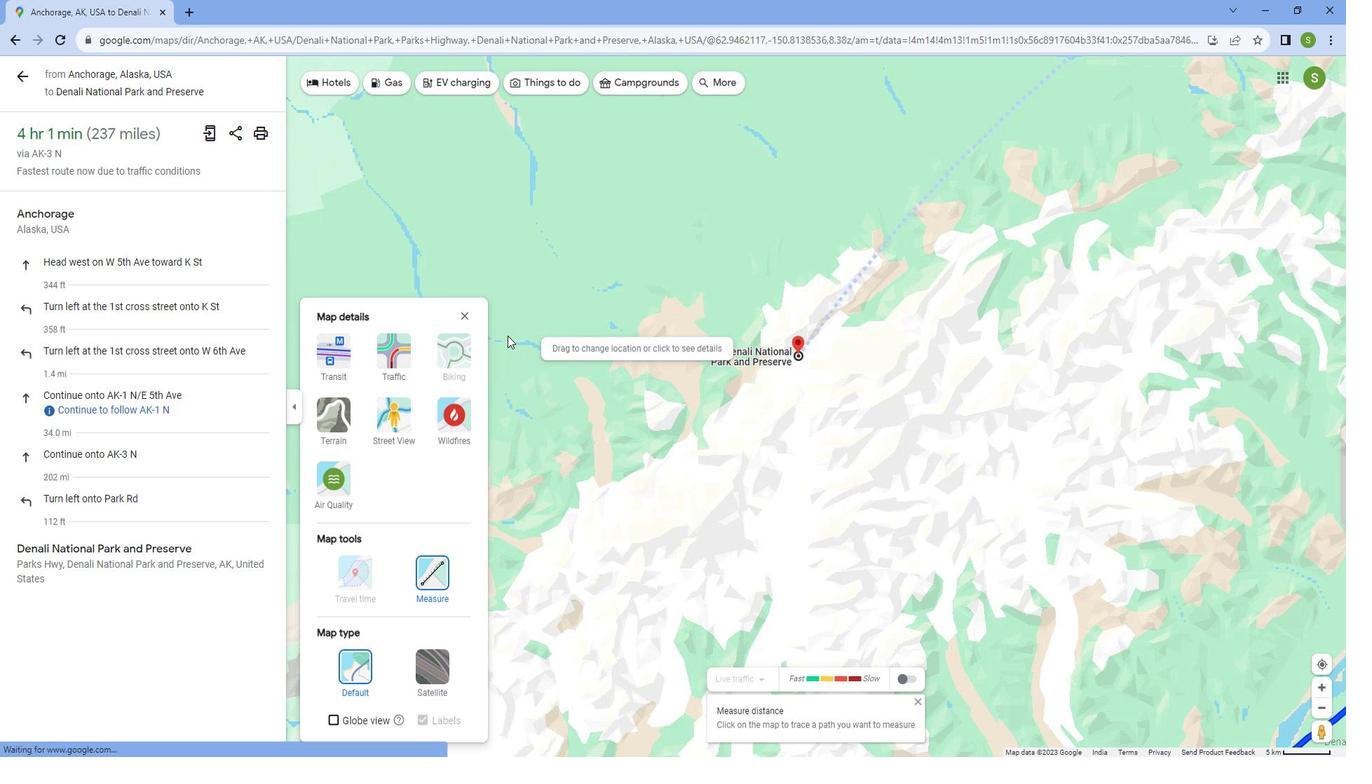 
Action: Mouse moved to (1127, 418)
Screenshot: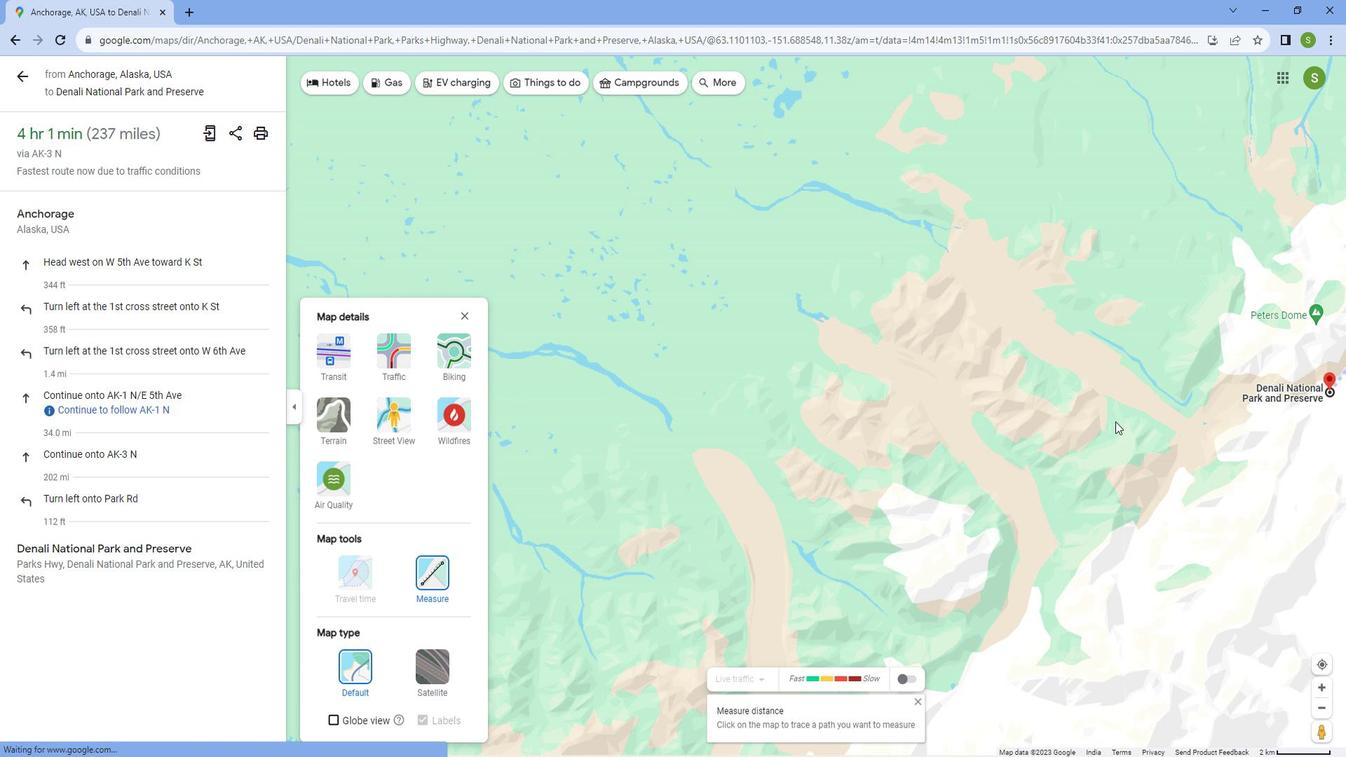 
Action: Mouse pressed left at (1127, 418)
Screenshot: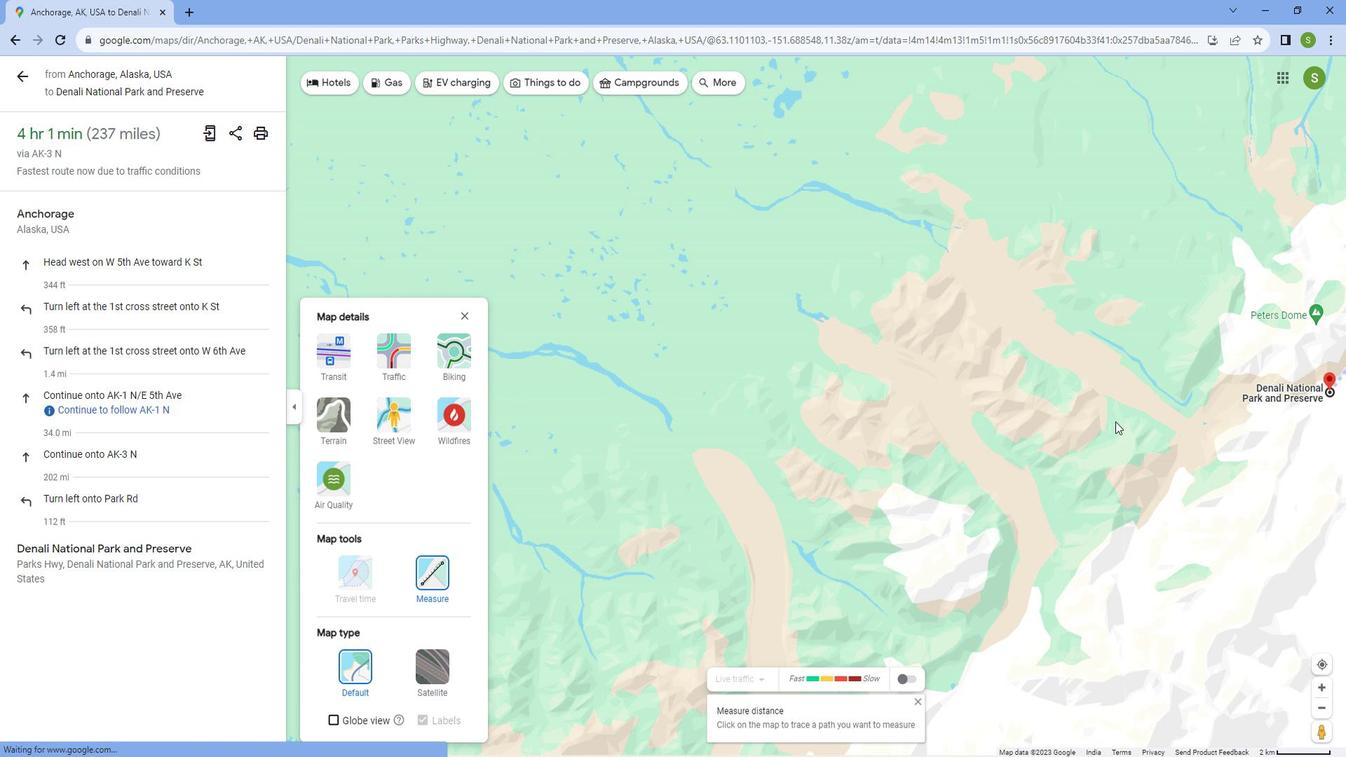 
Action: Mouse moved to (747, 418)
Screenshot: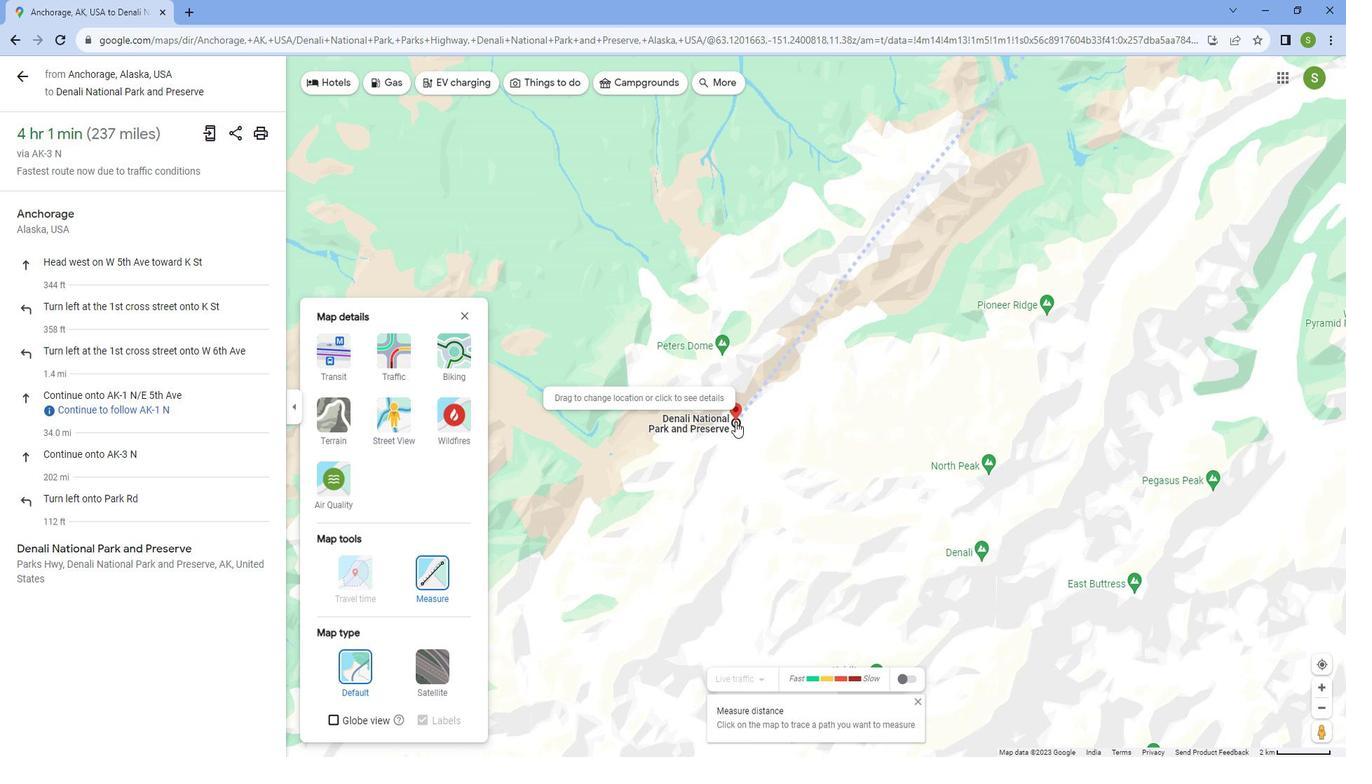
Action: Mouse pressed left at (747, 418)
Screenshot: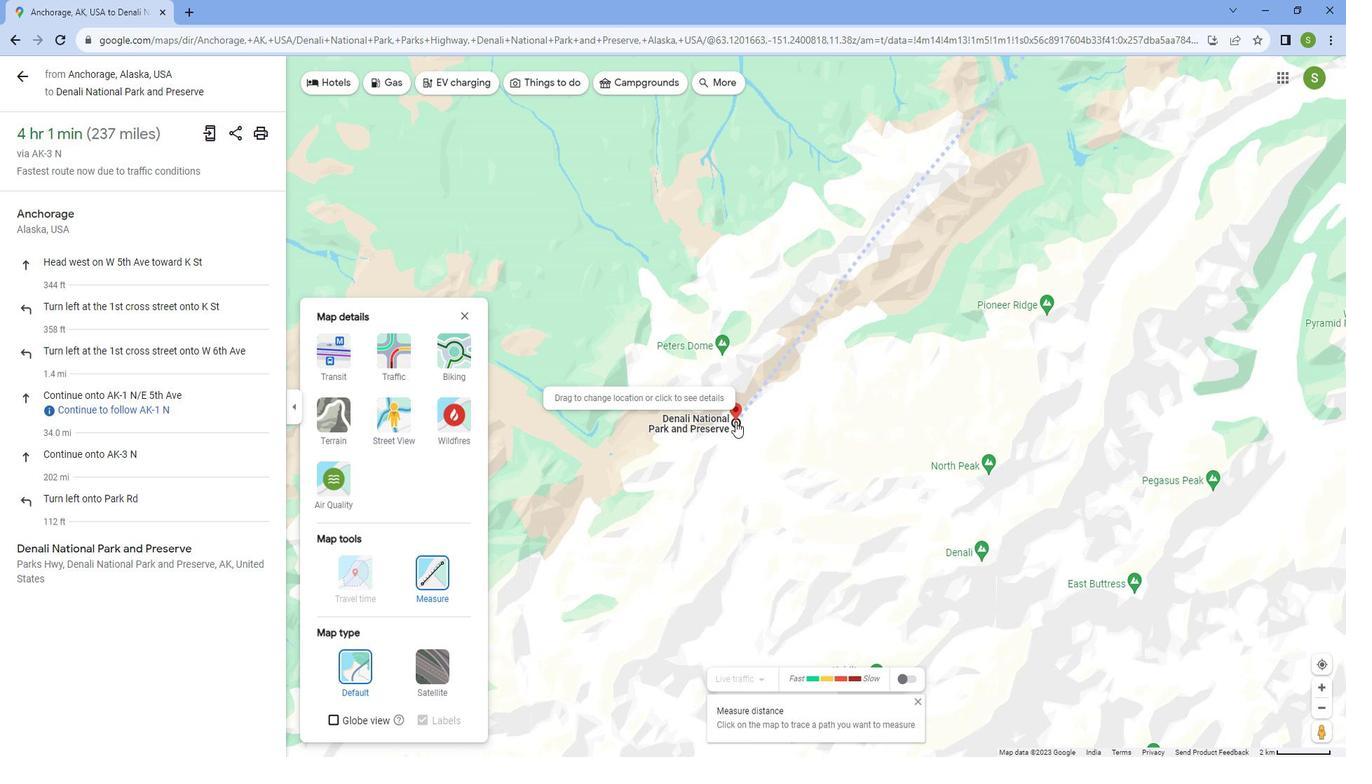 
Action: Mouse moved to (704, 424)
Screenshot: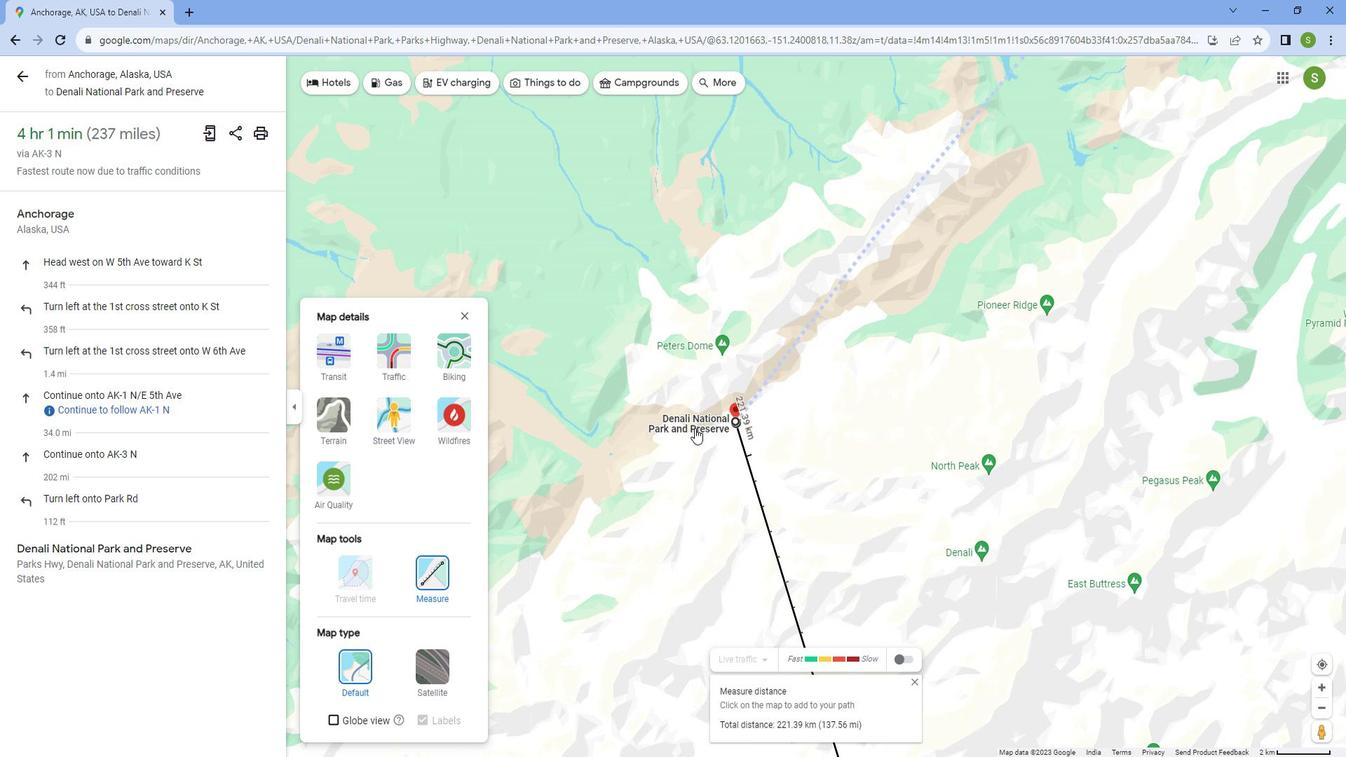 
Action: Mouse scrolled (704, 423) with delta (0, 0)
Screenshot: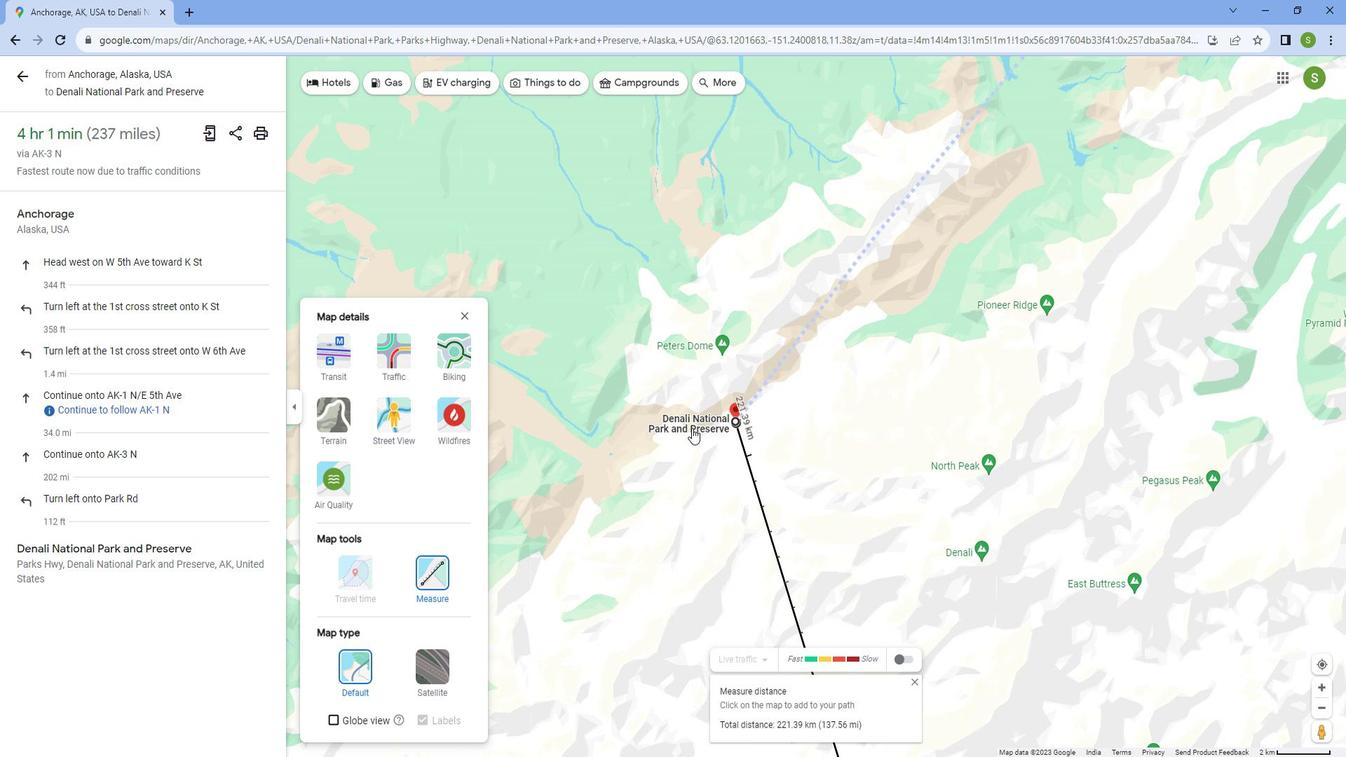 
Action: Mouse scrolled (704, 423) with delta (0, 0)
Screenshot: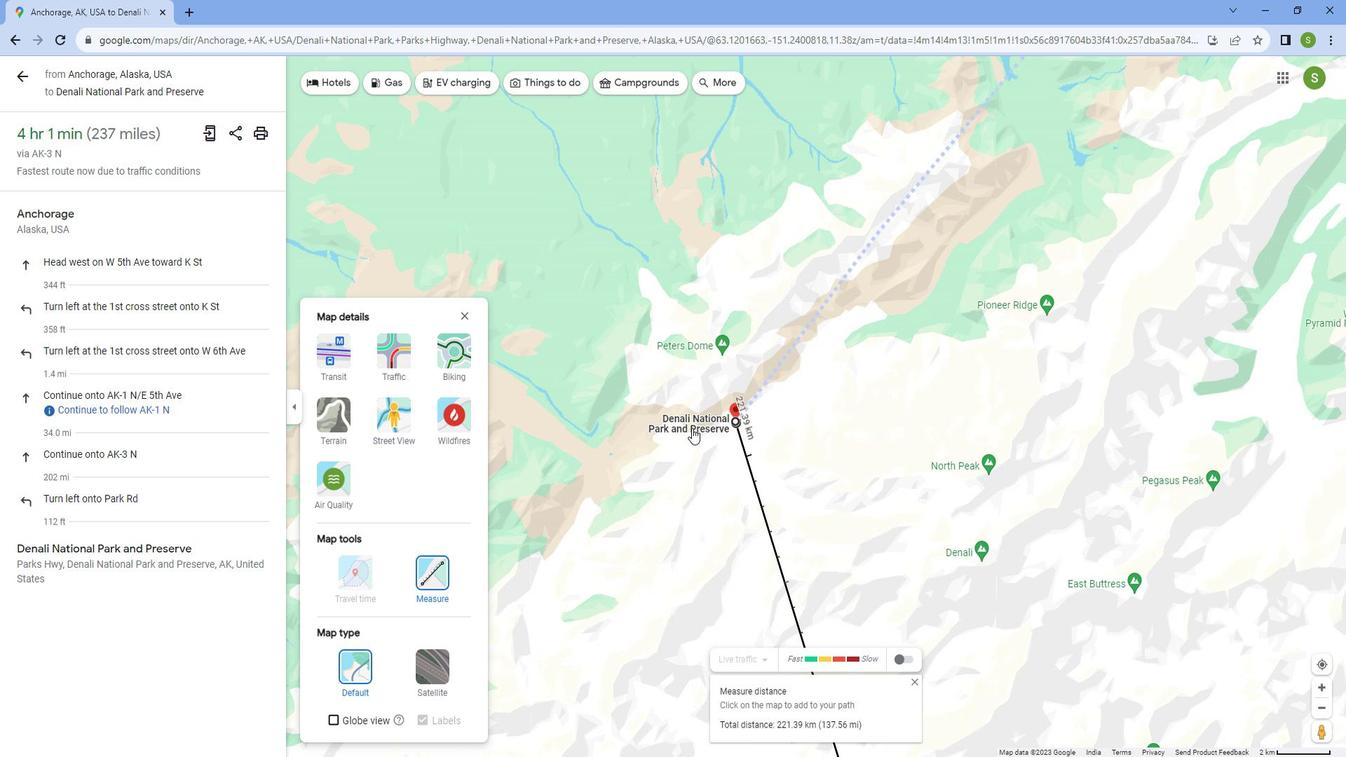 
Action: Mouse scrolled (704, 423) with delta (0, 0)
Screenshot: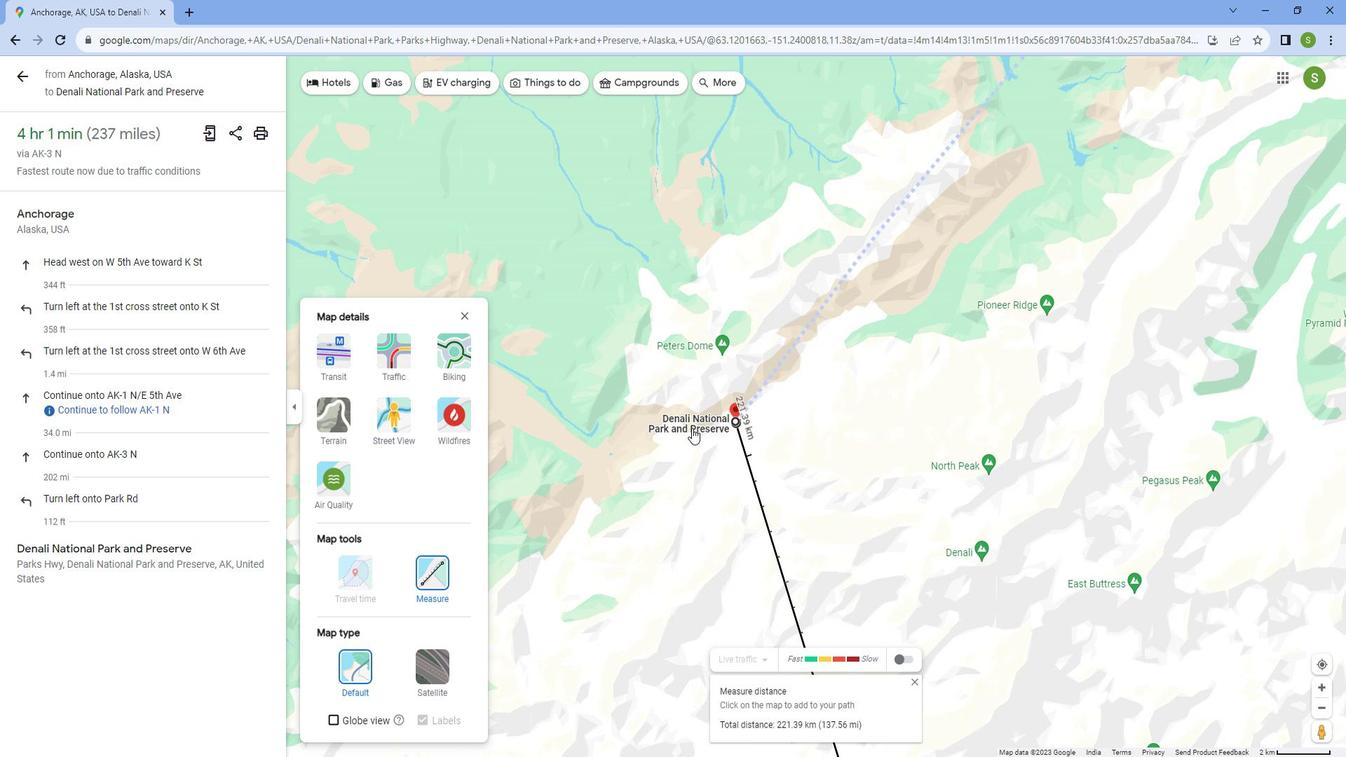 
Action: Mouse scrolled (704, 423) with delta (0, 0)
Screenshot: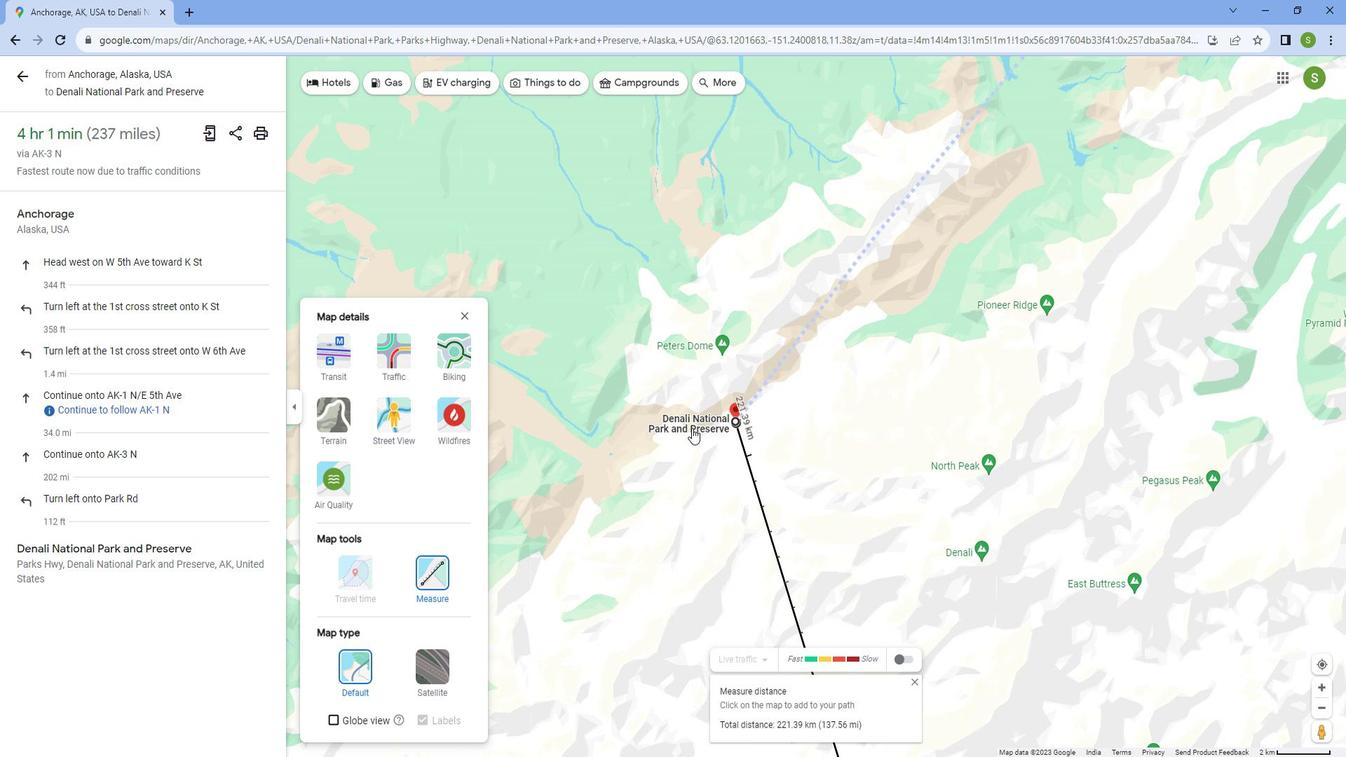 
Action: Mouse scrolled (704, 423) with delta (0, 0)
Screenshot: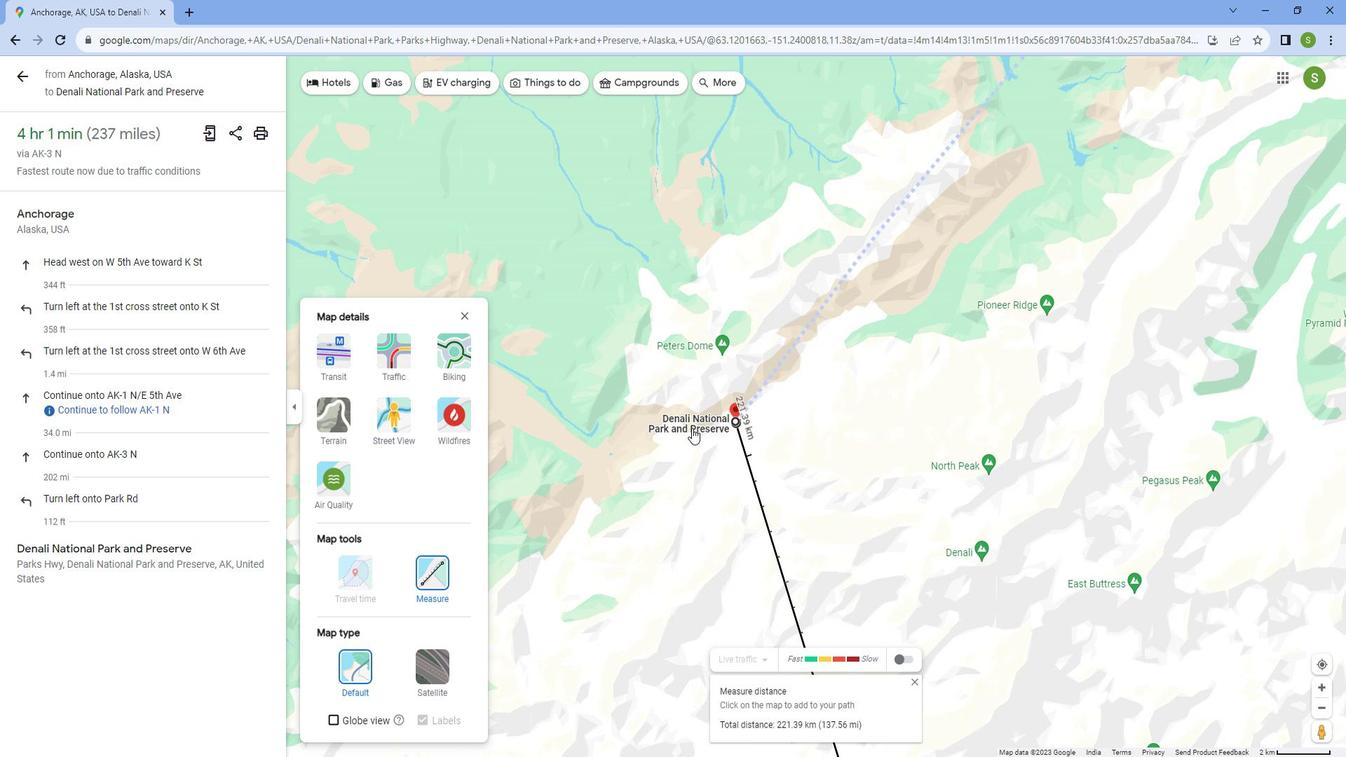 
Action: Mouse scrolled (704, 423) with delta (0, 0)
Screenshot: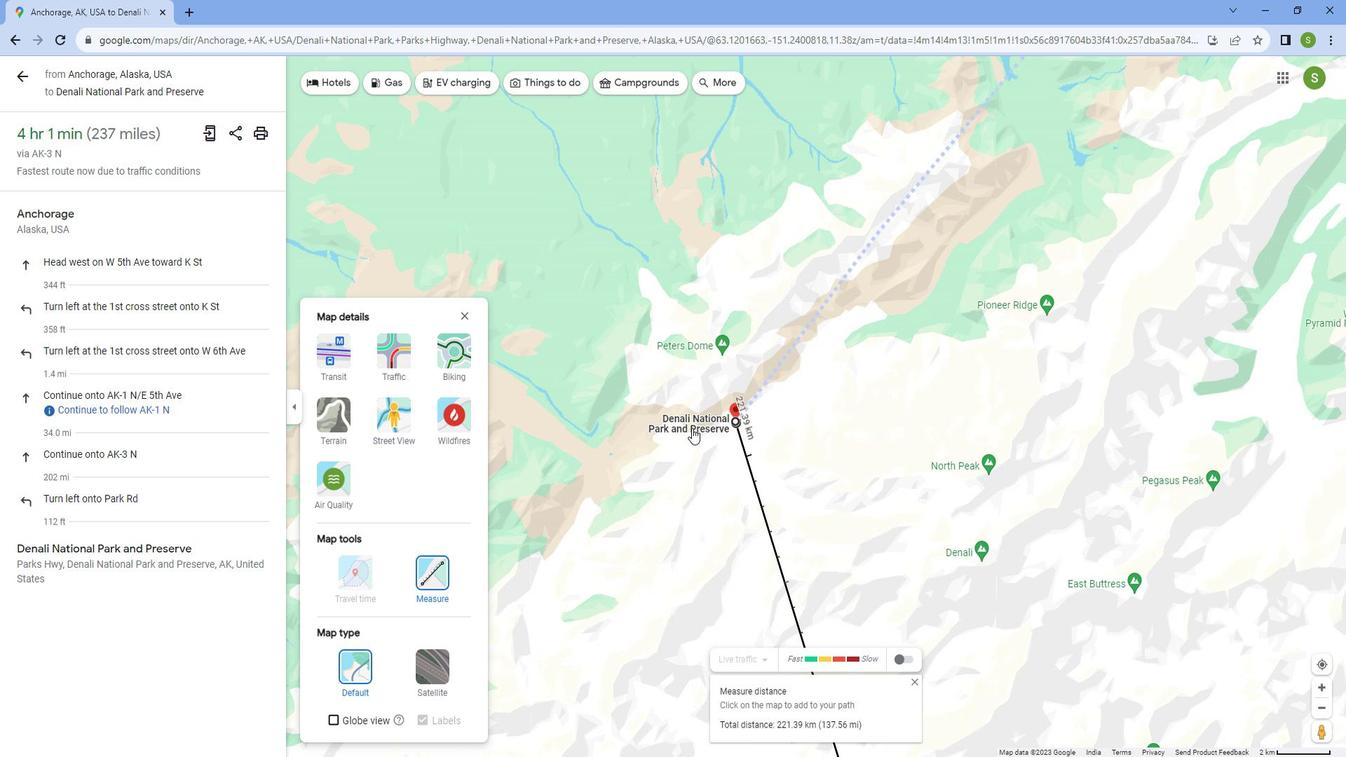 
Action: Mouse scrolled (704, 423) with delta (0, 0)
Screenshot: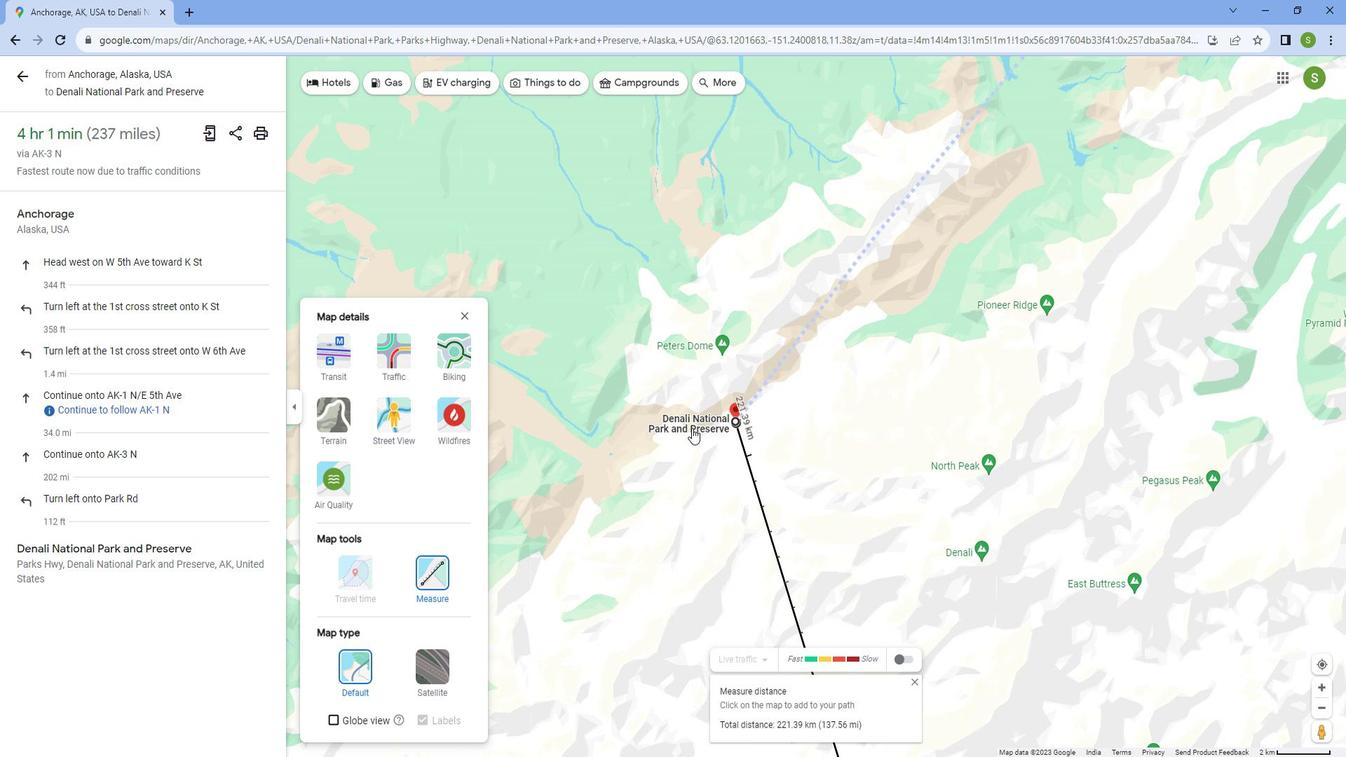 
Action: Mouse scrolled (704, 423) with delta (0, 0)
Screenshot: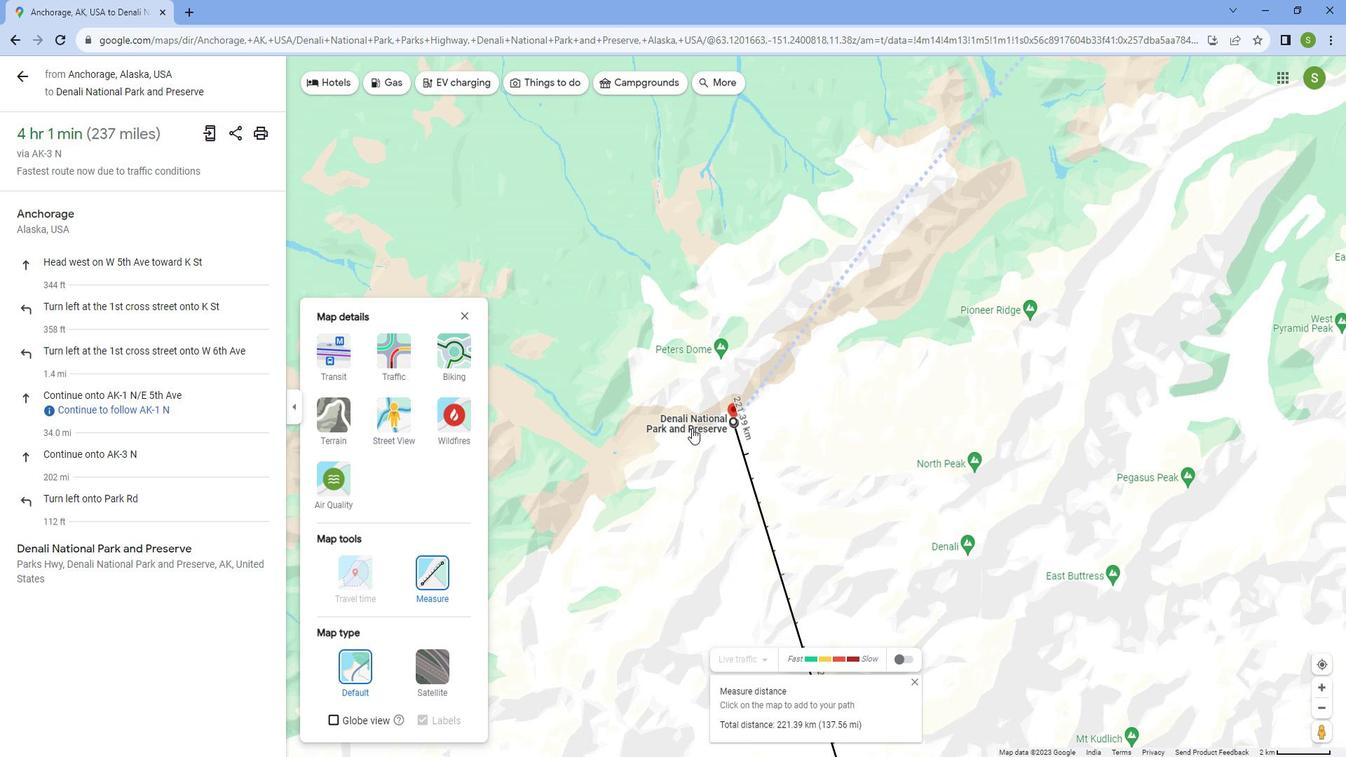 
Action: Mouse scrolled (704, 423) with delta (0, 0)
Screenshot: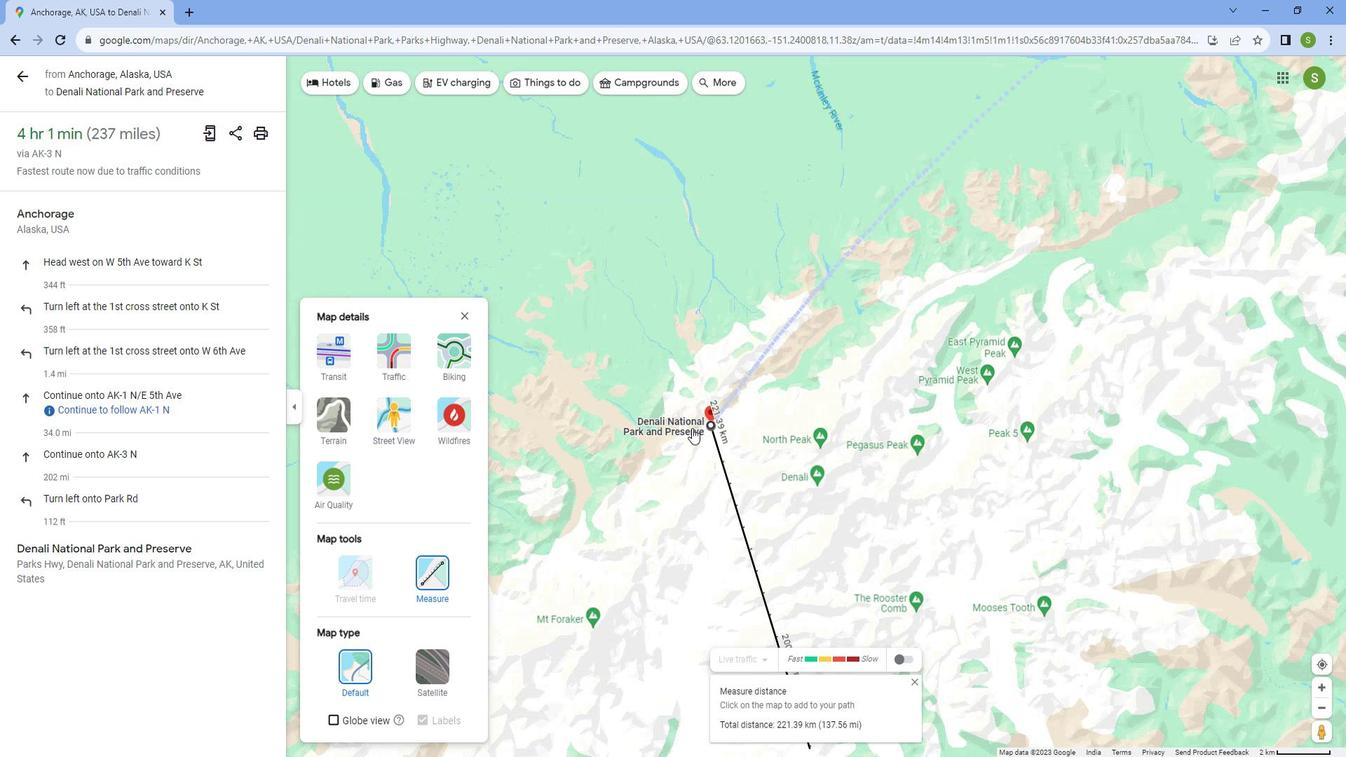 
Action: Mouse scrolled (704, 423) with delta (0, 0)
Screenshot: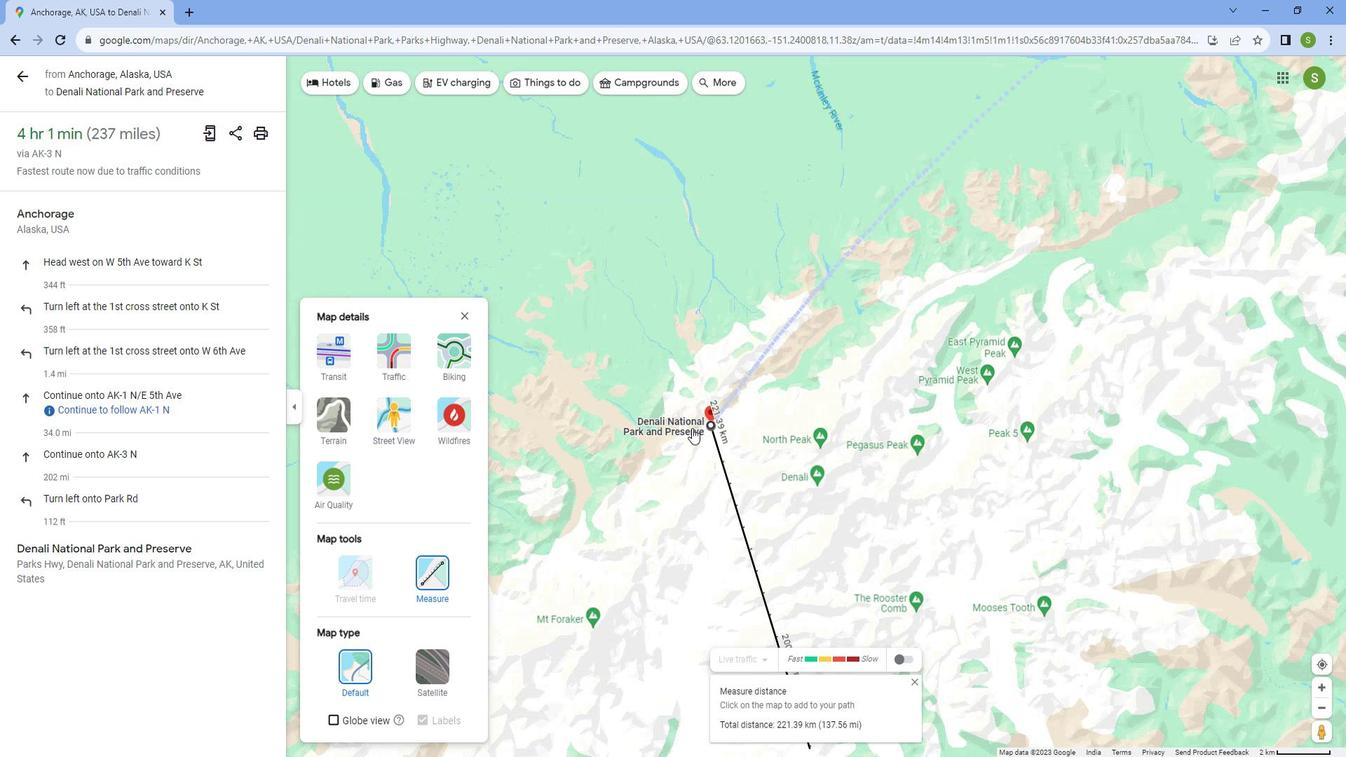 
Action: Mouse scrolled (704, 423) with delta (0, 0)
Screenshot: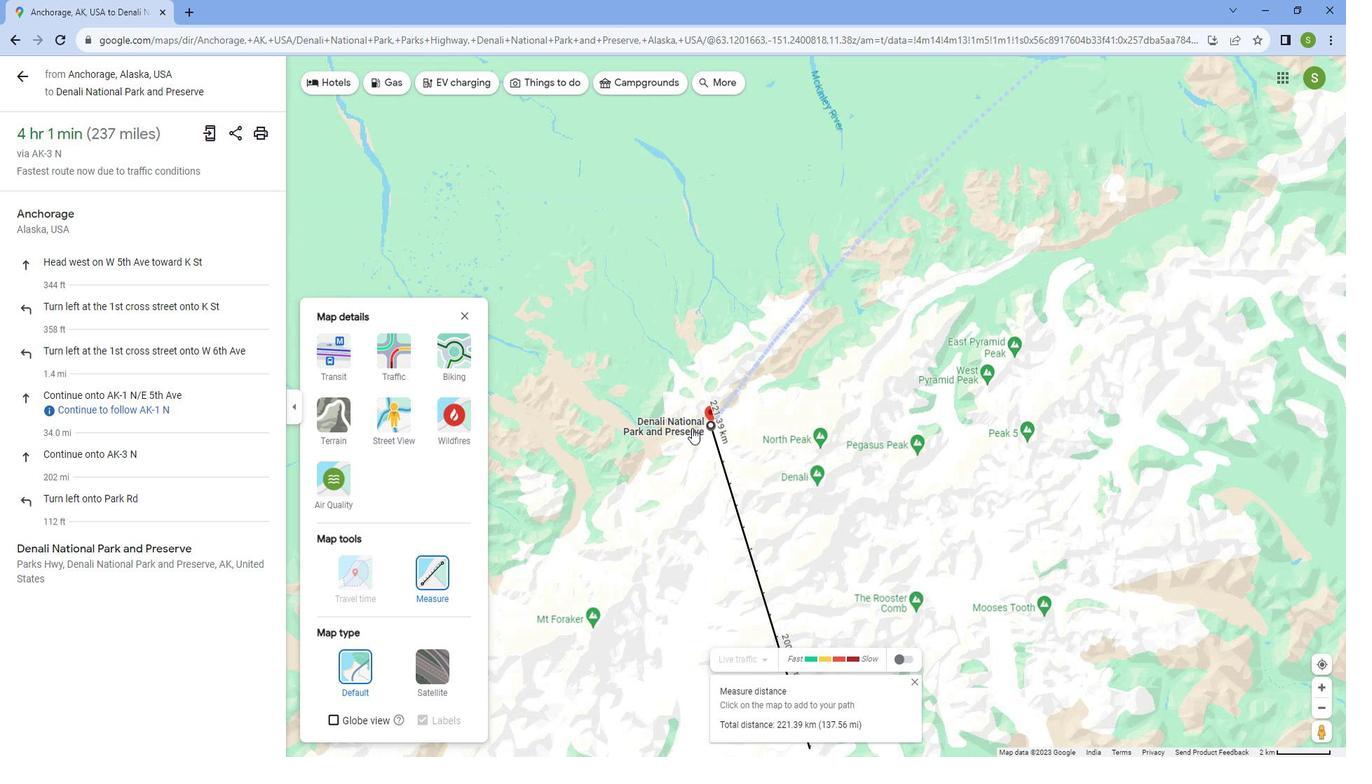 
Action: Mouse scrolled (704, 423) with delta (0, 0)
Screenshot: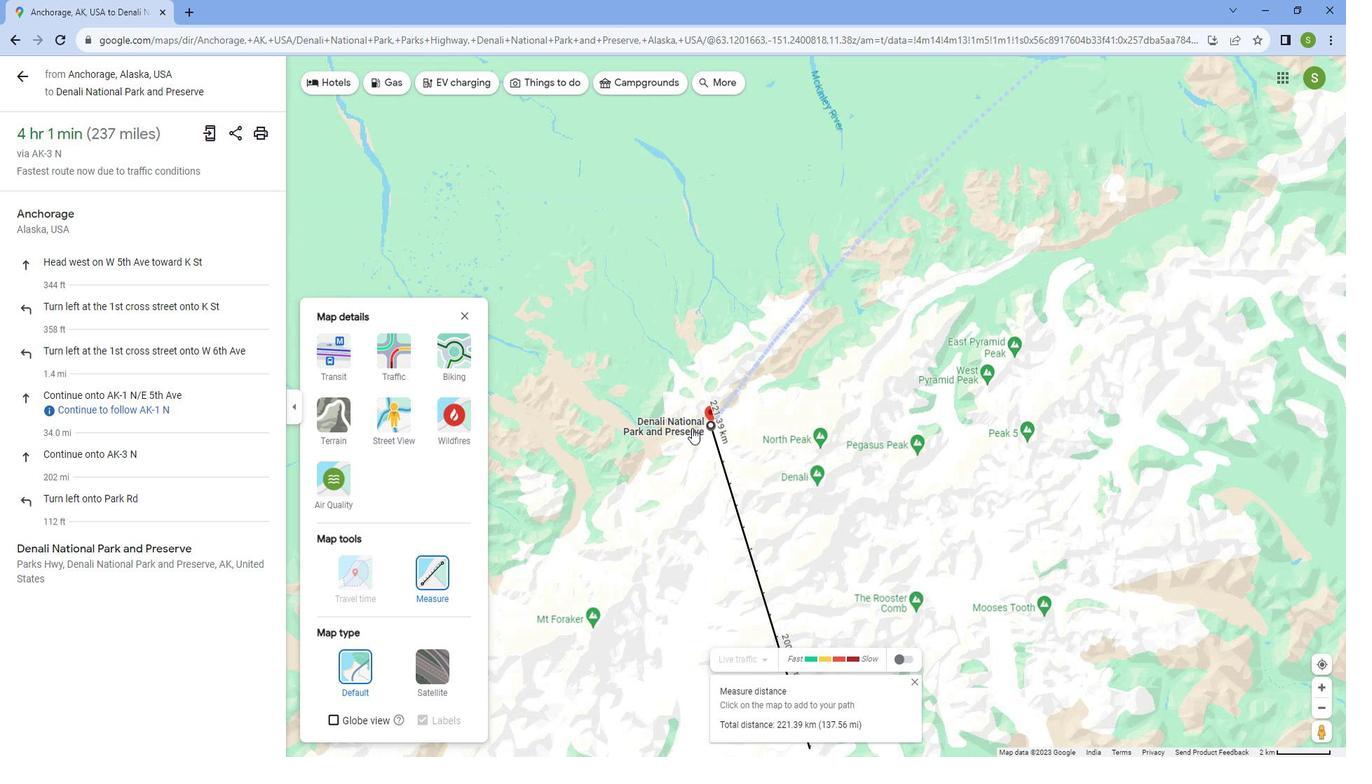 
Action: Mouse scrolled (704, 423) with delta (0, 0)
Screenshot: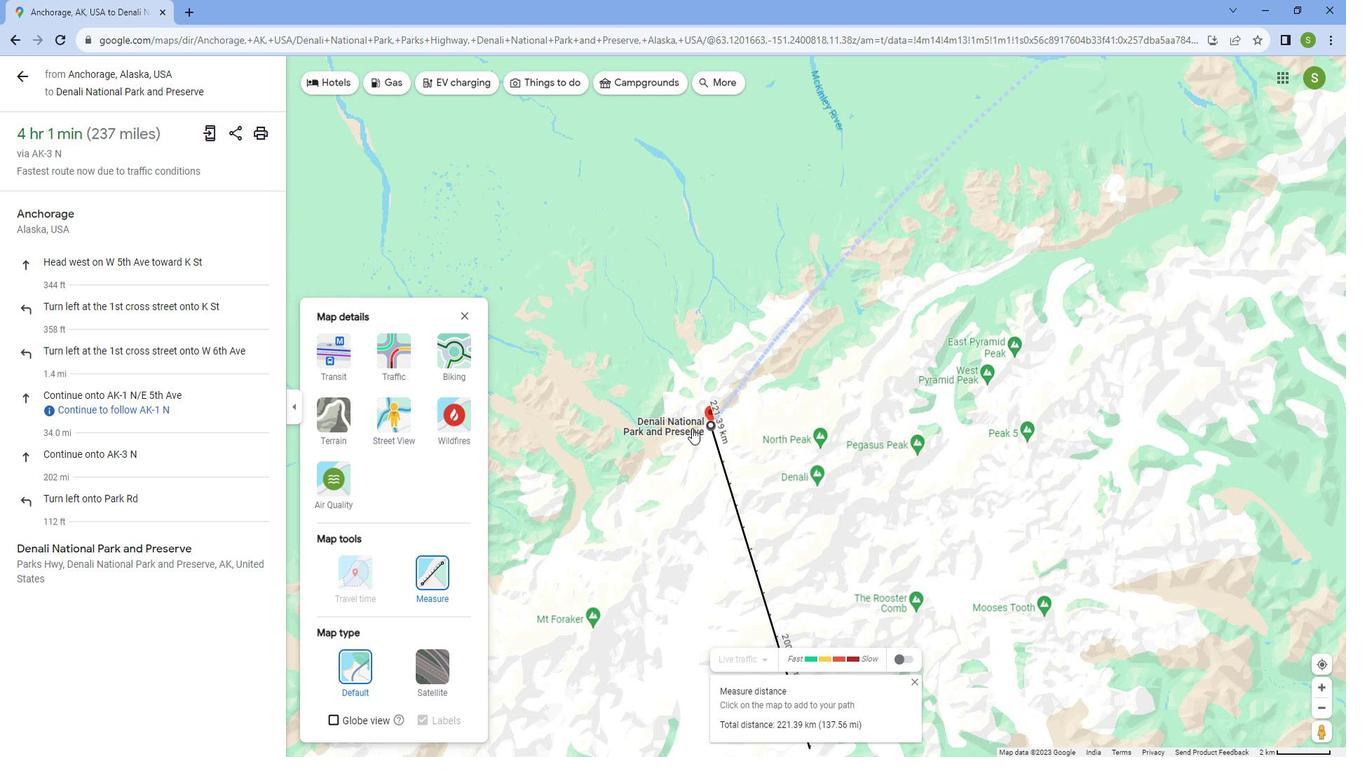 
Action: Mouse scrolled (704, 423) with delta (0, 0)
Screenshot: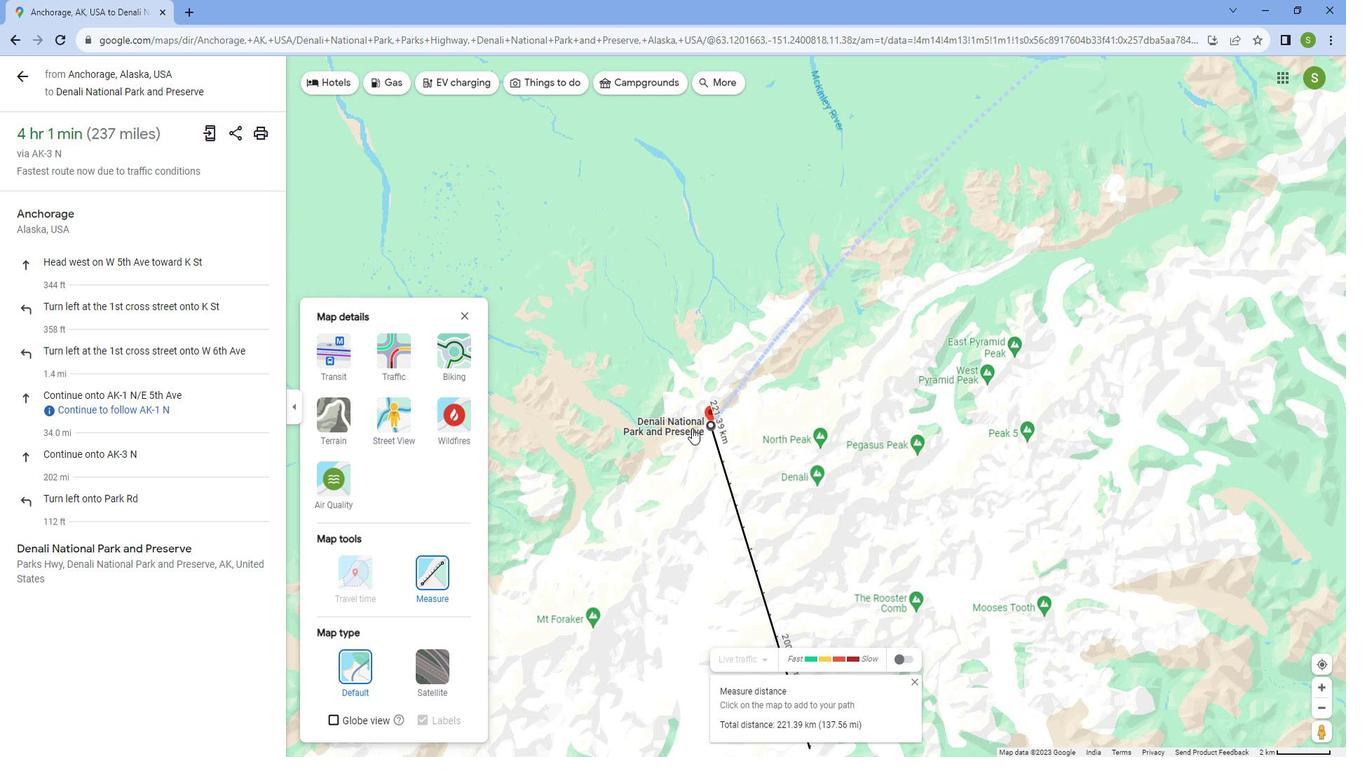 
Action: Mouse scrolled (704, 423) with delta (0, 0)
Screenshot: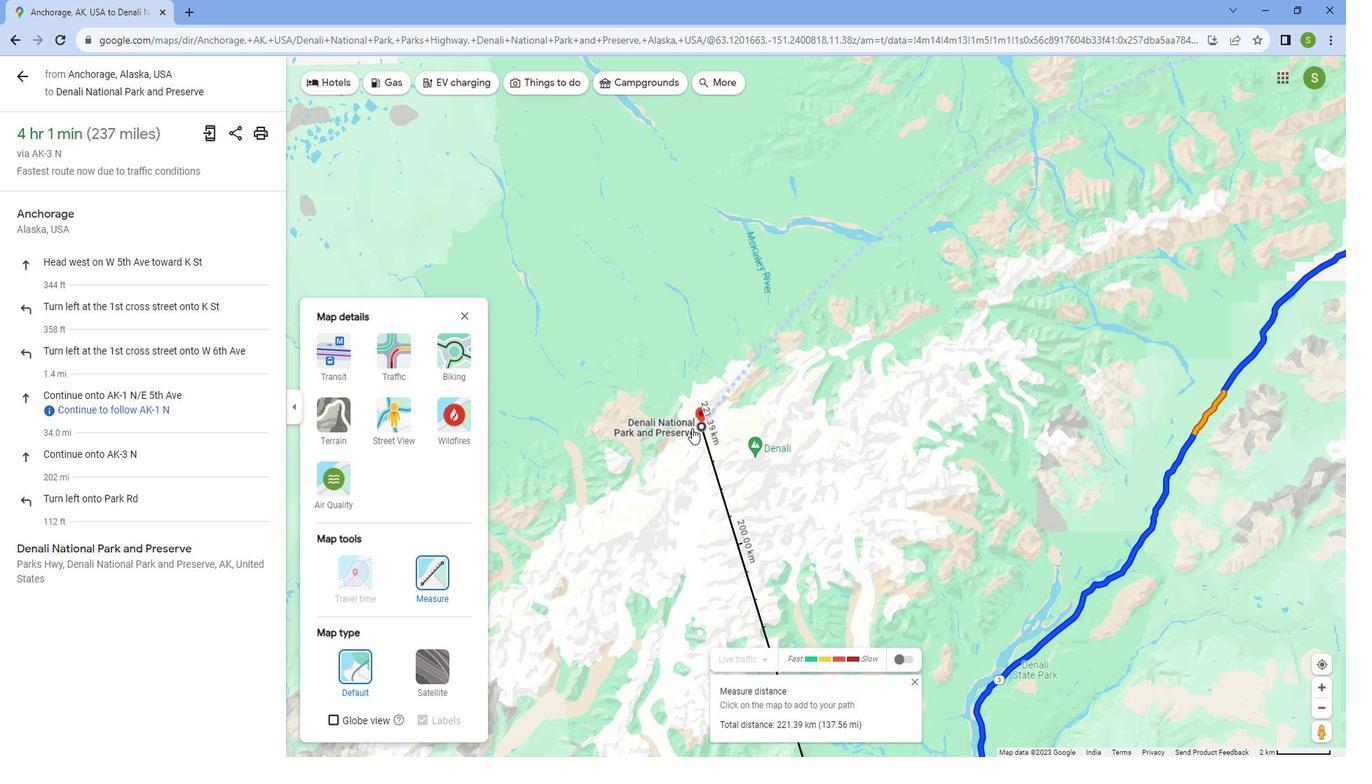 
Action: Mouse scrolled (704, 423) with delta (0, 0)
Screenshot: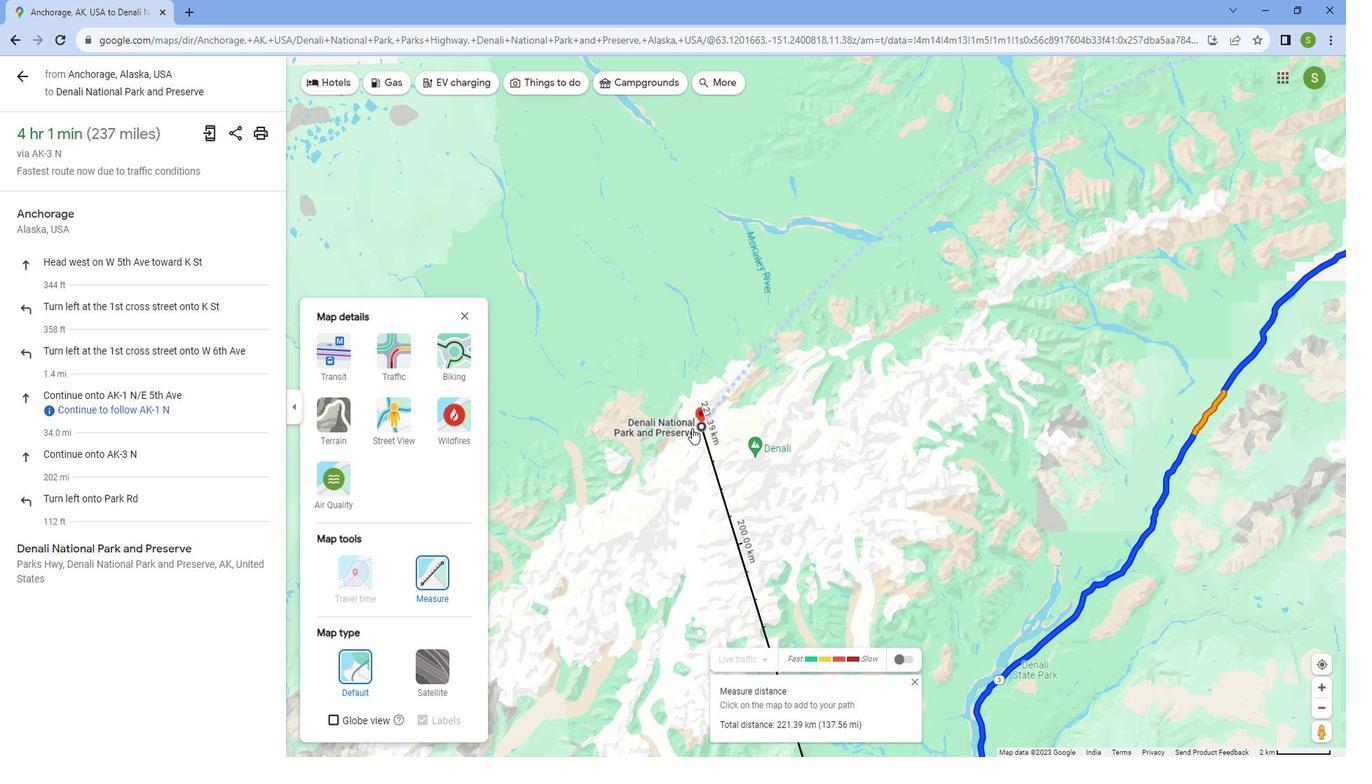 
Action: Mouse scrolled (704, 423) with delta (0, 0)
Screenshot: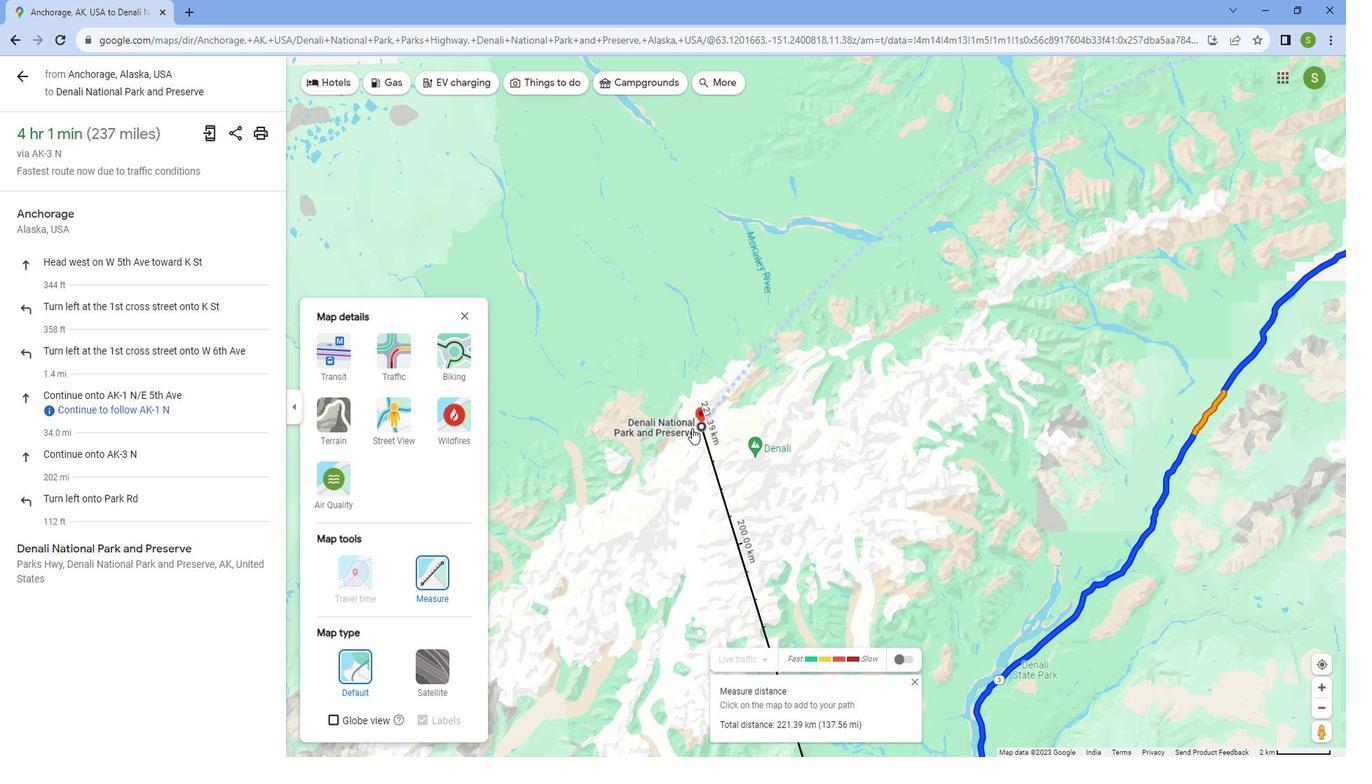
Action: Mouse scrolled (704, 423) with delta (0, 0)
Screenshot: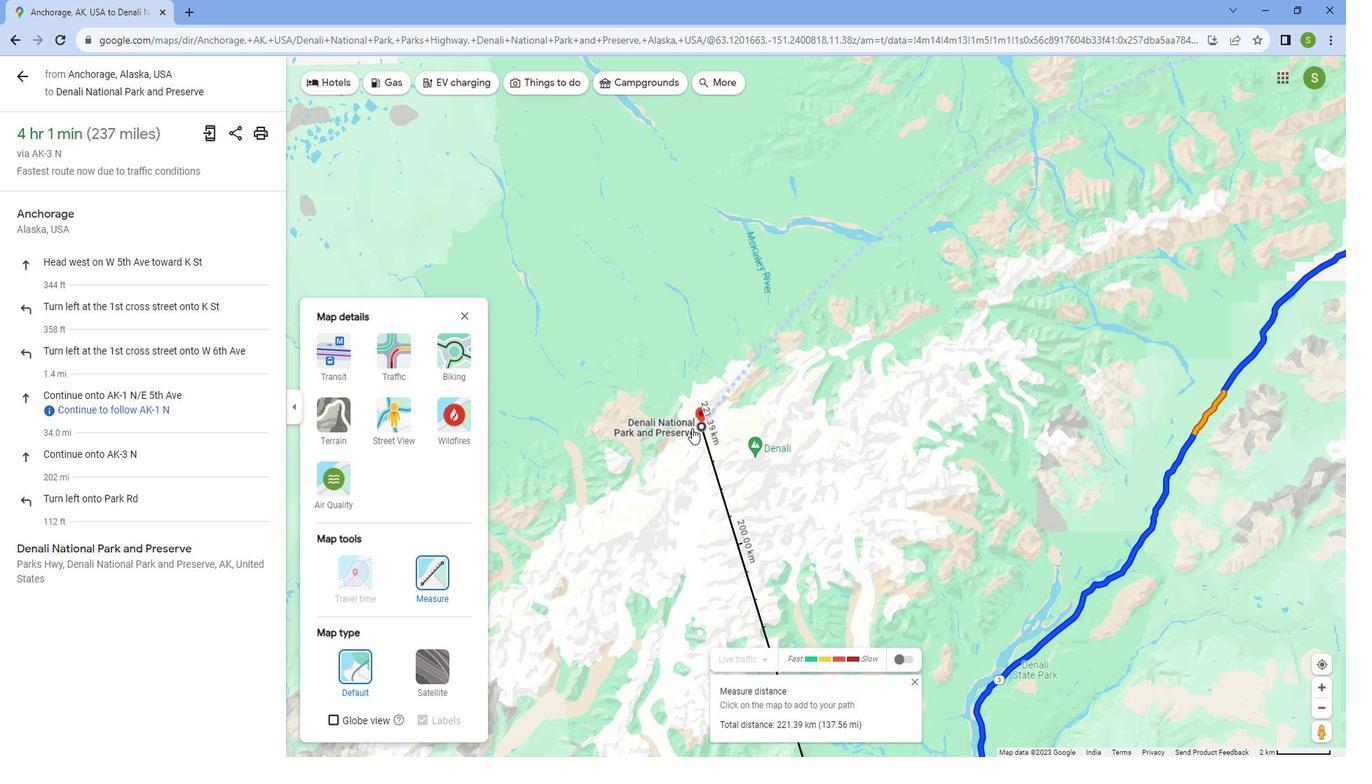 
Action: Mouse scrolled (704, 423) with delta (0, 0)
Screenshot: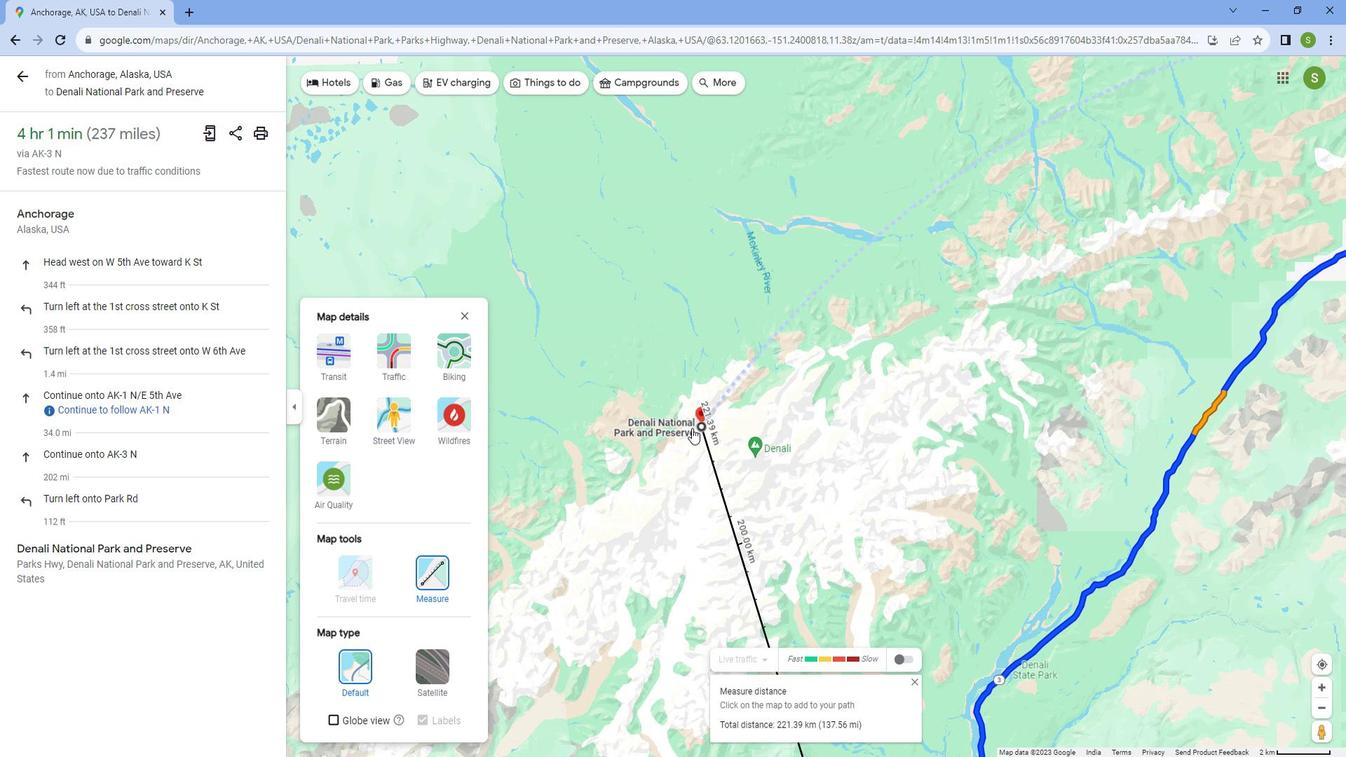 
Action: Mouse scrolled (704, 423) with delta (0, 0)
Screenshot: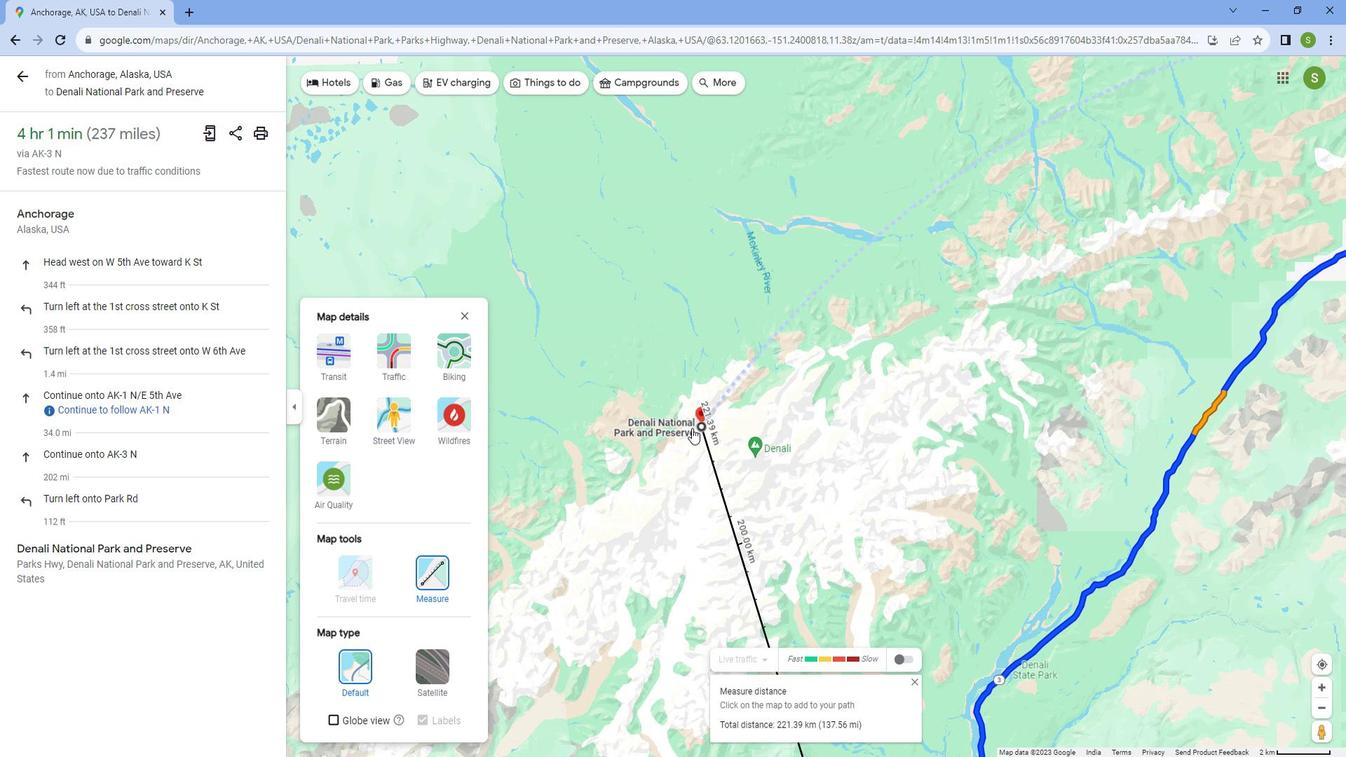 
Action: Mouse scrolled (704, 423) with delta (0, 0)
Screenshot: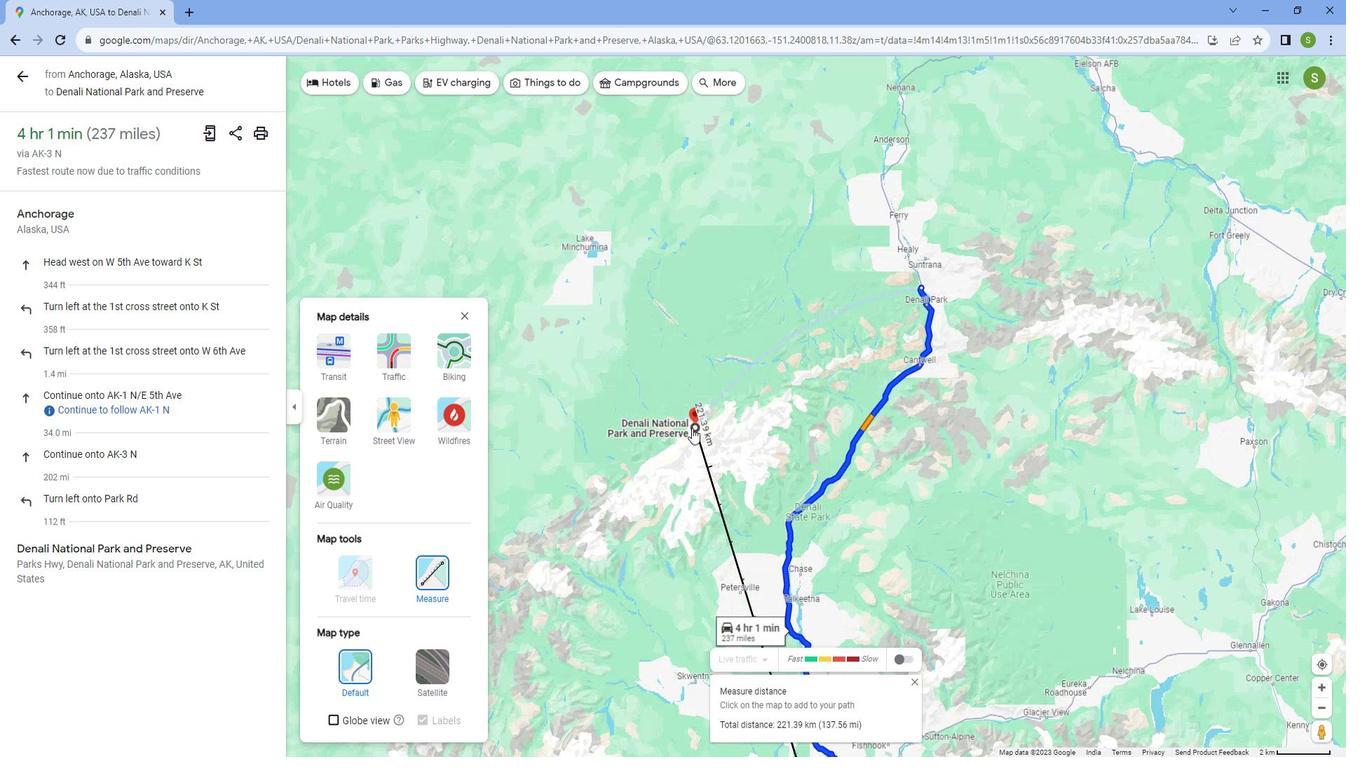 
Action: Mouse scrolled (704, 423) with delta (0, 0)
Screenshot: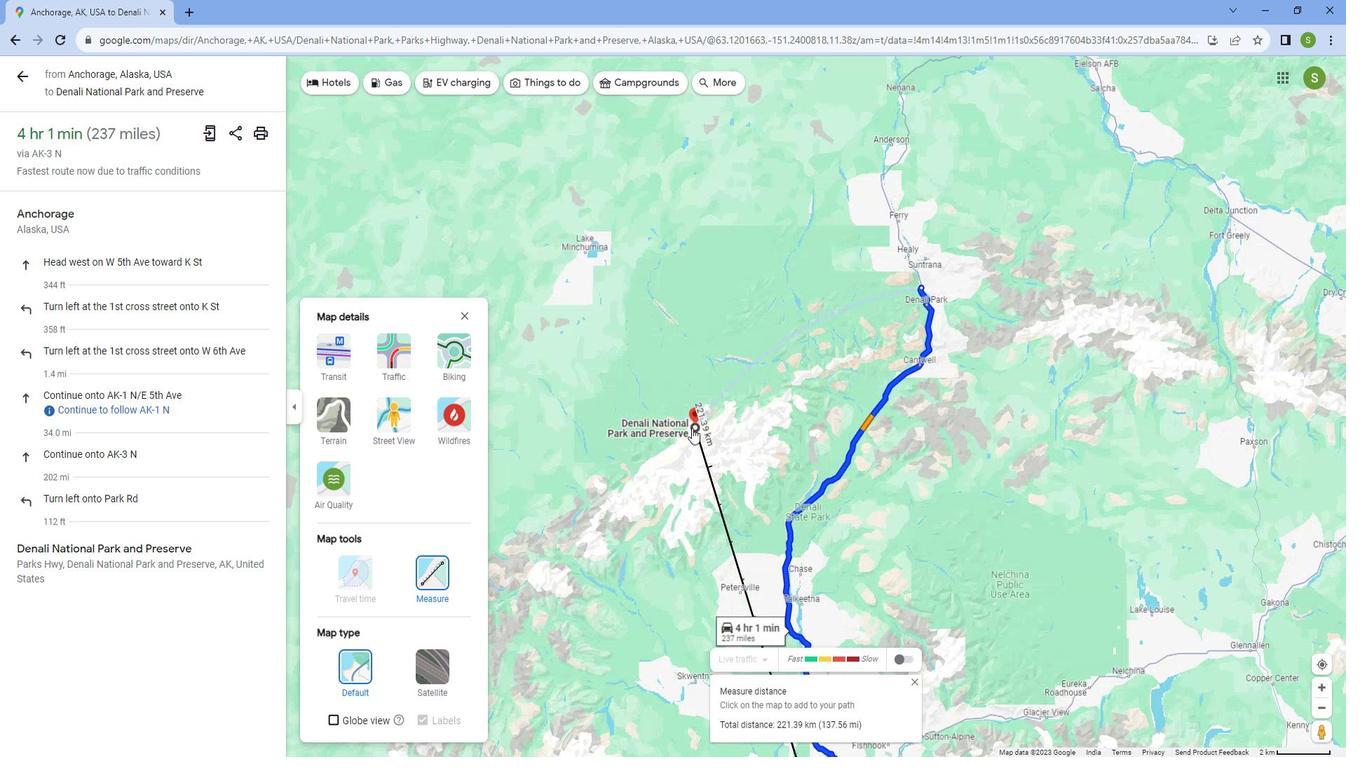 
Action: Mouse scrolled (704, 423) with delta (0, 0)
Screenshot: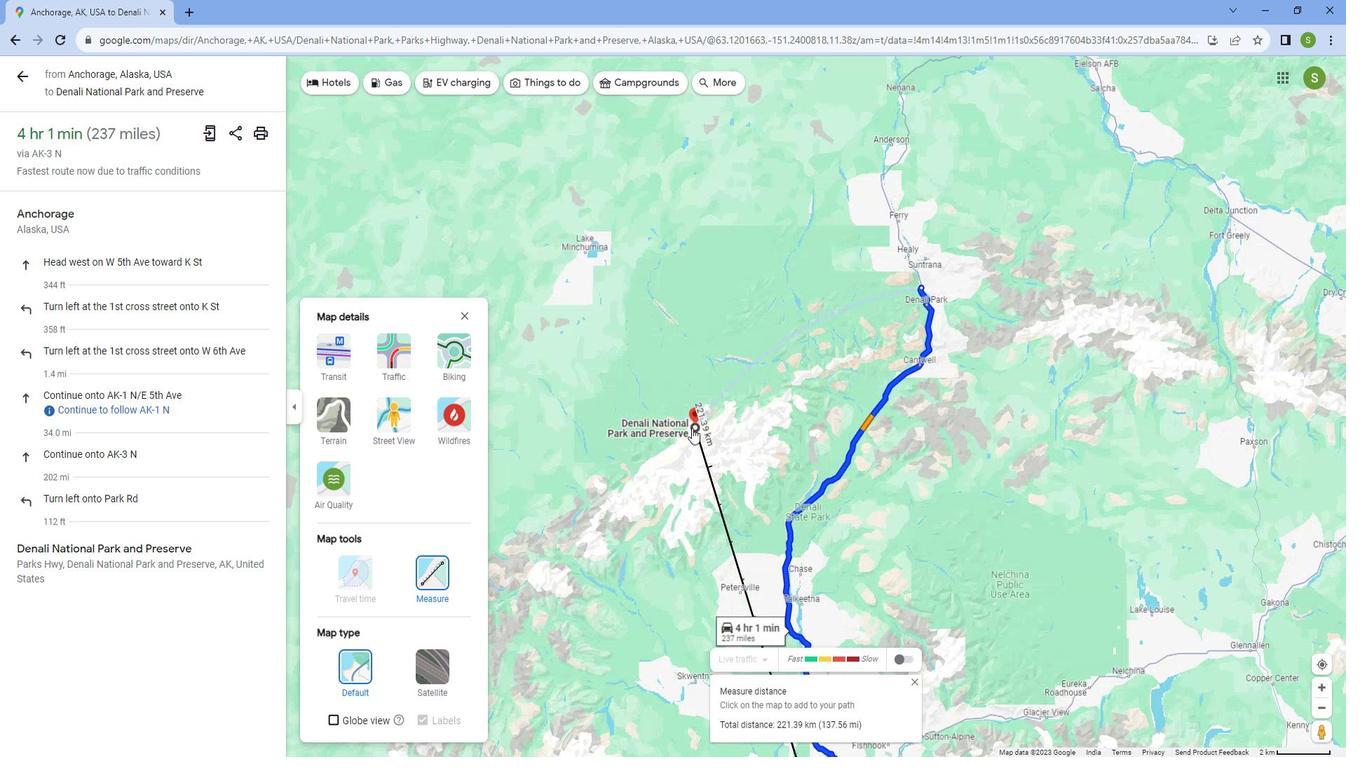 
Action: Mouse scrolled (704, 423) with delta (0, 0)
Screenshot: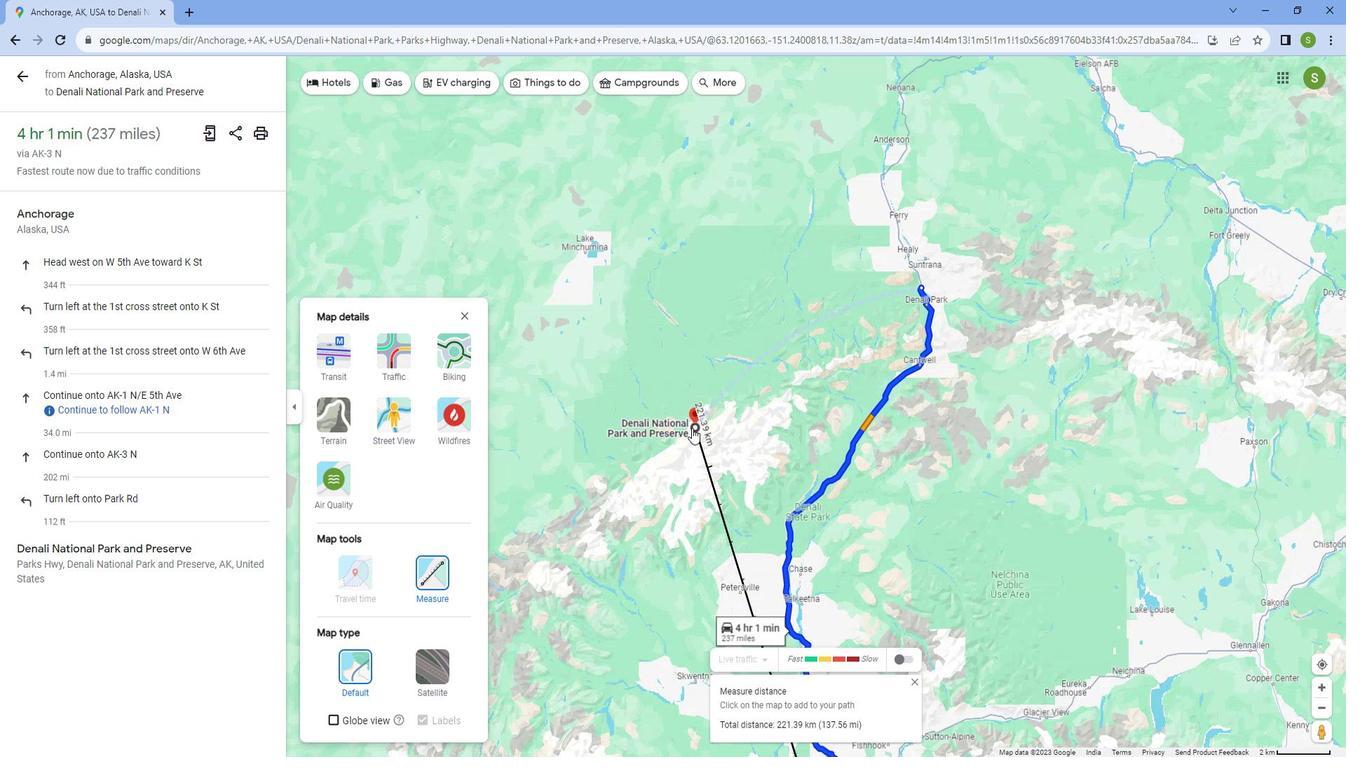 
Action: Mouse scrolled (704, 423) with delta (0, 0)
Screenshot: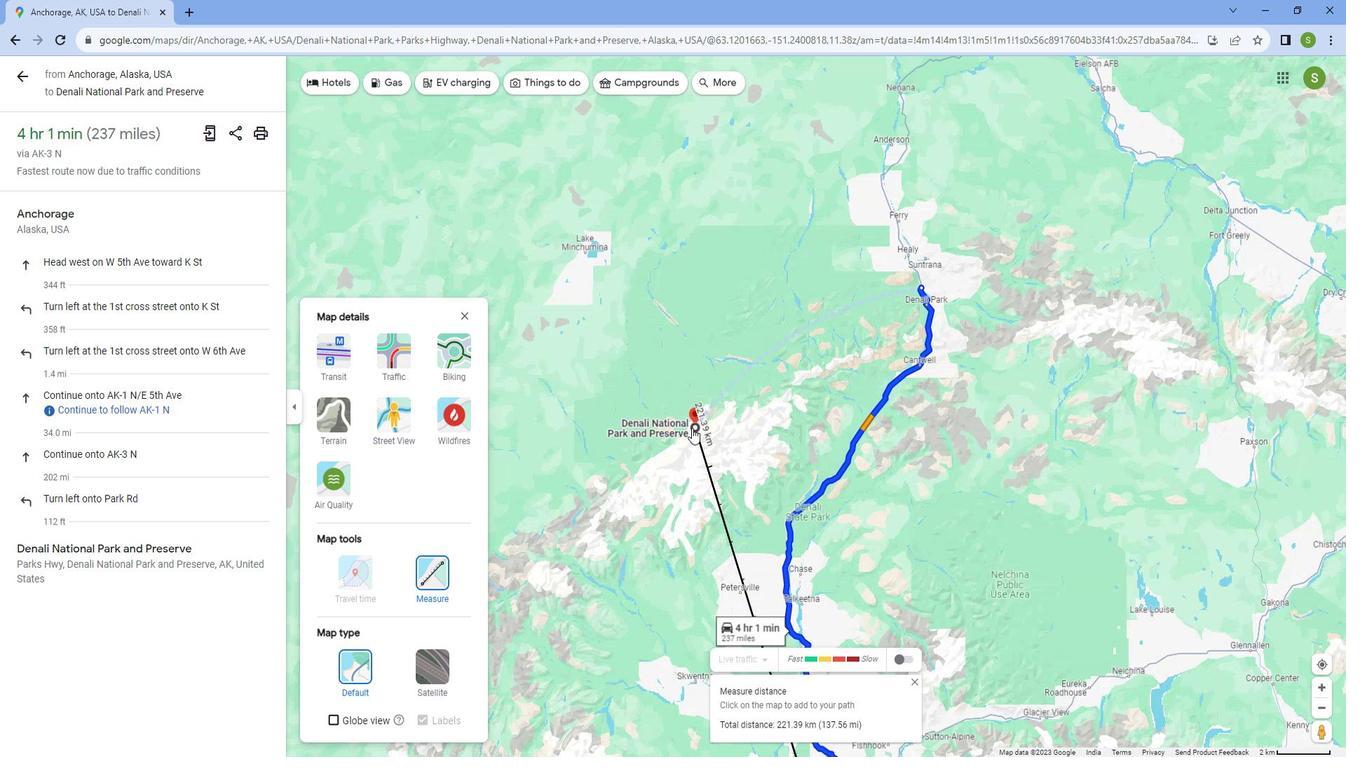 
Action: Mouse moved to (786, 448)
Screenshot: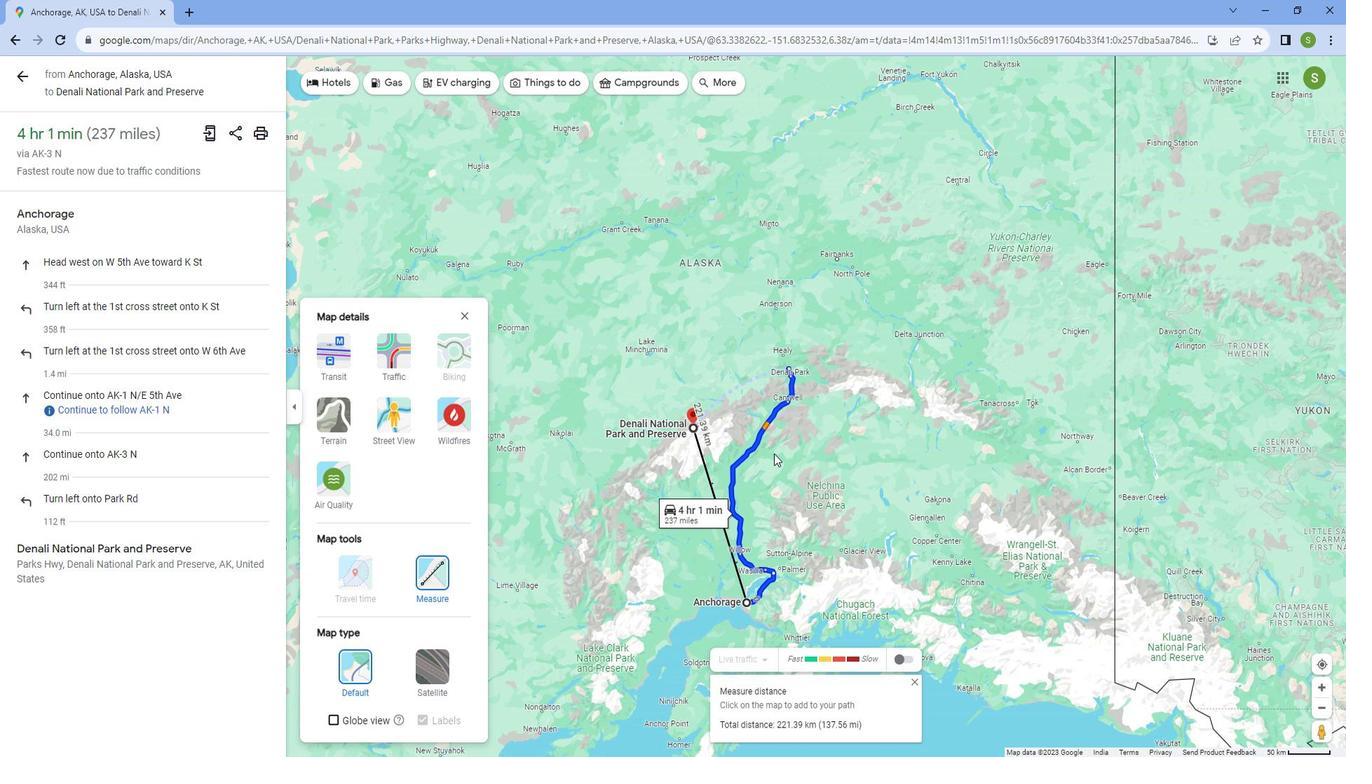 
Action: Mouse scrolled (786, 448) with delta (0, 0)
Screenshot: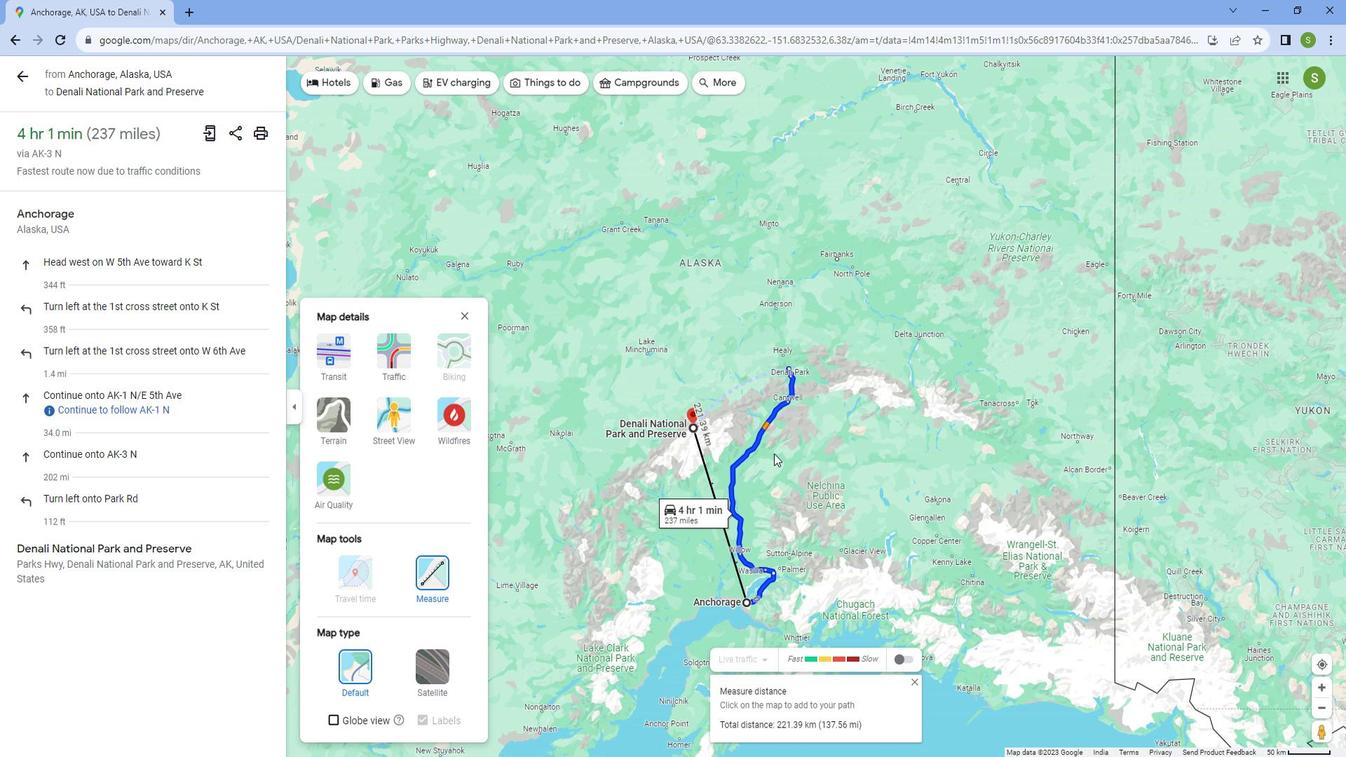 
Action: Mouse moved to (843, 492)
Screenshot: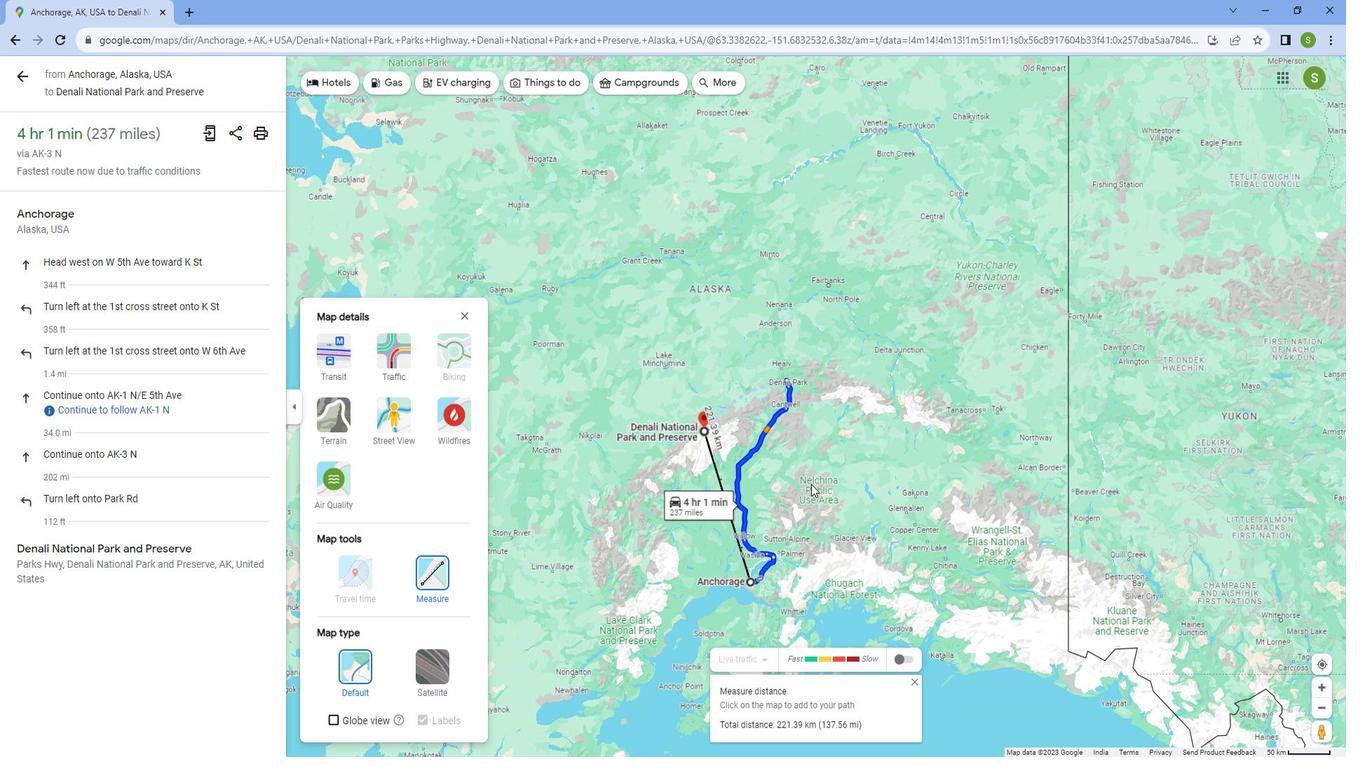
Action: Mouse scrolled (843, 493) with delta (0, 0)
Screenshot: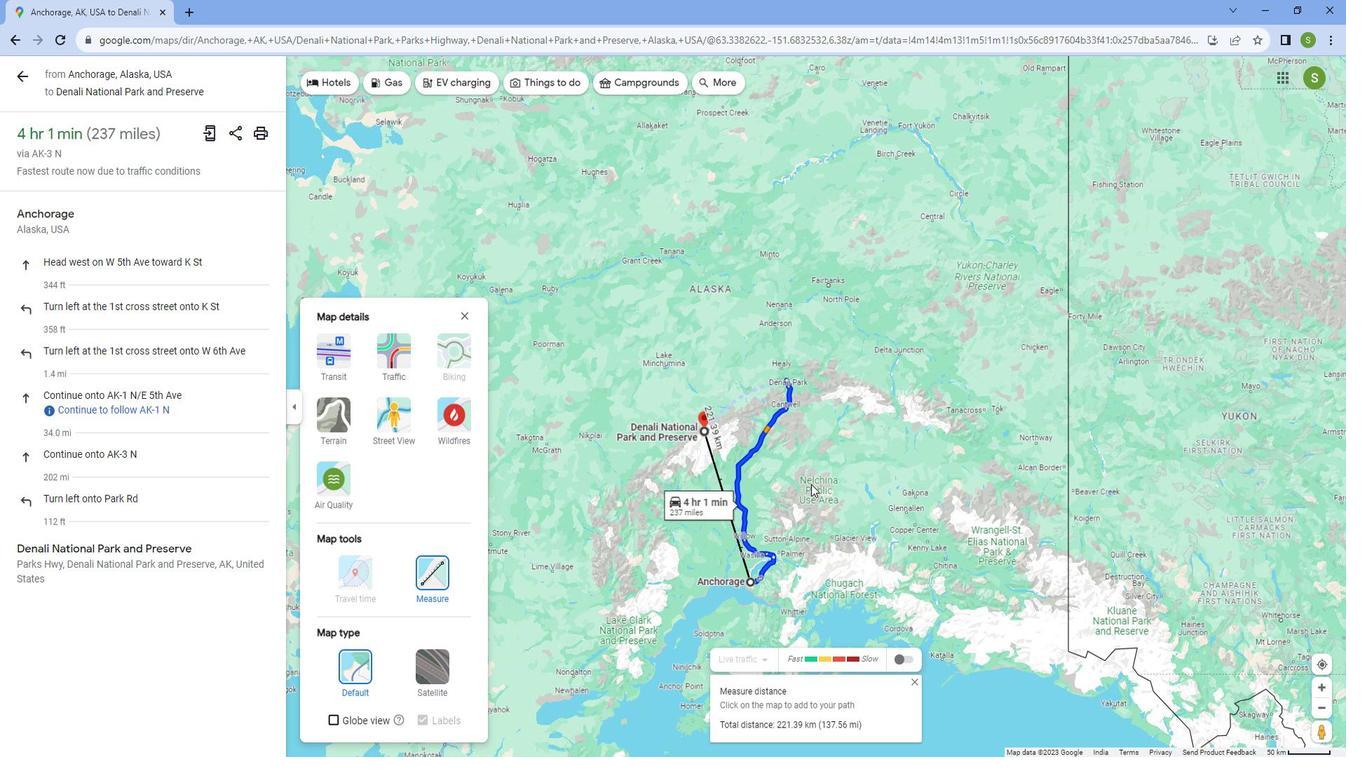 
Action: Mouse scrolled (843, 493) with delta (0, 0)
Screenshot: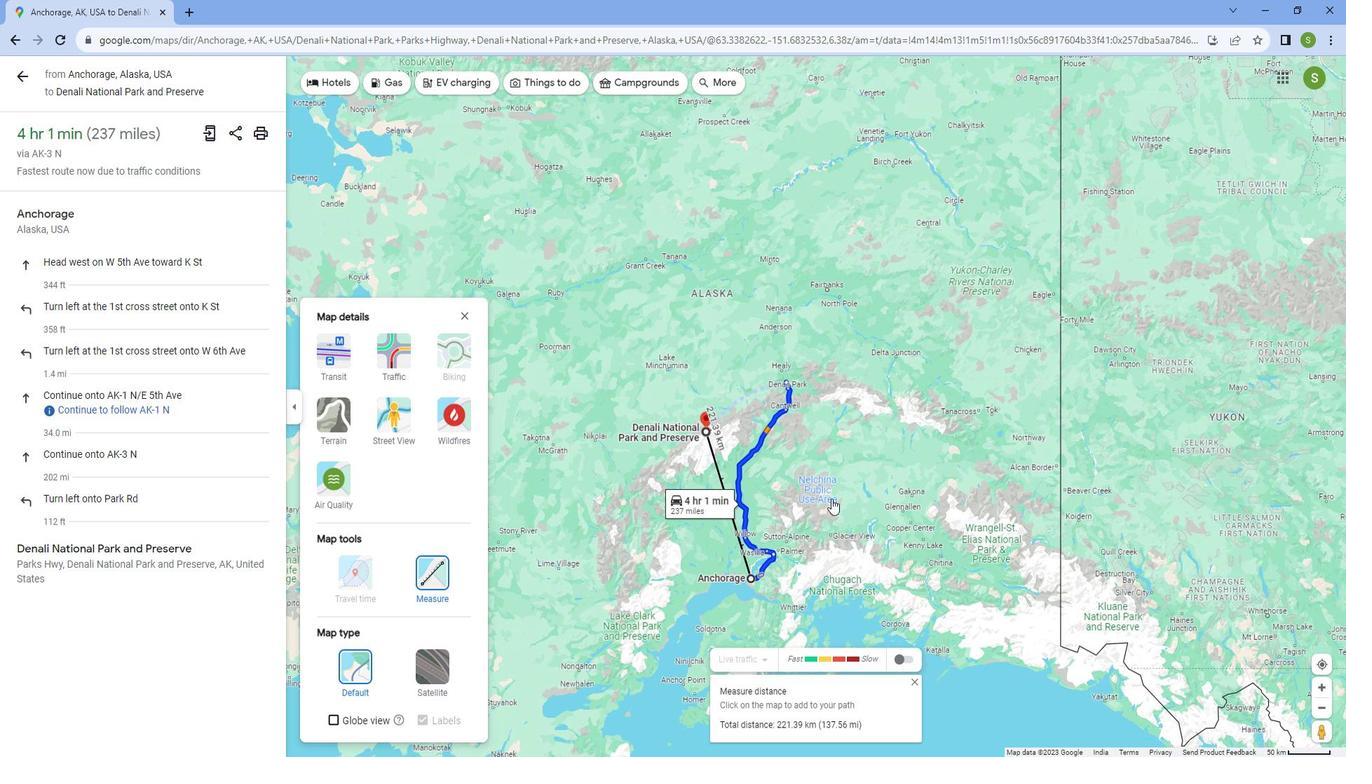
Action: Mouse scrolled (843, 493) with delta (0, 0)
Screenshot: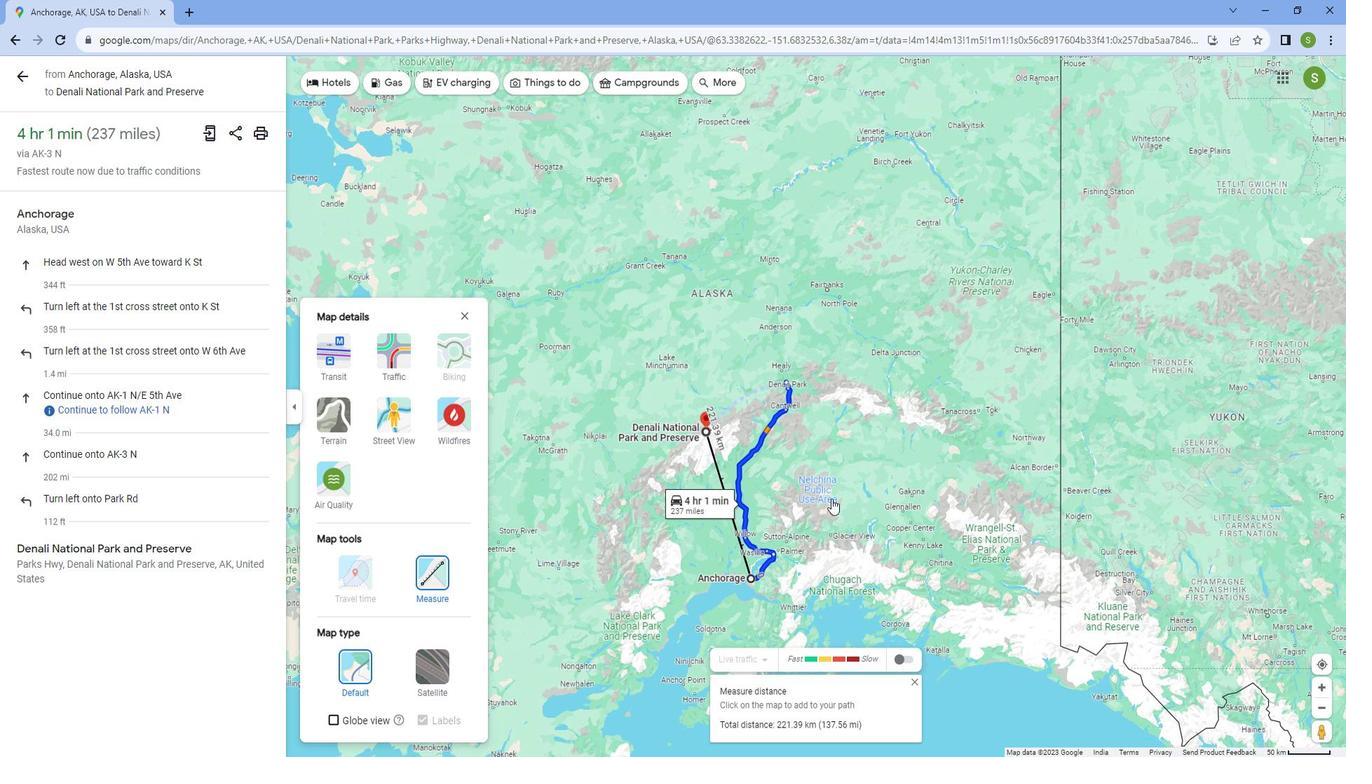 
Action: Mouse scrolled (843, 493) with delta (0, 0)
Screenshot: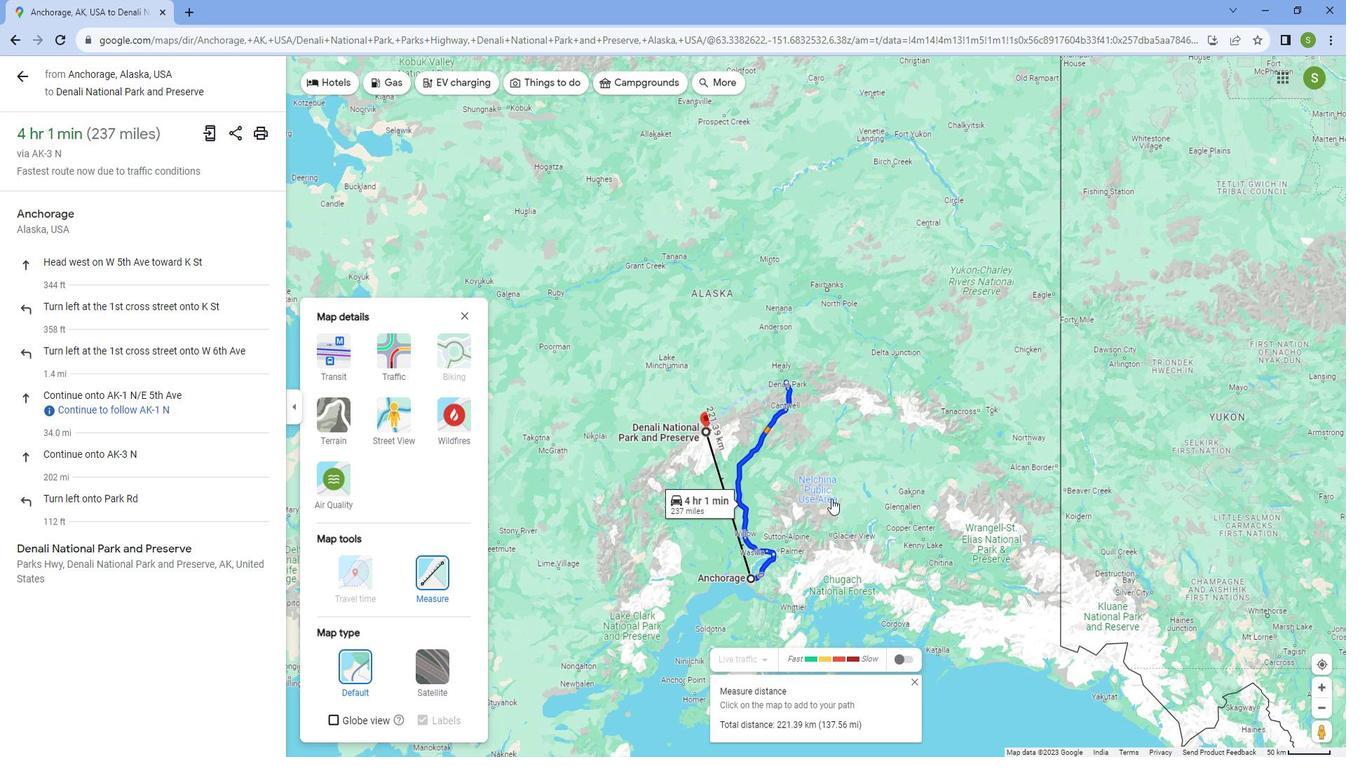 
Action: Mouse scrolled (843, 493) with delta (0, 0)
Screenshot: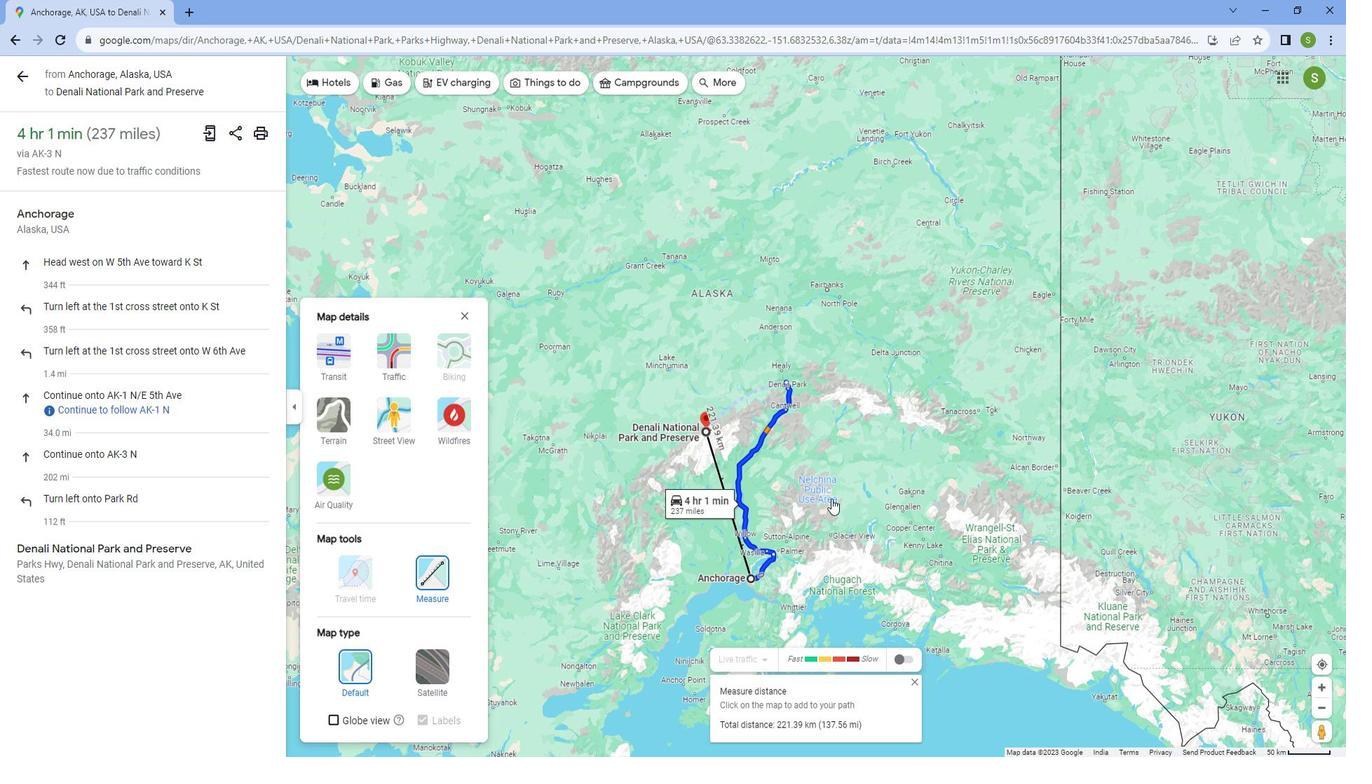 
Action: Mouse moved to (665, 486)
Screenshot: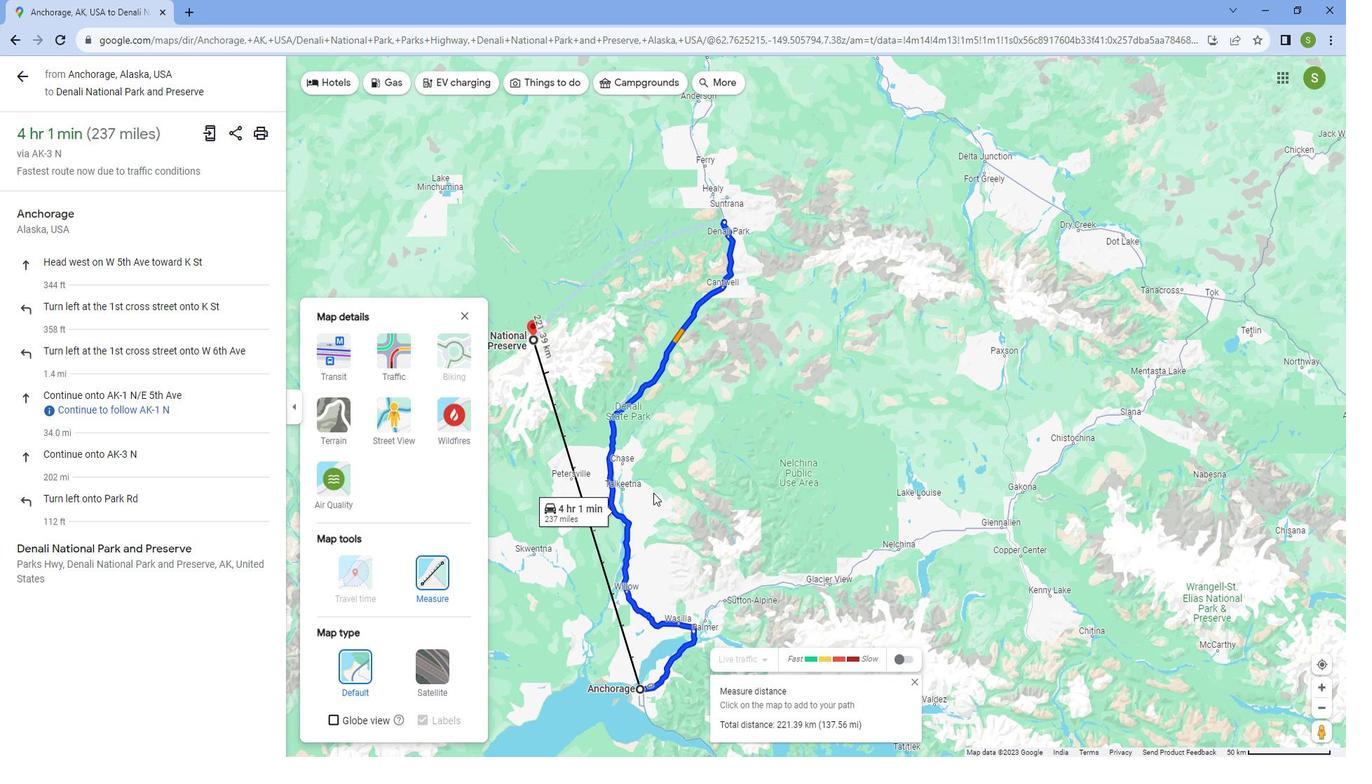 
